Task: Find connections with filter location Mizhou with filter topic #interiordesignwith filter profile language Spanish with filter current company Pristyn Care with filter school Keraleeya Samajam Dombivlis Model College Near Police Colony Plot No 32 Phase II MIDC Residential Area Dombivli East Dist Thane 421 203 with filter industry Construction with filter service category SupportTechnical Writing with filter keywords title Customer Support Representative
Action: Mouse moved to (644, 87)
Screenshot: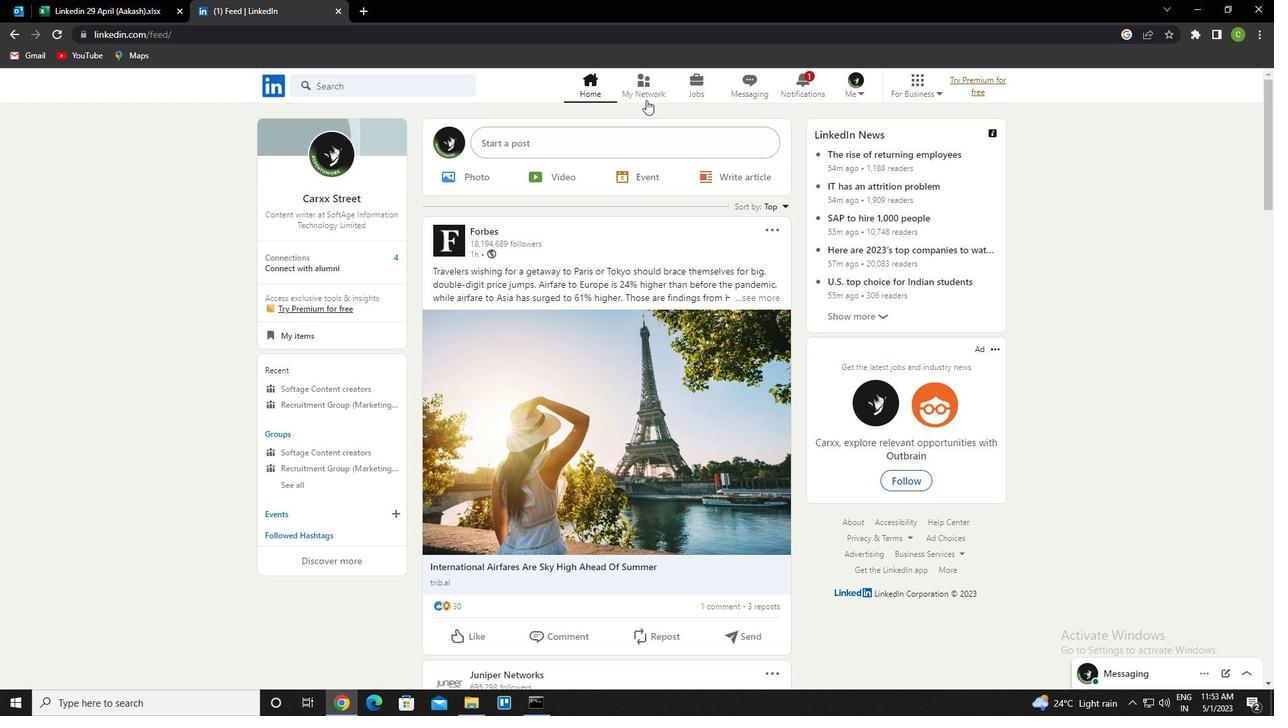
Action: Mouse pressed left at (644, 87)
Screenshot: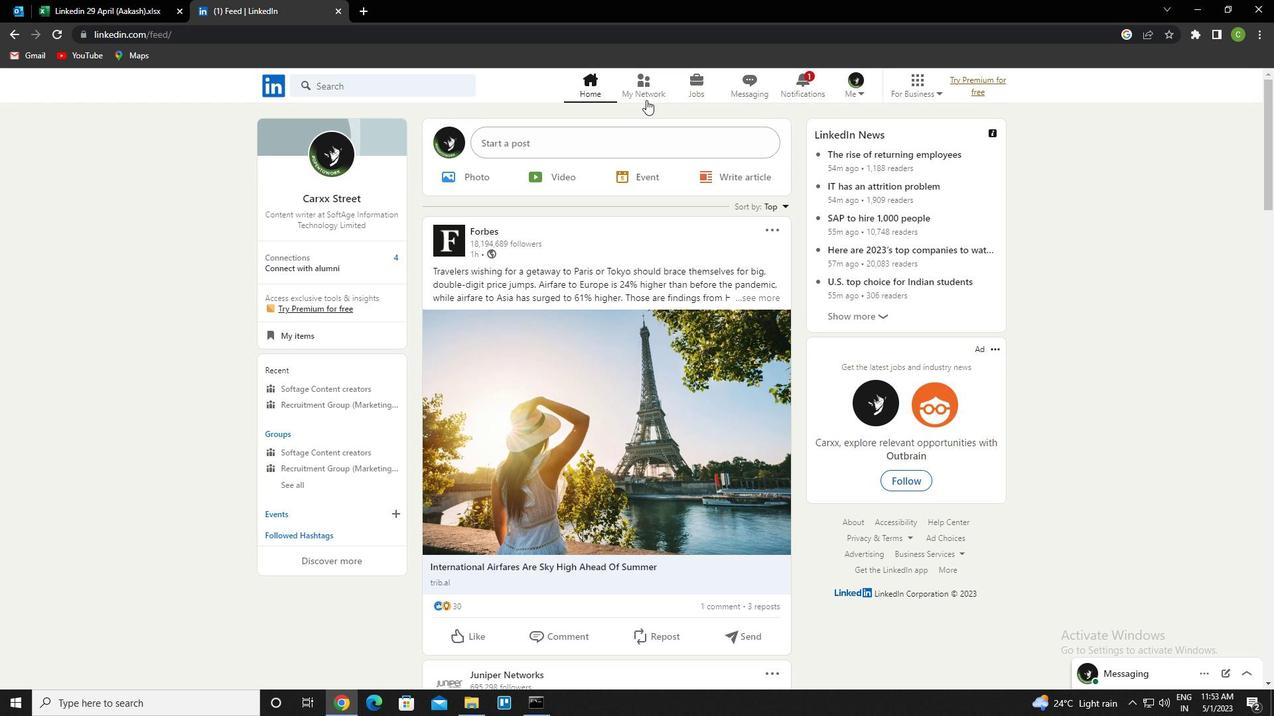 
Action: Mouse moved to (419, 153)
Screenshot: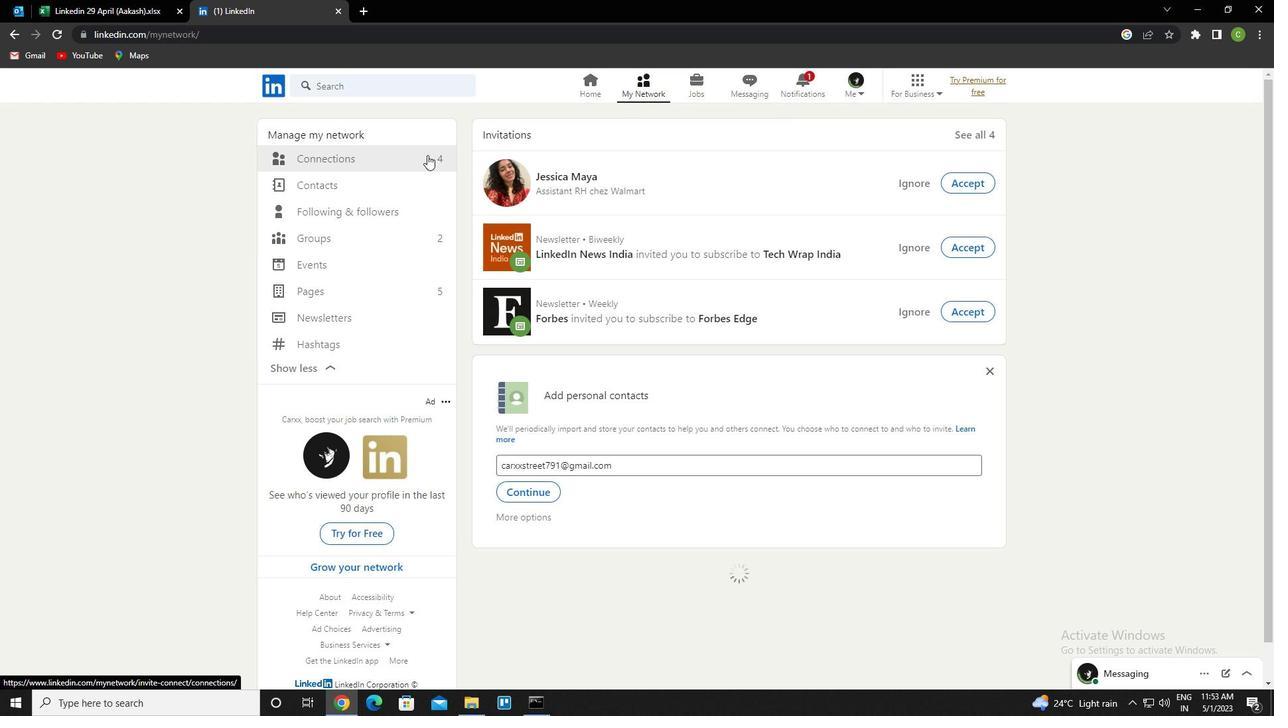 
Action: Mouse pressed left at (419, 153)
Screenshot: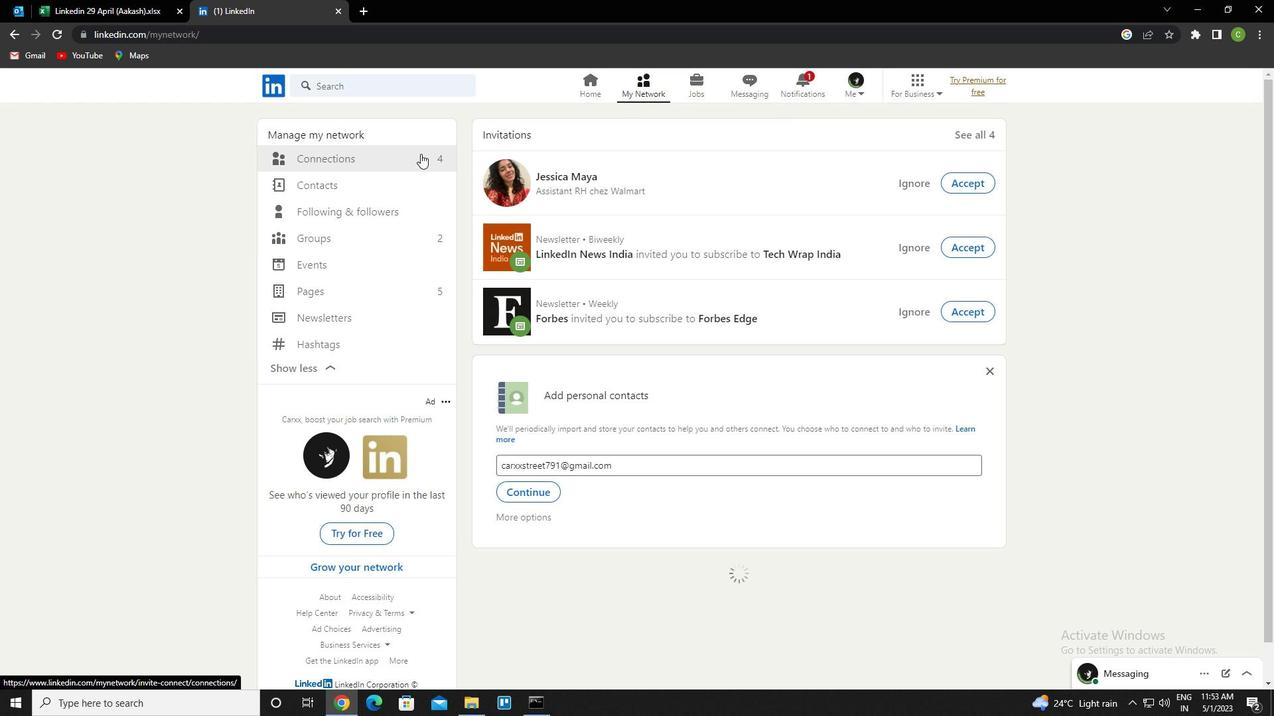 
Action: Mouse moved to (745, 152)
Screenshot: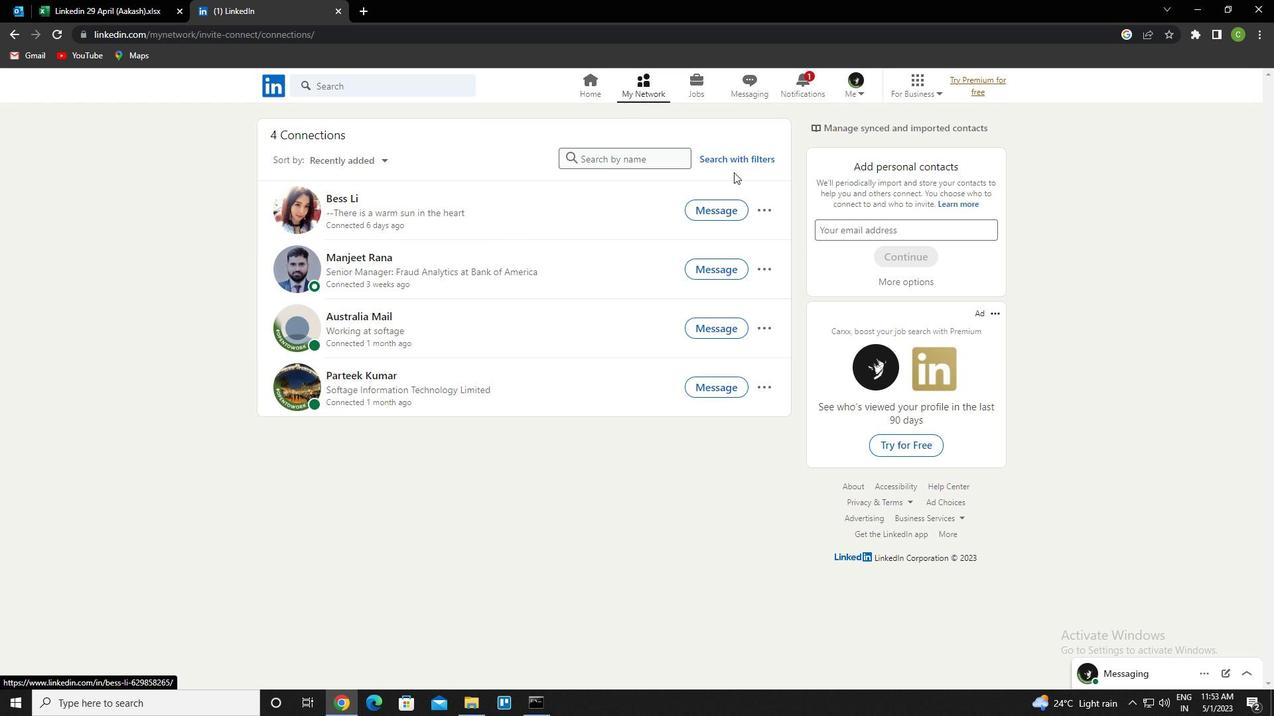 
Action: Mouse pressed left at (745, 152)
Screenshot: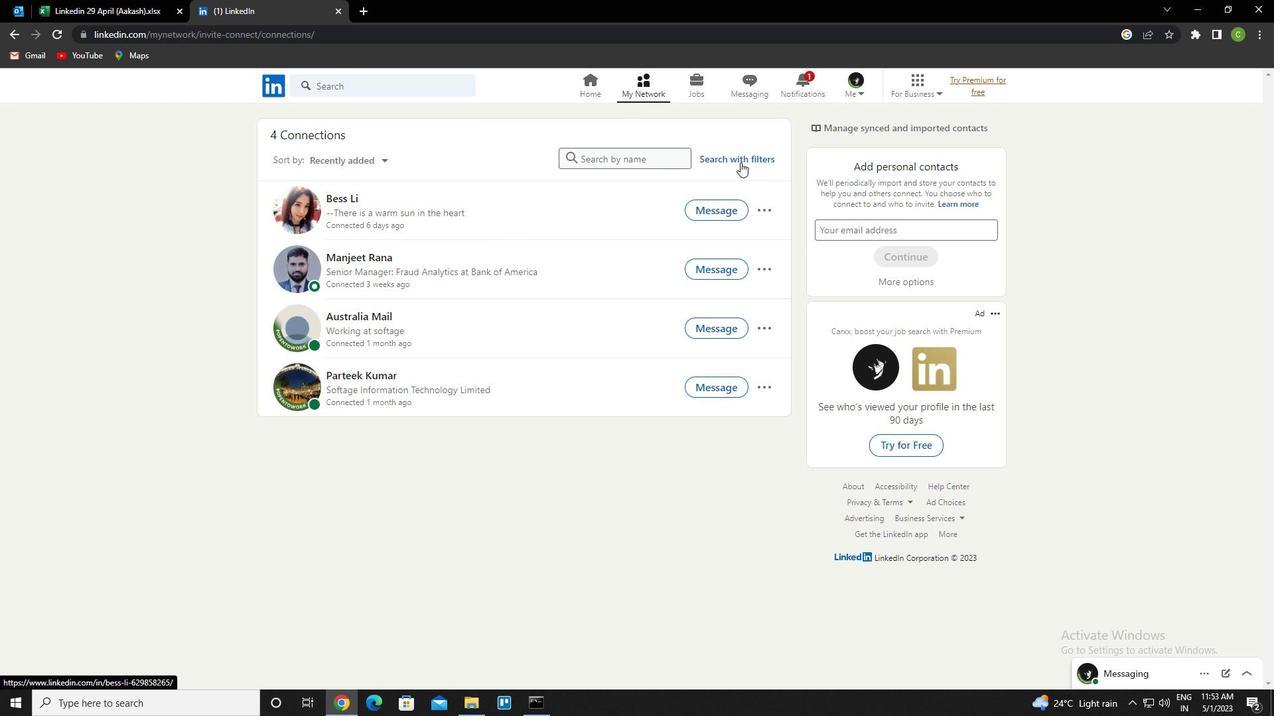 
Action: Mouse moved to (676, 121)
Screenshot: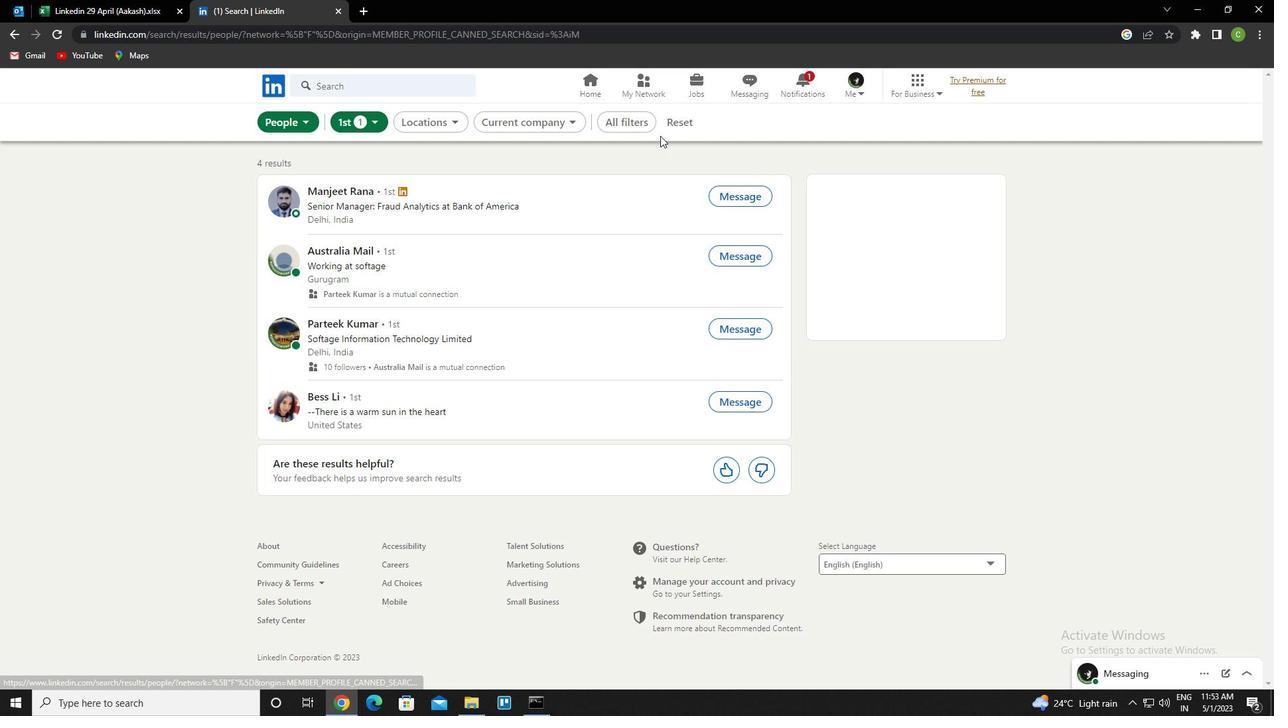 
Action: Mouse pressed left at (676, 121)
Screenshot: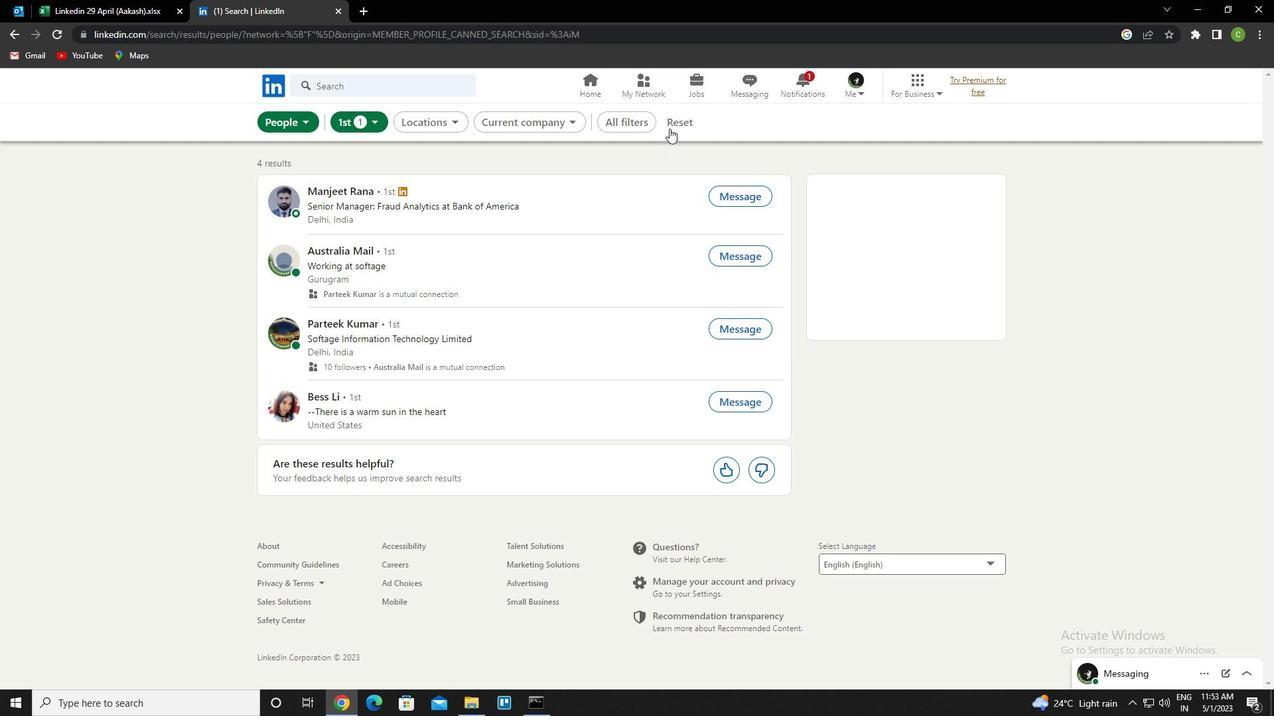 
Action: Mouse moved to (668, 124)
Screenshot: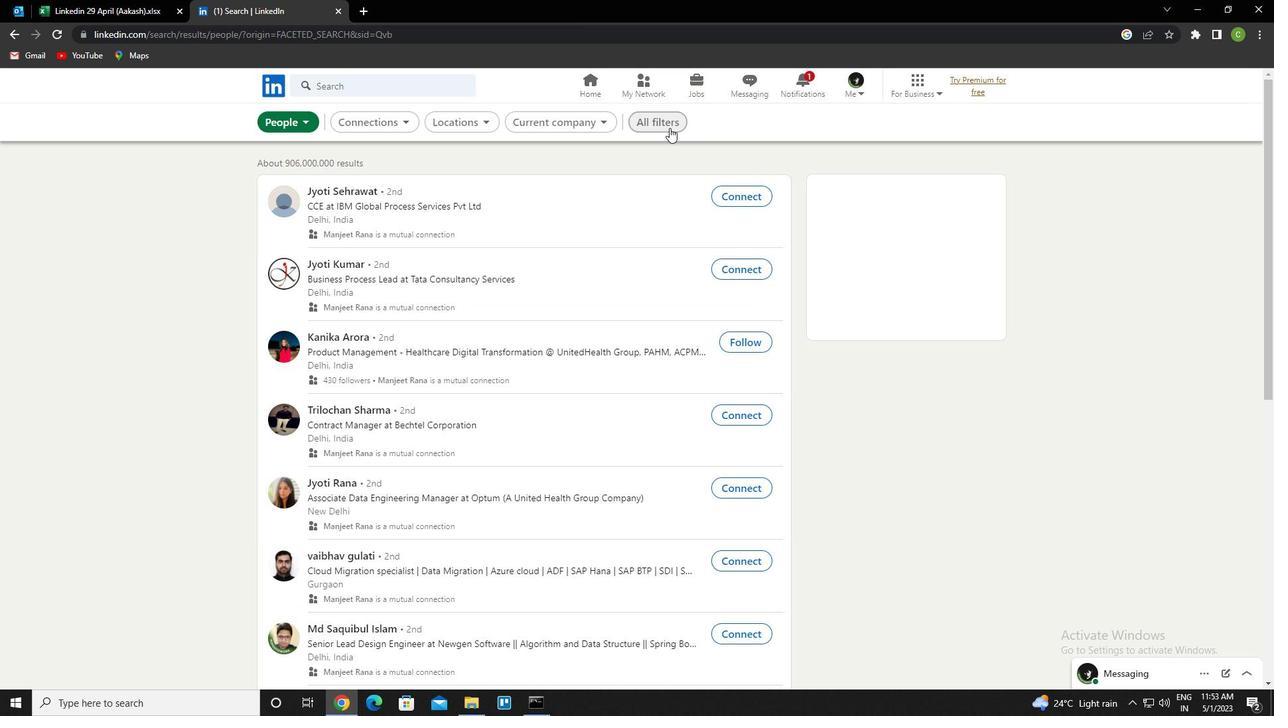 
Action: Mouse pressed left at (668, 124)
Screenshot: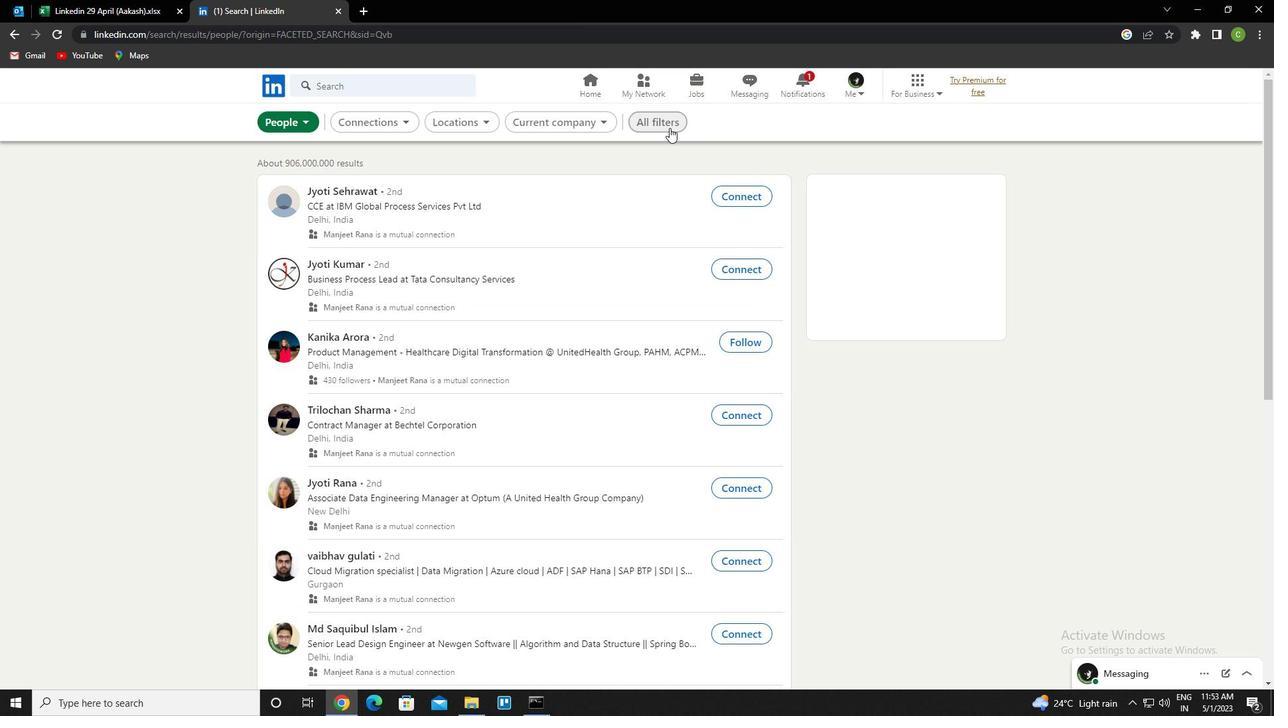 
Action: Mouse moved to (1112, 453)
Screenshot: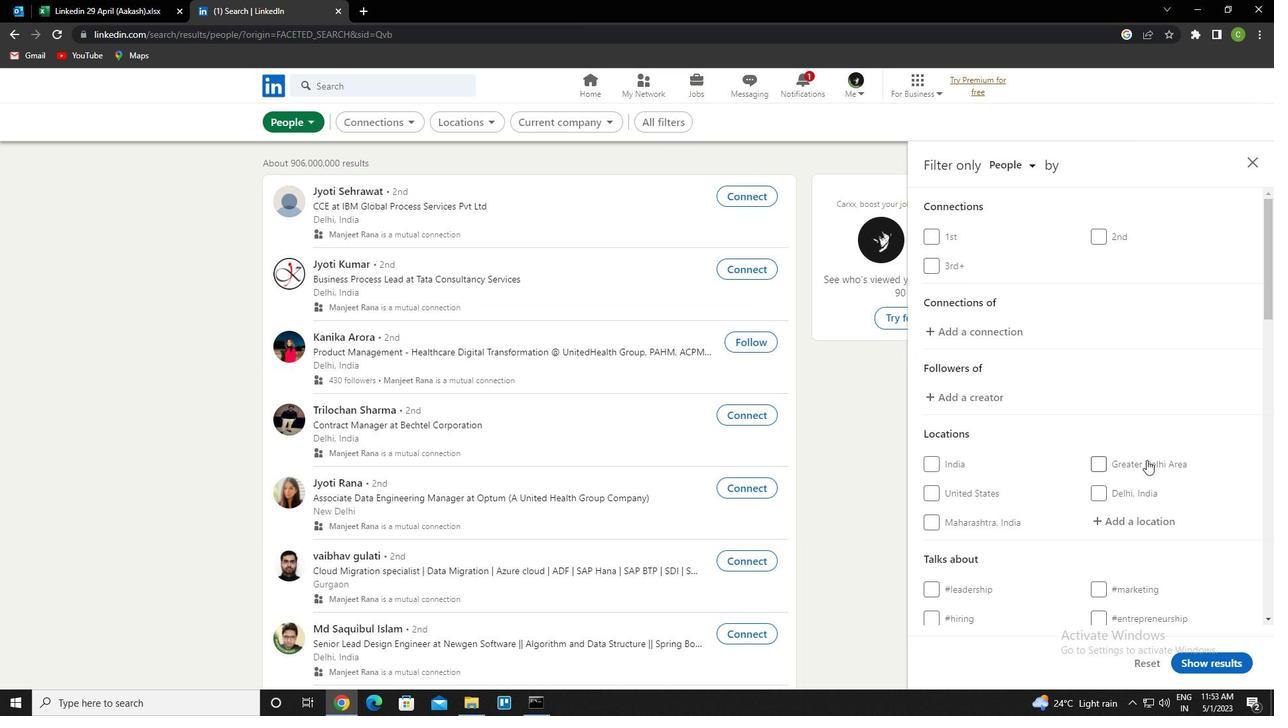 
Action: Mouse scrolled (1112, 452) with delta (0, 0)
Screenshot: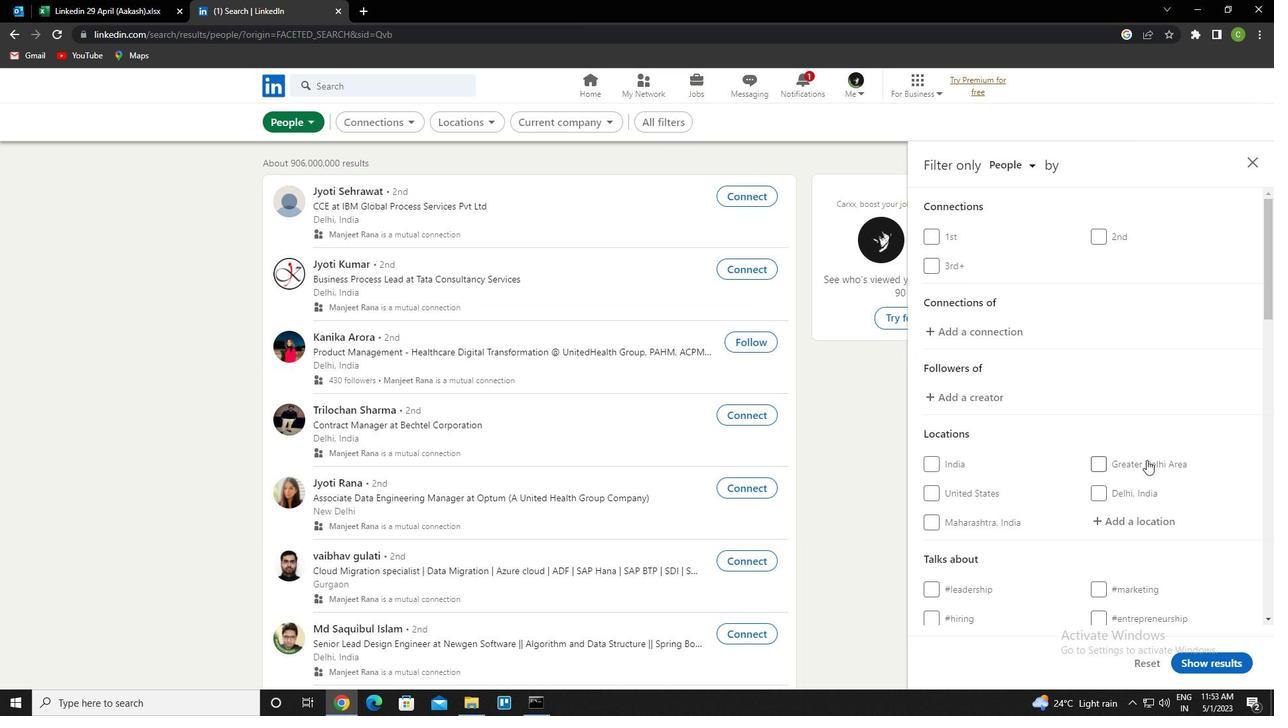
Action: Mouse moved to (1101, 447)
Screenshot: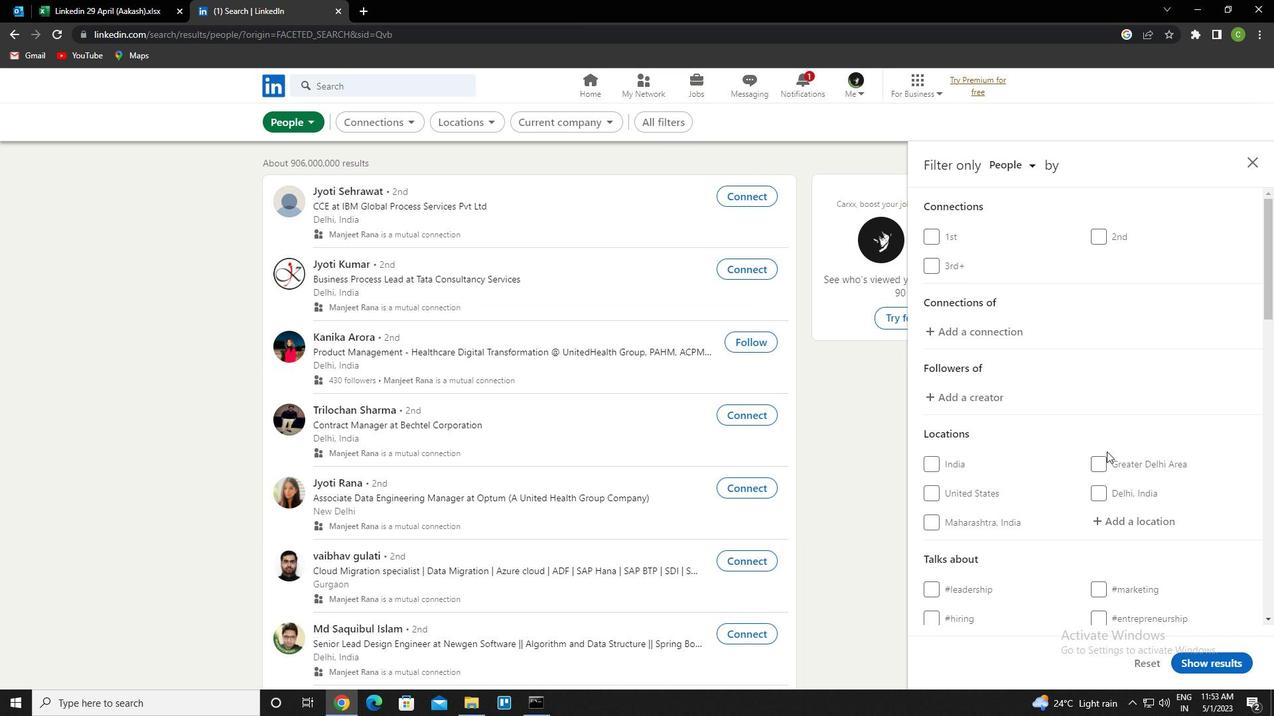 
Action: Mouse scrolled (1101, 446) with delta (0, 0)
Screenshot: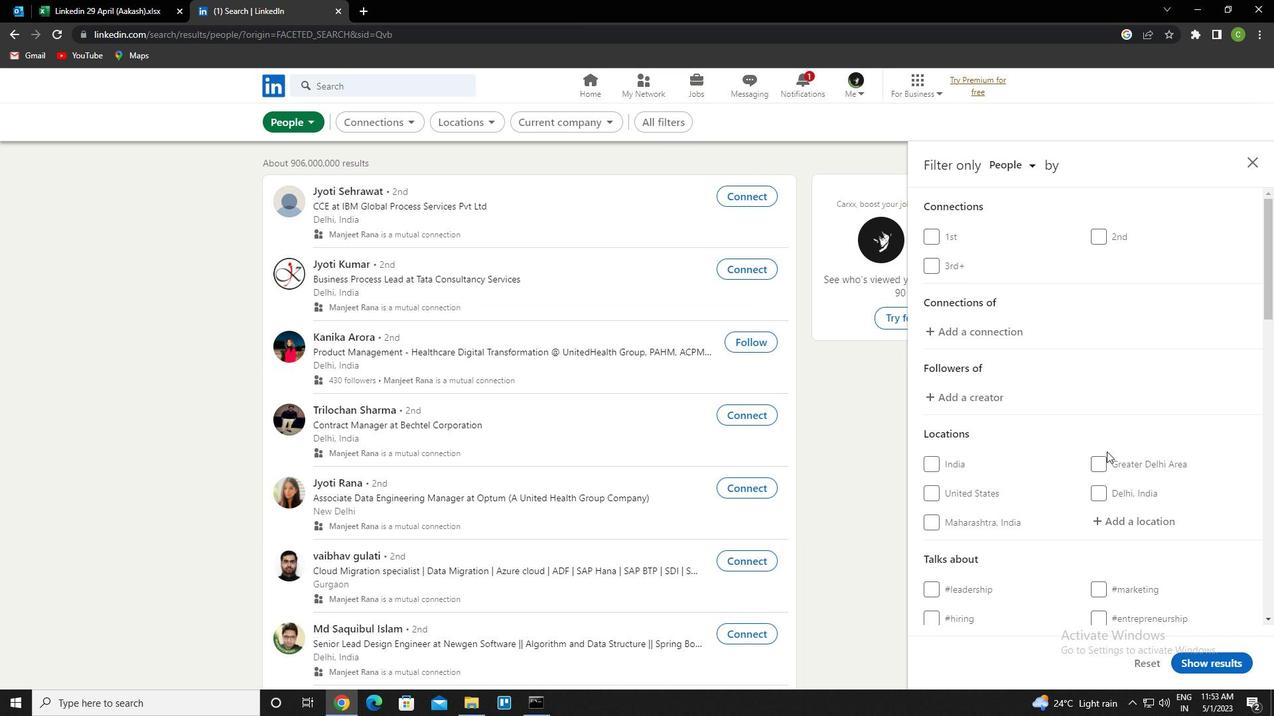 
Action: Mouse moved to (1138, 393)
Screenshot: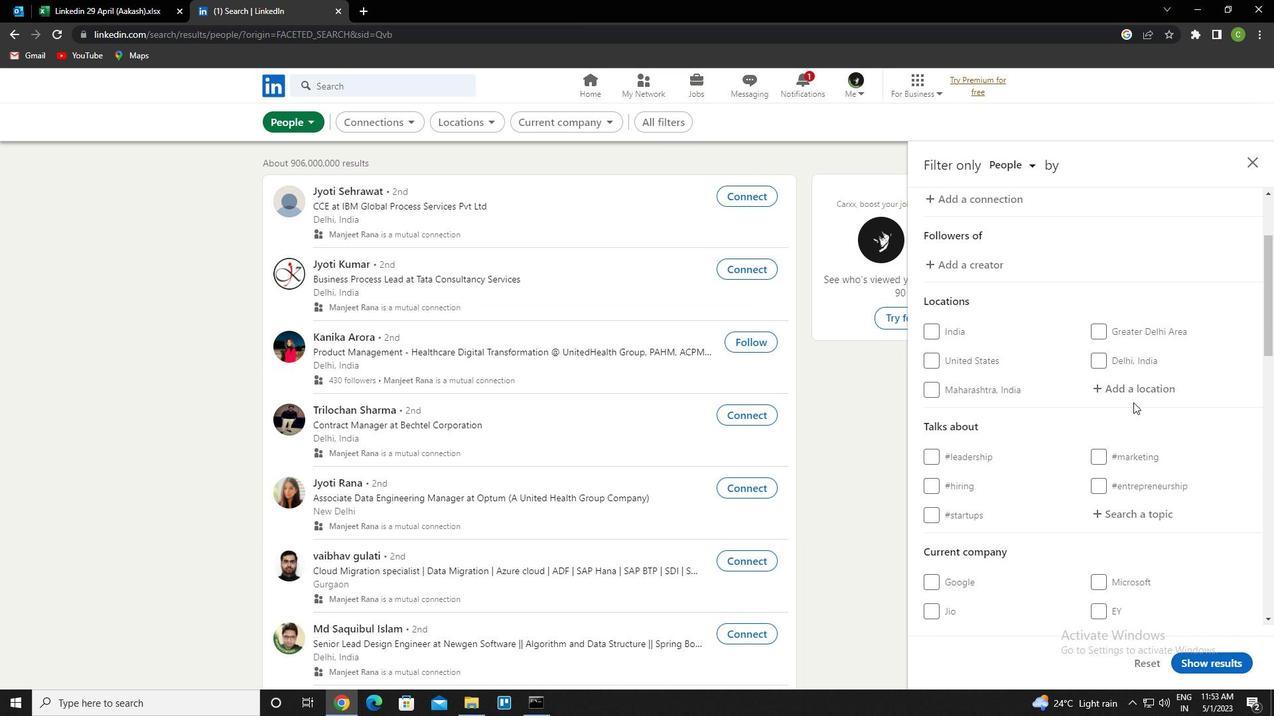 
Action: Mouse pressed left at (1138, 393)
Screenshot: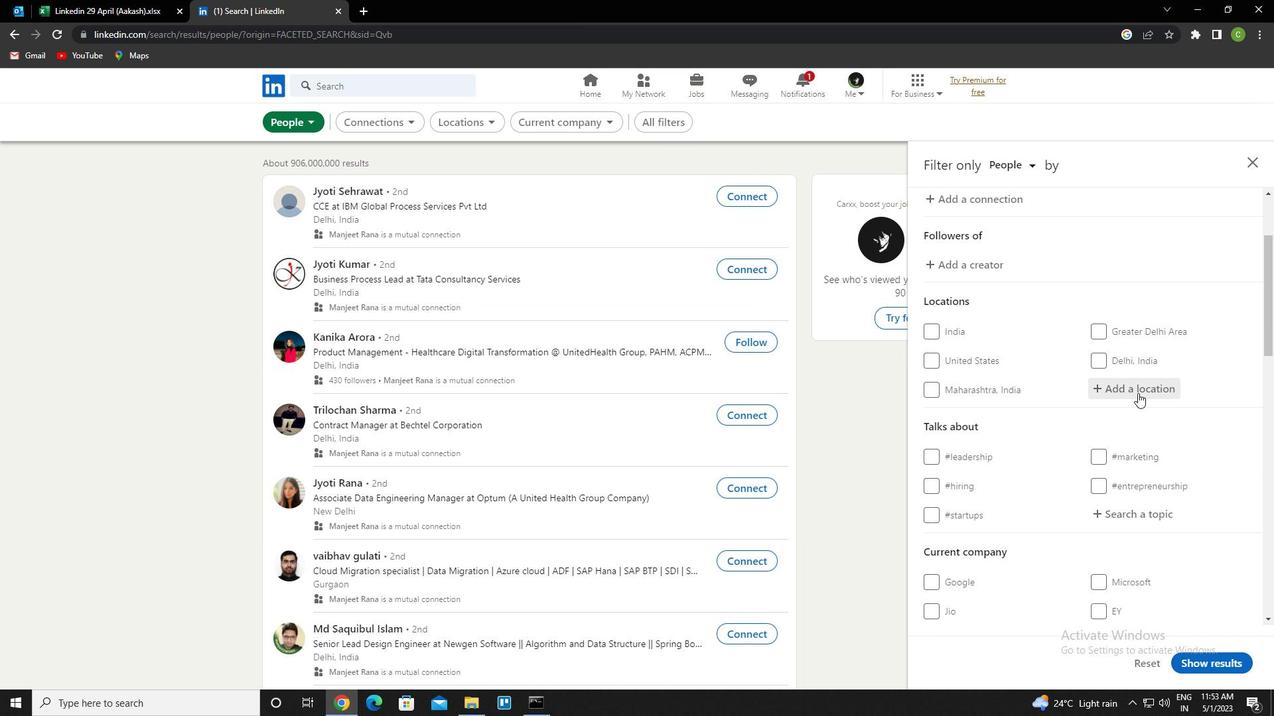 
Action: Mouse moved to (1120, 405)
Screenshot: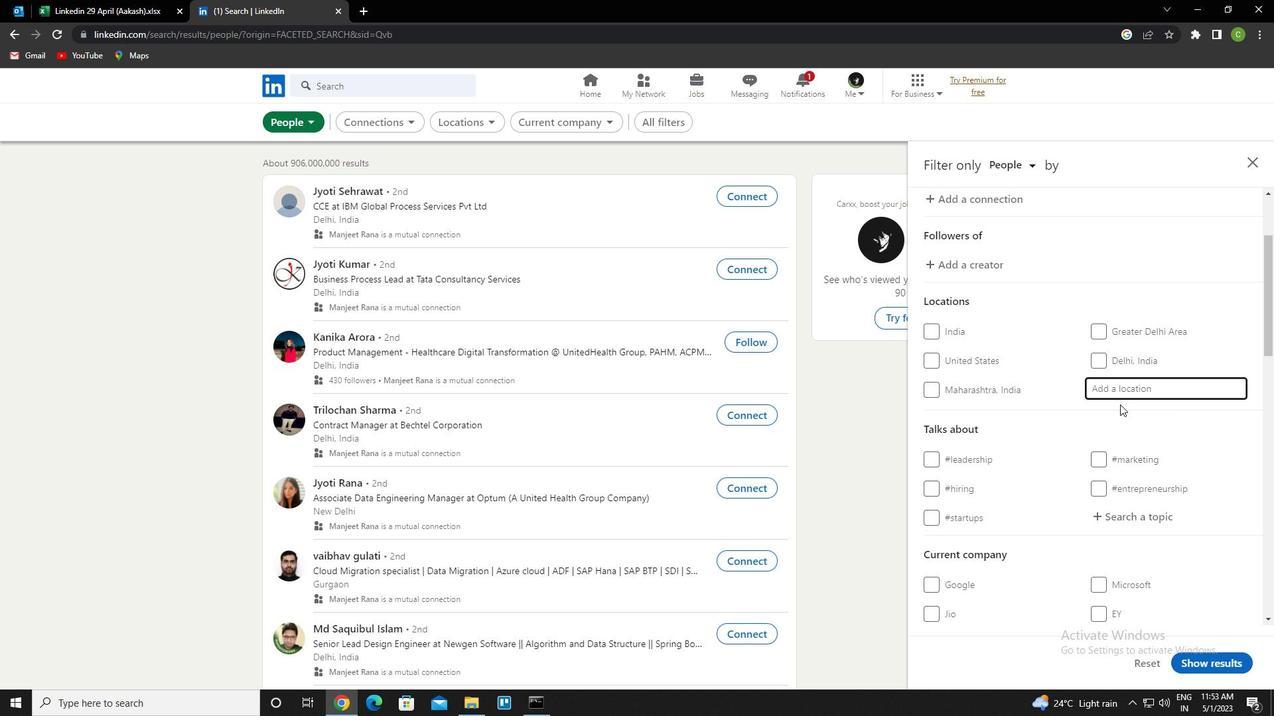 
Action: Key pressed <Key.caps_lock>m<Key.caps_lock>izhou<Key.enter>
Screenshot: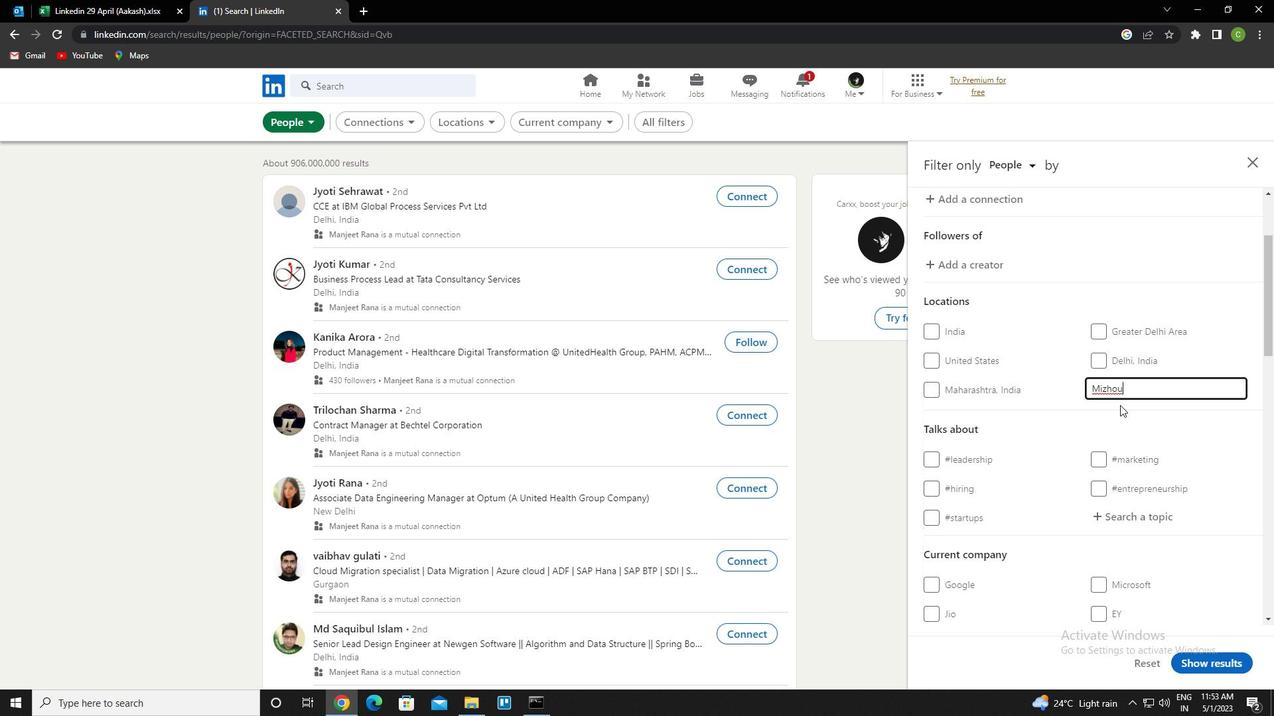 
Action: Mouse moved to (1108, 412)
Screenshot: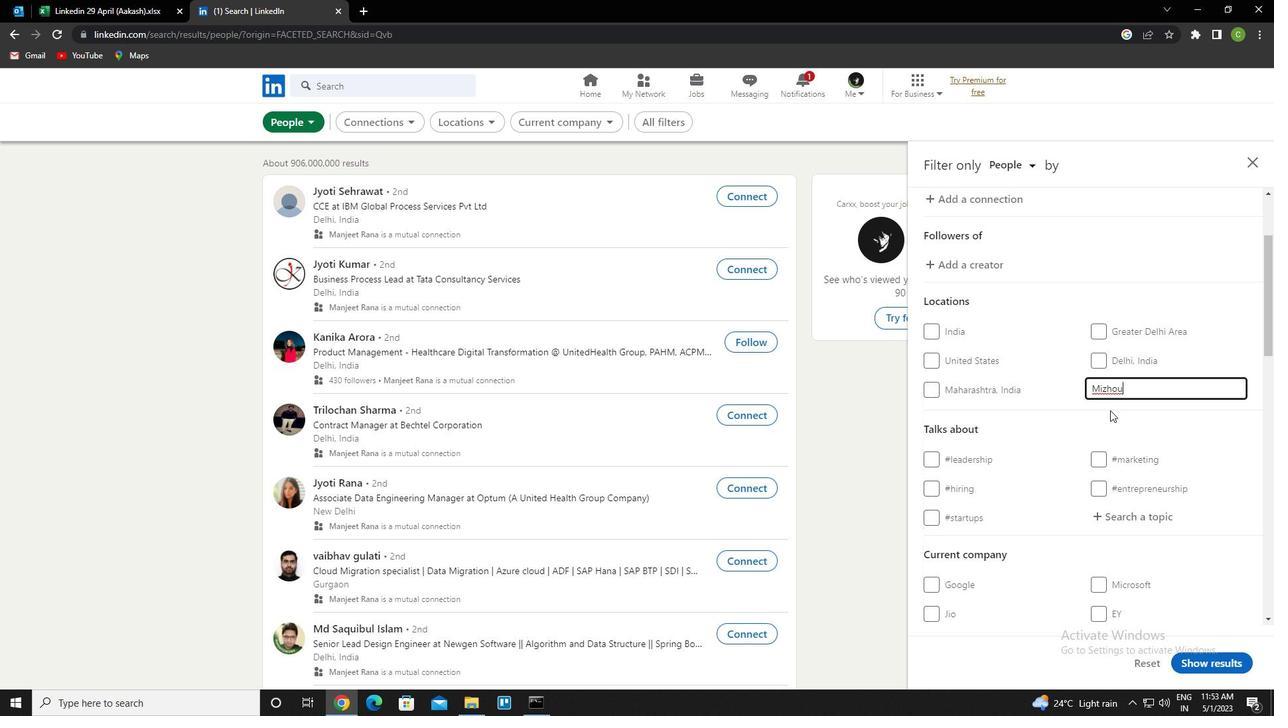 
Action: Mouse scrolled (1108, 411) with delta (0, 0)
Screenshot: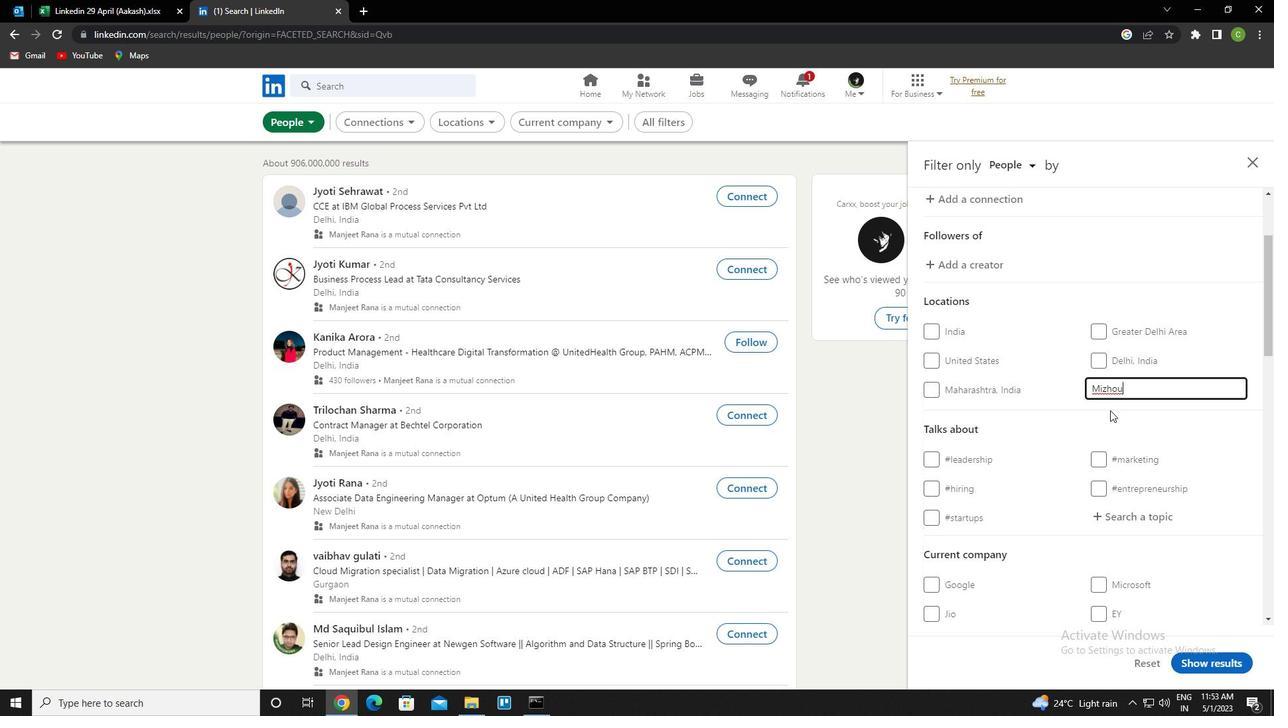 
Action: Mouse moved to (1108, 412)
Screenshot: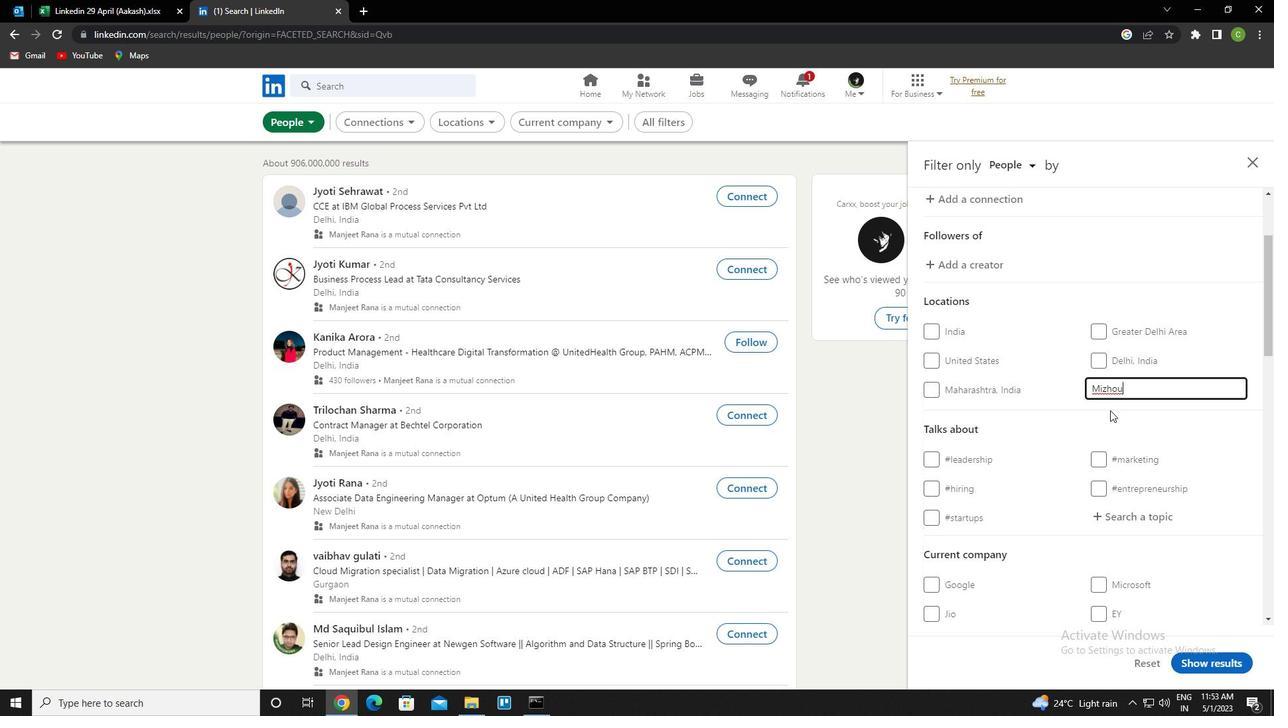 
Action: Mouse scrolled (1108, 412) with delta (0, 0)
Screenshot: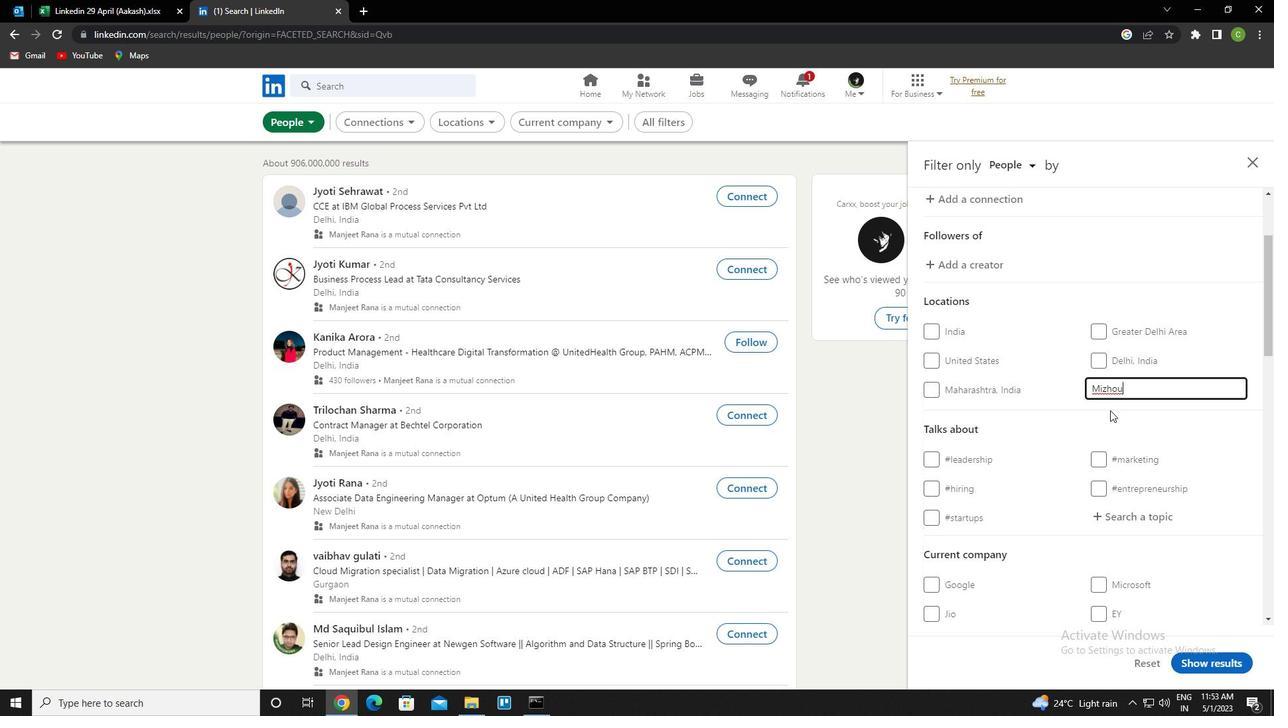 
Action: Mouse moved to (1137, 387)
Screenshot: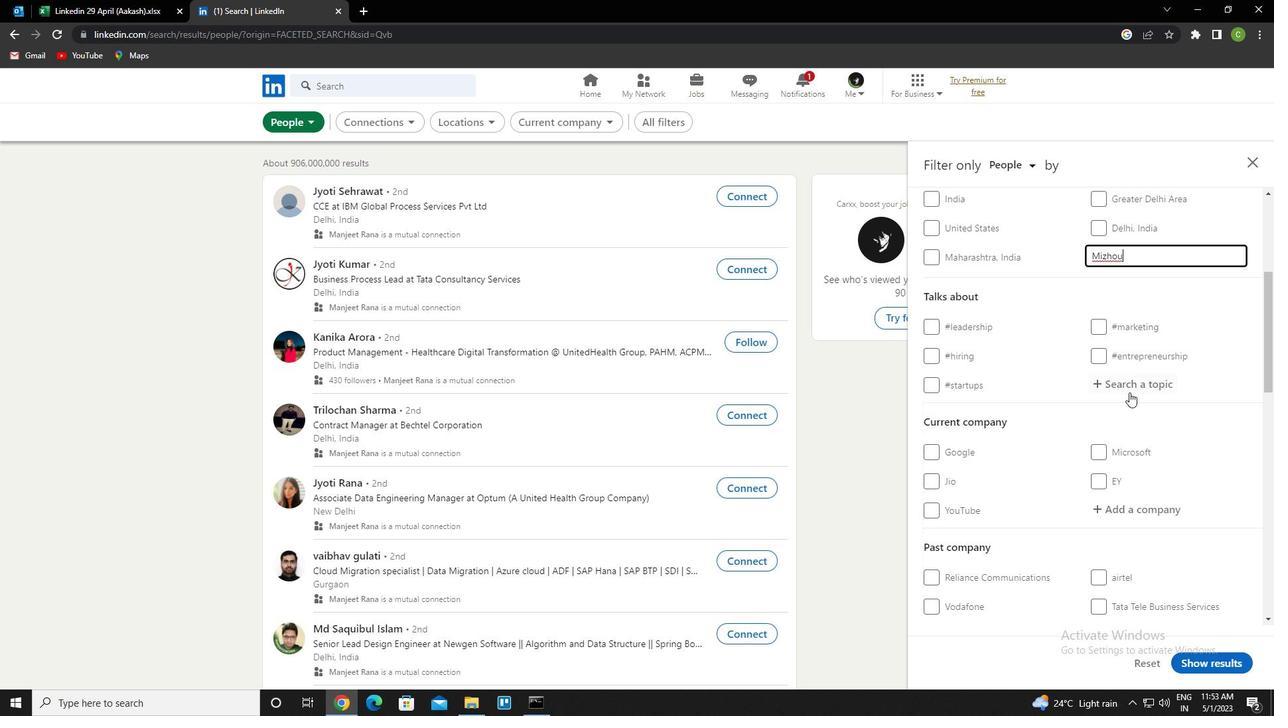 
Action: Mouse pressed left at (1137, 387)
Screenshot: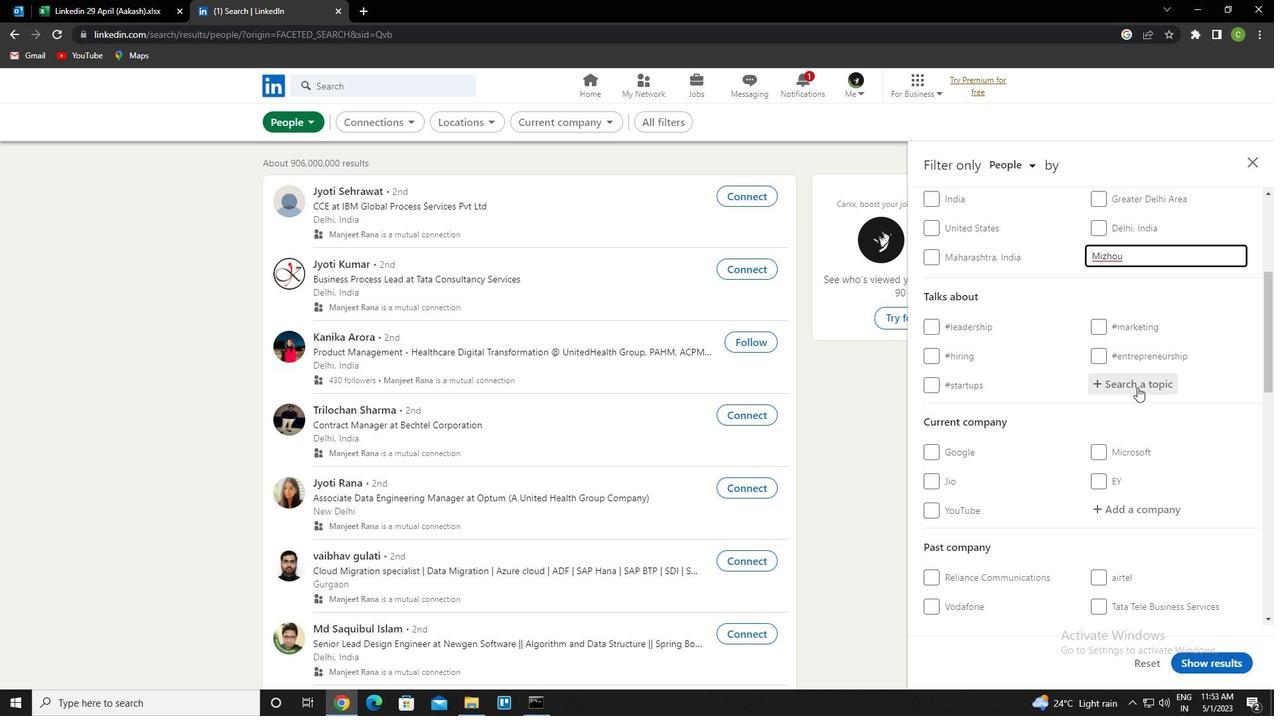 
Action: Key pressed interiordesign<Key.down><Key.enter>
Screenshot: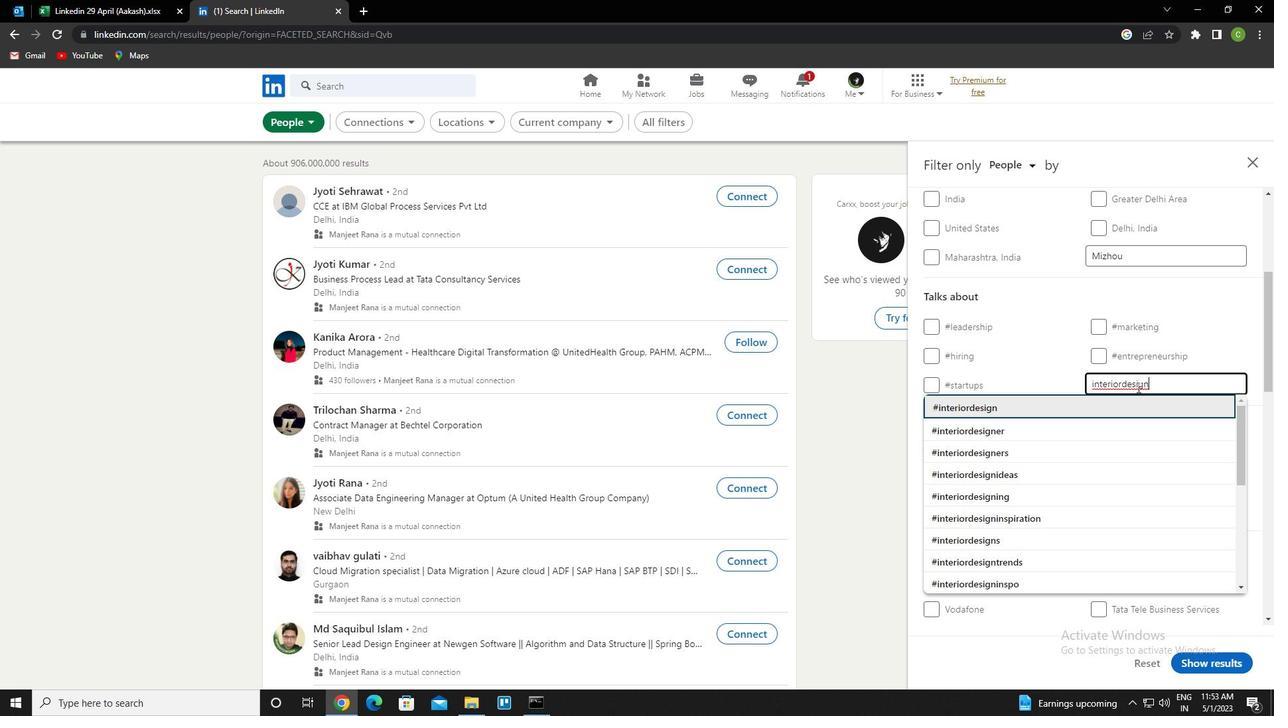 
Action: Mouse moved to (1118, 412)
Screenshot: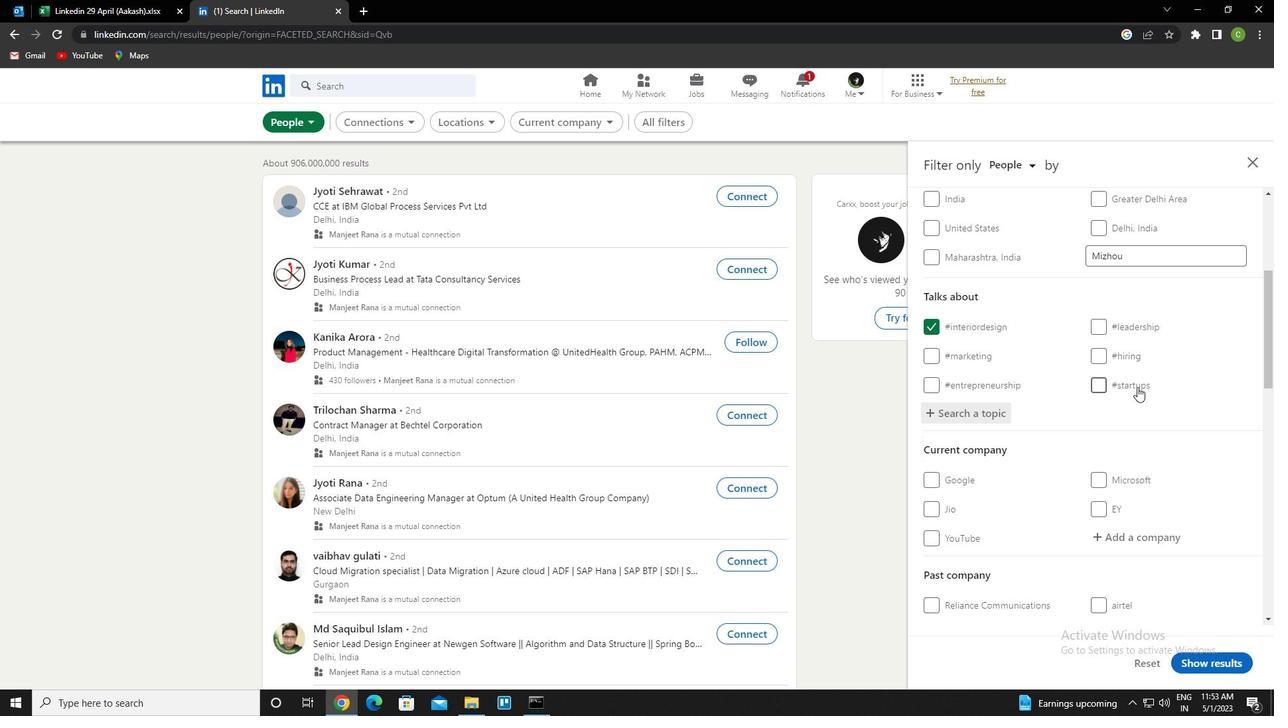 
Action: Mouse scrolled (1118, 411) with delta (0, 0)
Screenshot: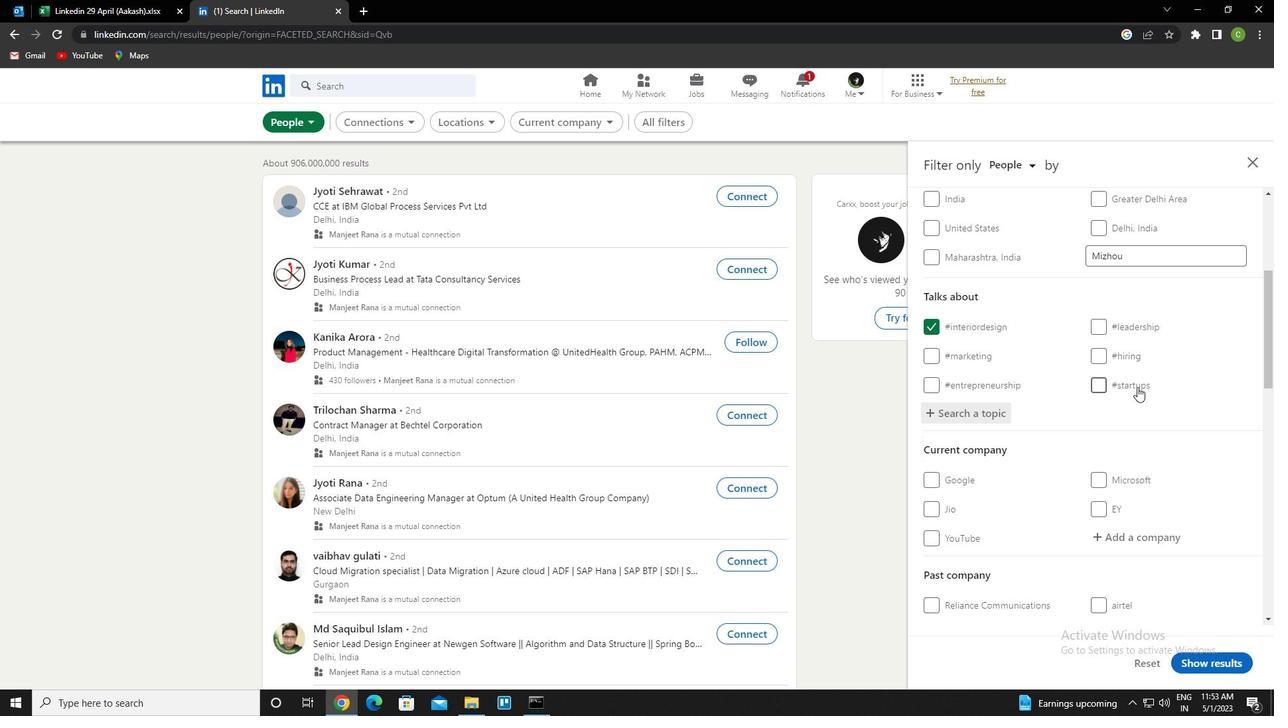 
Action: Mouse moved to (1117, 412)
Screenshot: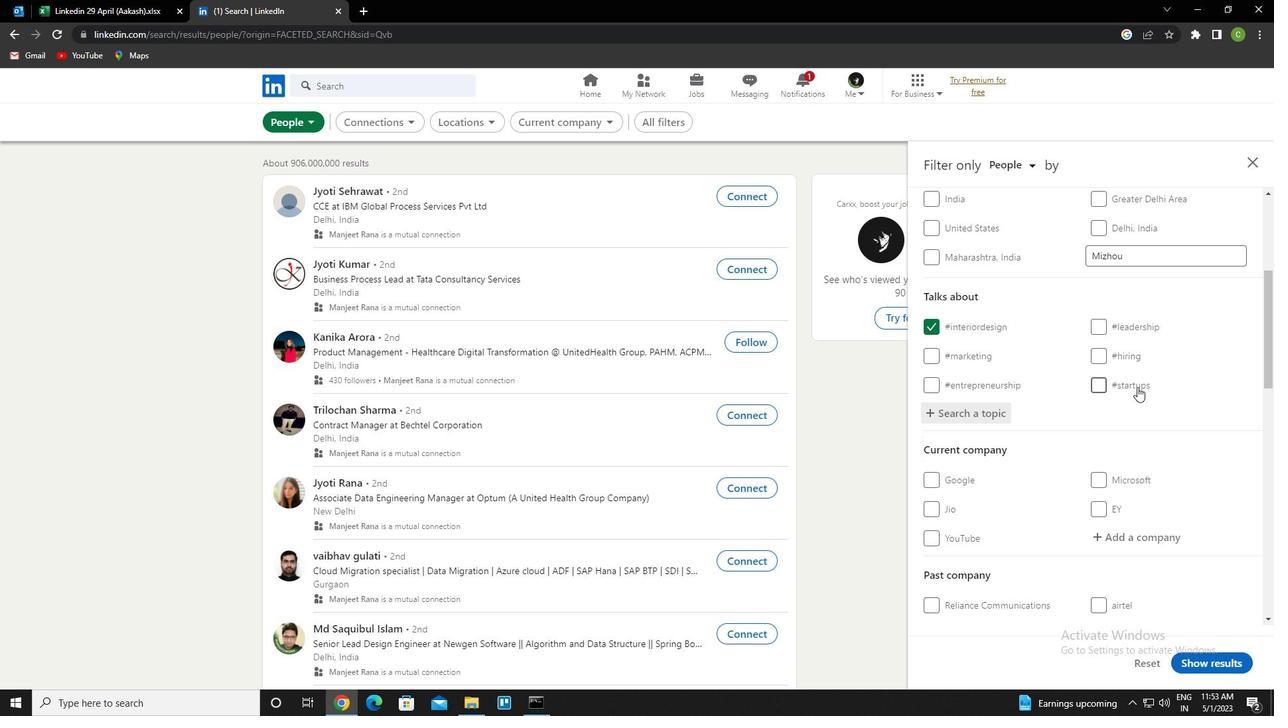 
Action: Mouse scrolled (1117, 412) with delta (0, 0)
Screenshot: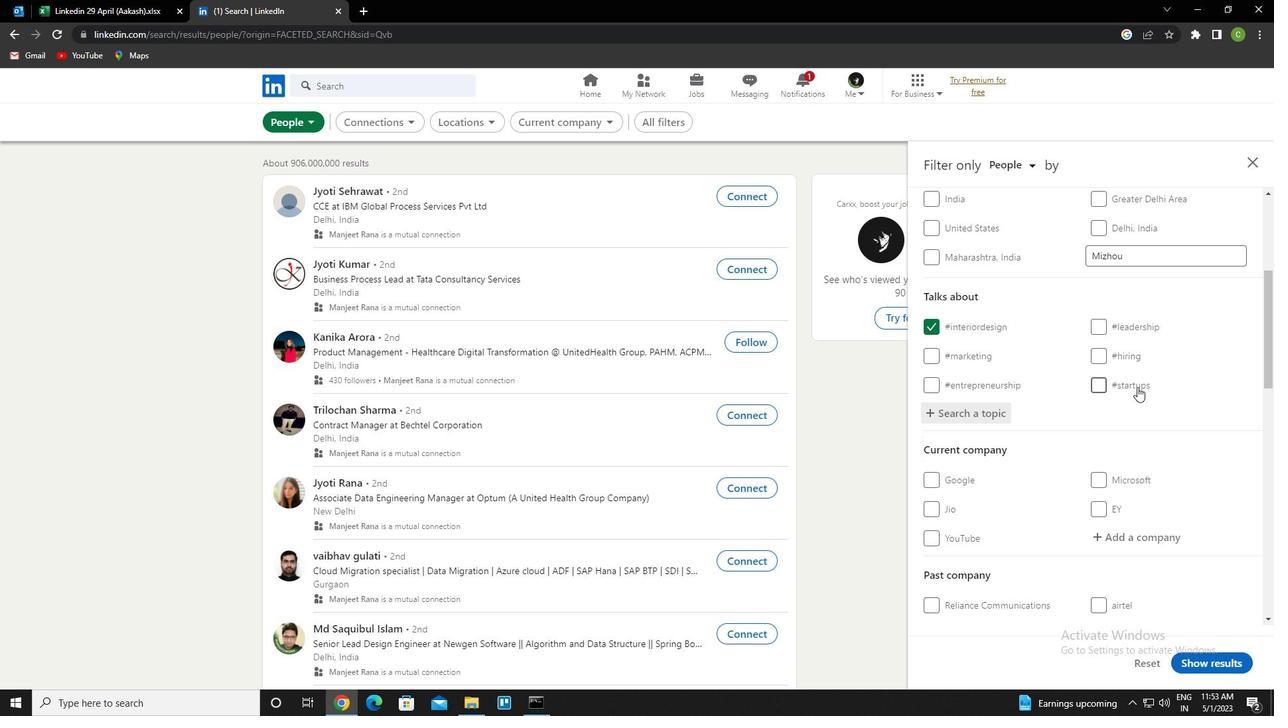 
Action: Mouse moved to (1116, 414)
Screenshot: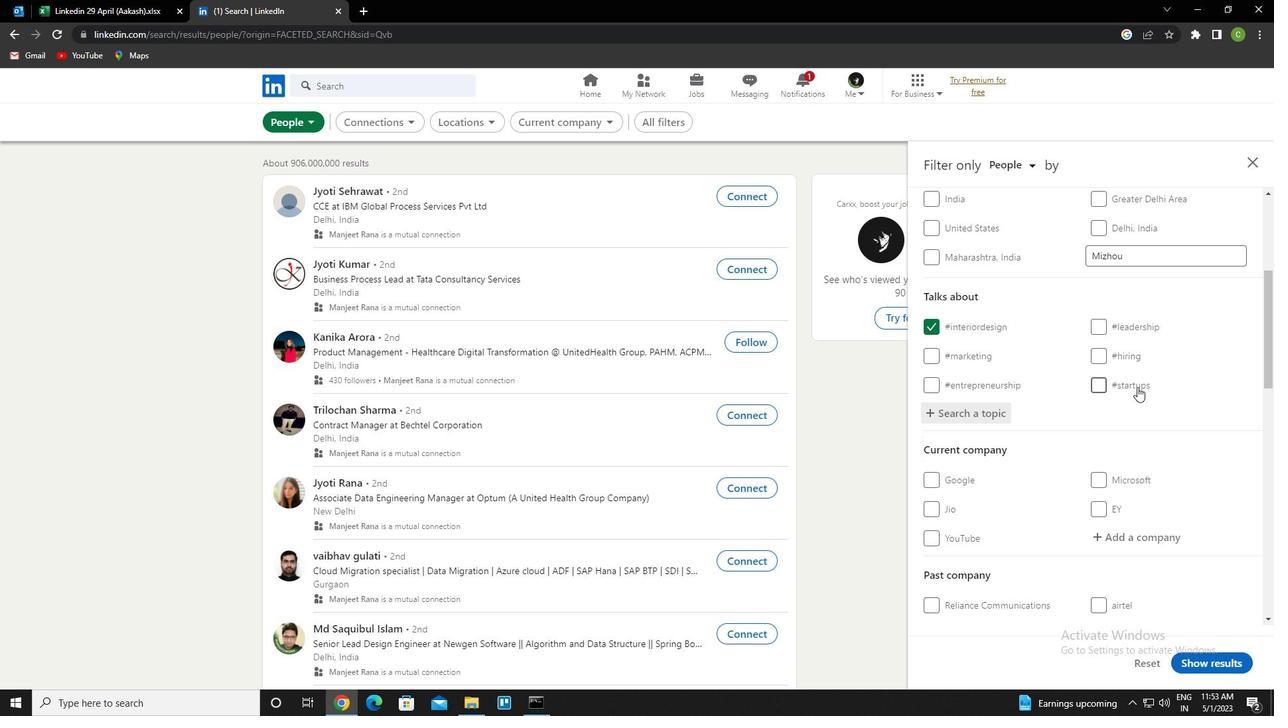 
Action: Mouse scrolled (1116, 413) with delta (0, 0)
Screenshot: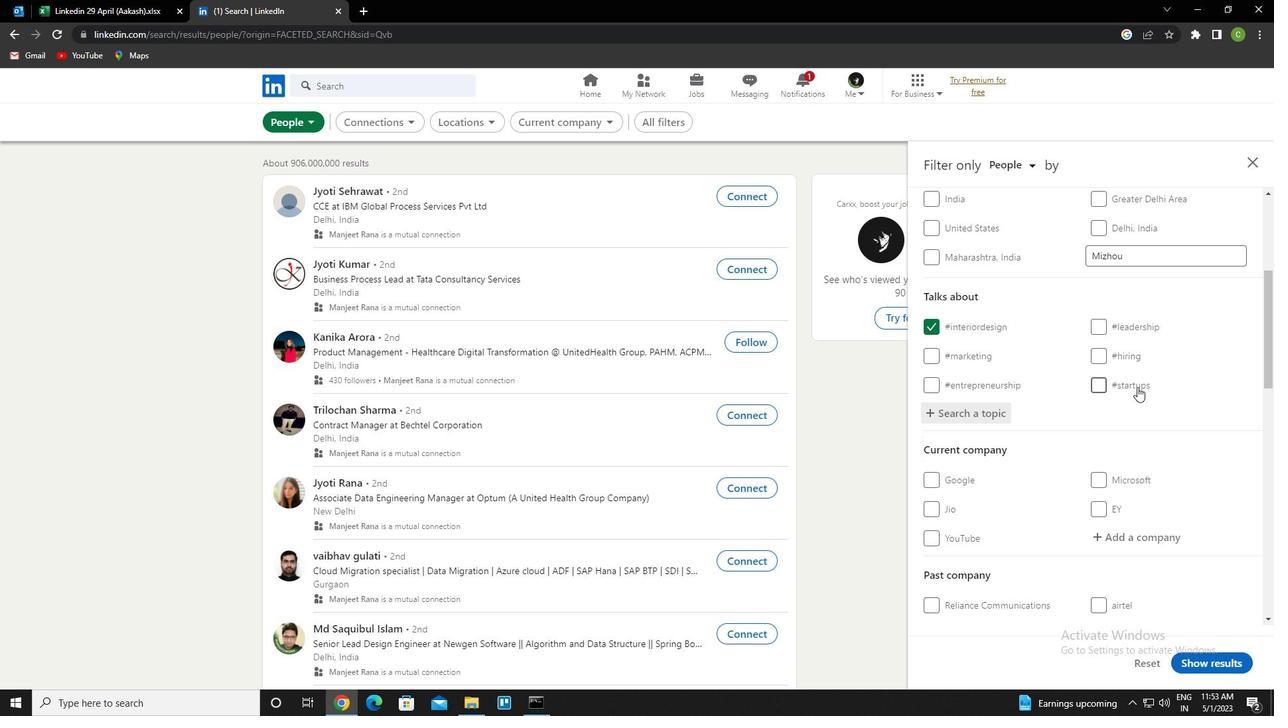 
Action: Mouse moved to (1114, 415)
Screenshot: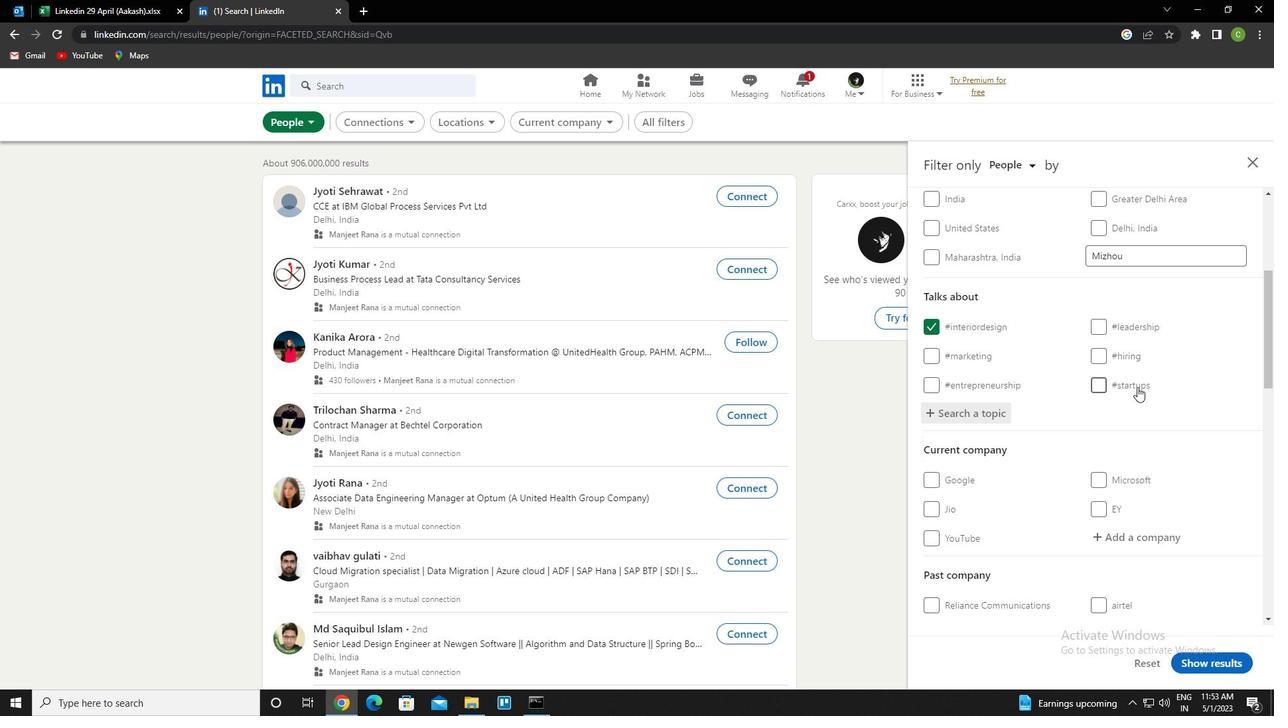 
Action: Mouse scrolled (1114, 414) with delta (0, 0)
Screenshot: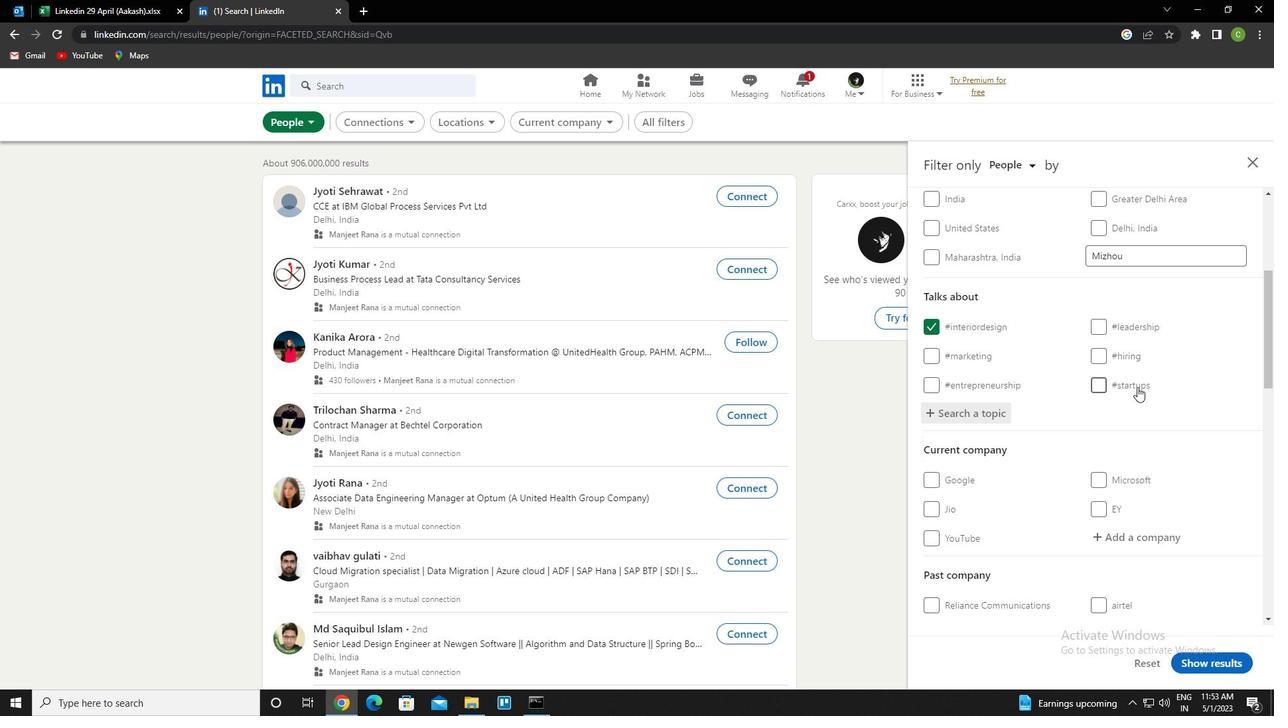 
Action: Mouse moved to (1114, 418)
Screenshot: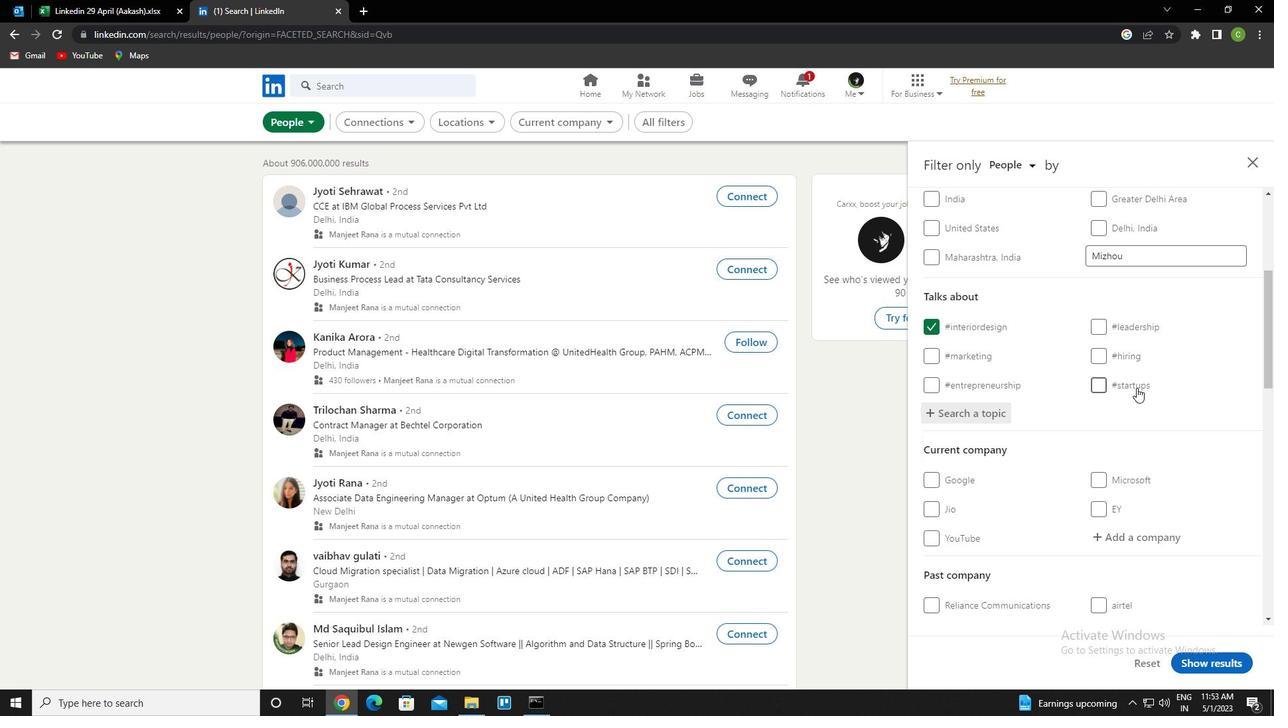 
Action: Mouse scrolled (1114, 417) with delta (0, 0)
Screenshot: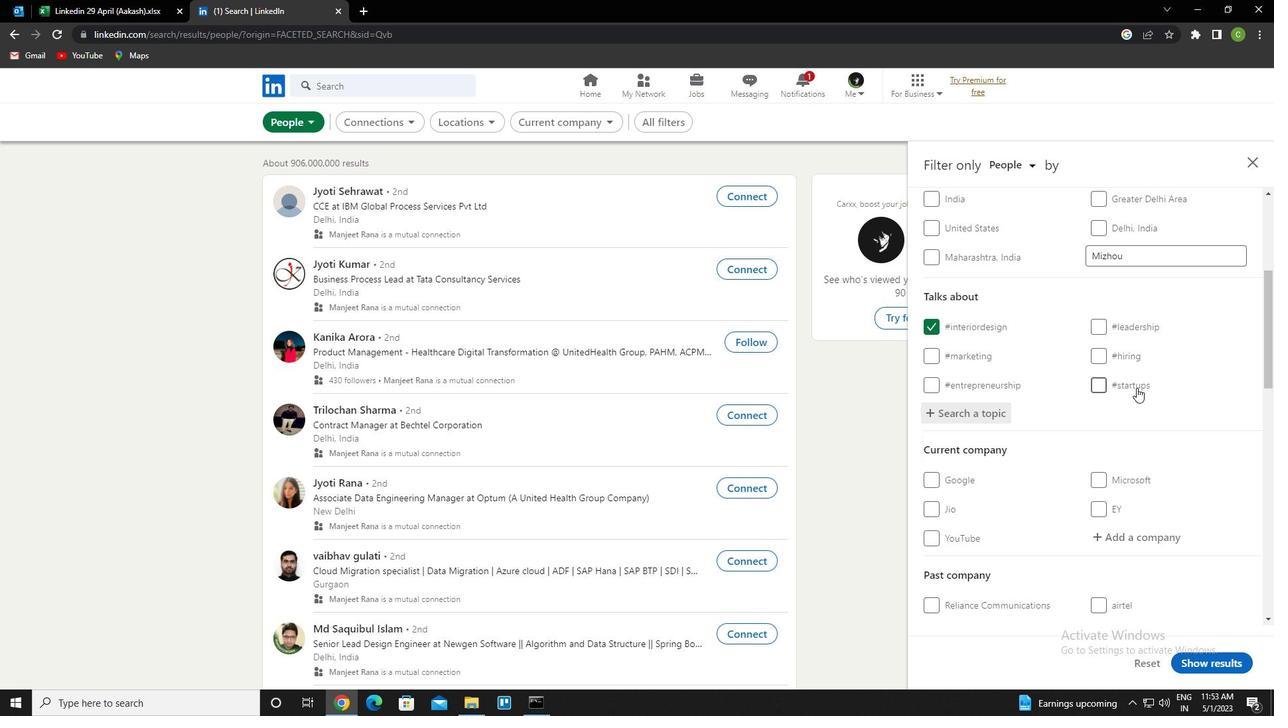 
Action: Mouse scrolled (1114, 417) with delta (0, 0)
Screenshot: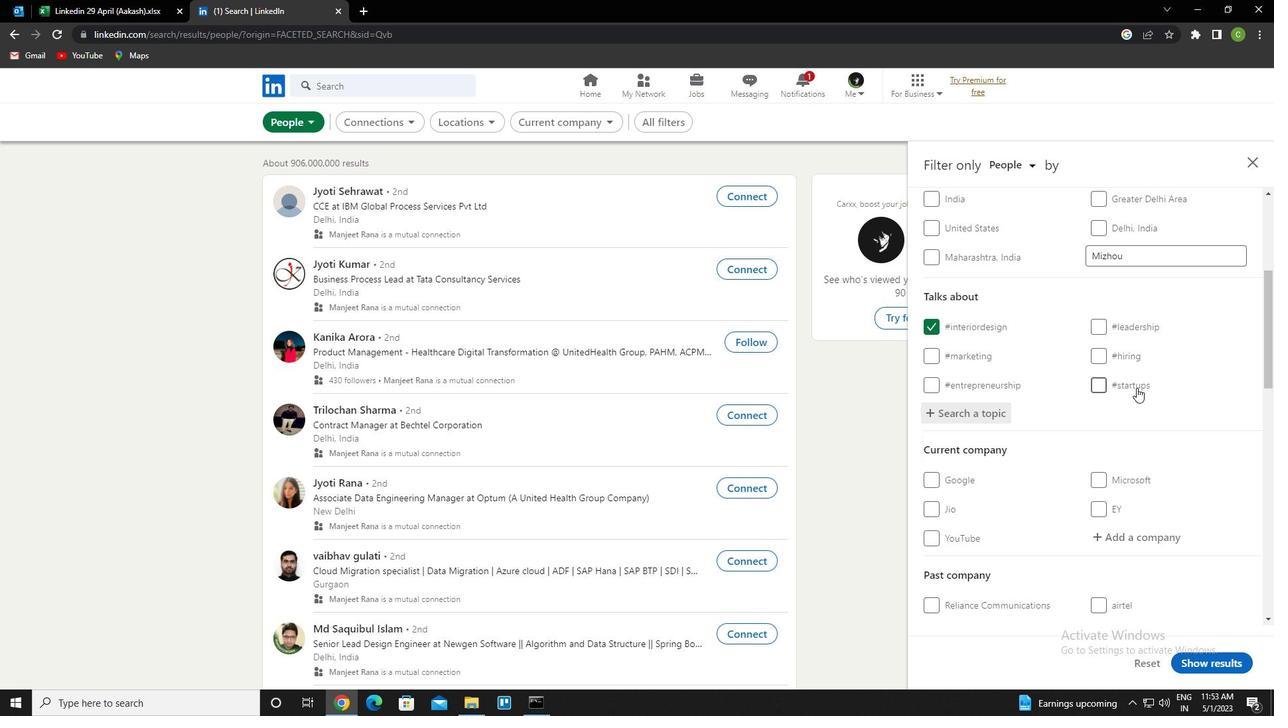 
Action: Mouse moved to (1114, 418)
Screenshot: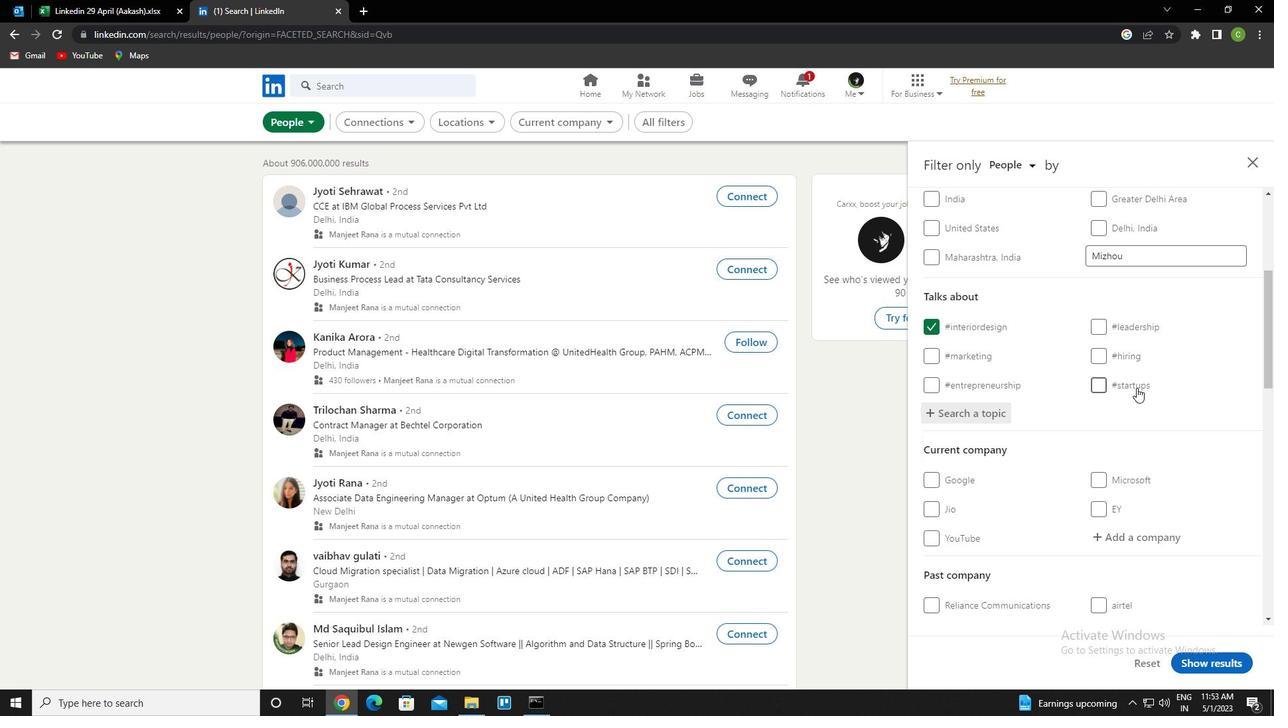 
Action: Mouse scrolled (1114, 418) with delta (0, 0)
Screenshot: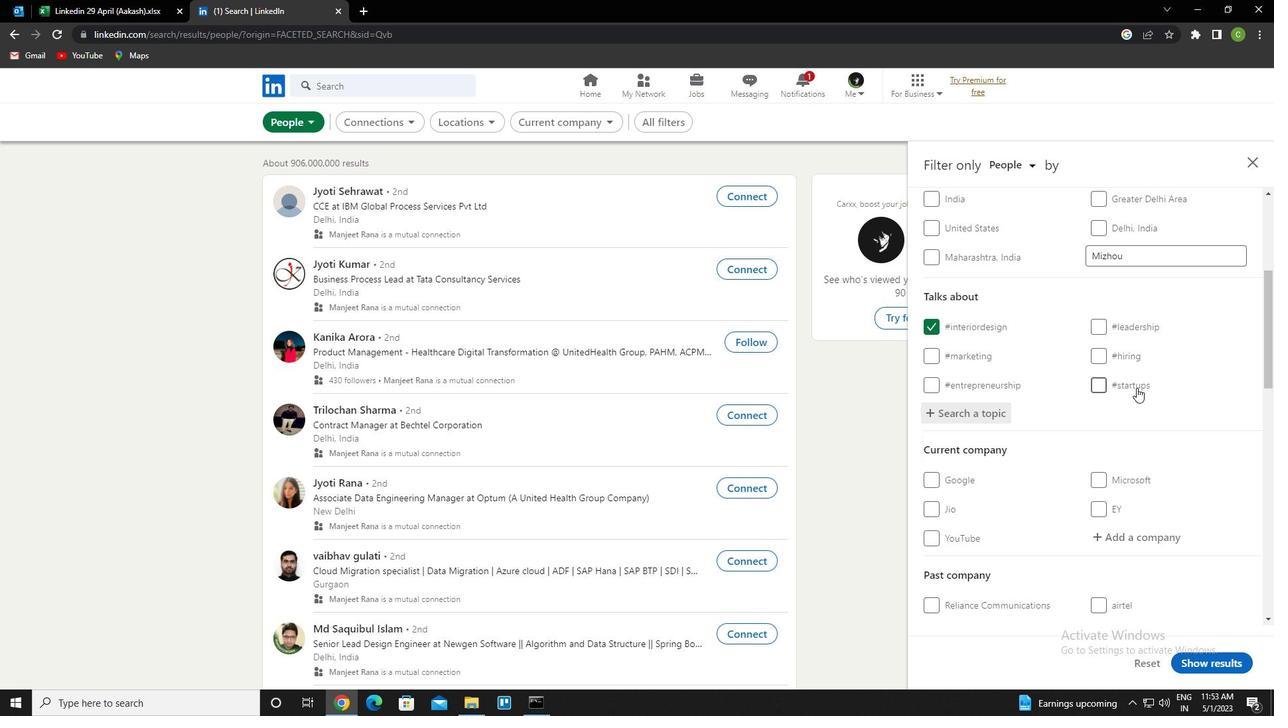 
Action: Mouse moved to (1113, 418)
Screenshot: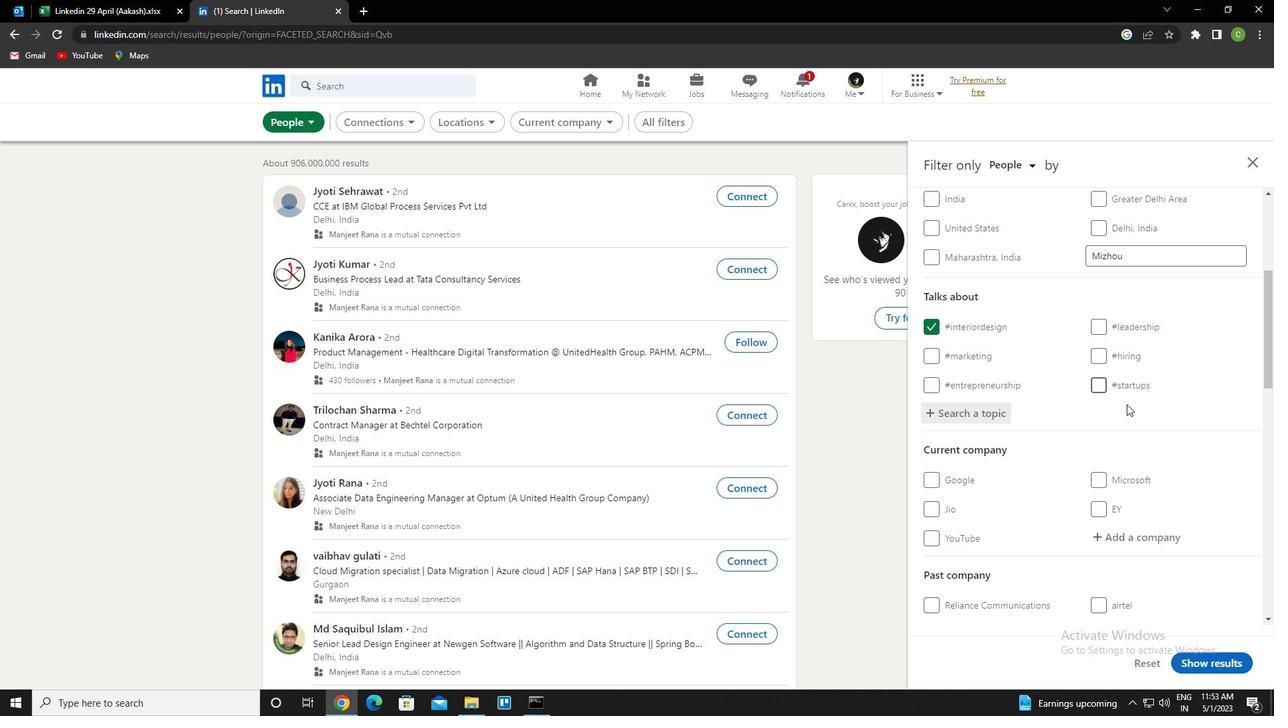 
Action: Mouse scrolled (1113, 418) with delta (0, 0)
Screenshot: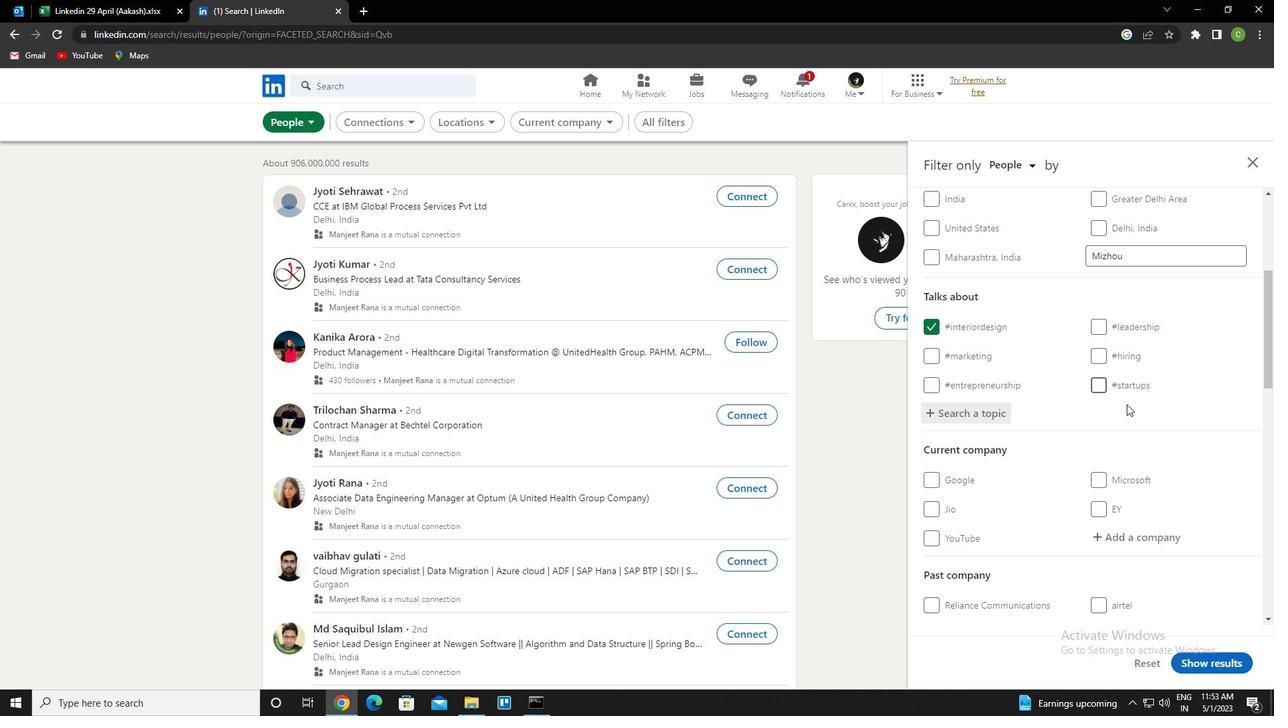 
Action: Mouse moved to (1112, 418)
Screenshot: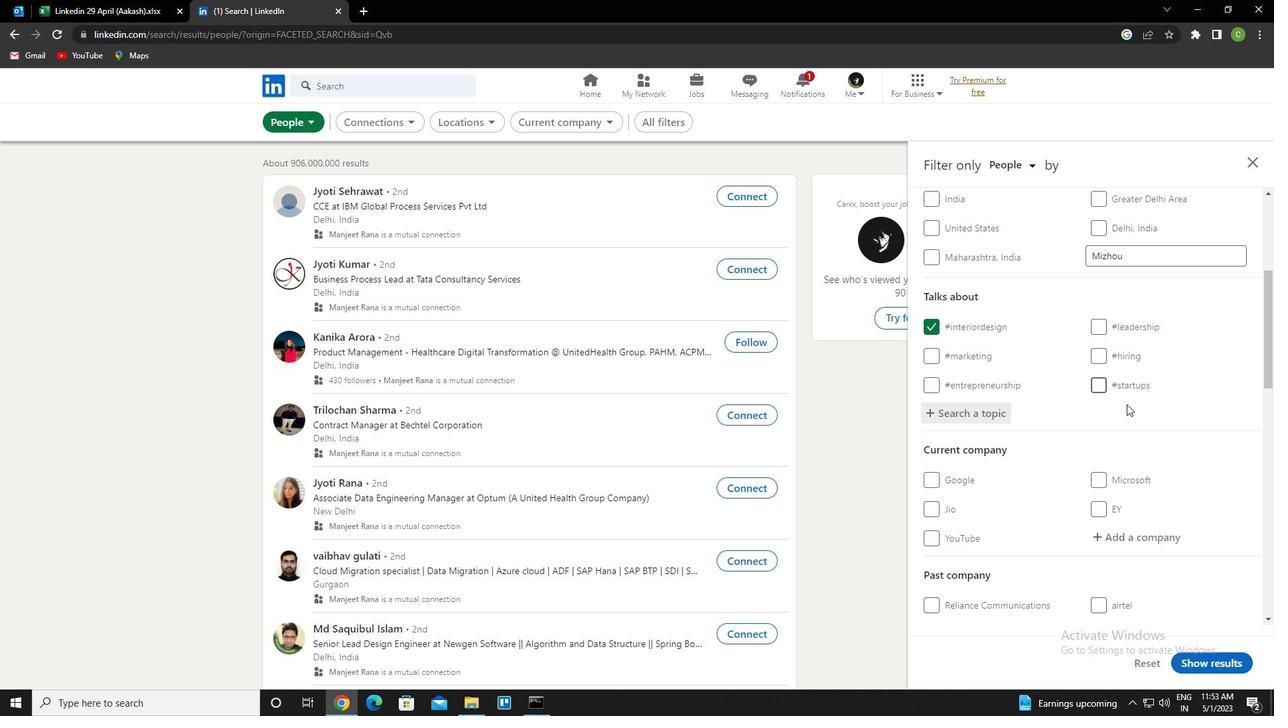 
Action: Mouse scrolled (1112, 418) with delta (0, 0)
Screenshot: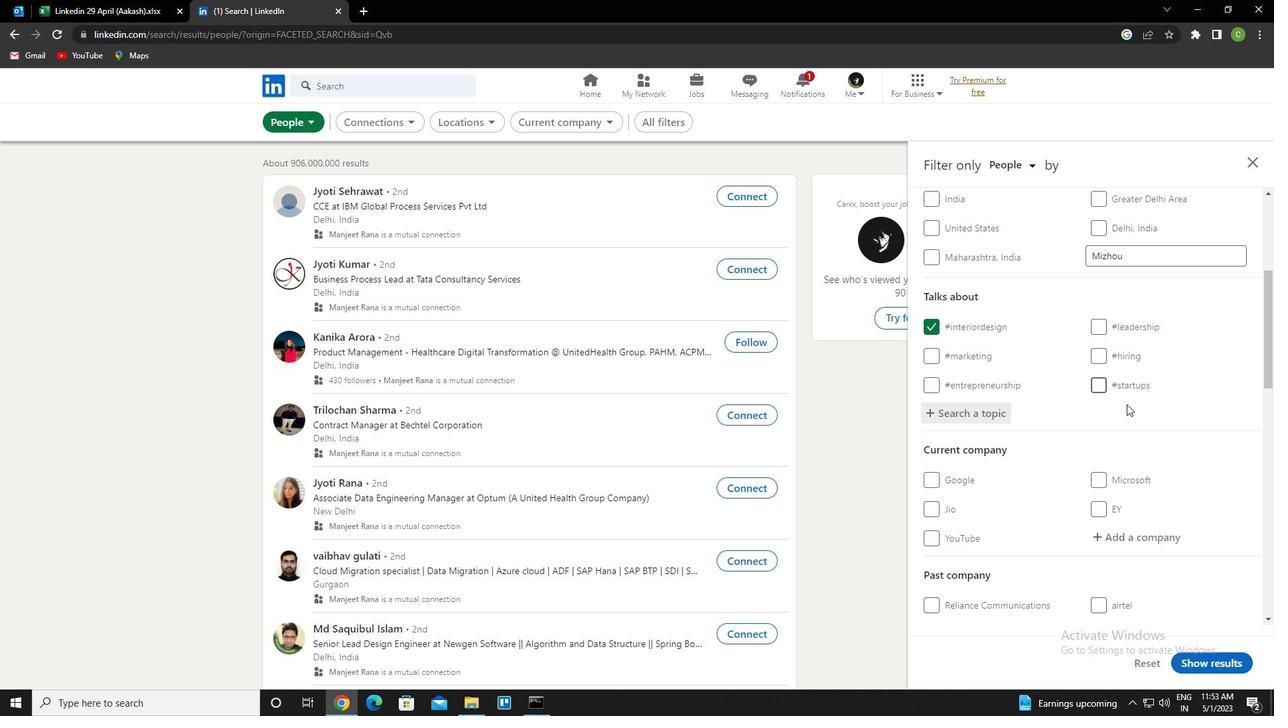 
Action: Mouse moved to (1112, 420)
Screenshot: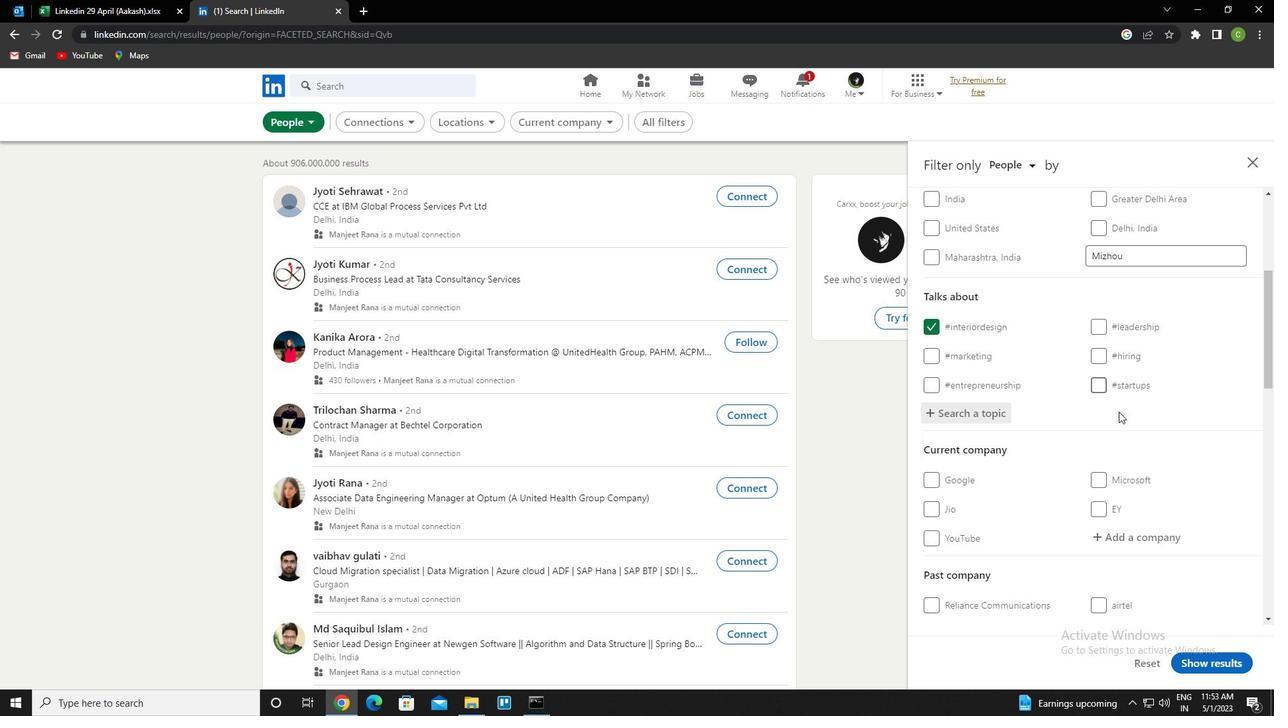 
Action: Mouse scrolled (1112, 419) with delta (0, 0)
Screenshot: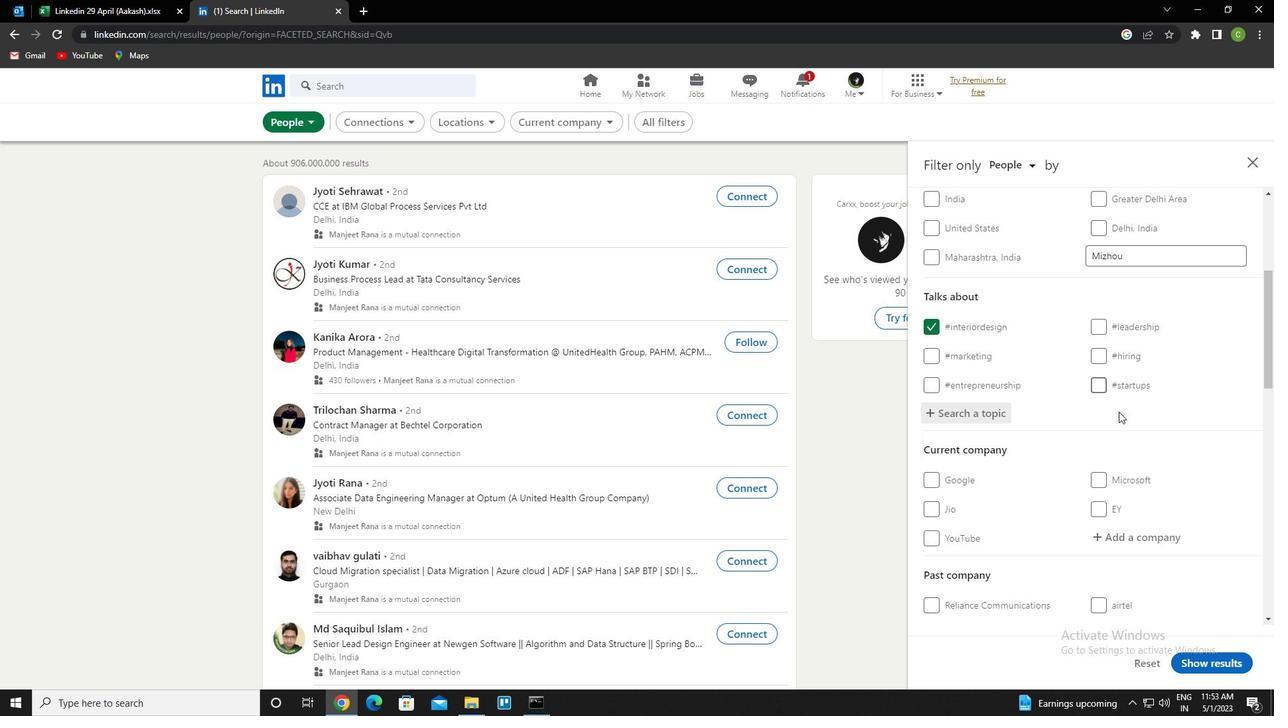 
Action: Mouse moved to (1096, 436)
Screenshot: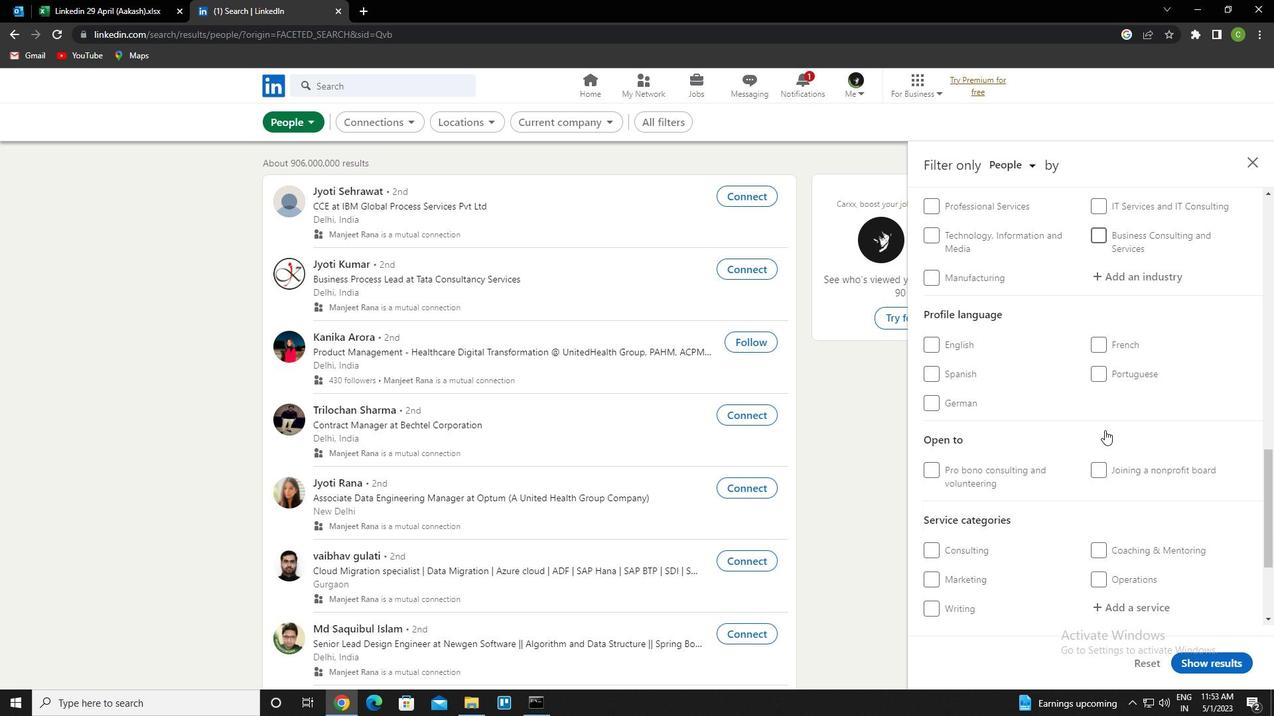 
Action: Mouse scrolled (1096, 435) with delta (0, 0)
Screenshot: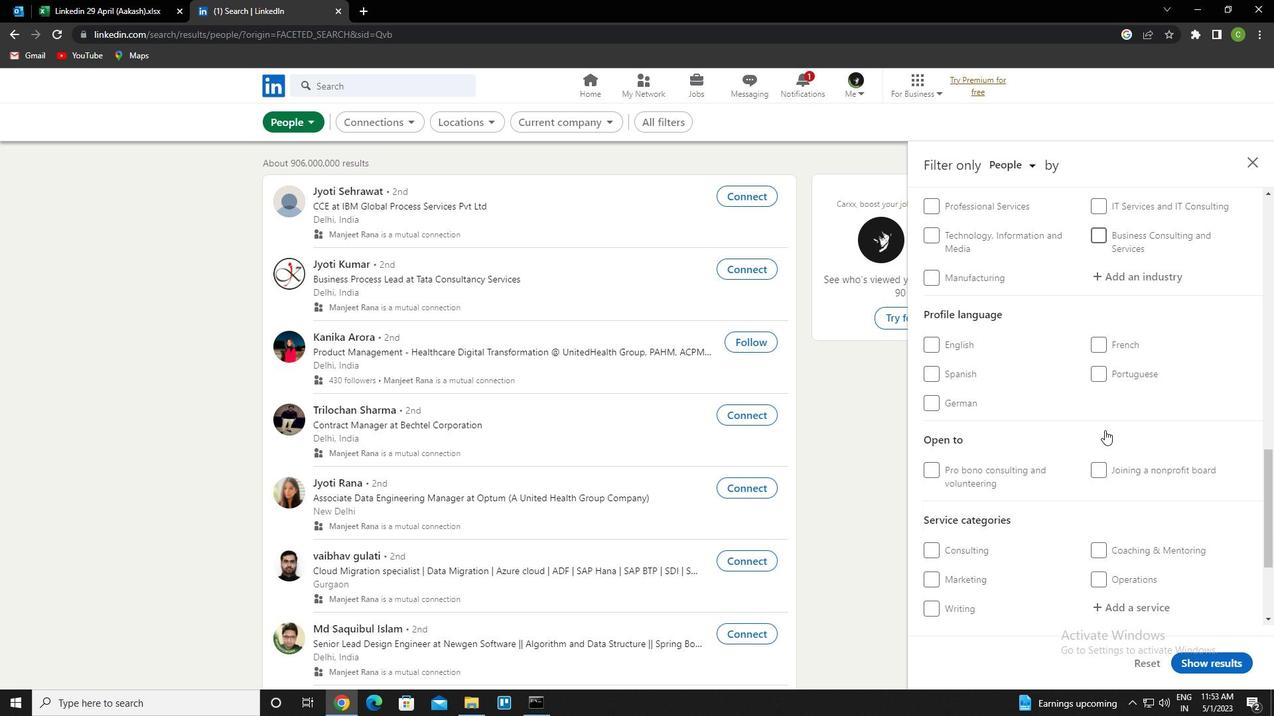 
Action: Mouse moved to (1096, 447)
Screenshot: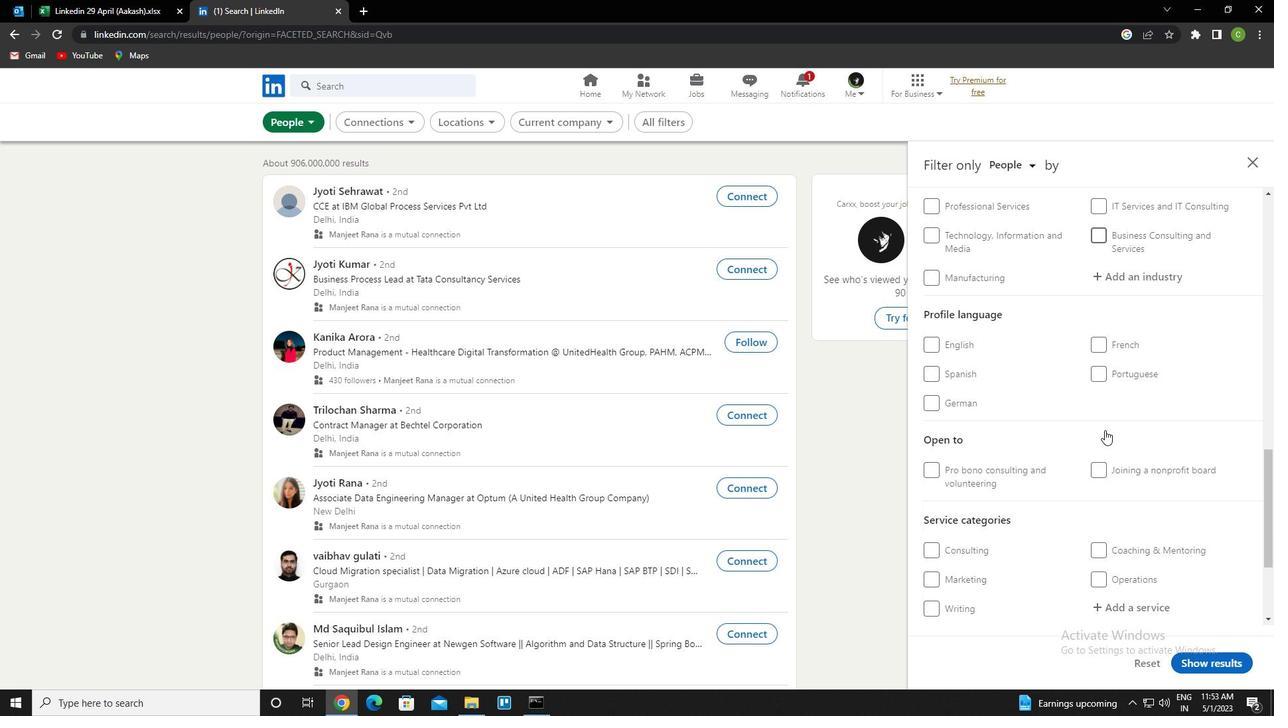 
Action: Mouse scrolled (1096, 447) with delta (0, 0)
Screenshot: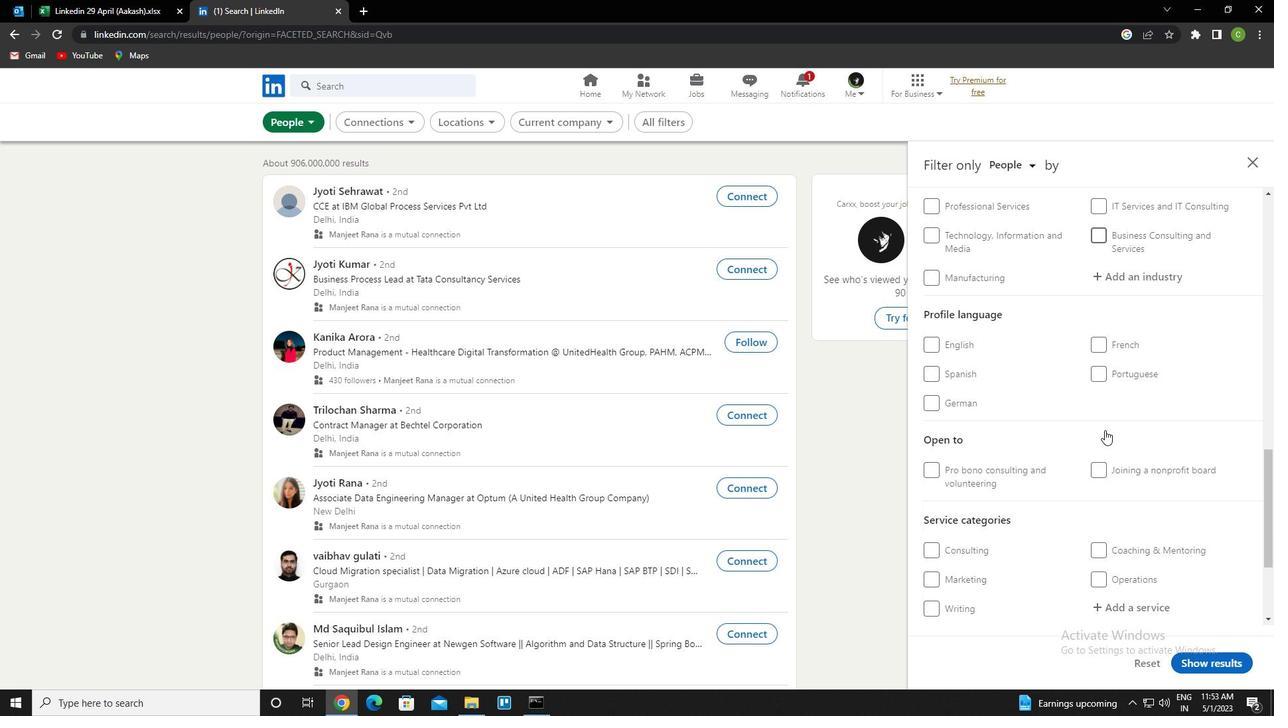 
Action: Mouse moved to (1094, 457)
Screenshot: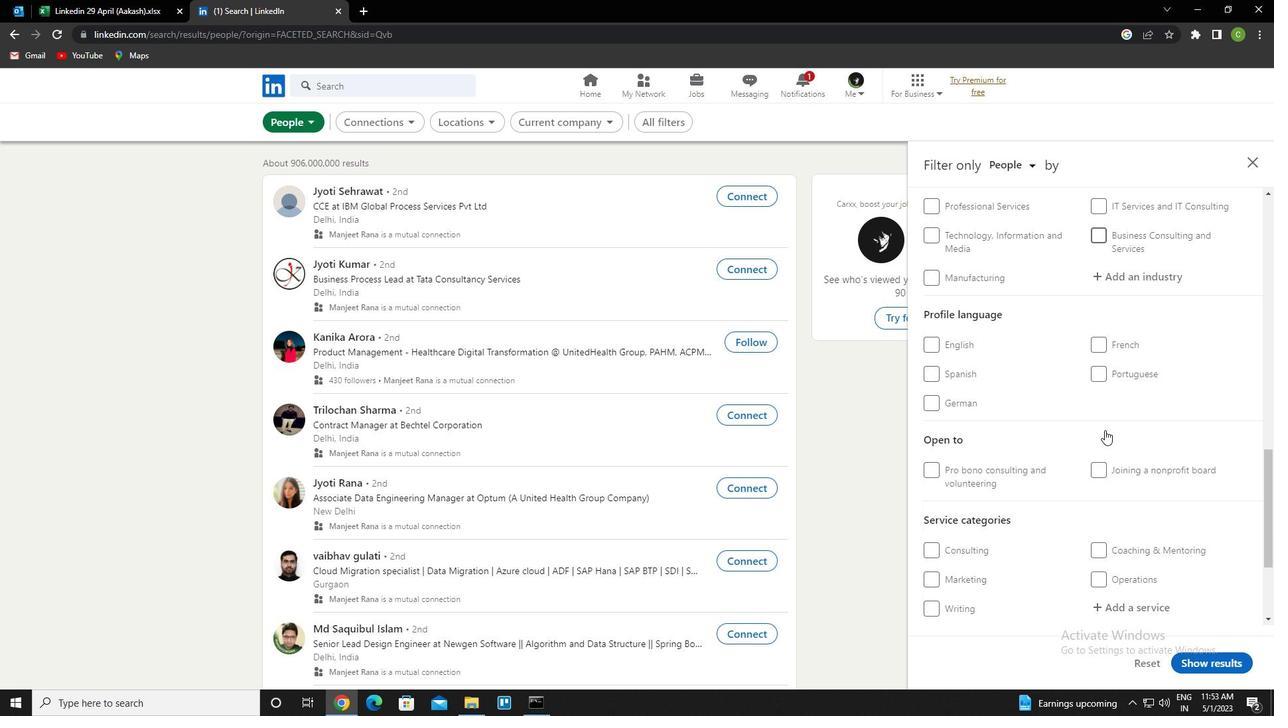 
Action: Mouse scrolled (1094, 456) with delta (0, 0)
Screenshot: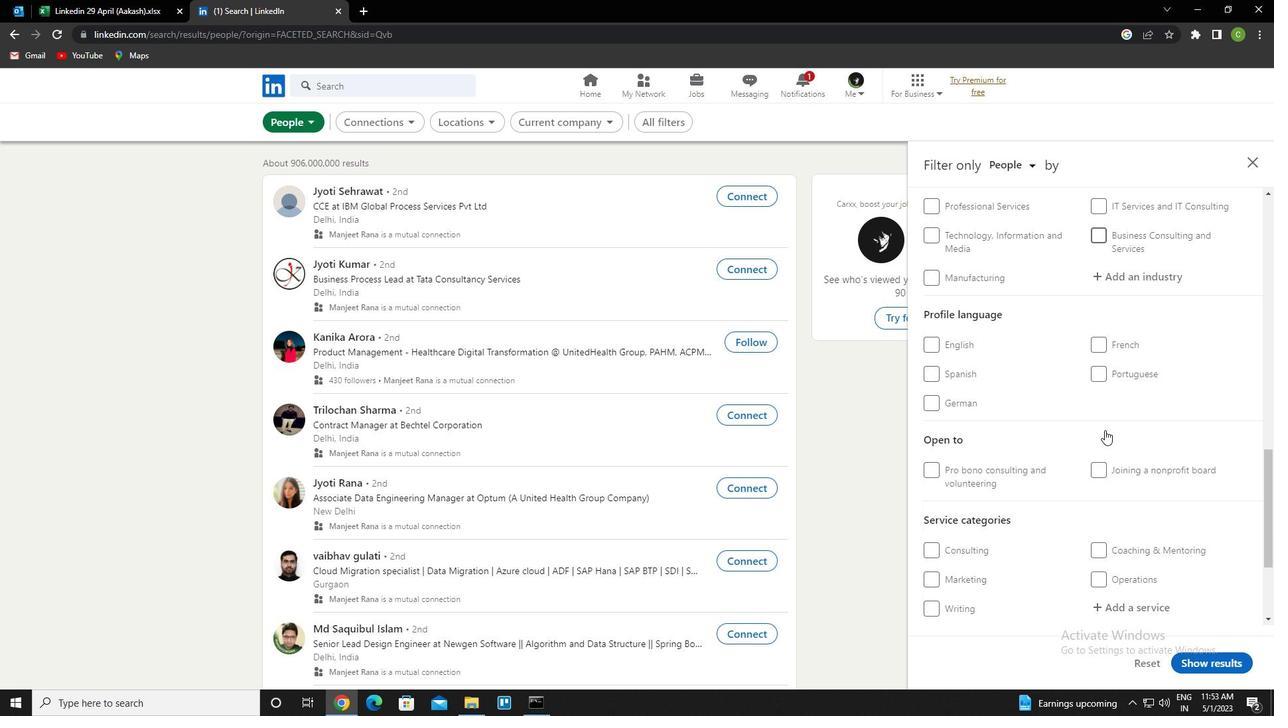 
Action: Mouse scrolled (1094, 456) with delta (0, 0)
Screenshot: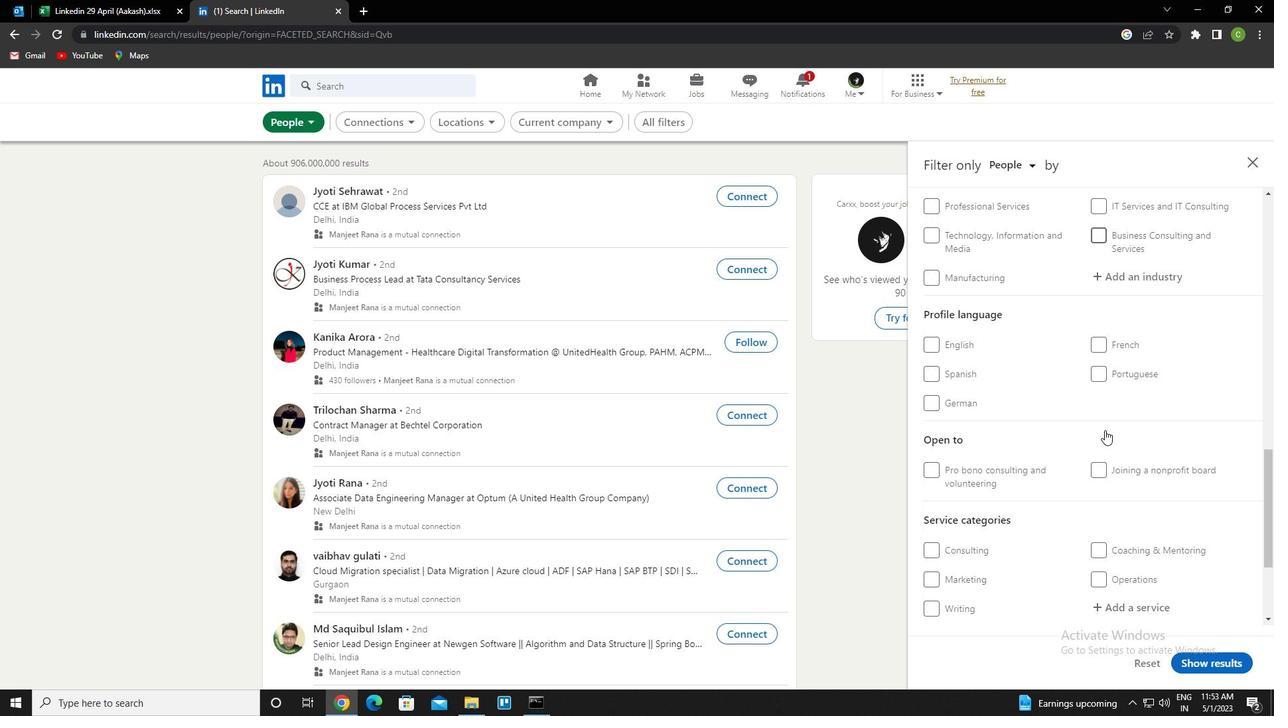 
Action: Mouse scrolled (1094, 456) with delta (0, 0)
Screenshot: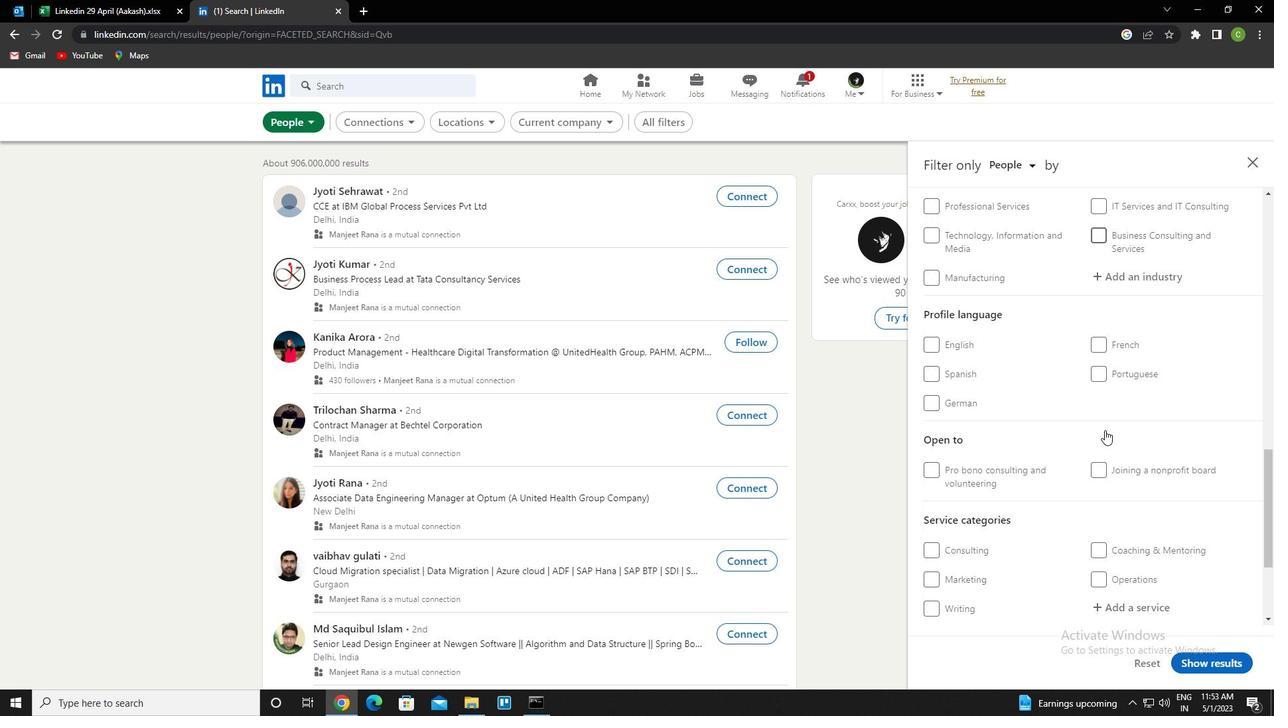 
Action: Mouse scrolled (1094, 456) with delta (0, 0)
Screenshot: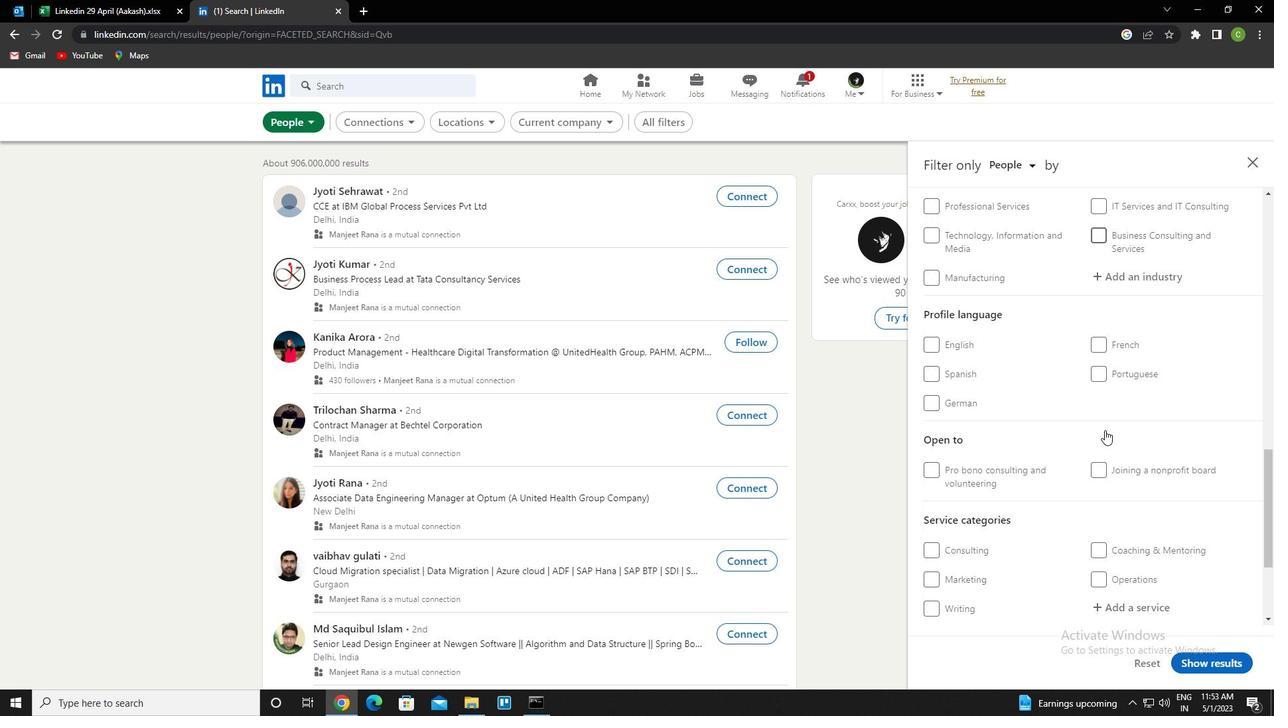 
Action: Mouse scrolled (1094, 456) with delta (0, 0)
Screenshot: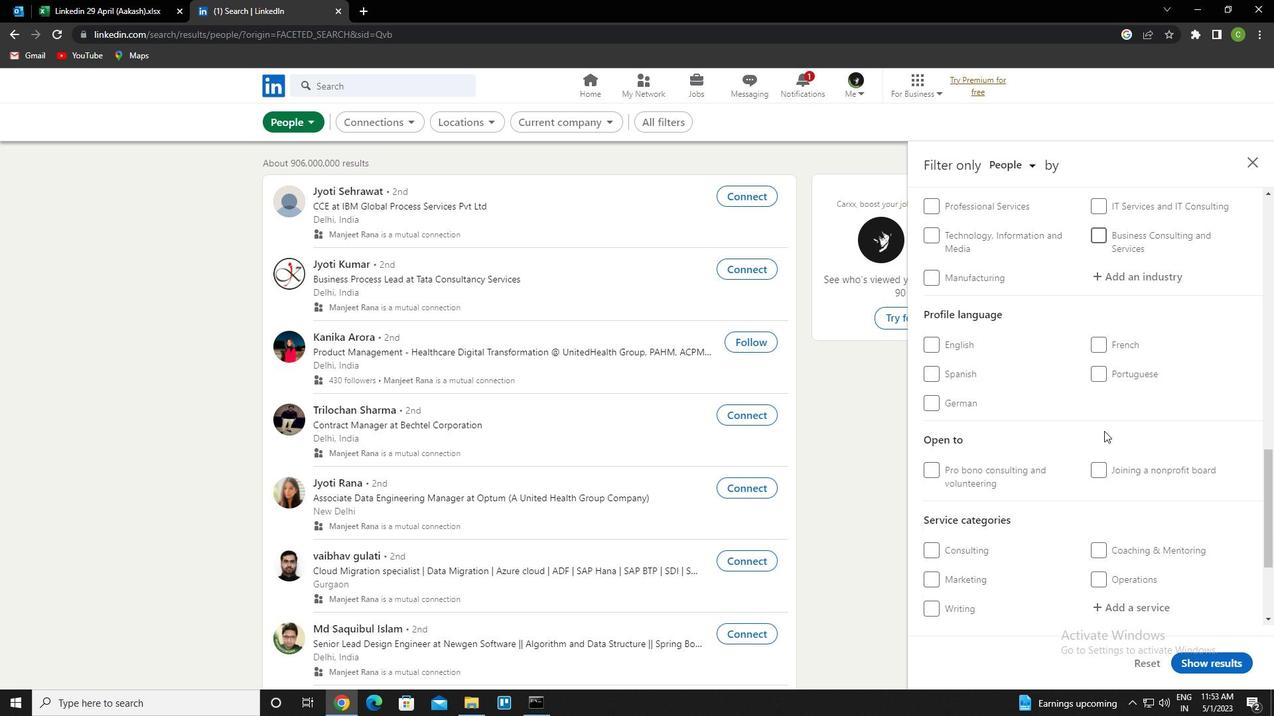 
Action: Mouse scrolled (1094, 456) with delta (0, 0)
Screenshot: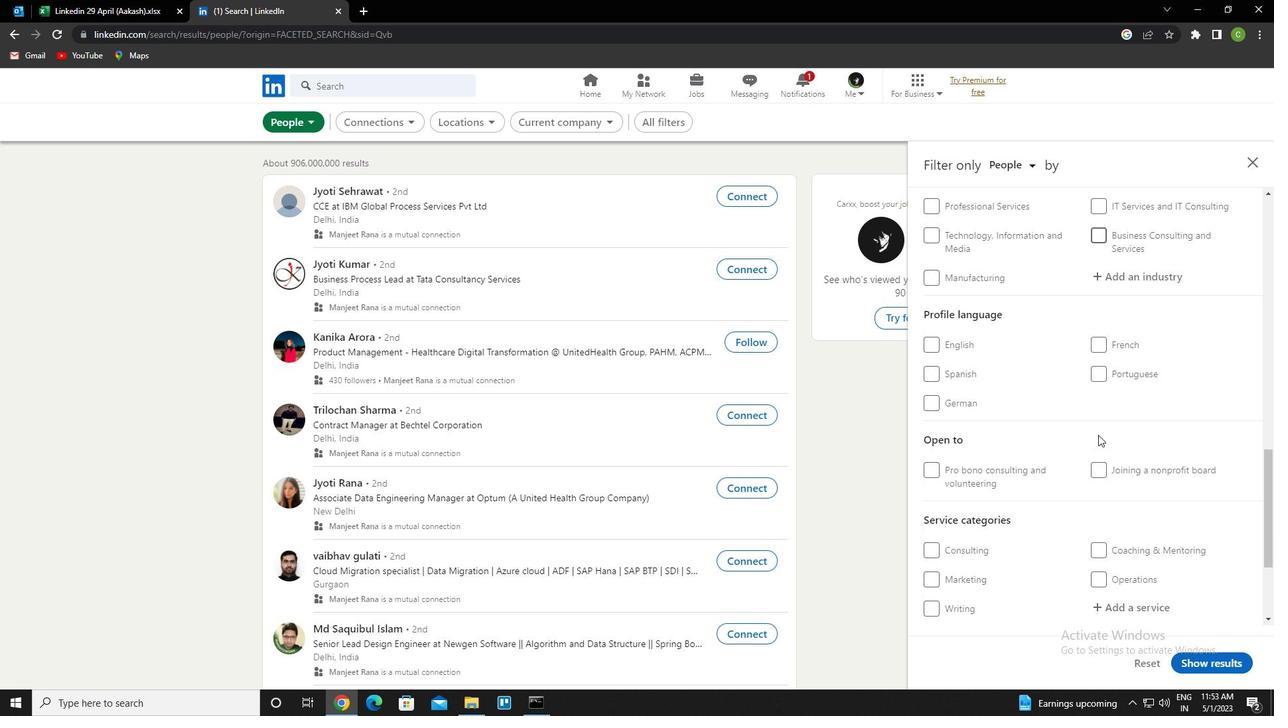 
Action: Mouse moved to (1093, 459)
Screenshot: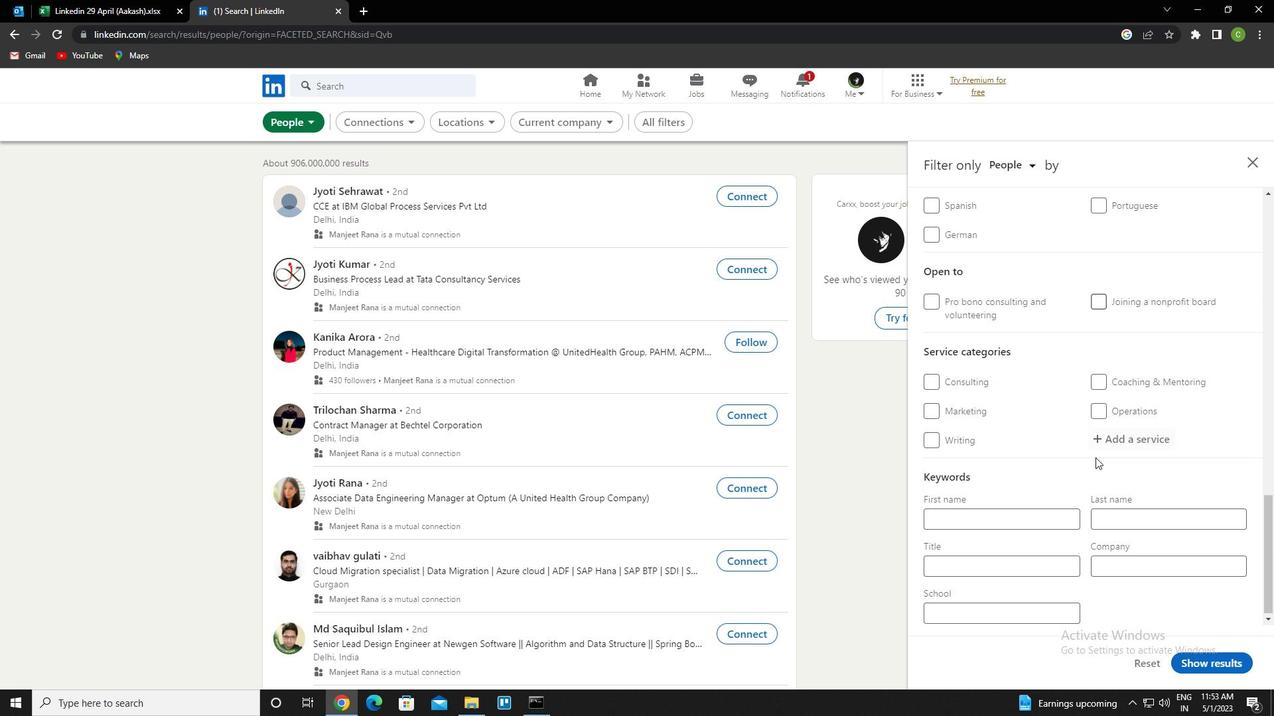 
Action: Mouse scrolled (1093, 458) with delta (0, 0)
Screenshot: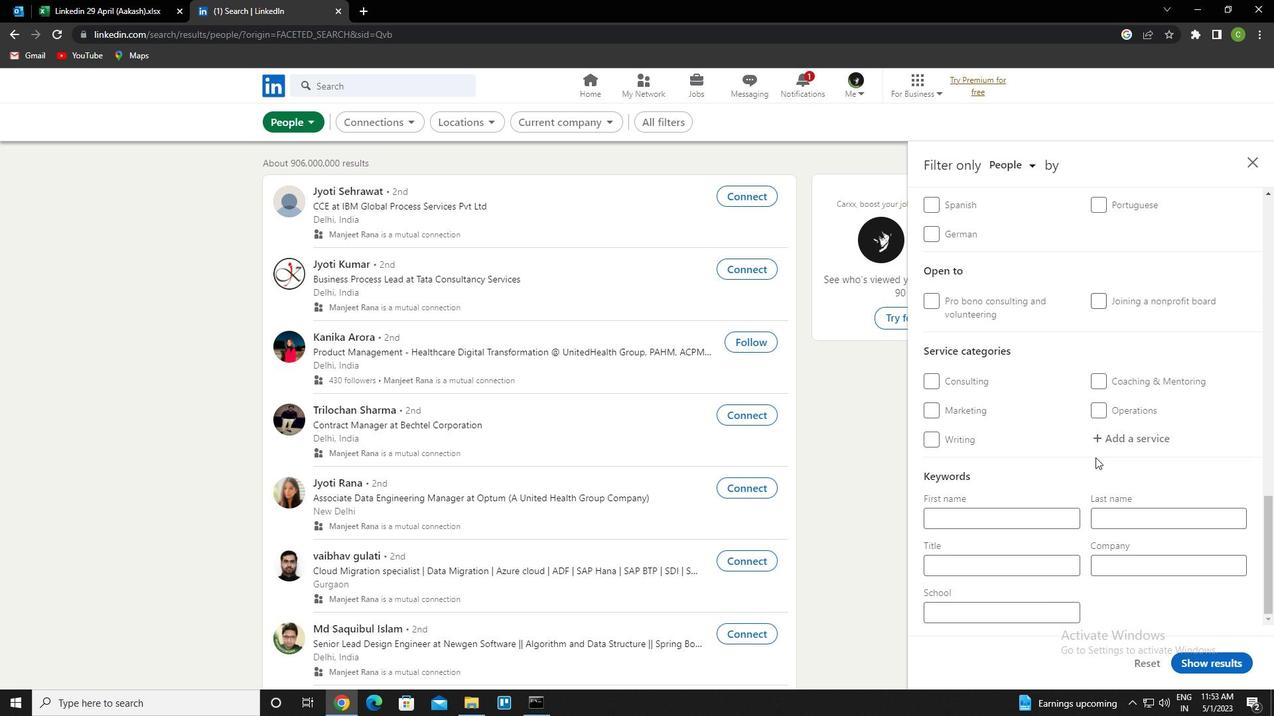 
Action: Mouse moved to (1040, 415)
Screenshot: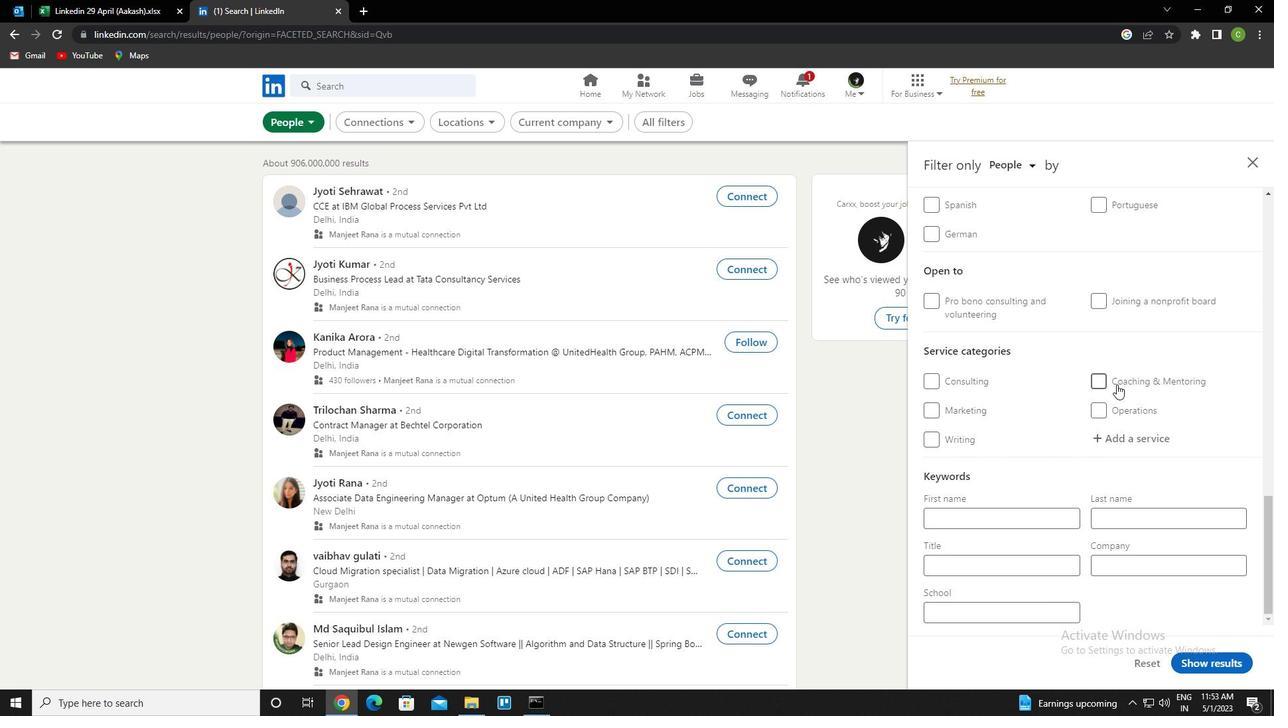 
Action: Mouse scrolled (1040, 416) with delta (0, 0)
Screenshot: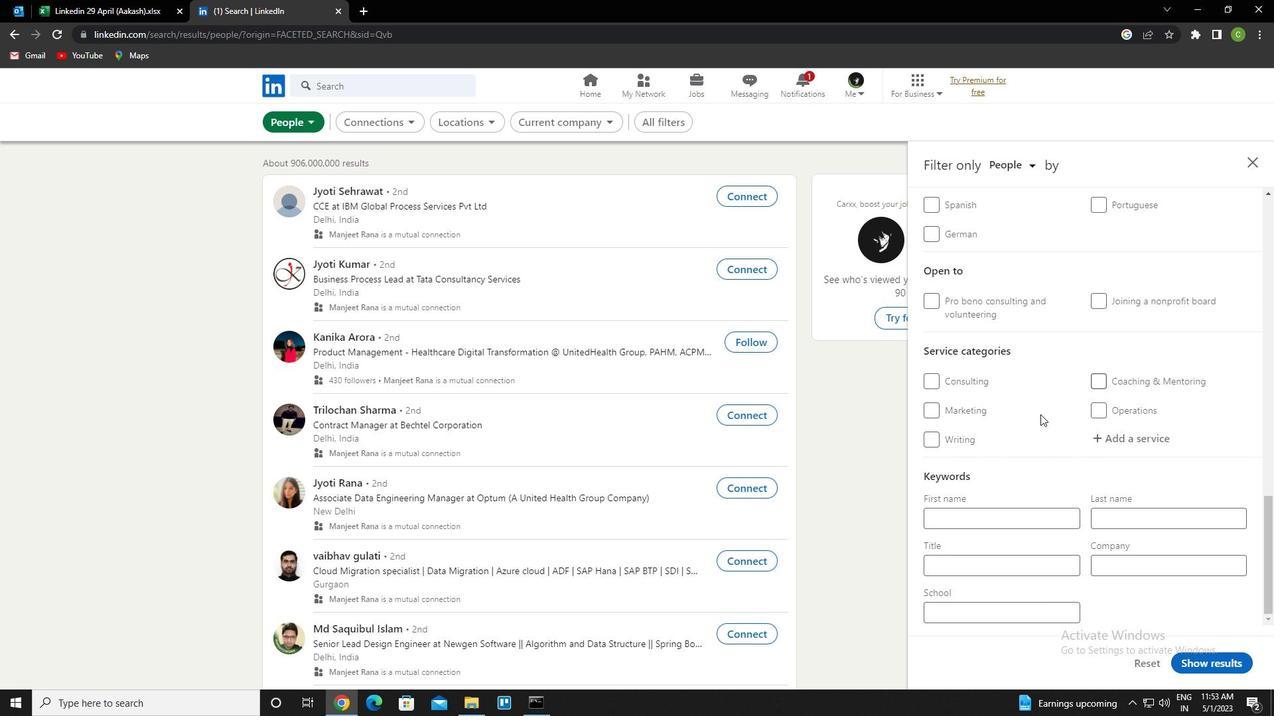 
Action: Mouse scrolled (1040, 416) with delta (0, 0)
Screenshot: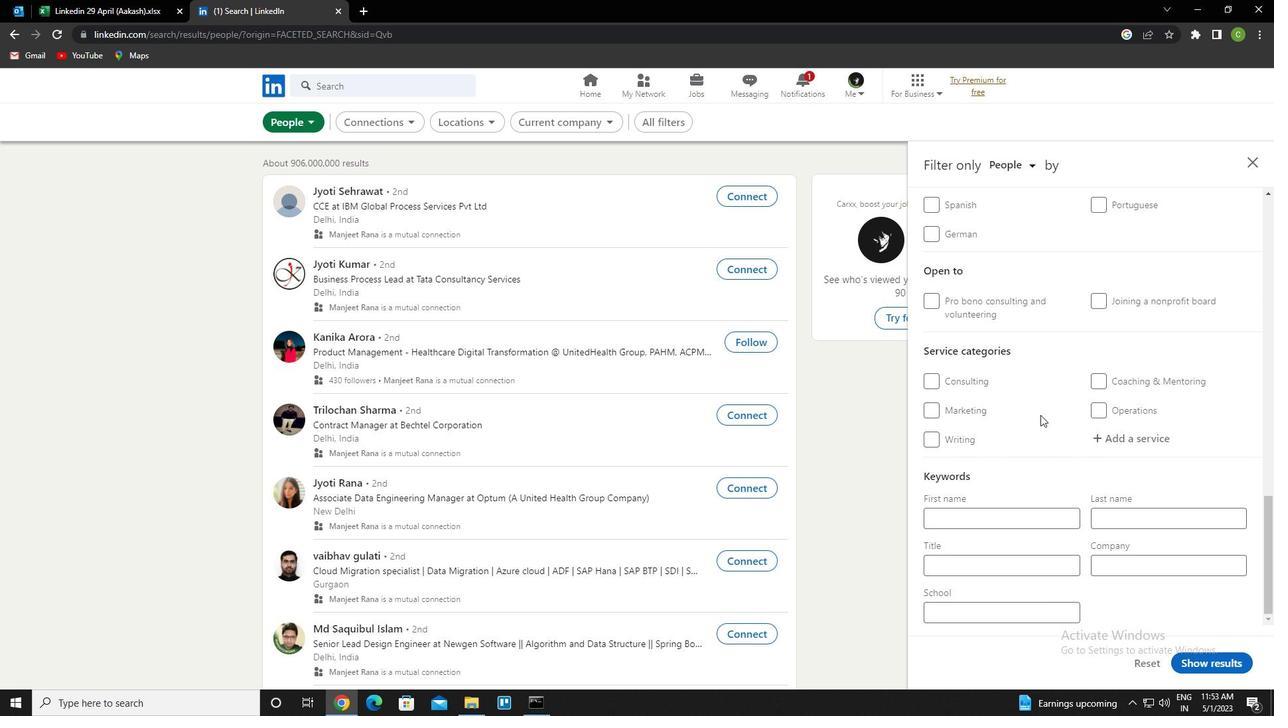 
Action: Mouse moved to (1040, 414)
Screenshot: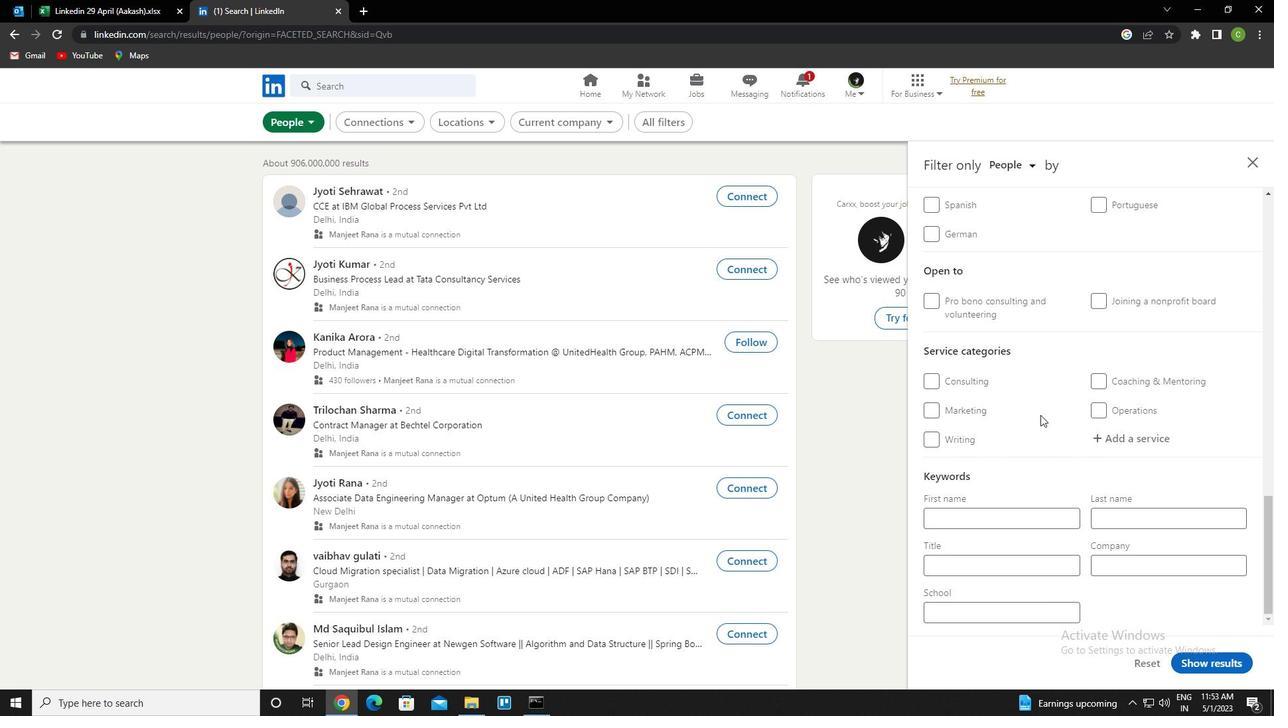
Action: Mouse scrolled (1040, 414) with delta (0, 0)
Screenshot: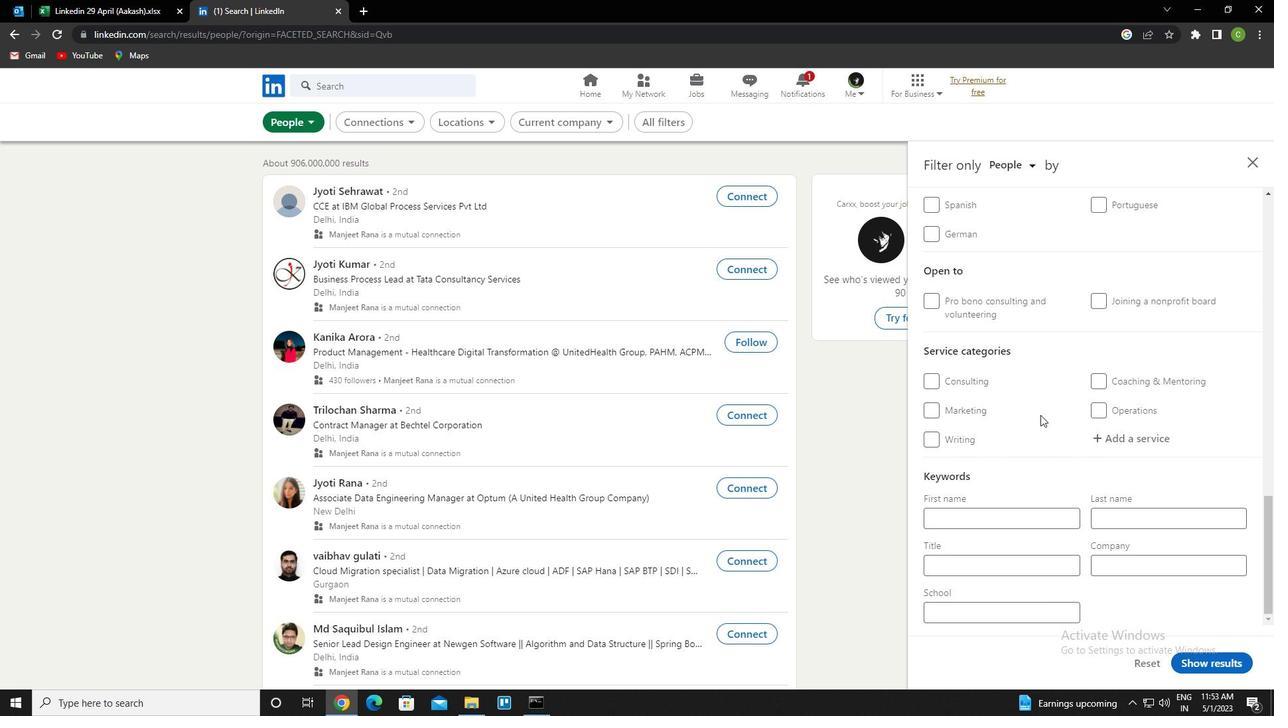 
Action: Mouse moved to (929, 402)
Screenshot: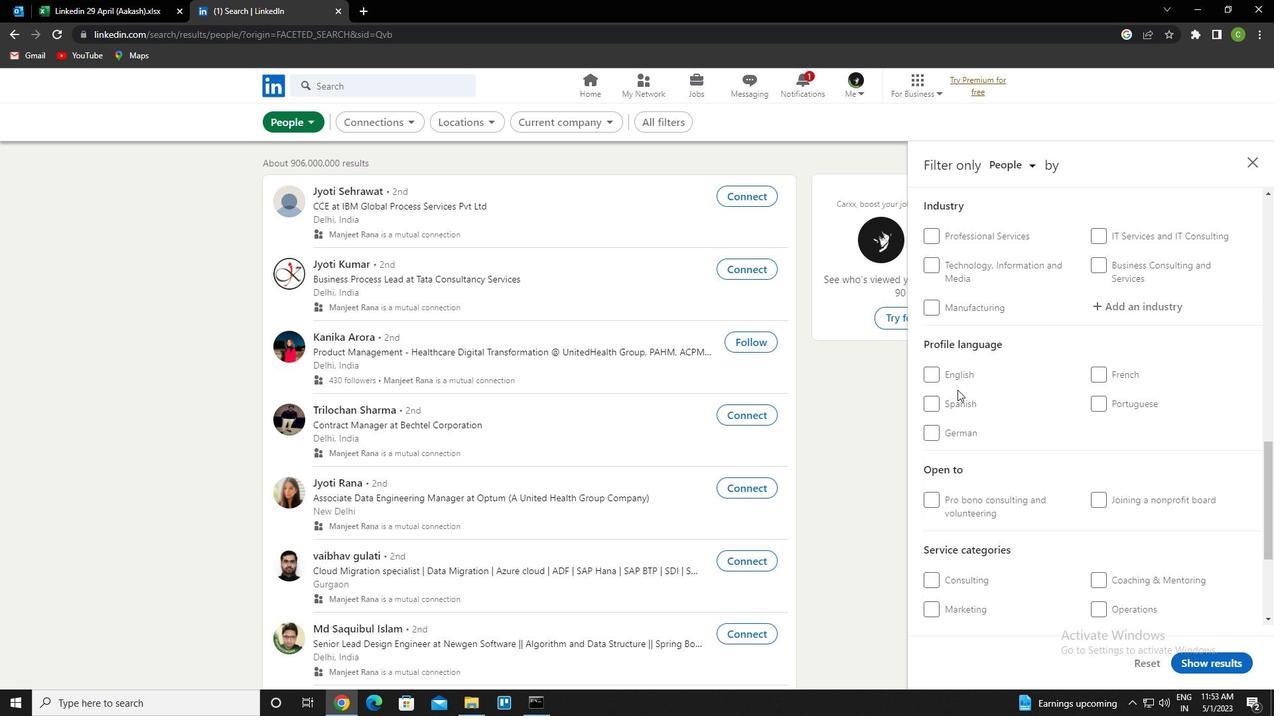 
Action: Mouse pressed left at (929, 402)
Screenshot: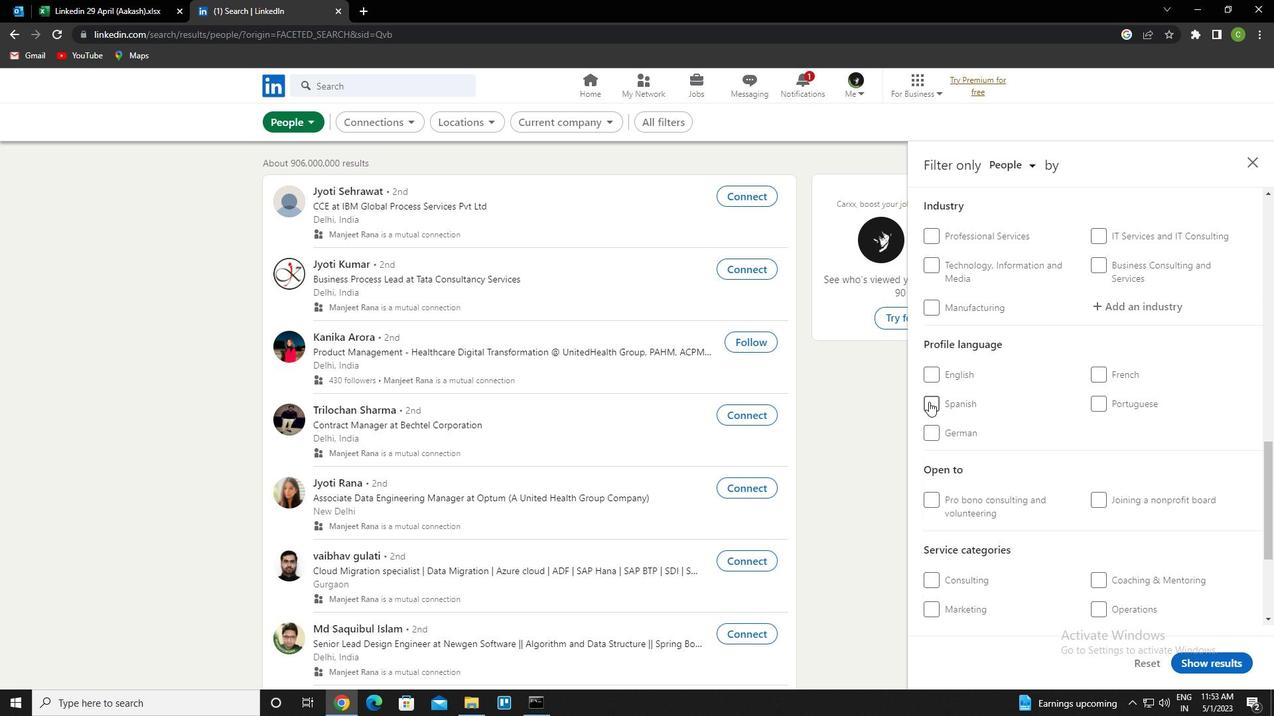 
Action: Mouse moved to (1018, 443)
Screenshot: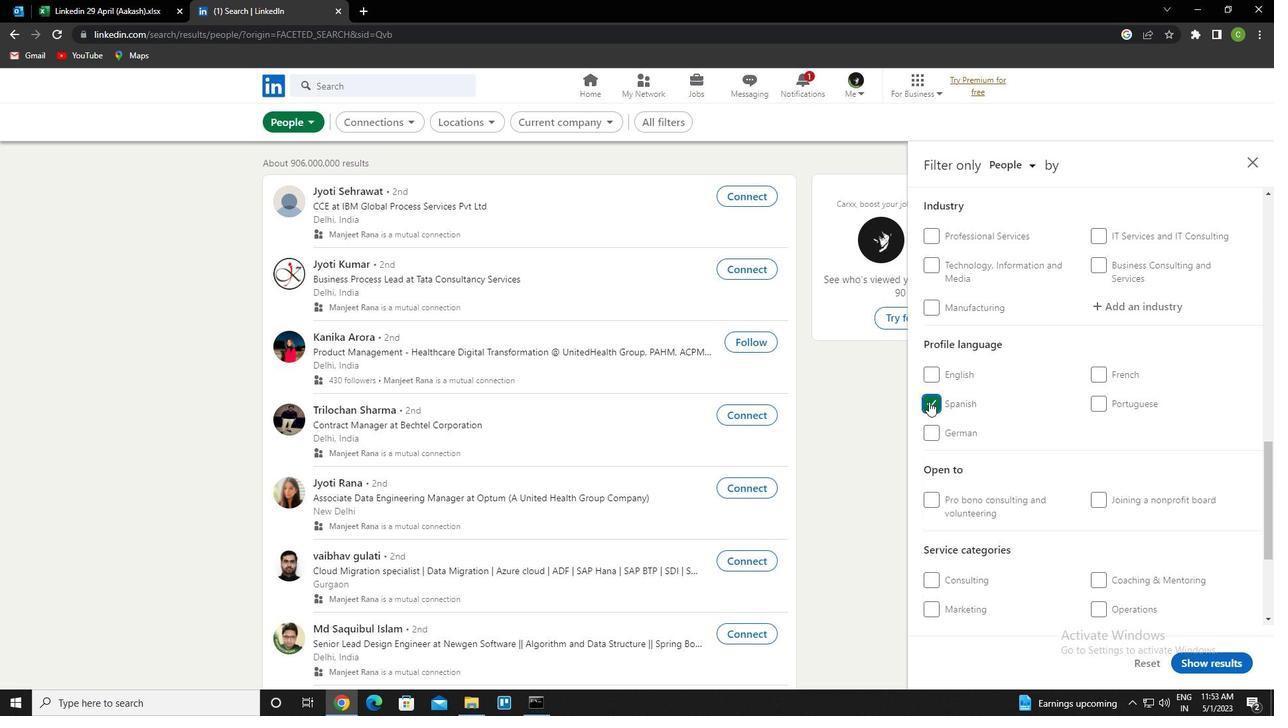 
Action: Mouse scrolled (1018, 444) with delta (0, 0)
Screenshot: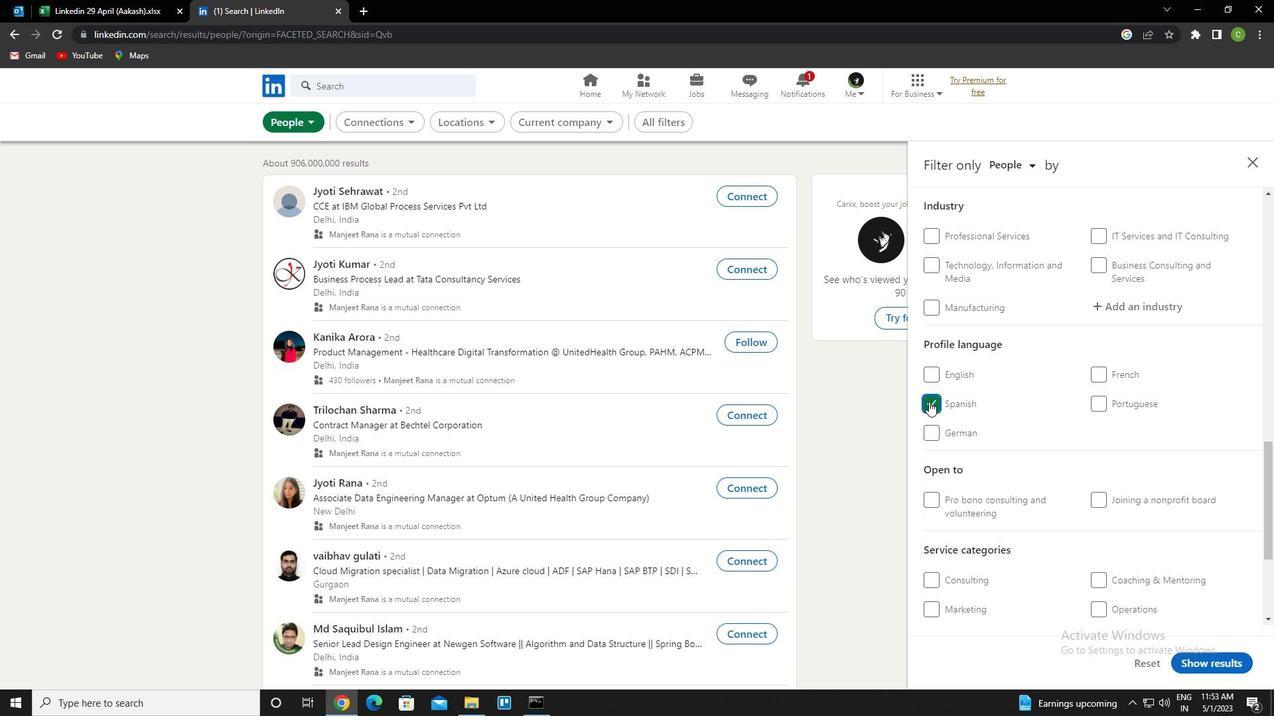 
Action: Mouse scrolled (1018, 444) with delta (0, 0)
Screenshot: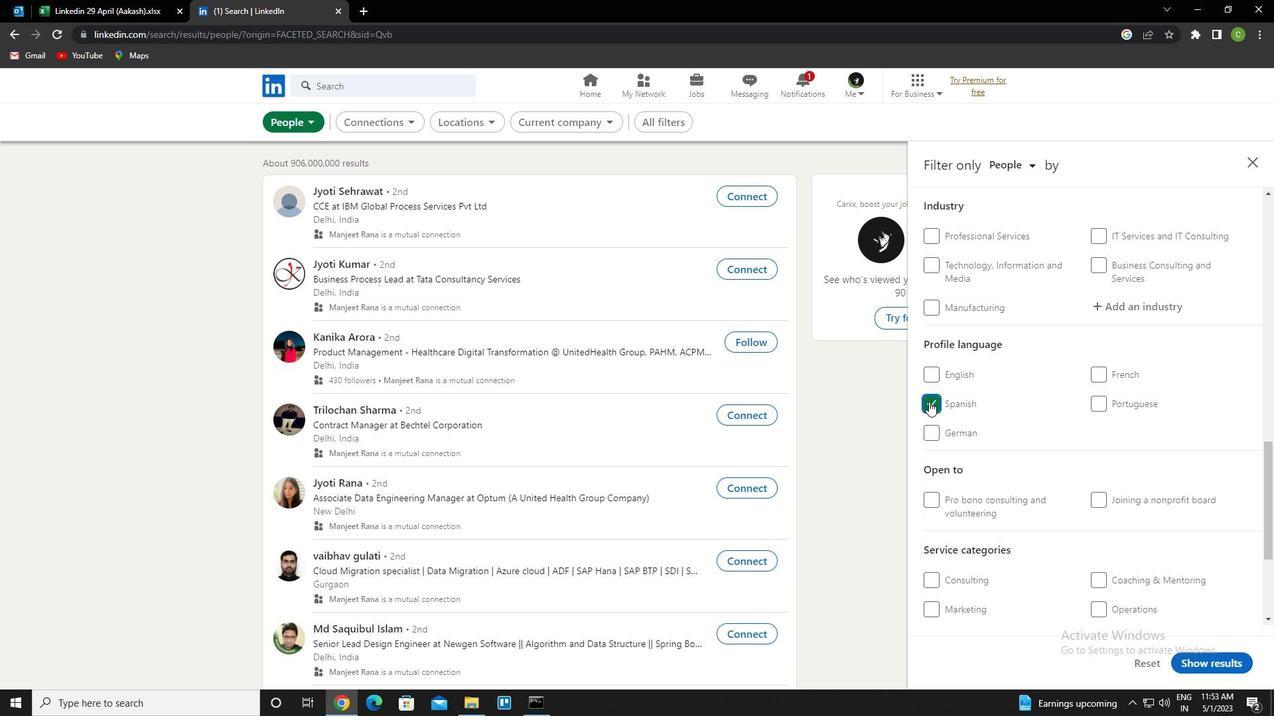 
Action: Mouse scrolled (1018, 444) with delta (0, 0)
Screenshot: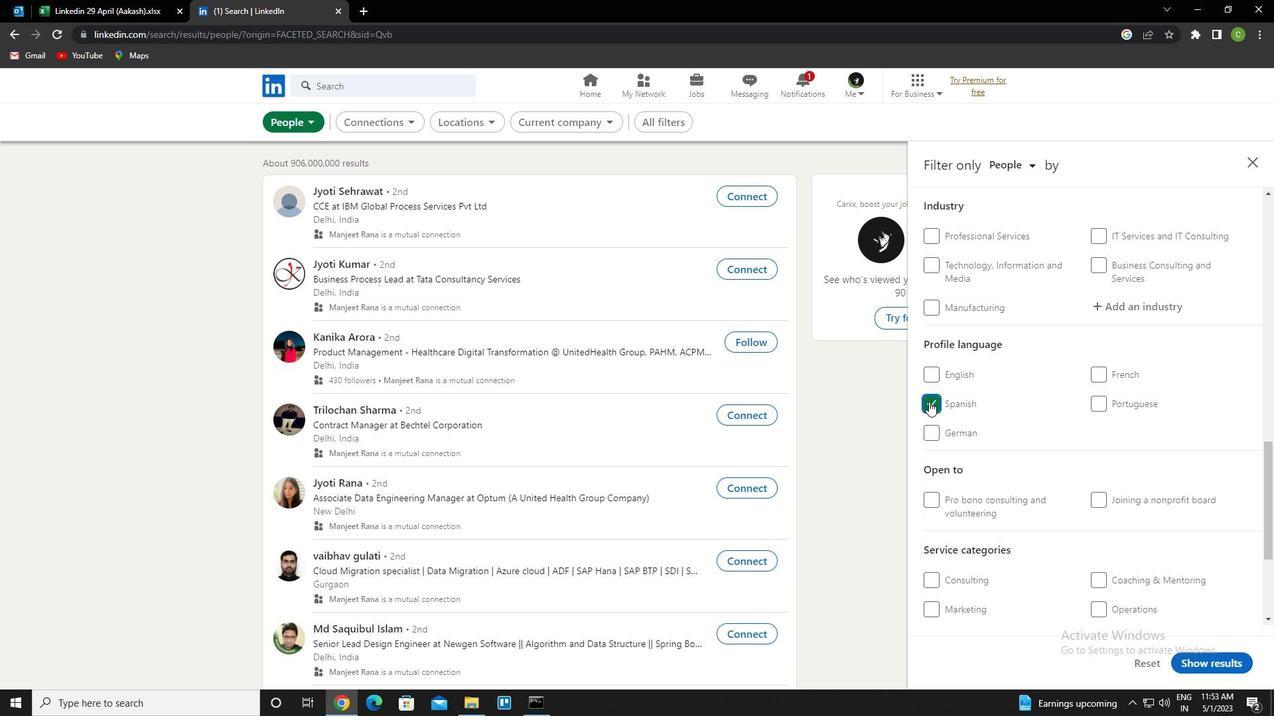 
Action: Mouse scrolled (1018, 444) with delta (0, 0)
Screenshot: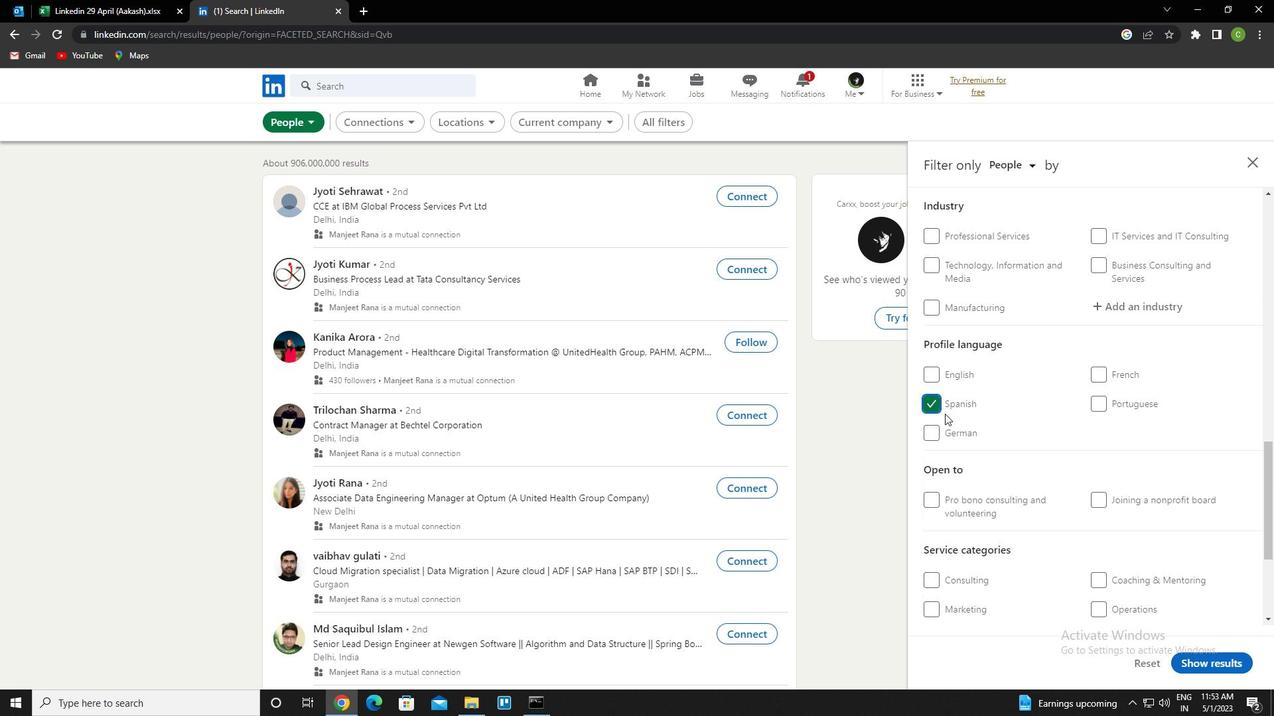 
Action: Mouse scrolled (1018, 444) with delta (0, 0)
Screenshot: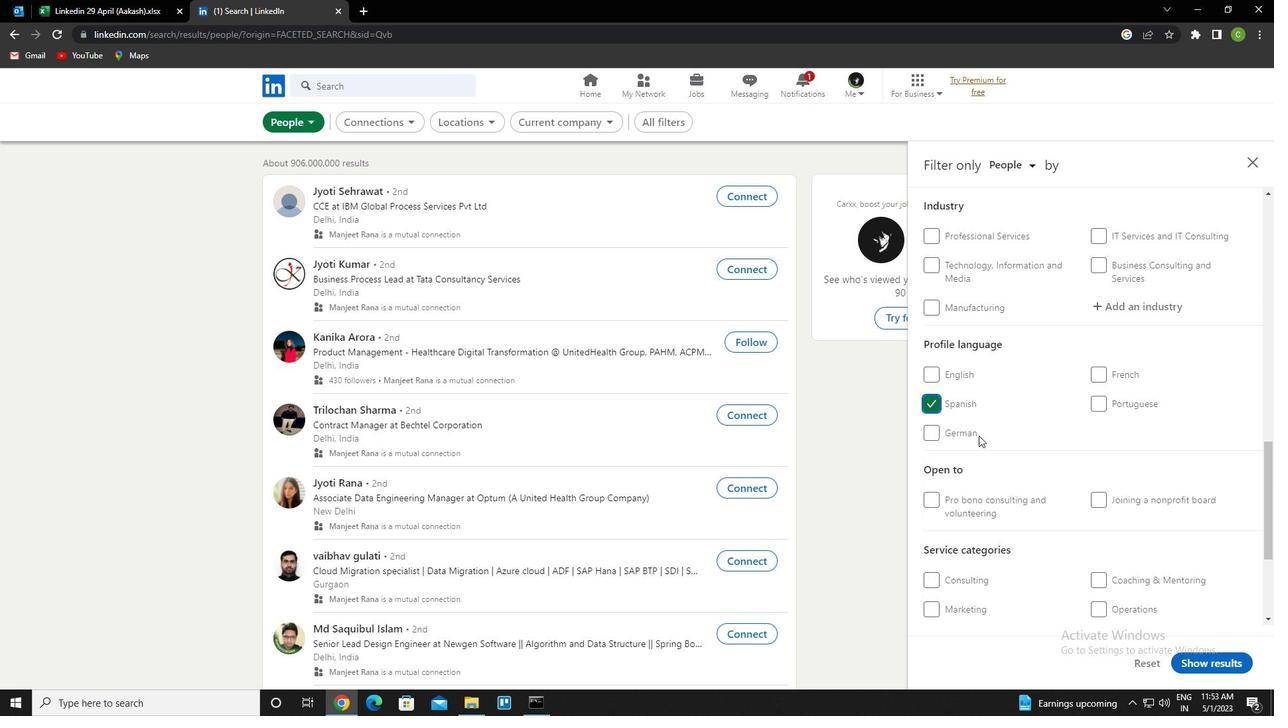 
Action: Mouse scrolled (1018, 444) with delta (0, 0)
Screenshot: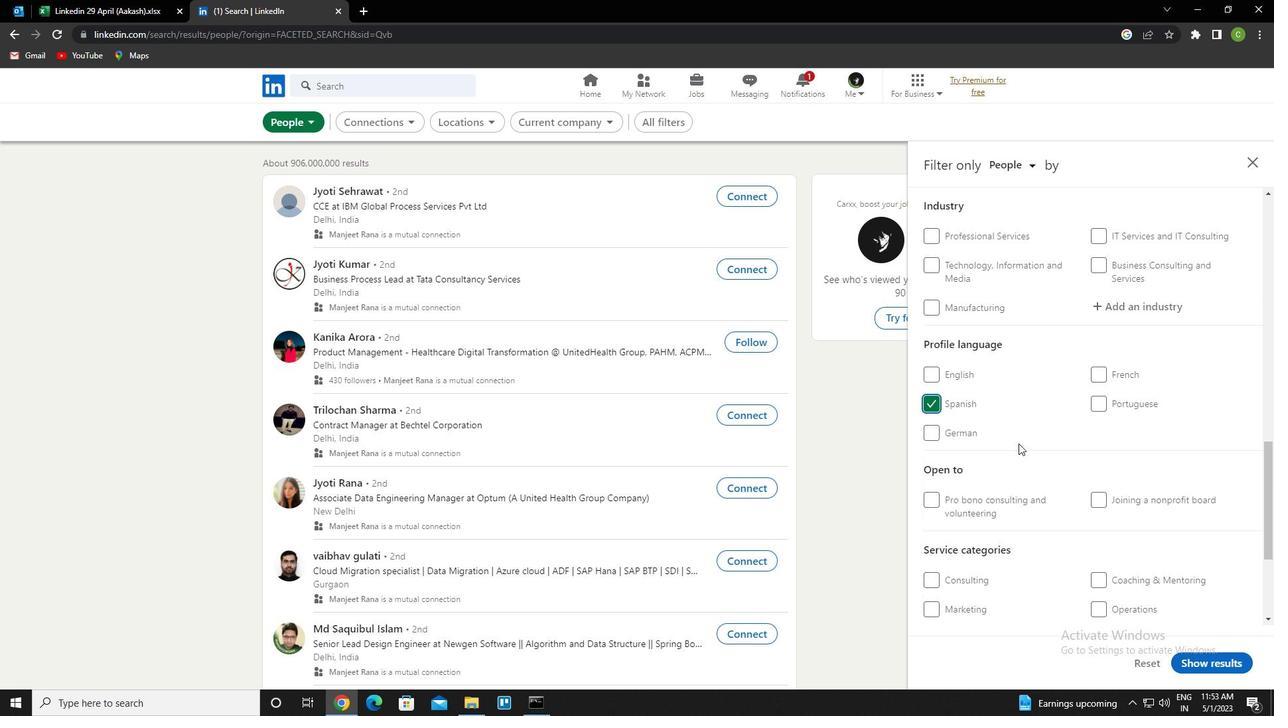 
Action: Mouse moved to (1138, 300)
Screenshot: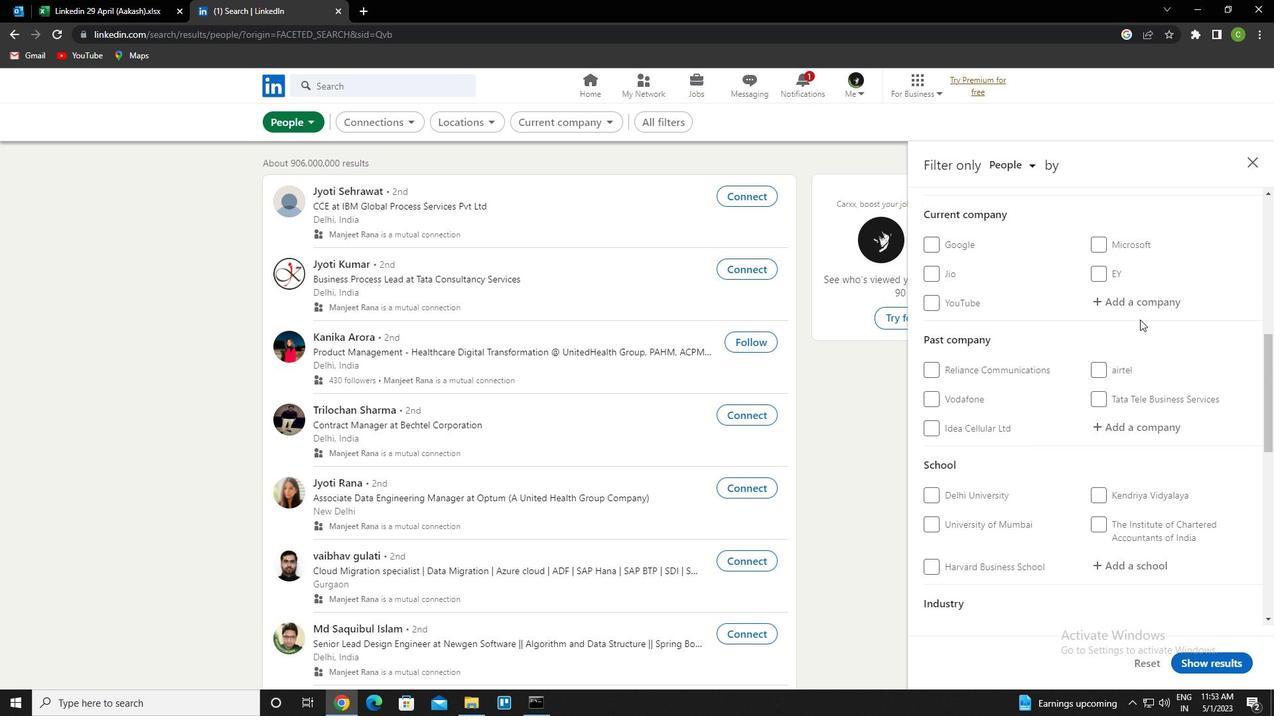 
Action: Mouse pressed left at (1138, 300)
Screenshot: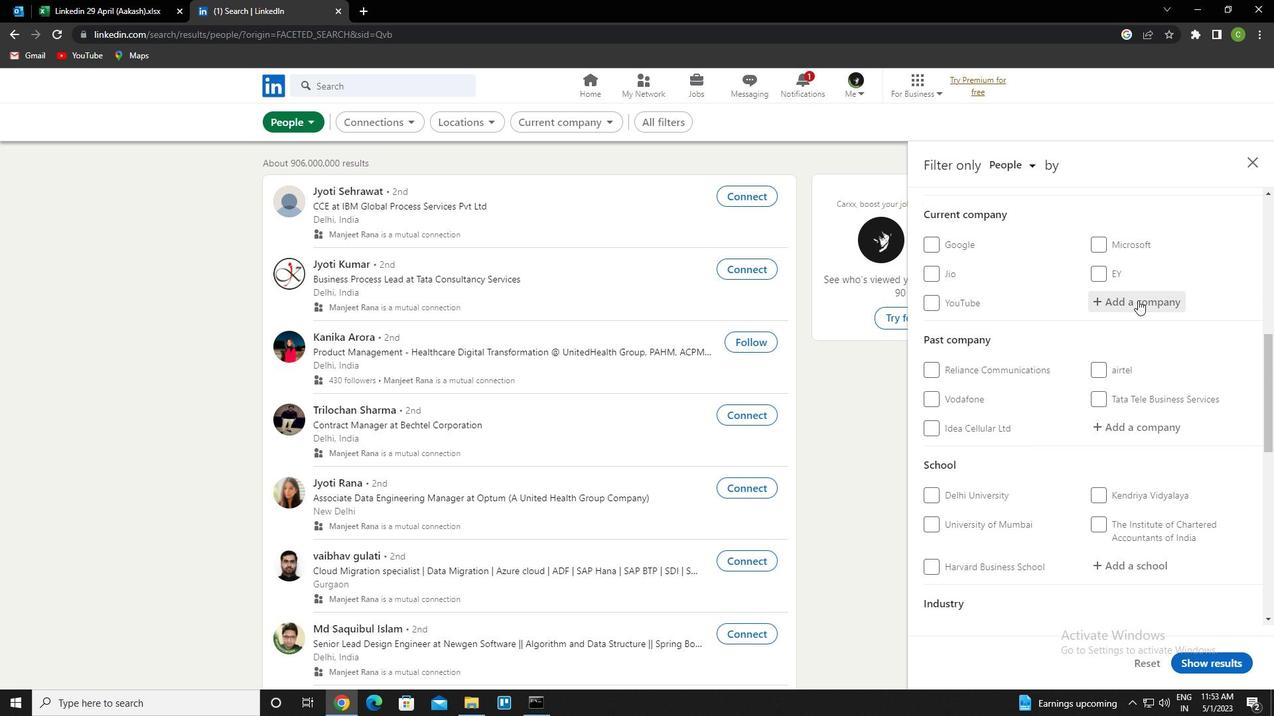 
Action: Key pressed <Key.caps_lock>p<Key.caps_lock>ristn<Key.backspace>yn<Key.down><Key.enter>
Screenshot: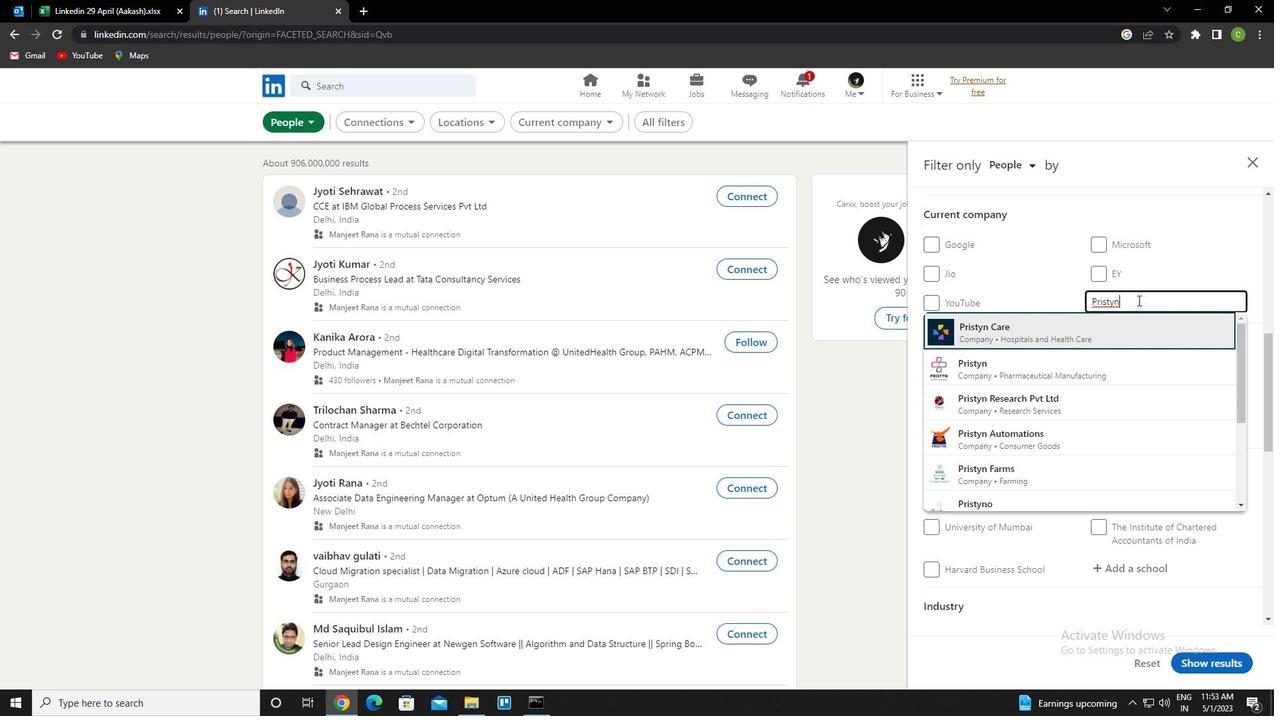 
Action: Mouse moved to (1109, 325)
Screenshot: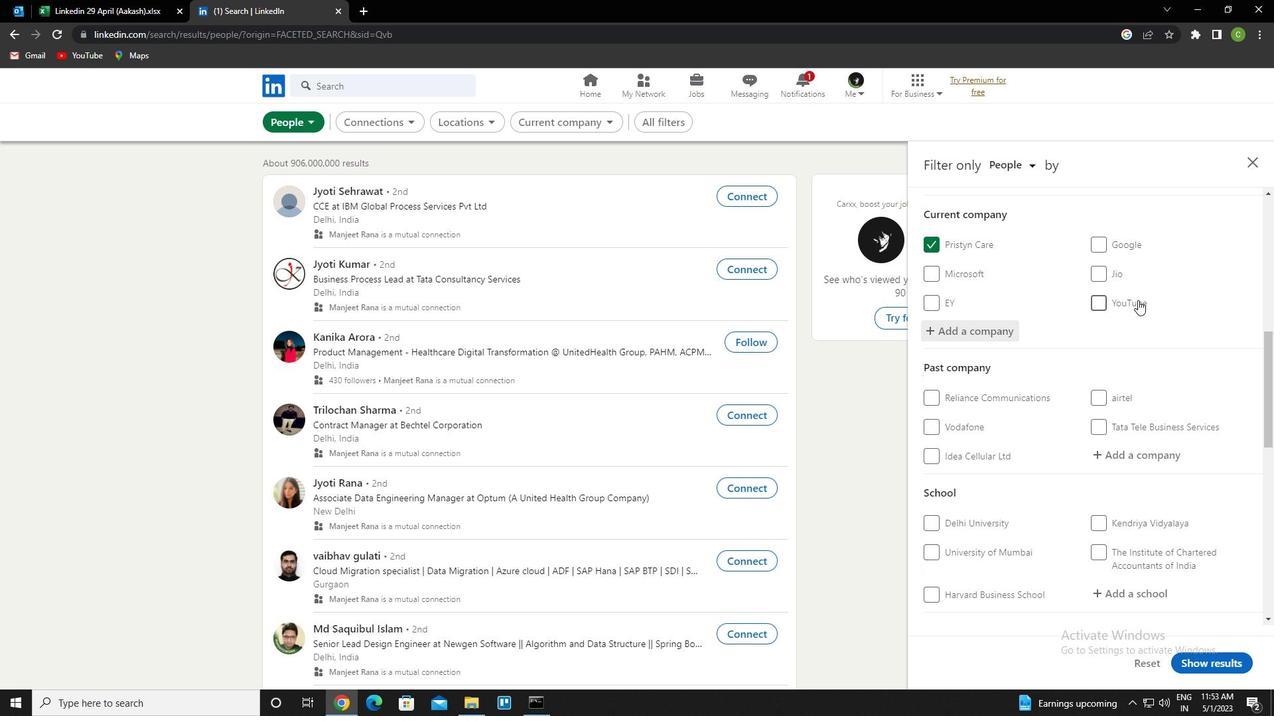 
Action: Mouse scrolled (1109, 324) with delta (0, 0)
Screenshot: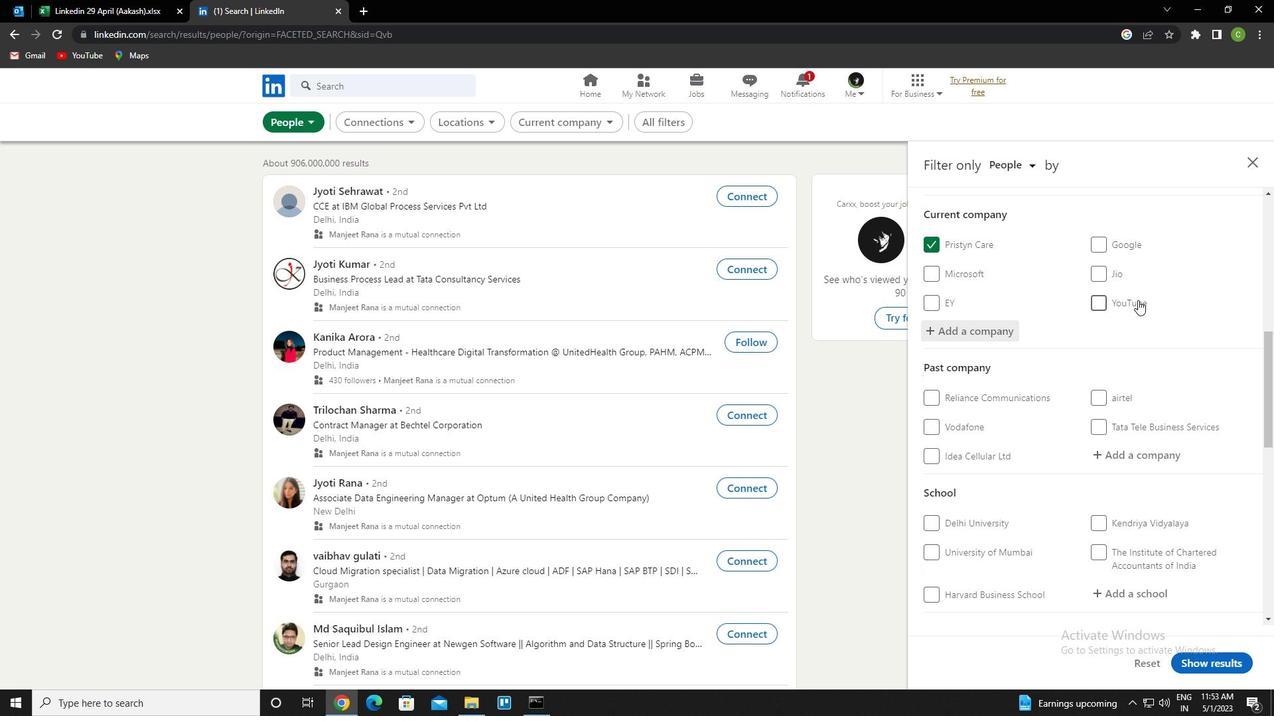 
Action: Mouse moved to (1117, 328)
Screenshot: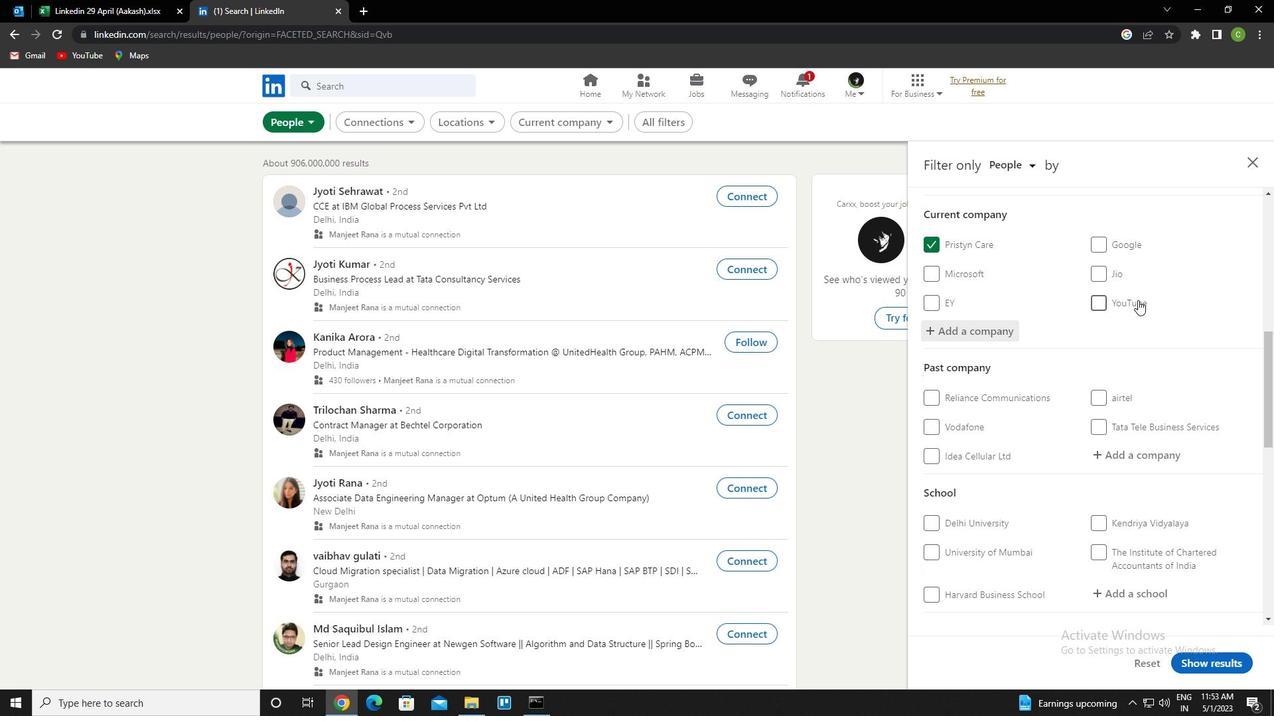 
Action: Mouse scrolled (1117, 327) with delta (0, 0)
Screenshot: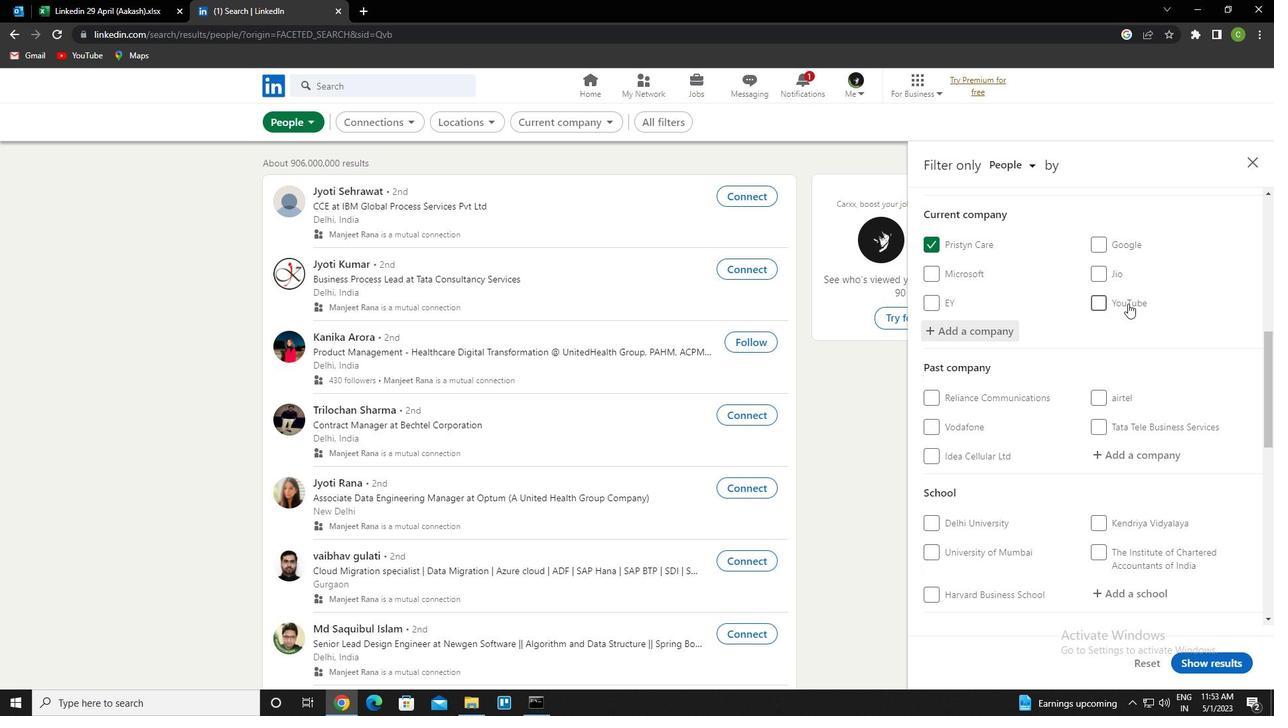 
Action: Mouse moved to (1122, 331)
Screenshot: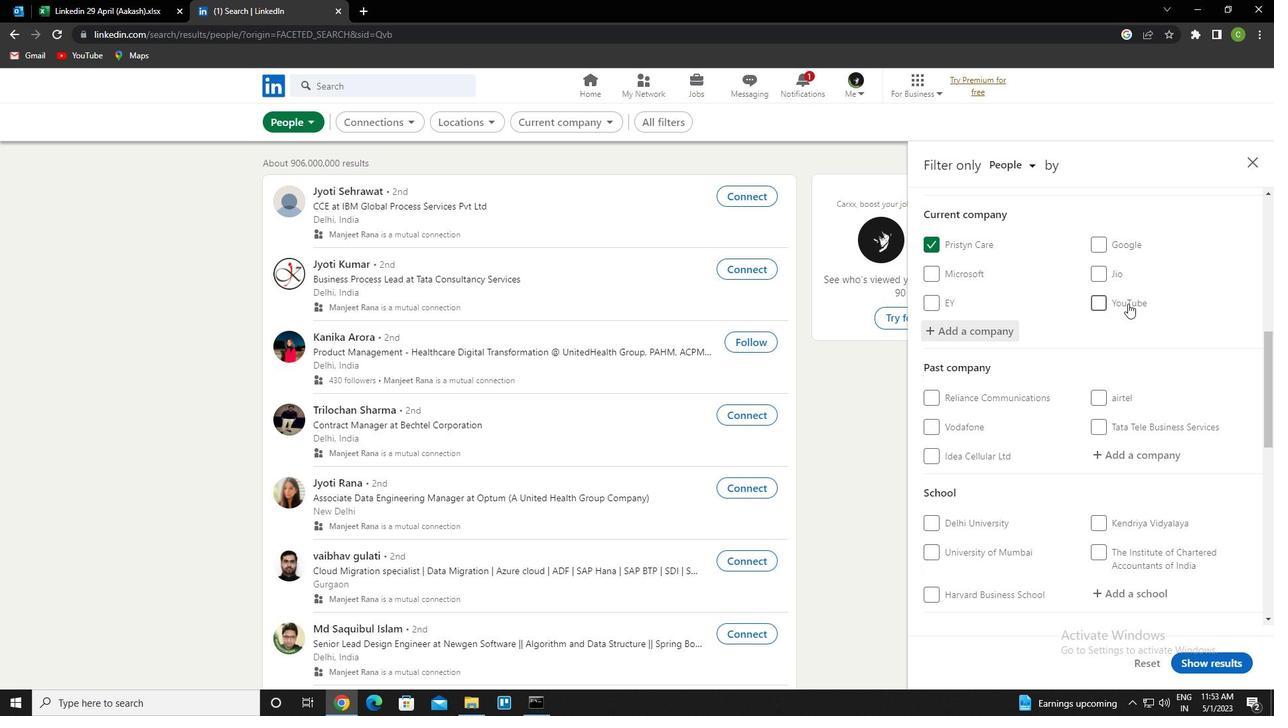 
Action: Mouse scrolled (1122, 331) with delta (0, 0)
Screenshot: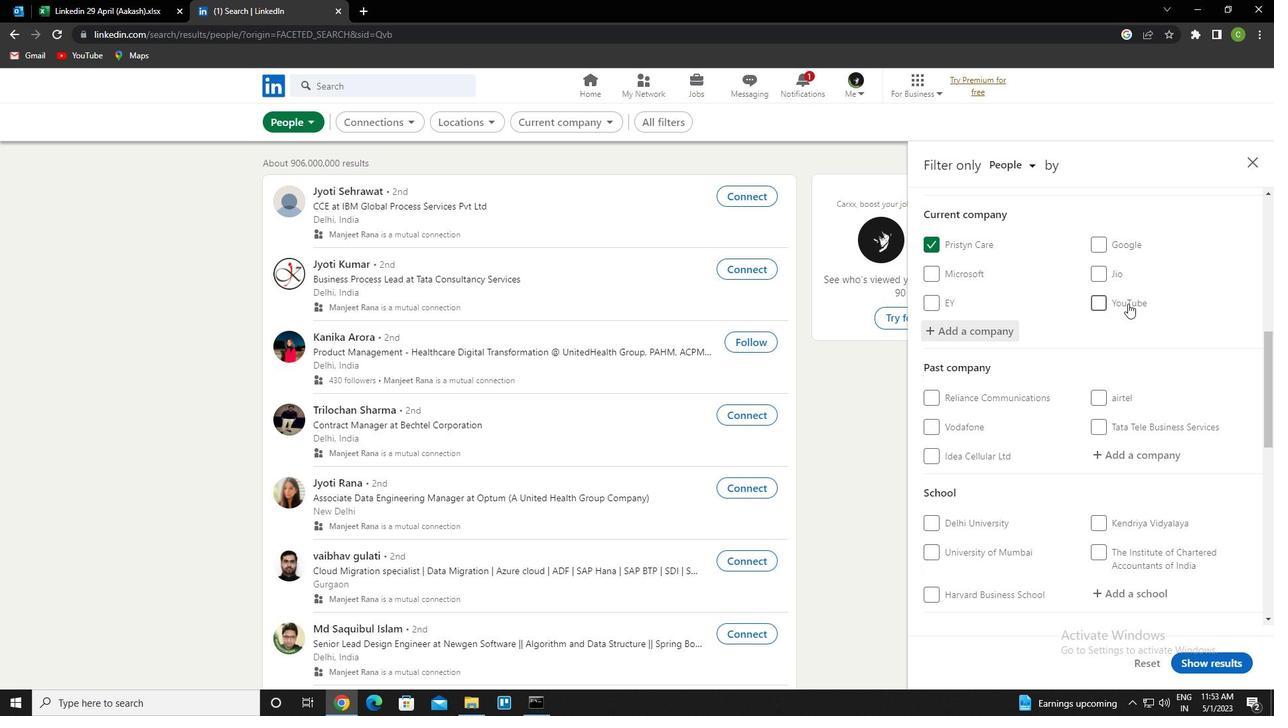 
Action: Mouse moved to (1126, 354)
Screenshot: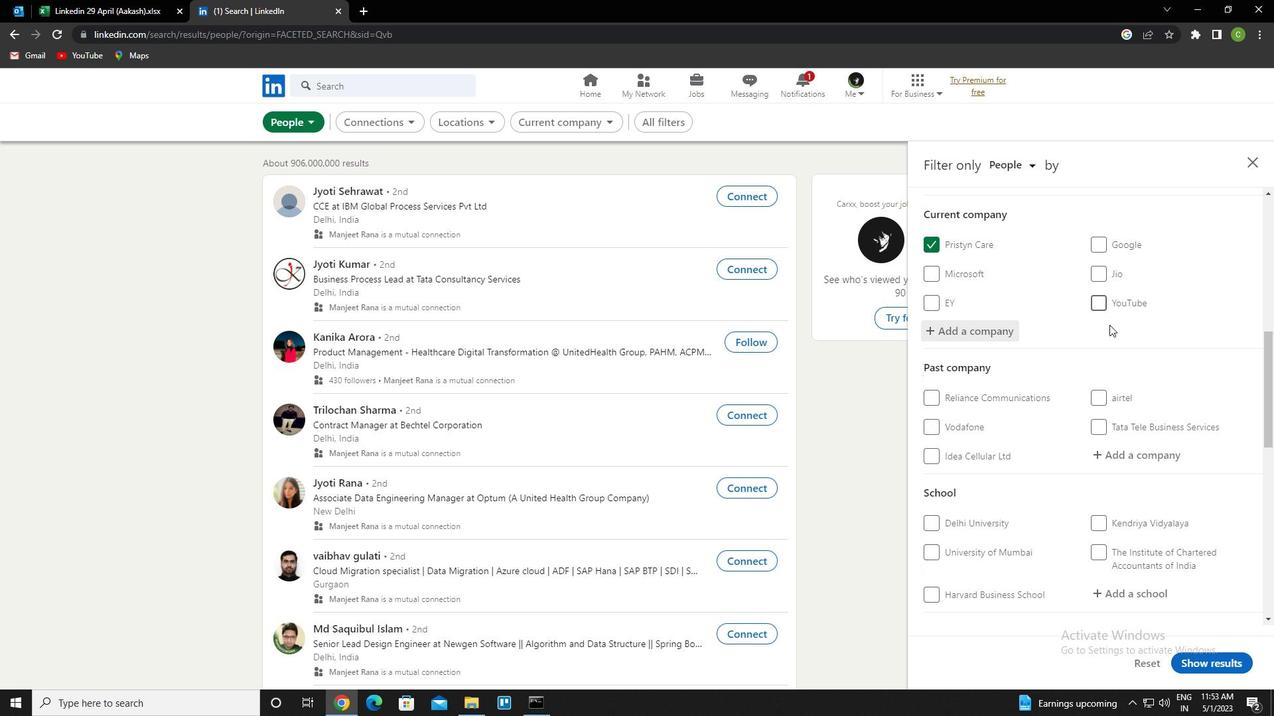 
Action: Mouse scrolled (1126, 353) with delta (0, 0)
Screenshot: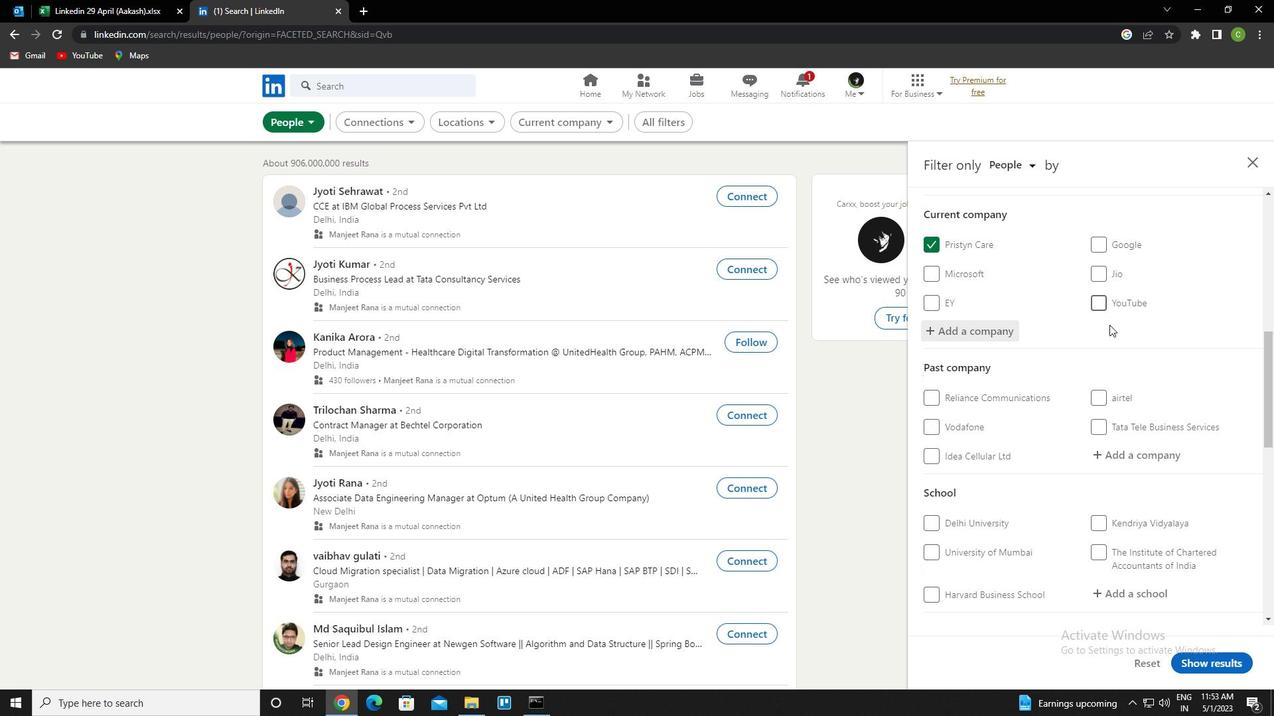 
Action: Mouse moved to (1148, 329)
Screenshot: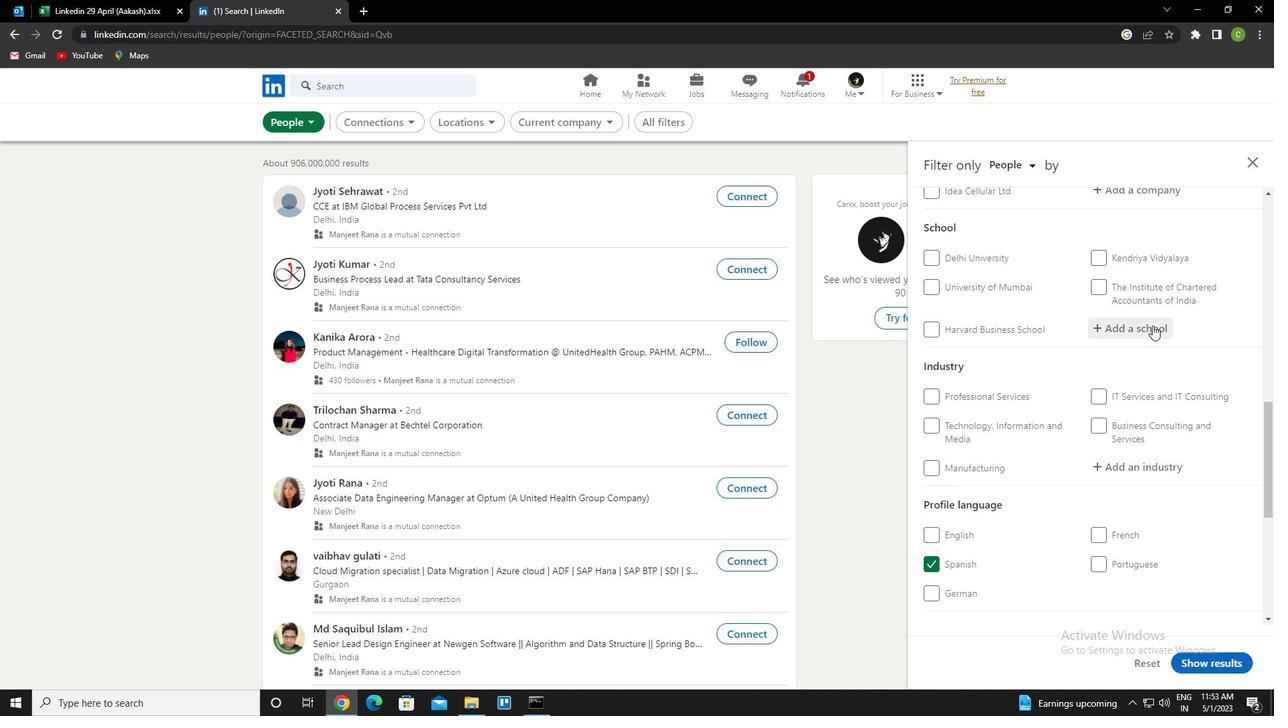 
Action: Mouse pressed left at (1148, 329)
Screenshot: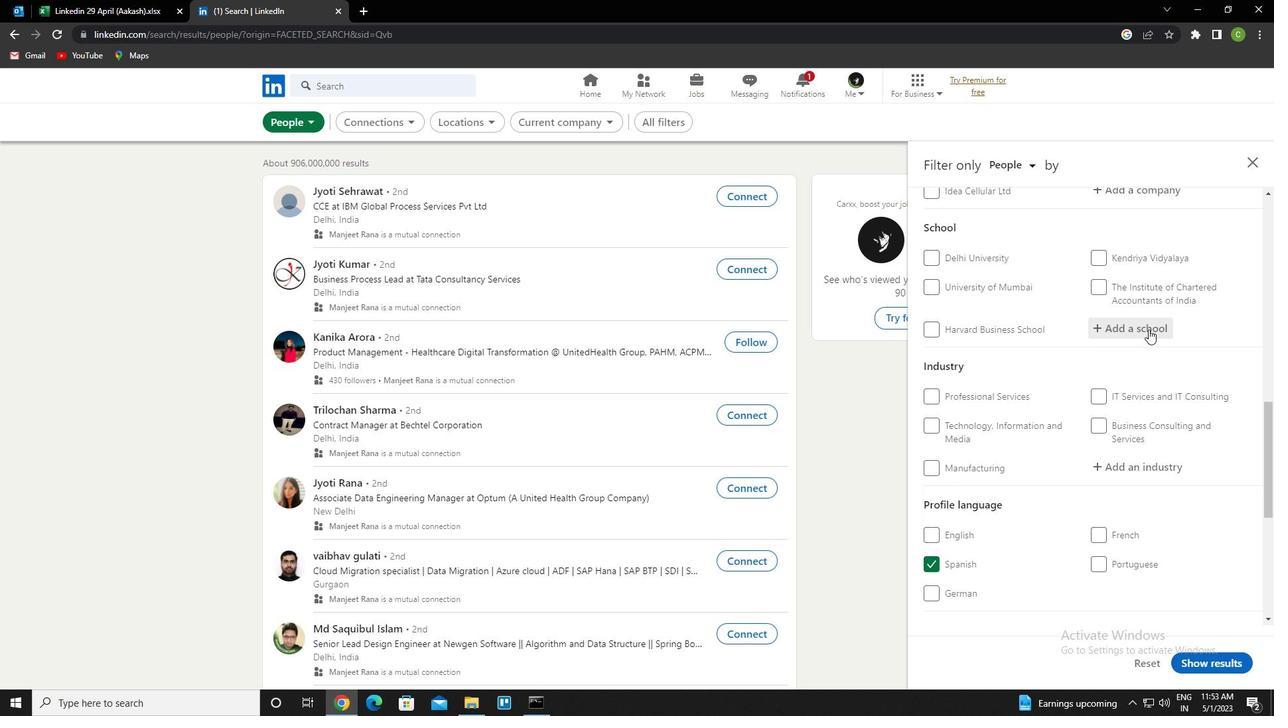 
Action: Key pressed <Key.caps_lock>k<Key.caps_lock>eraleeya<Key.down><Key.enter>
Screenshot: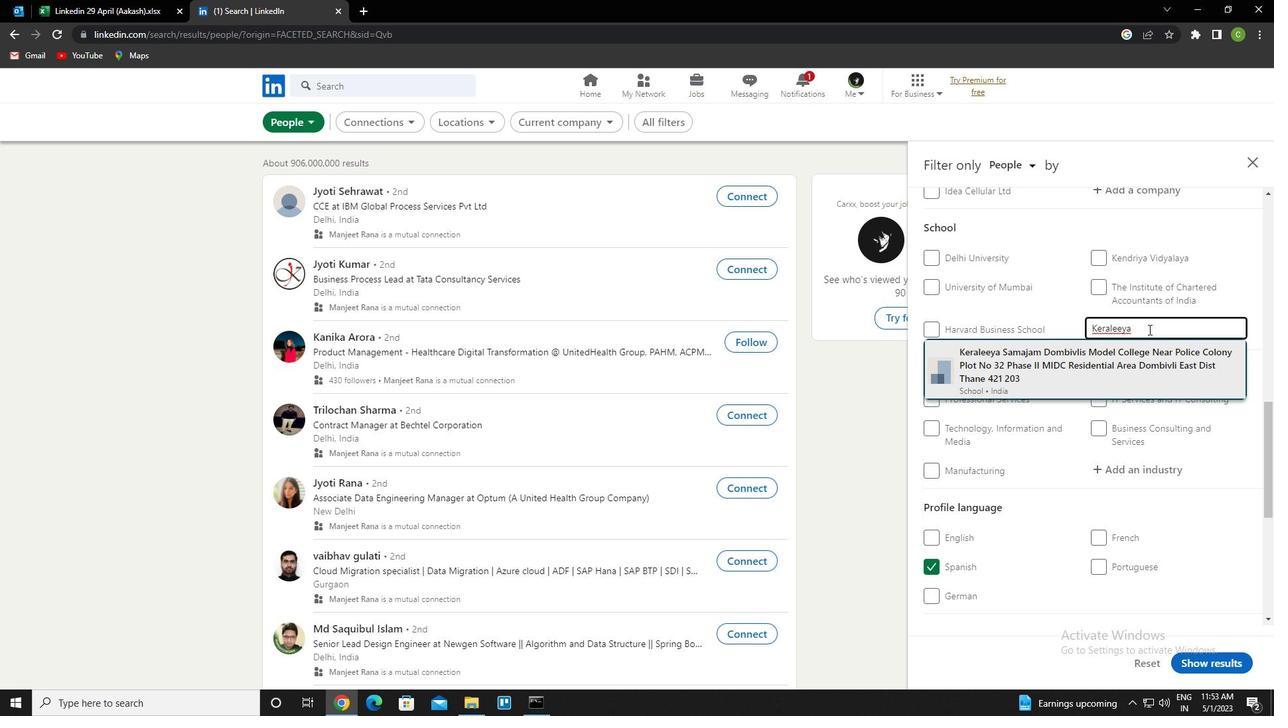 
Action: Mouse moved to (1143, 343)
Screenshot: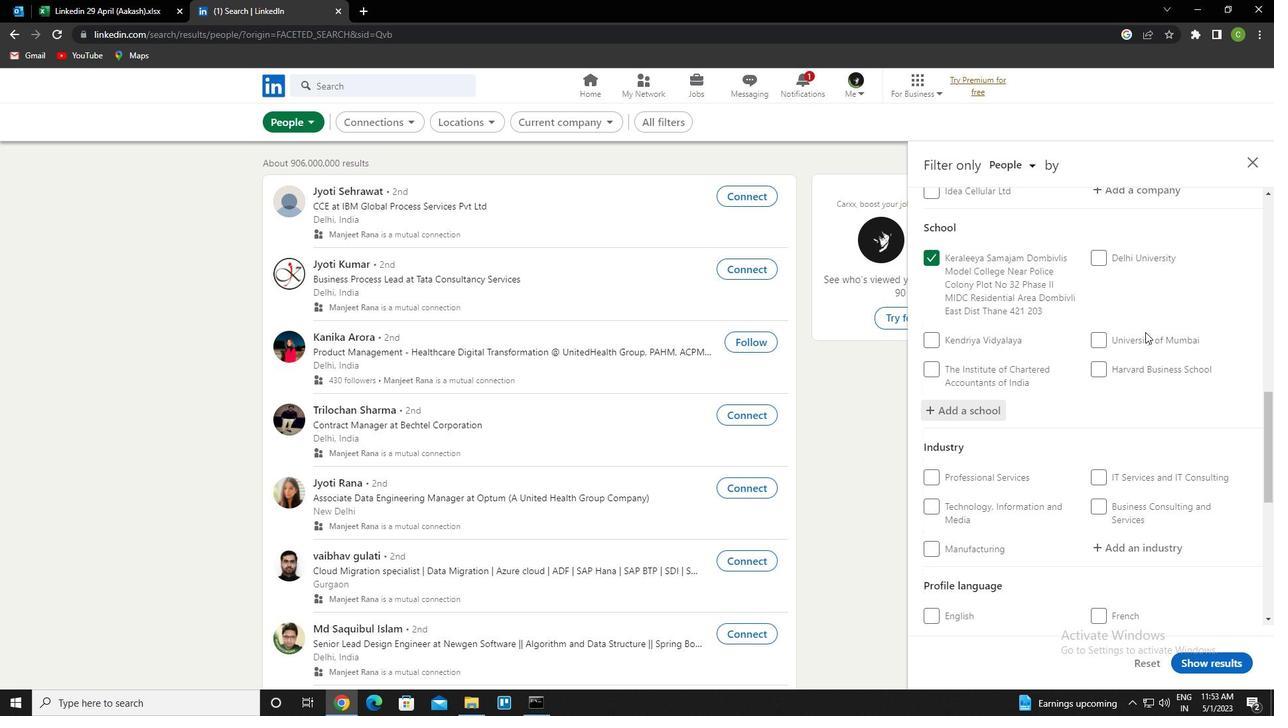 
Action: Mouse scrolled (1143, 342) with delta (0, 0)
Screenshot: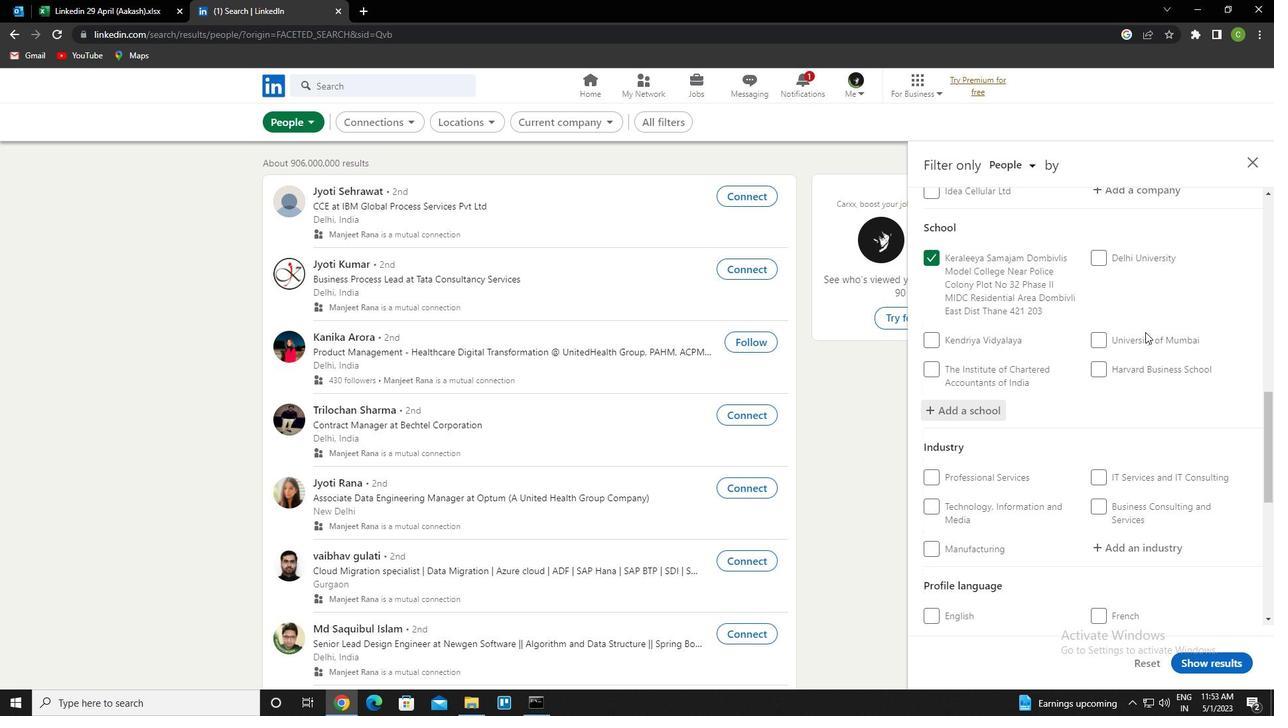 
Action: Mouse moved to (1143, 345)
Screenshot: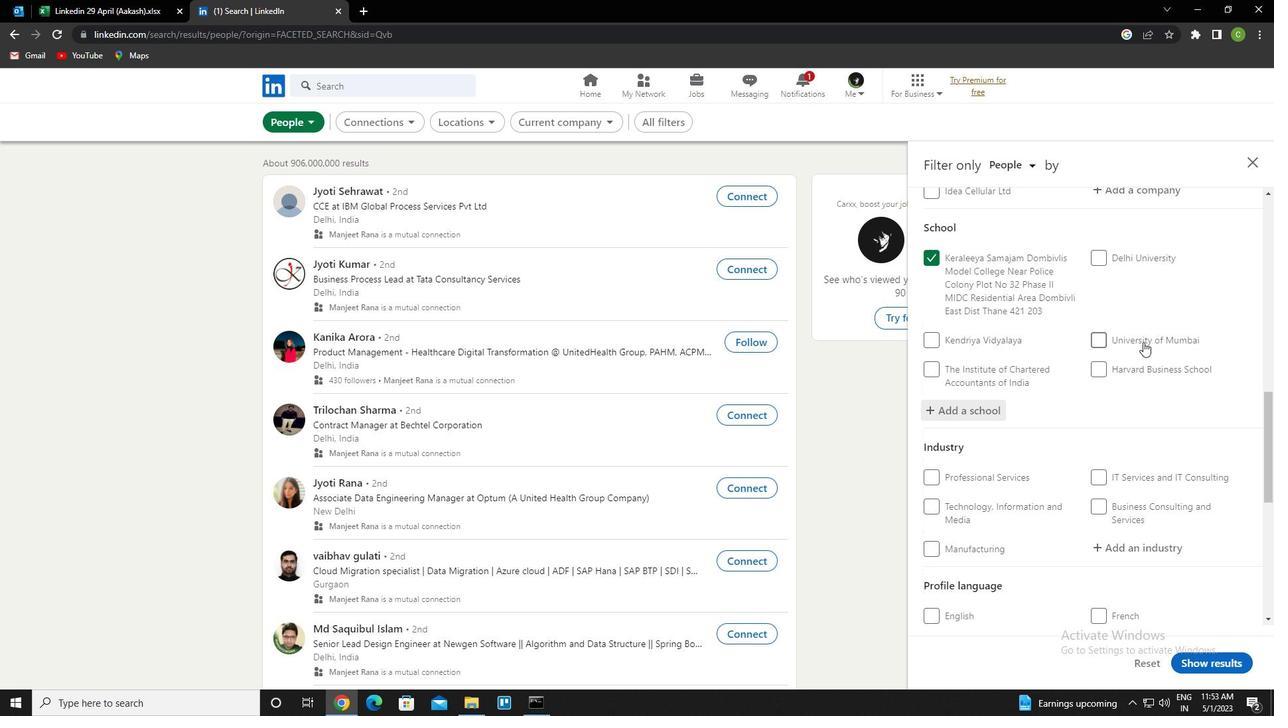 
Action: Mouse scrolled (1143, 344) with delta (0, 0)
Screenshot: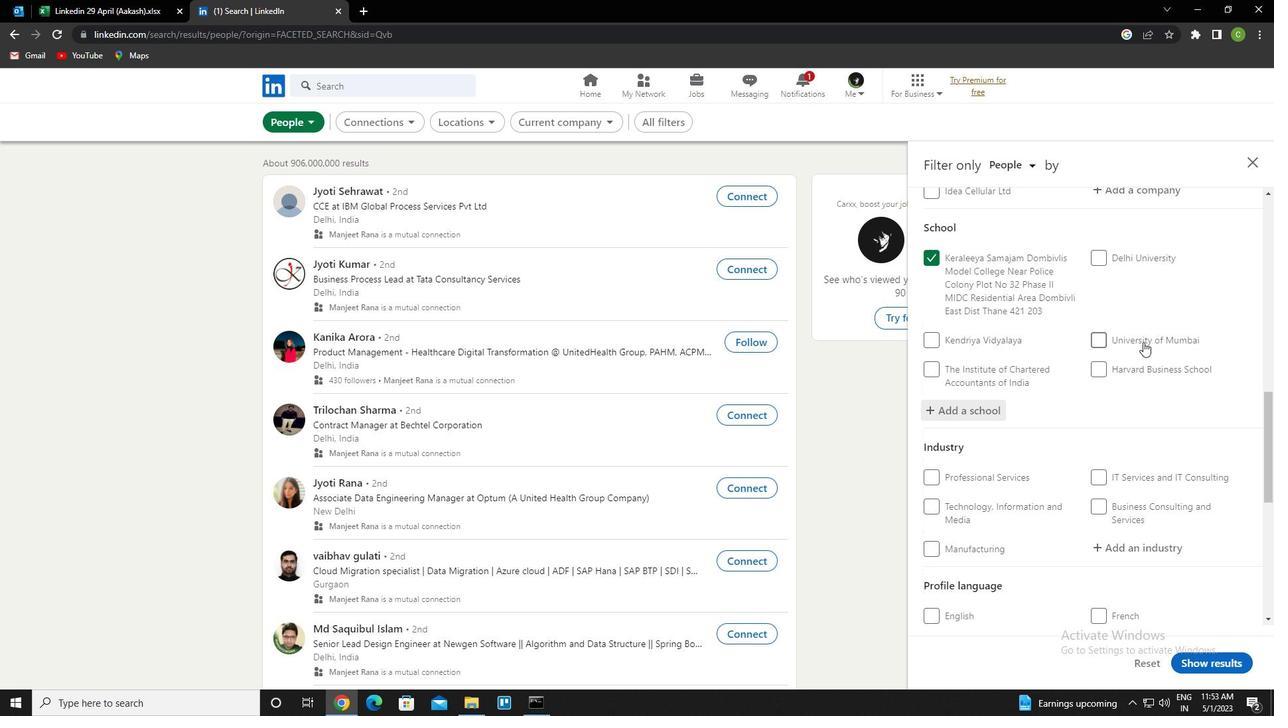 
Action: Mouse moved to (1139, 350)
Screenshot: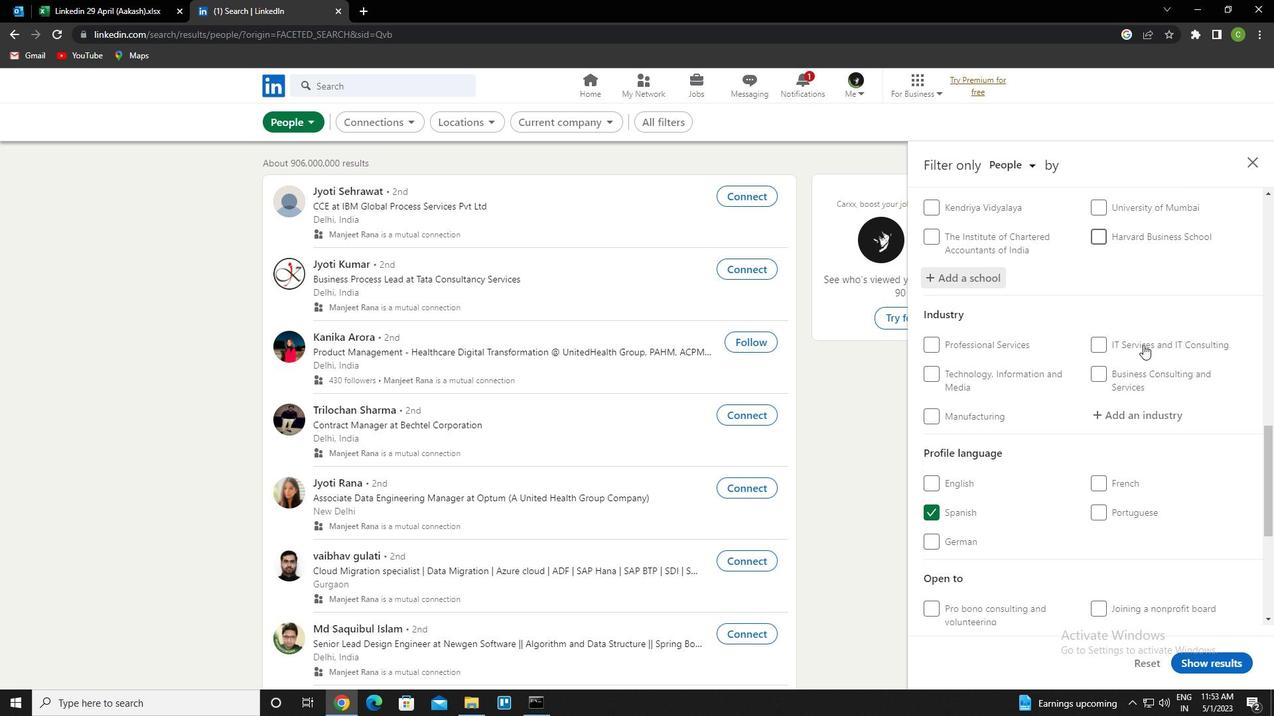 
Action: Mouse scrolled (1139, 349) with delta (0, 0)
Screenshot: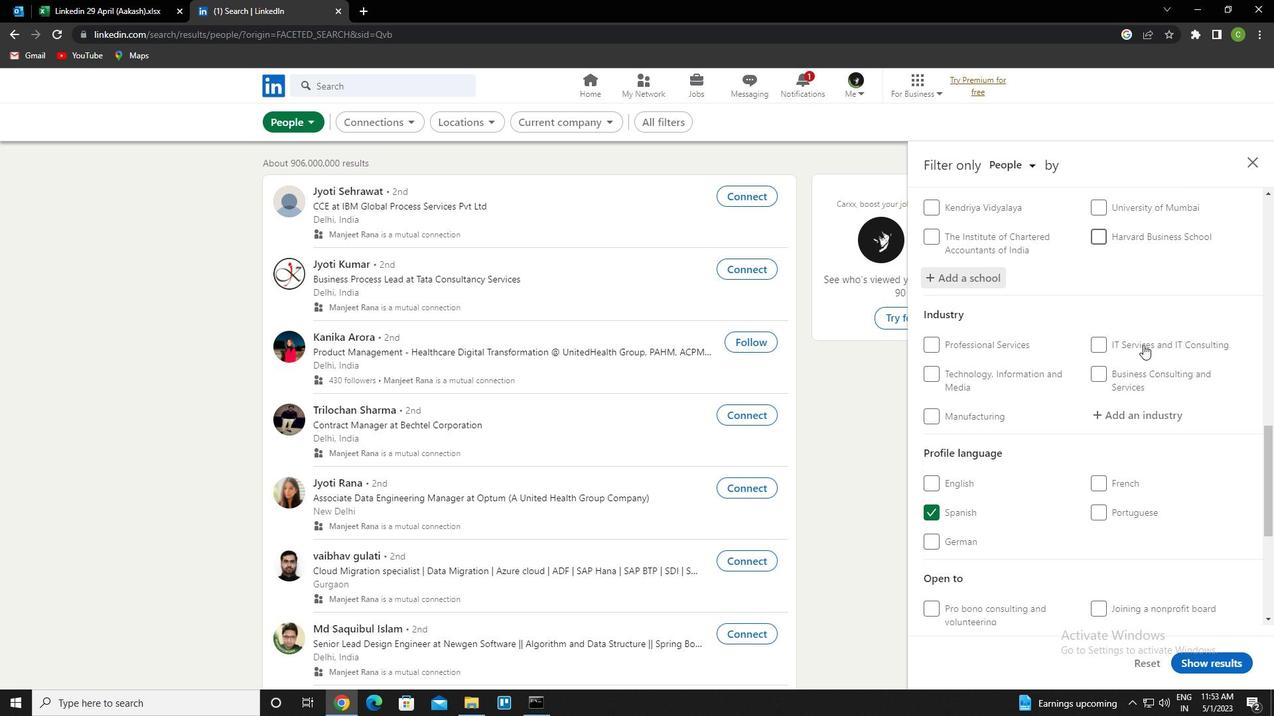 
Action: Mouse moved to (1151, 353)
Screenshot: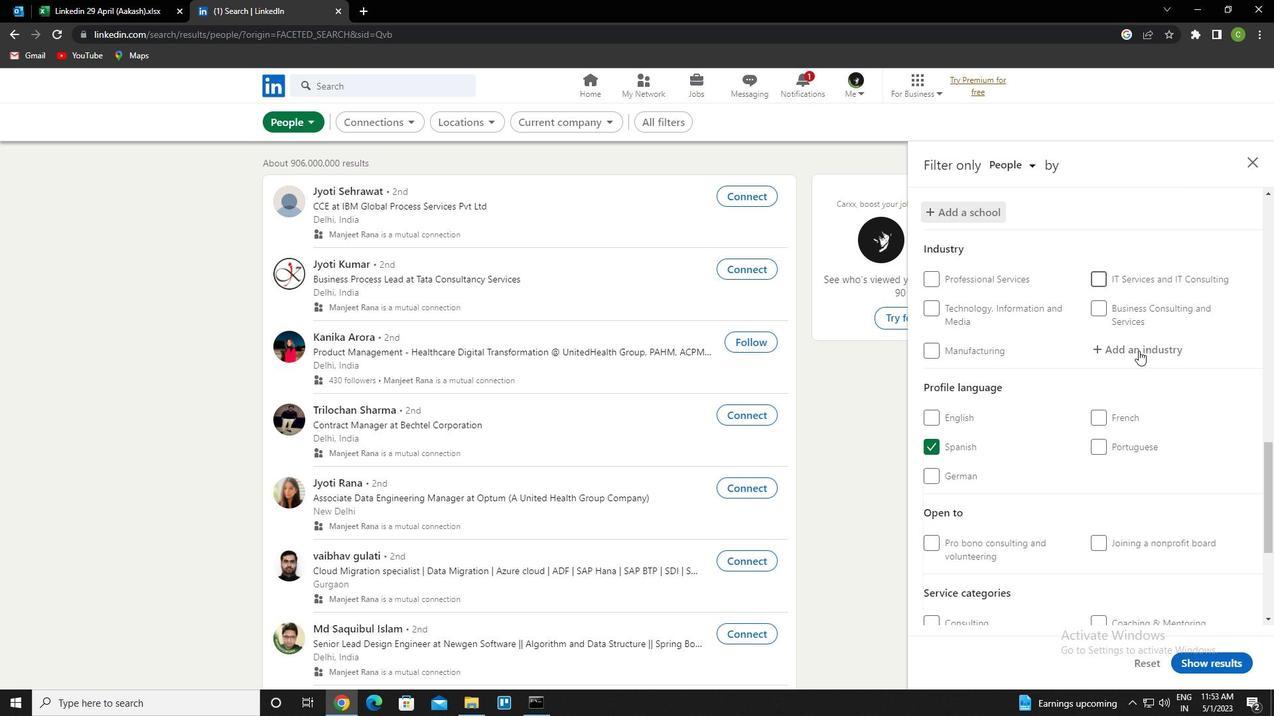 
Action: Mouse pressed left at (1151, 353)
Screenshot: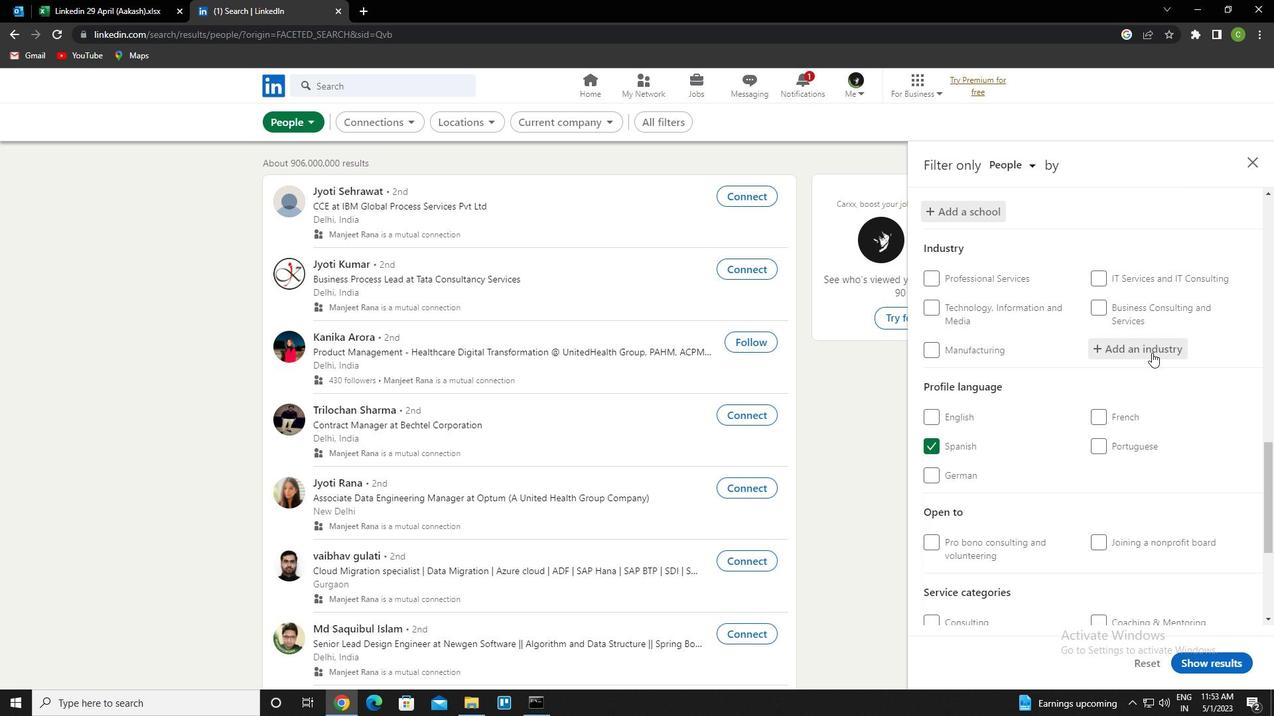 
Action: Key pressed <Key.caps_lock>c<Key.caps_lock>onstruc<Key.down><Key.enter>
Screenshot: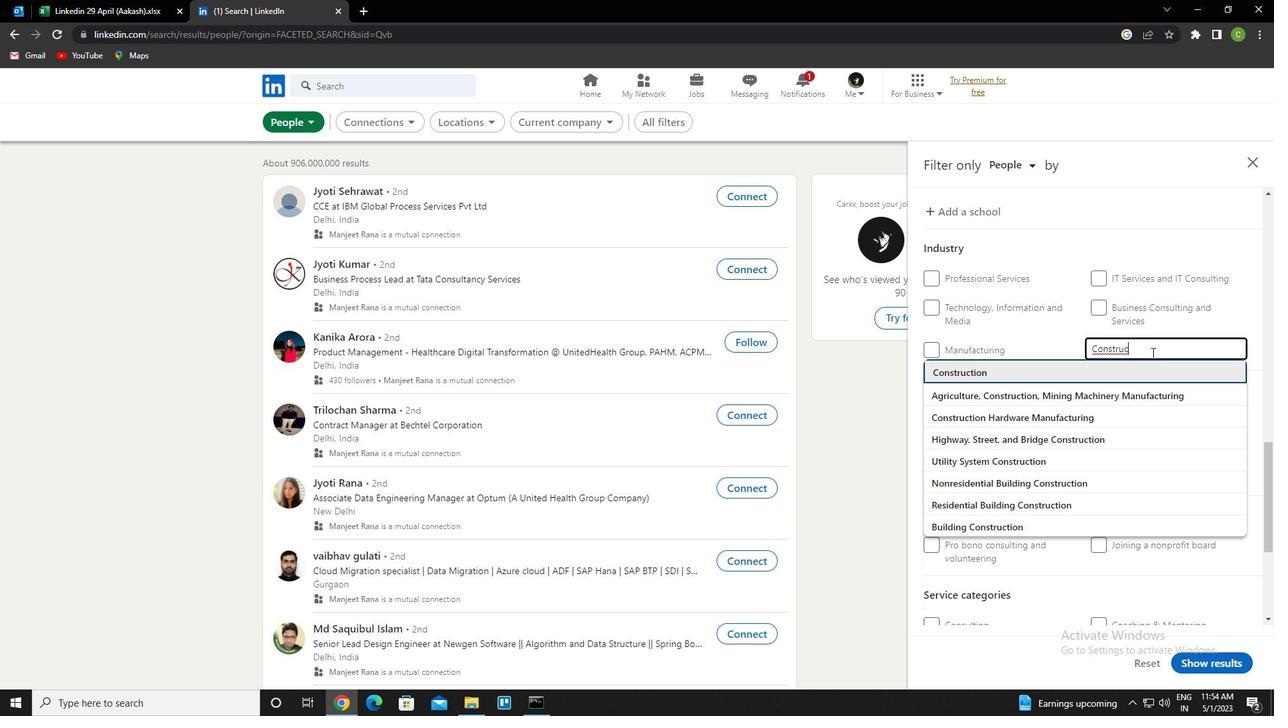 
Action: Mouse moved to (1082, 406)
Screenshot: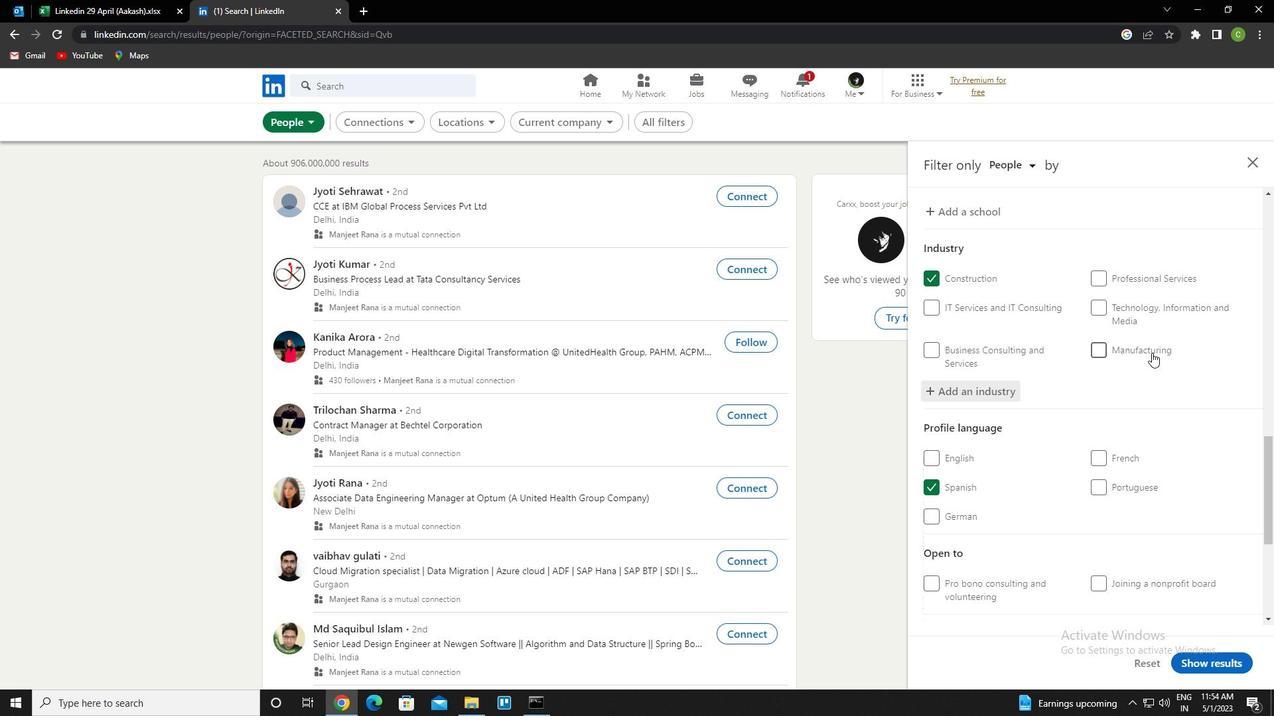 
Action: Mouse scrolled (1082, 406) with delta (0, 0)
Screenshot: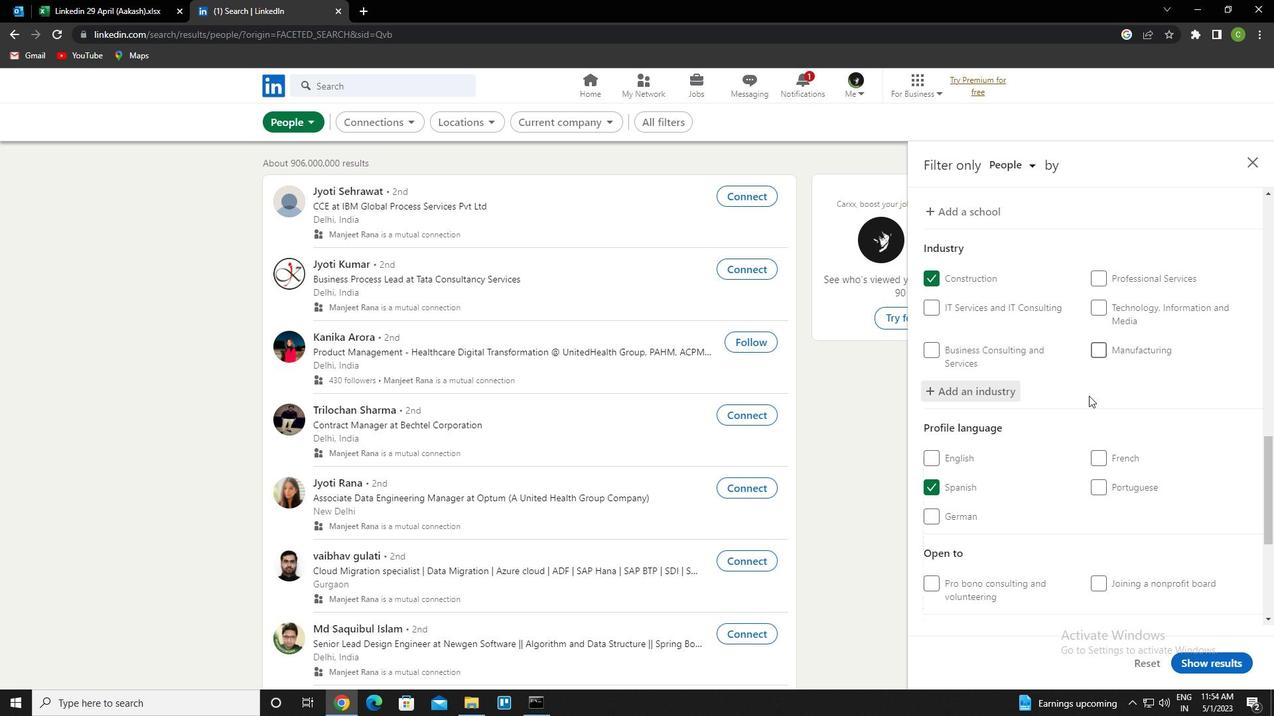 
Action: Mouse moved to (1081, 416)
Screenshot: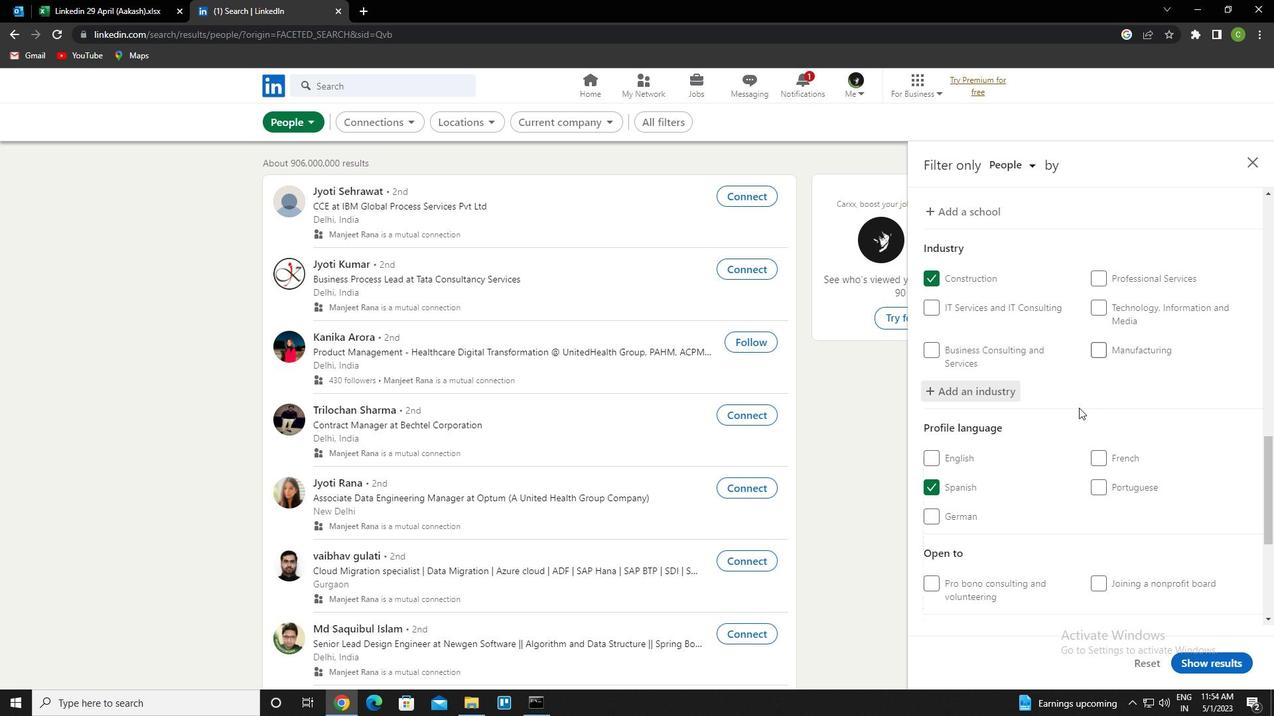 
Action: Mouse scrolled (1081, 416) with delta (0, 0)
Screenshot: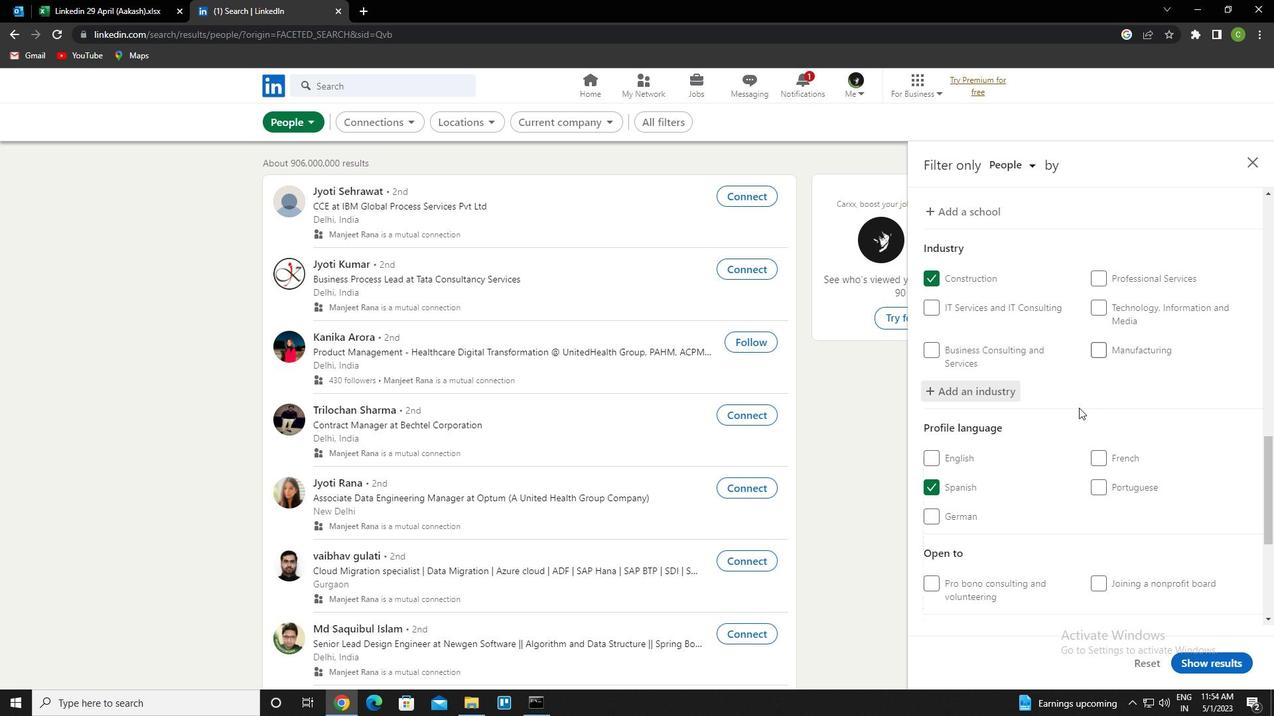 
Action: Mouse moved to (1082, 418)
Screenshot: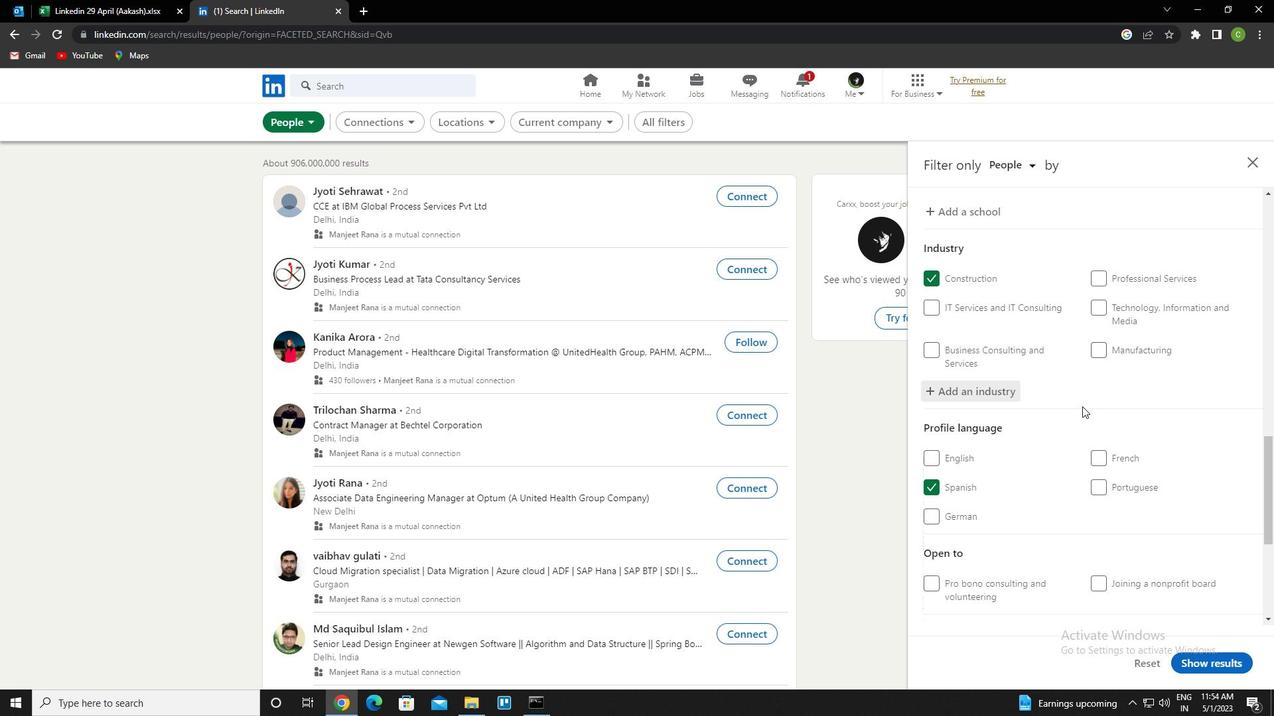 
Action: Mouse scrolled (1082, 418) with delta (0, 0)
Screenshot: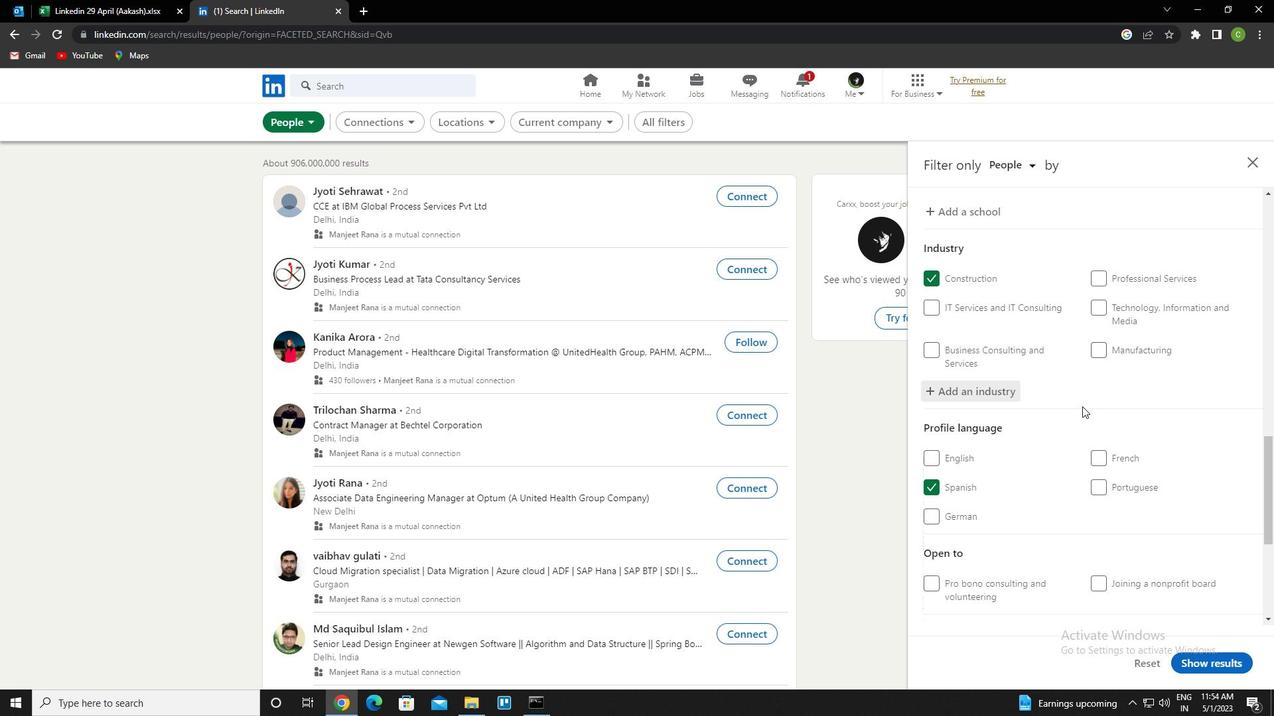 
Action: Mouse moved to (1084, 418)
Screenshot: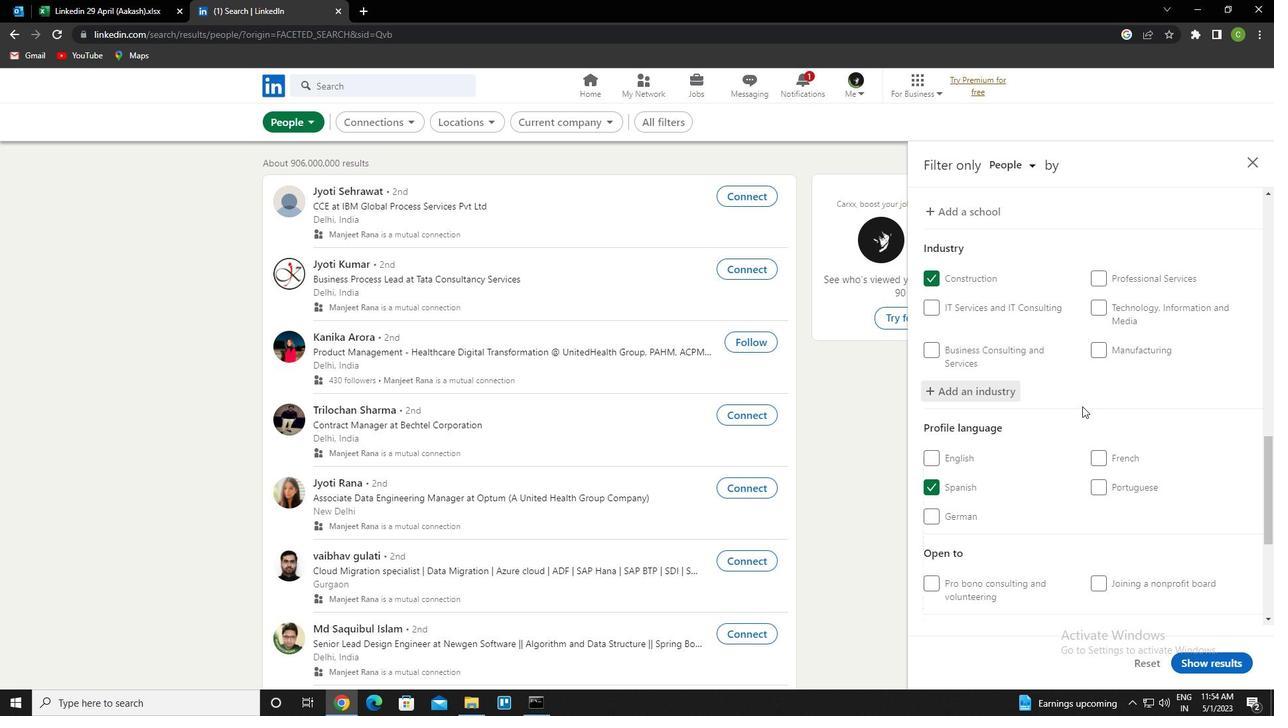
Action: Mouse scrolled (1084, 418) with delta (0, 0)
Screenshot: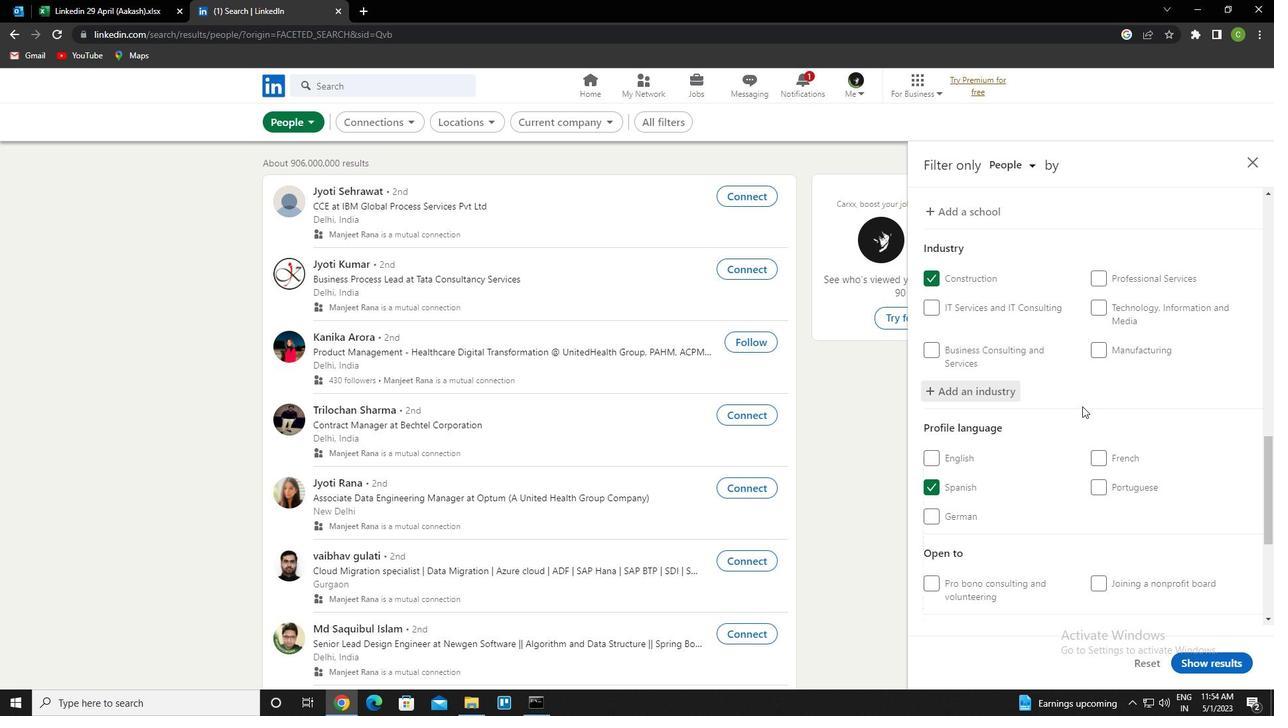 
Action: Mouse moved to (1147, 459)
Screenshot: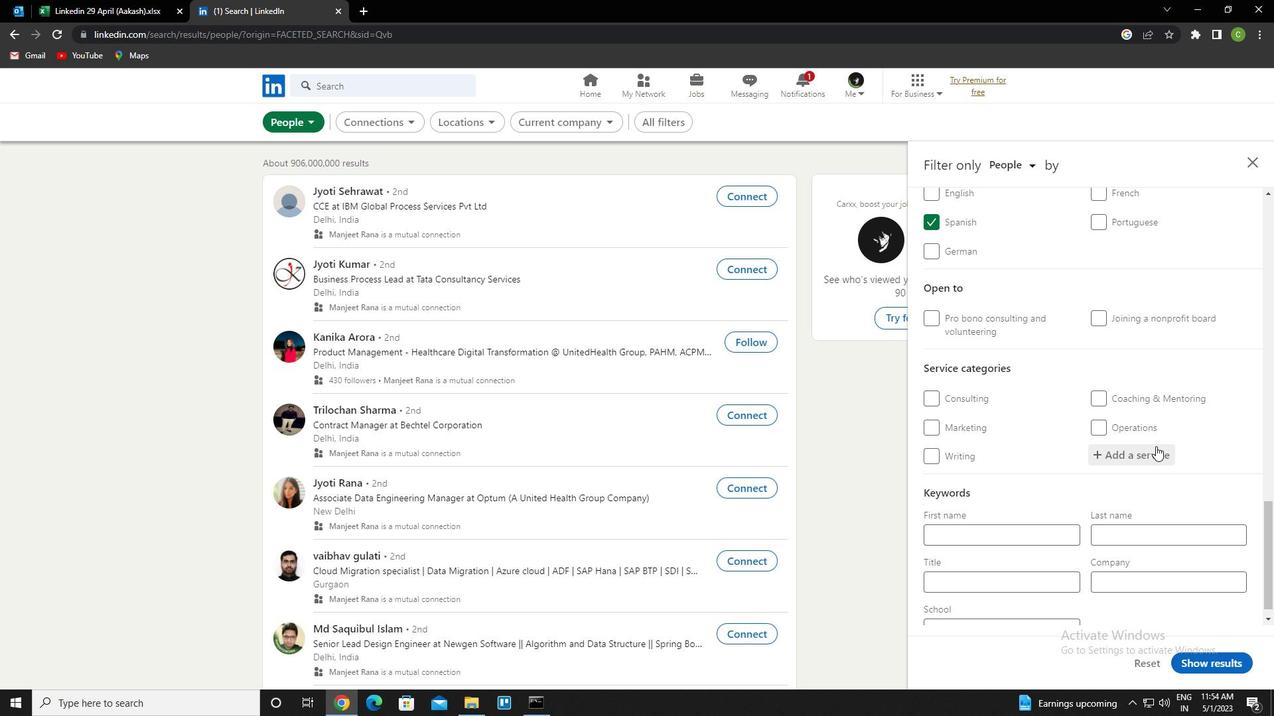 
Action: Mouse pressed left at (1147, 459)
Screenshot: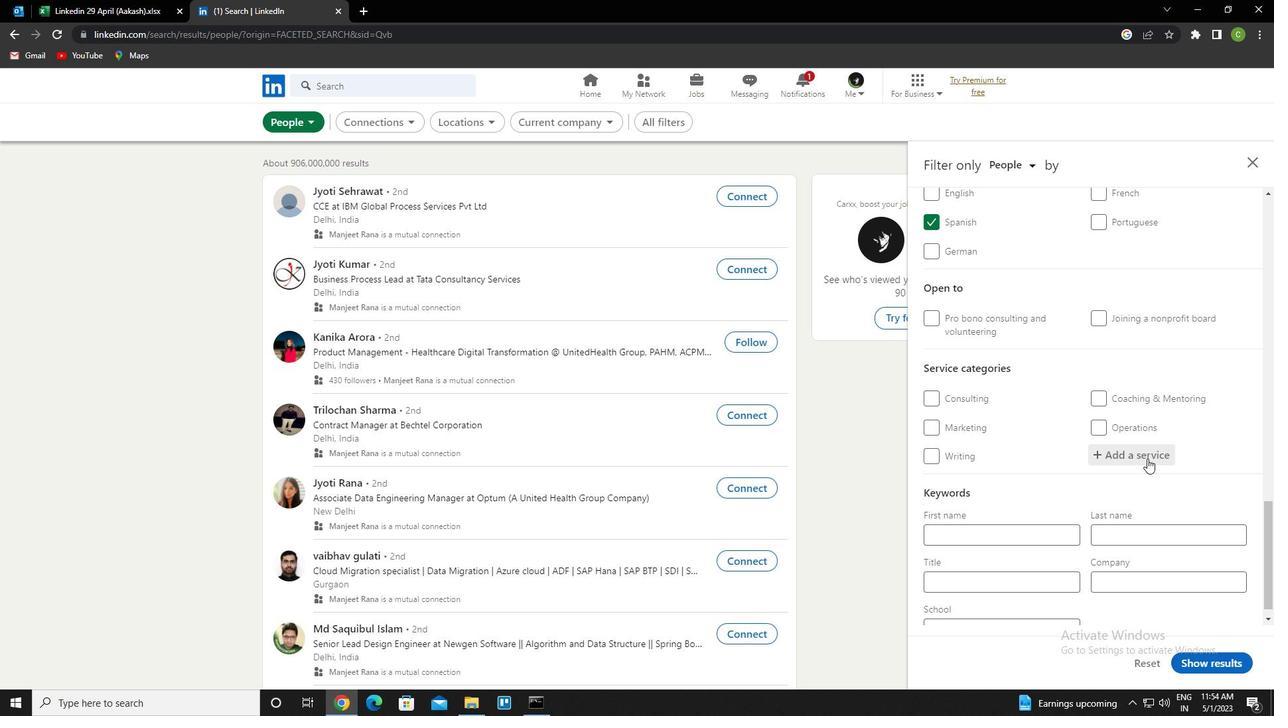 
Action: Mouse moved to (1142, 460)
Screenshot: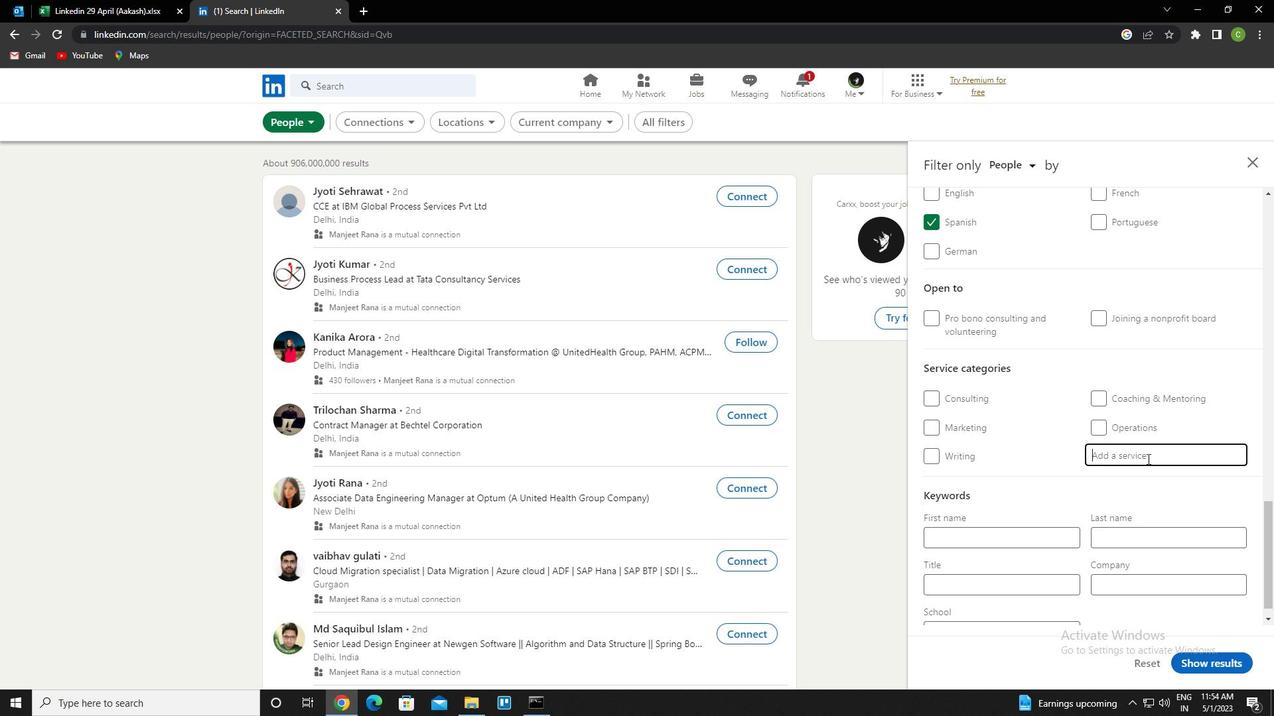 
Action: Key pressed <Key.caps_lock>s<Key.caps_lock>upporttech<Key.backspace><Key.backspace><Key.backspace><Key.backspace>ech<Key.backspace><Key.backspace><Key.backspace><Key.backspace>t<Key.space>tech<Key.down><Key.enter>
Screenshot: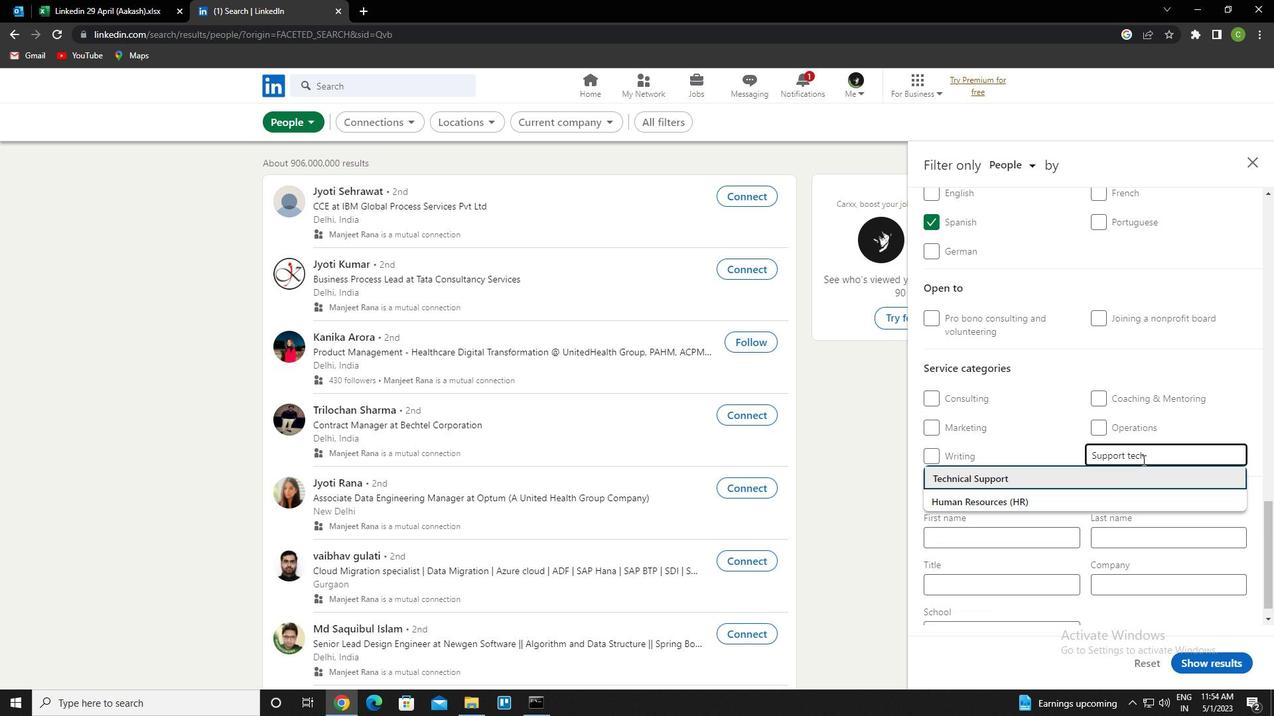 
Action: Mouse moved to (1140, 462)
Screenshot: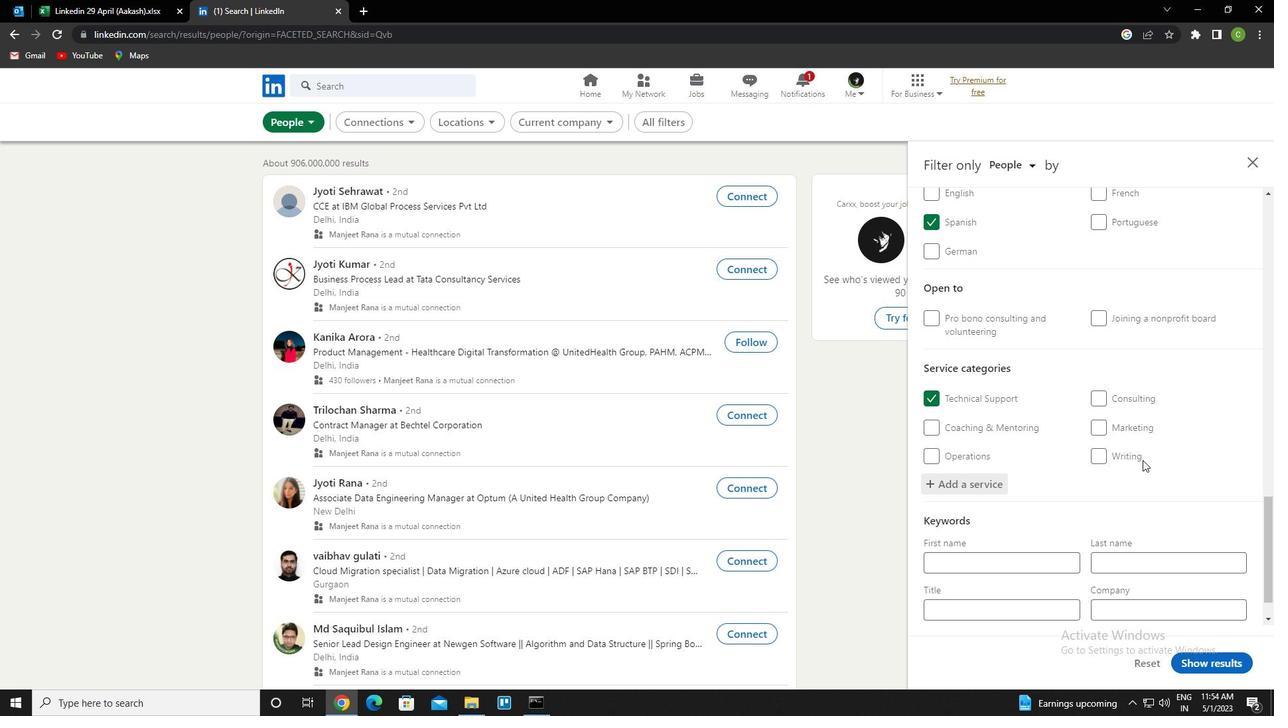 
Action: Mouse scrolled (1140, 461) with delta (0, 0)
Screenshot: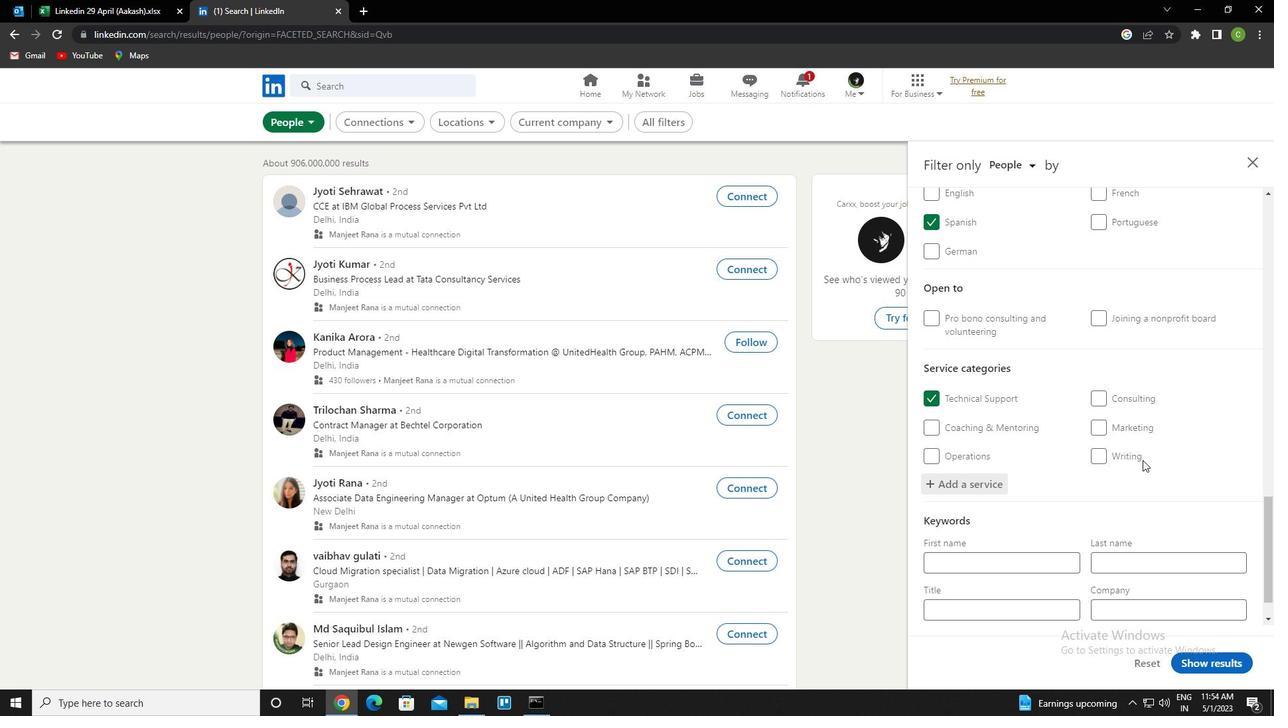
Action: Mouse moved to (1139, 465)
Screenshot: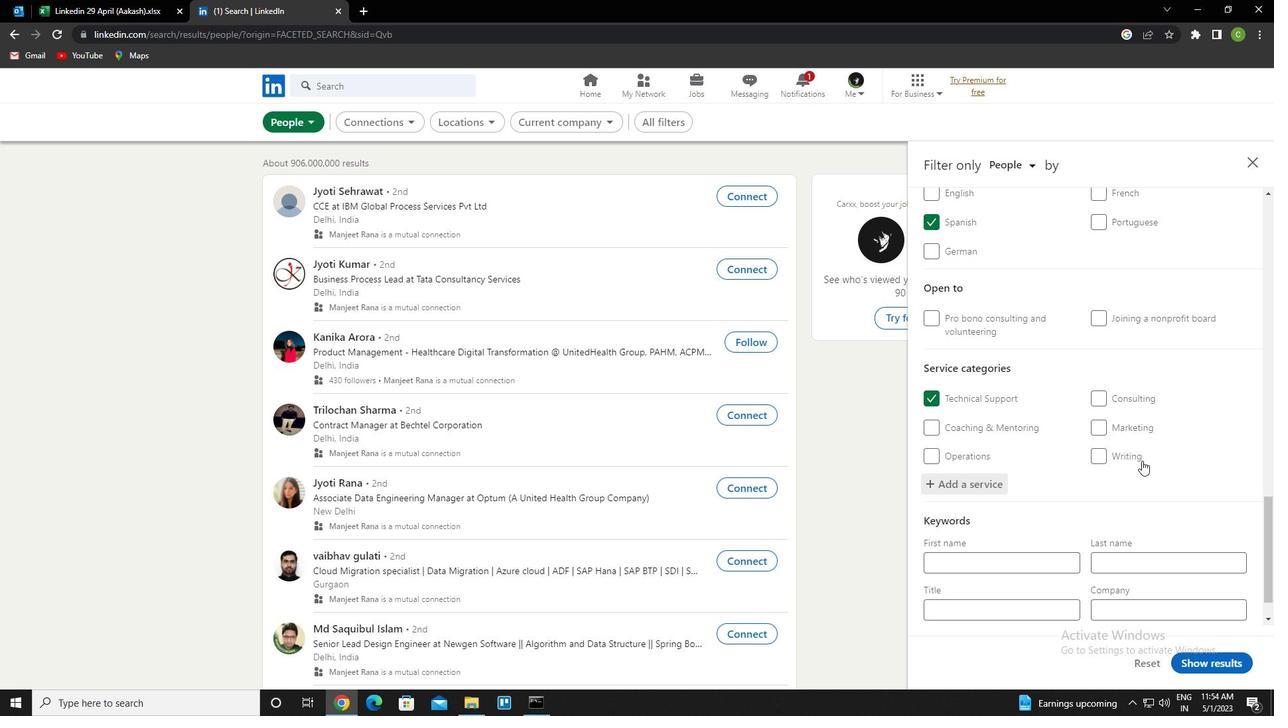 
Action: Mouse scrolled (1139, 465) with delta (0, 0)
Screenshot: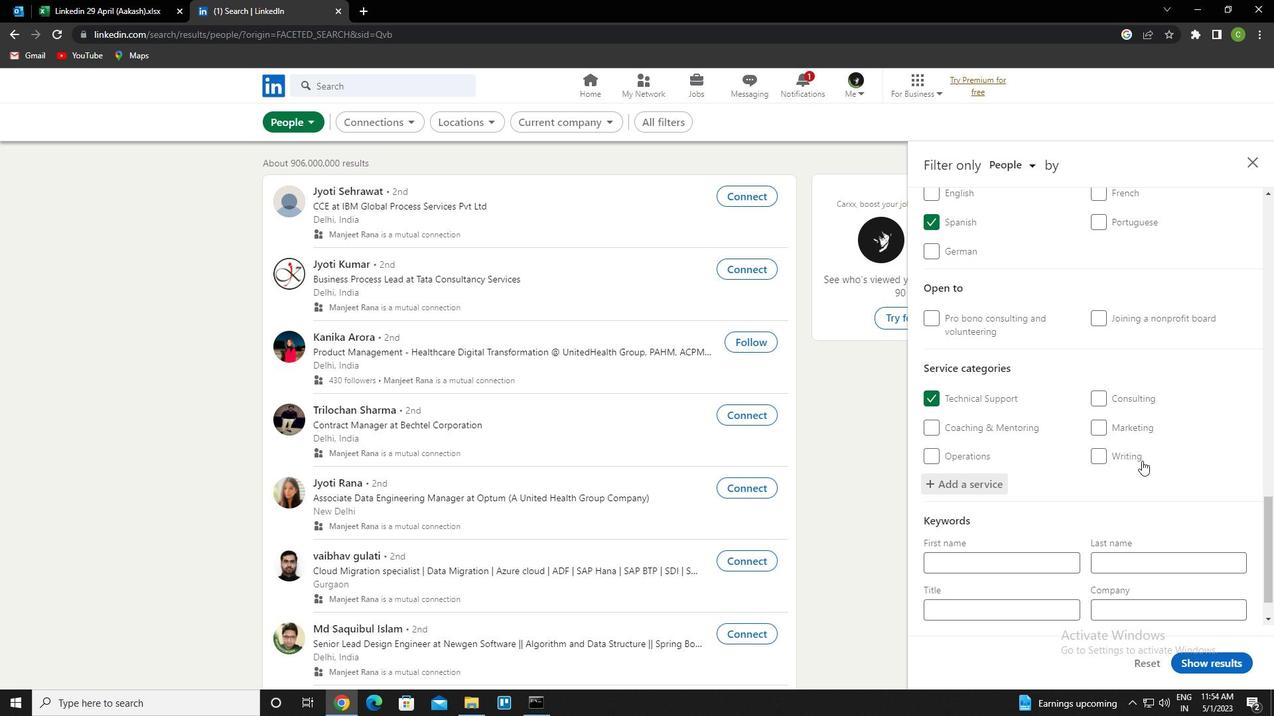 
Action: Mouse moved to (1139, 466)
Screenshot: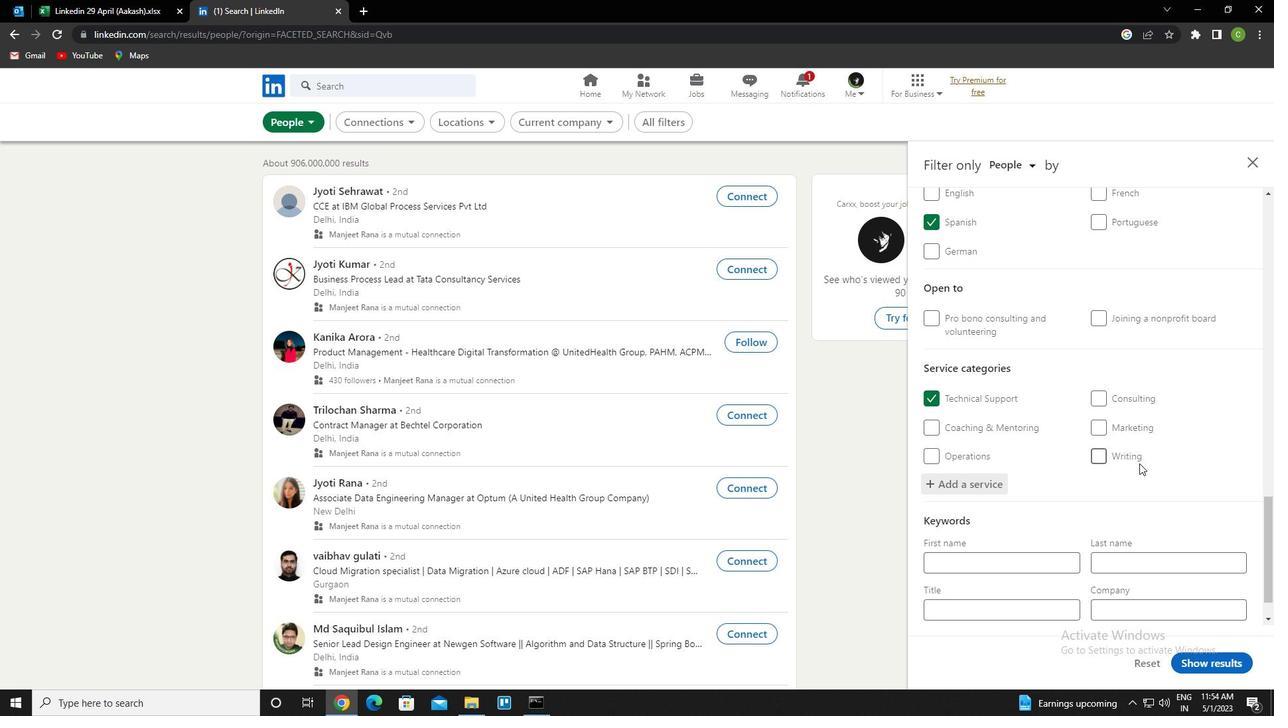 
Action: Mouse scrolled (1139, 465) with delta (0, 0)
Screenshot: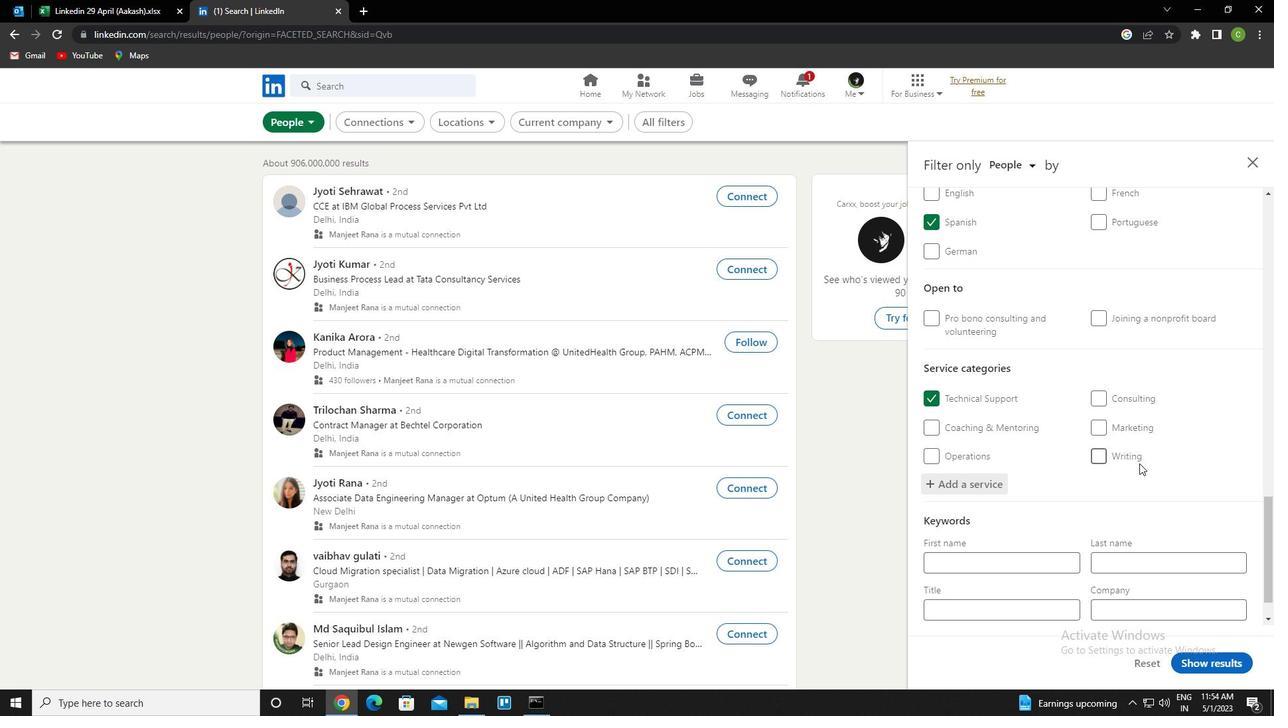 
Action: Mouse scrolled (1139, 465) with delta (0, 0)
Screenshot: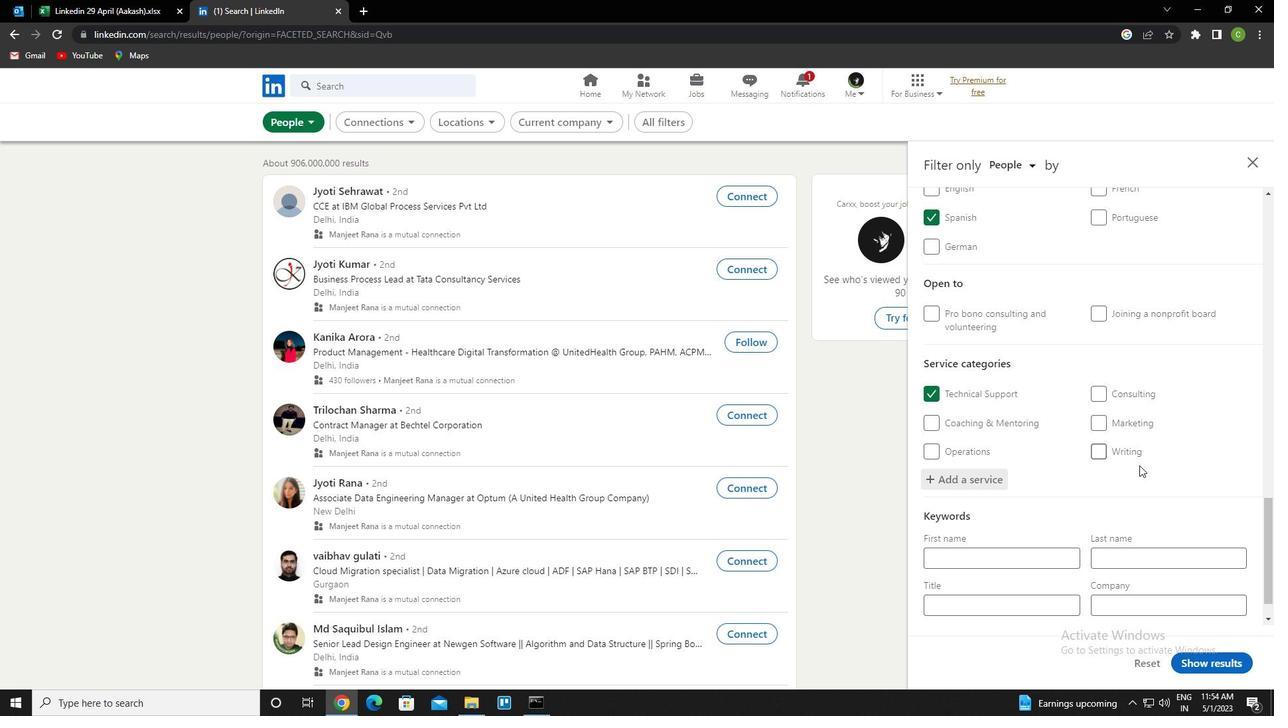 
Action: Mouse scrolled (1139, 465) with delta (0, 0)
Screenshot: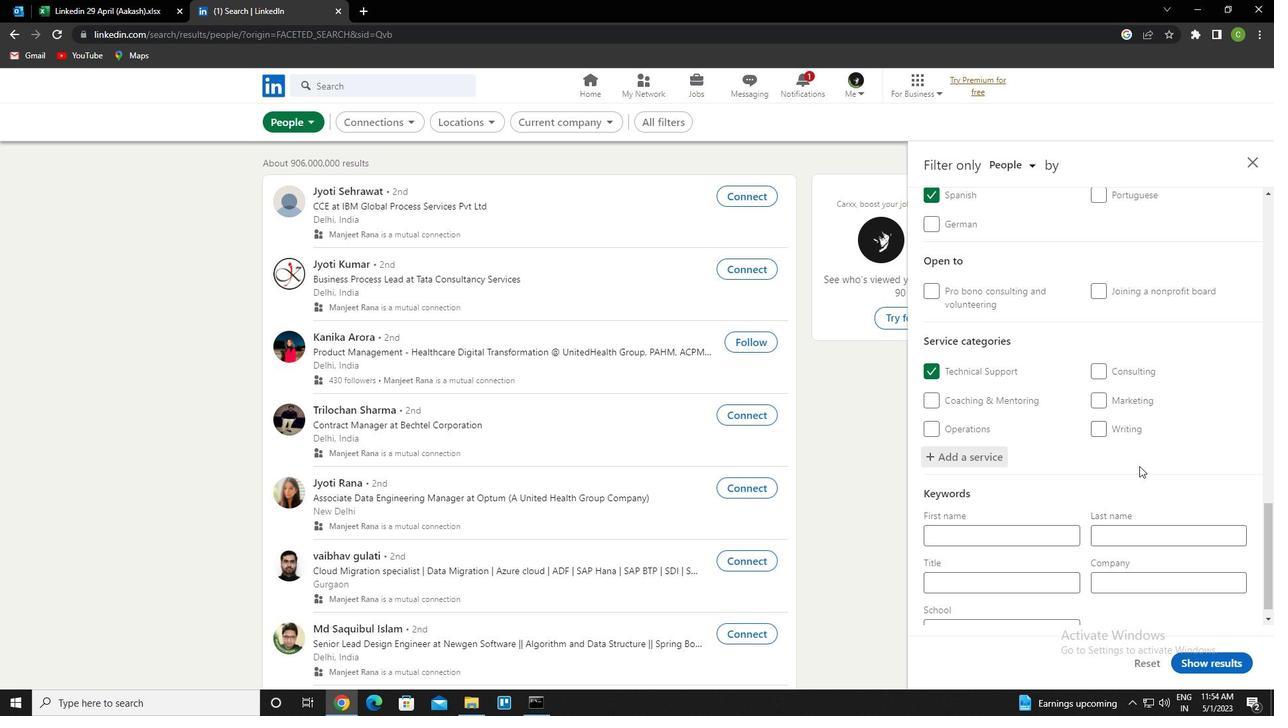 
Action: Mouse scrolled (1139, 465) with delta (0, 0)
Screenshot: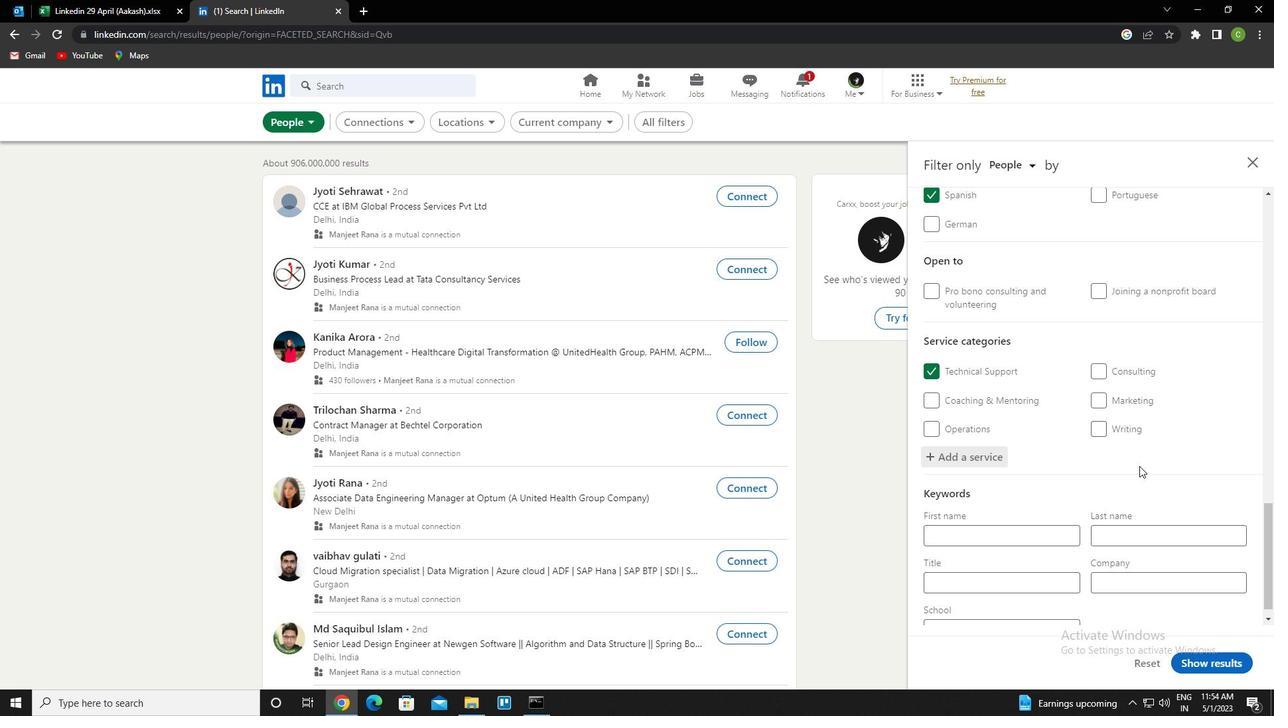 
Action: Mouse moved to (1134, 521)
Screenshot: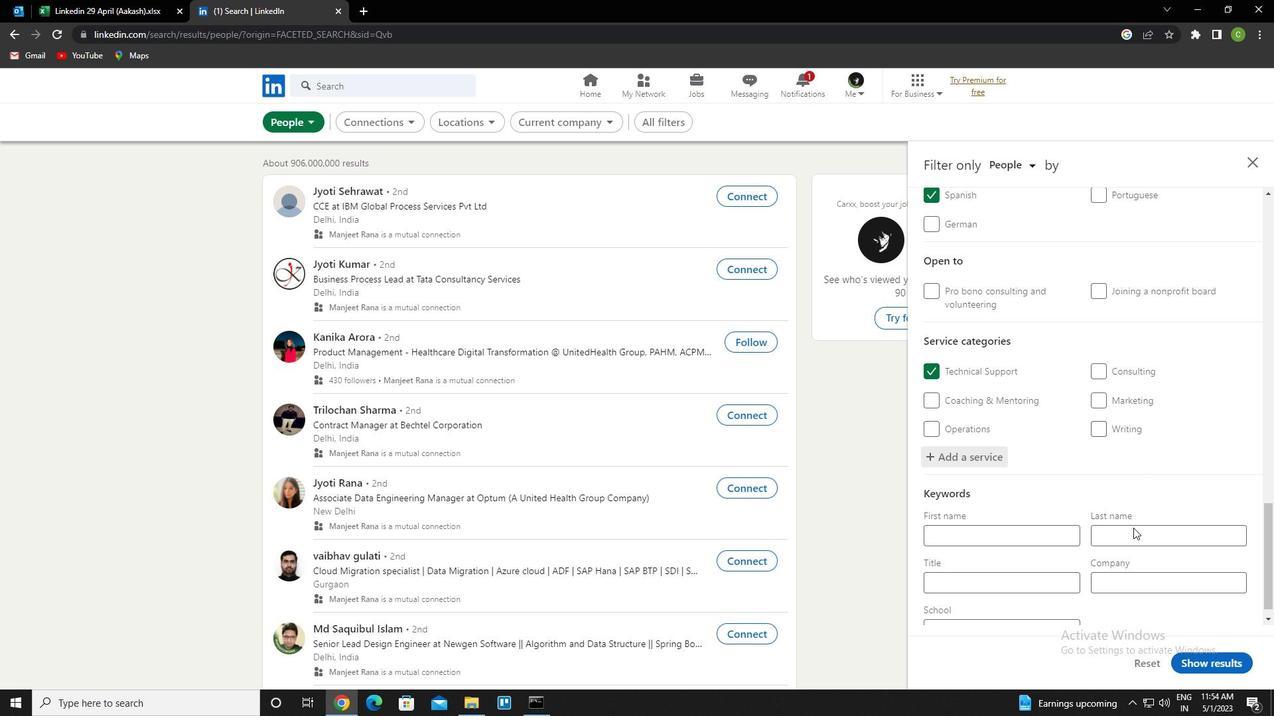 
Action: Mouse scrolled (1134, 520) with delta (0, 0)
Screenshot: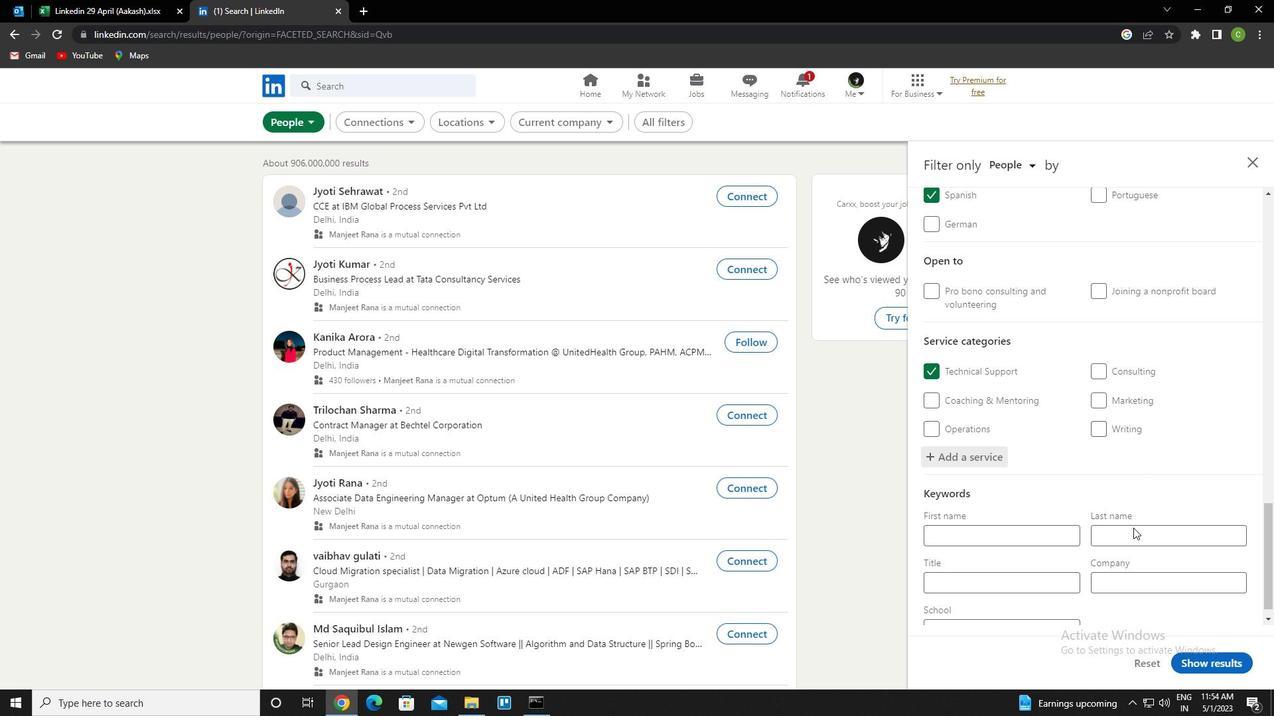 
Action: Mouse moved to (1134, 511)
Screenshot: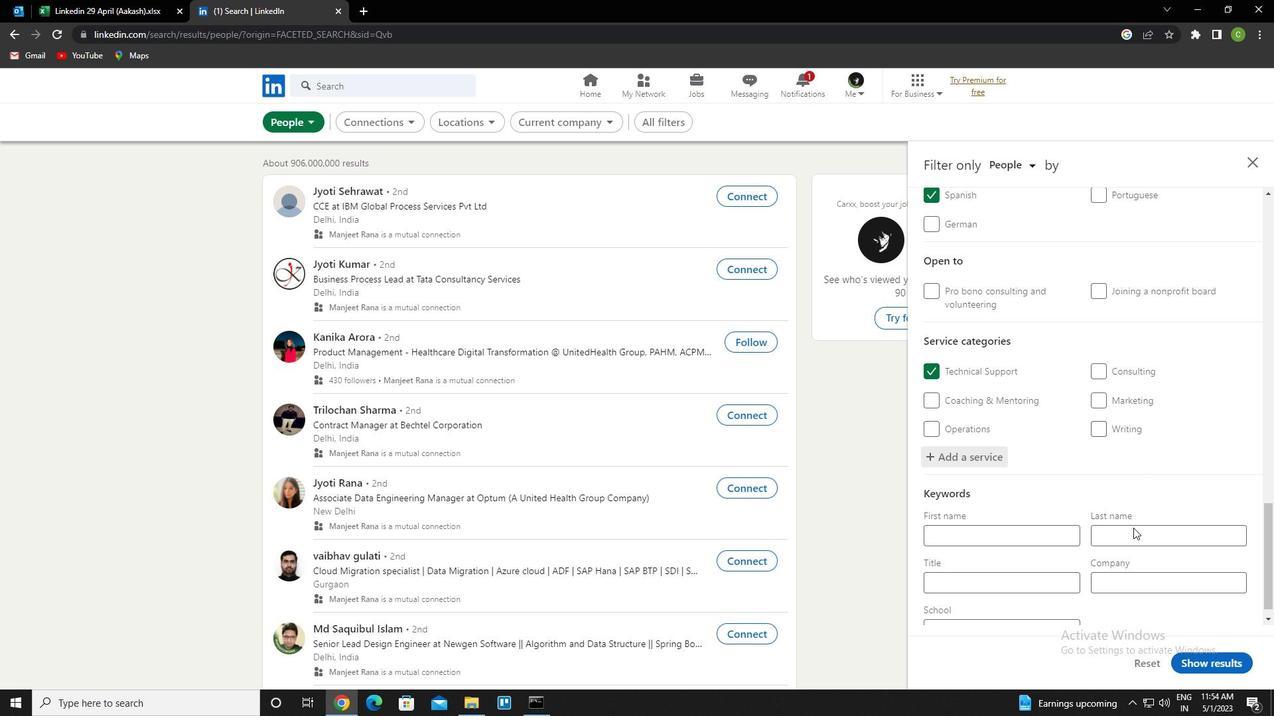 
Action: Mouse scrolled (1134, 510) with delta (0, 0)
Screenshot: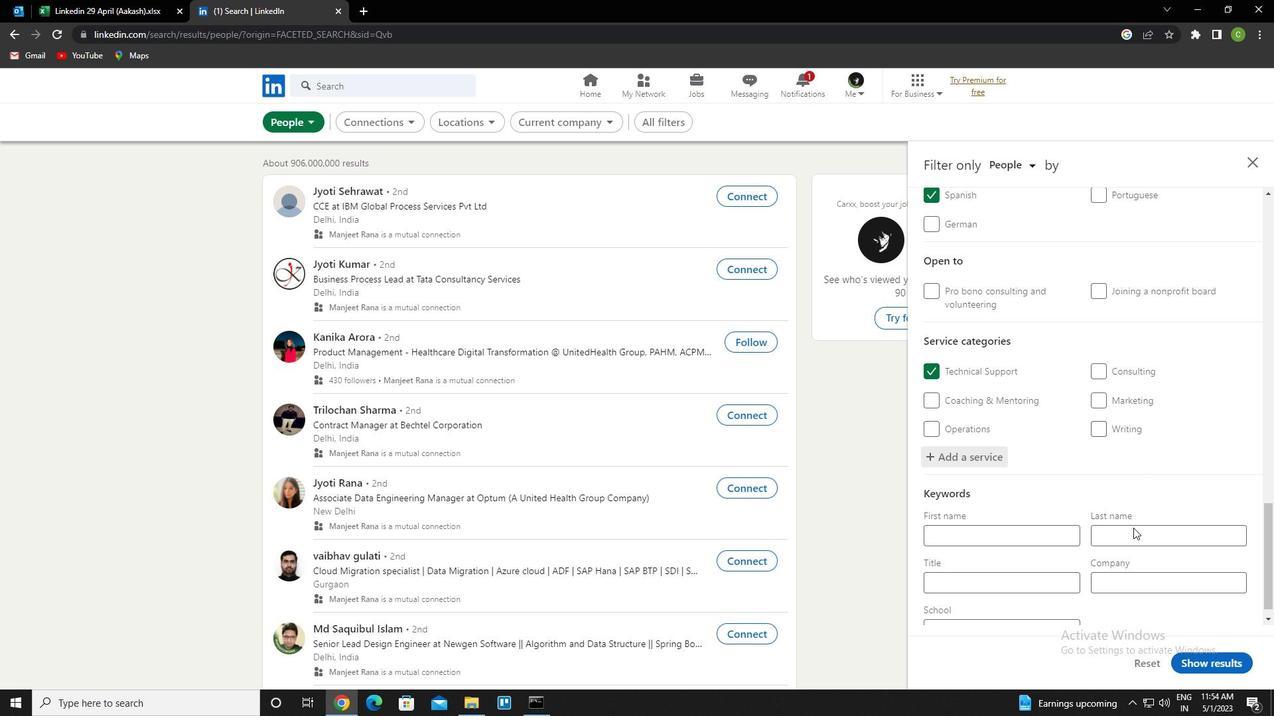 
Action: Mouse moved to (1132, 502)
Screenshot: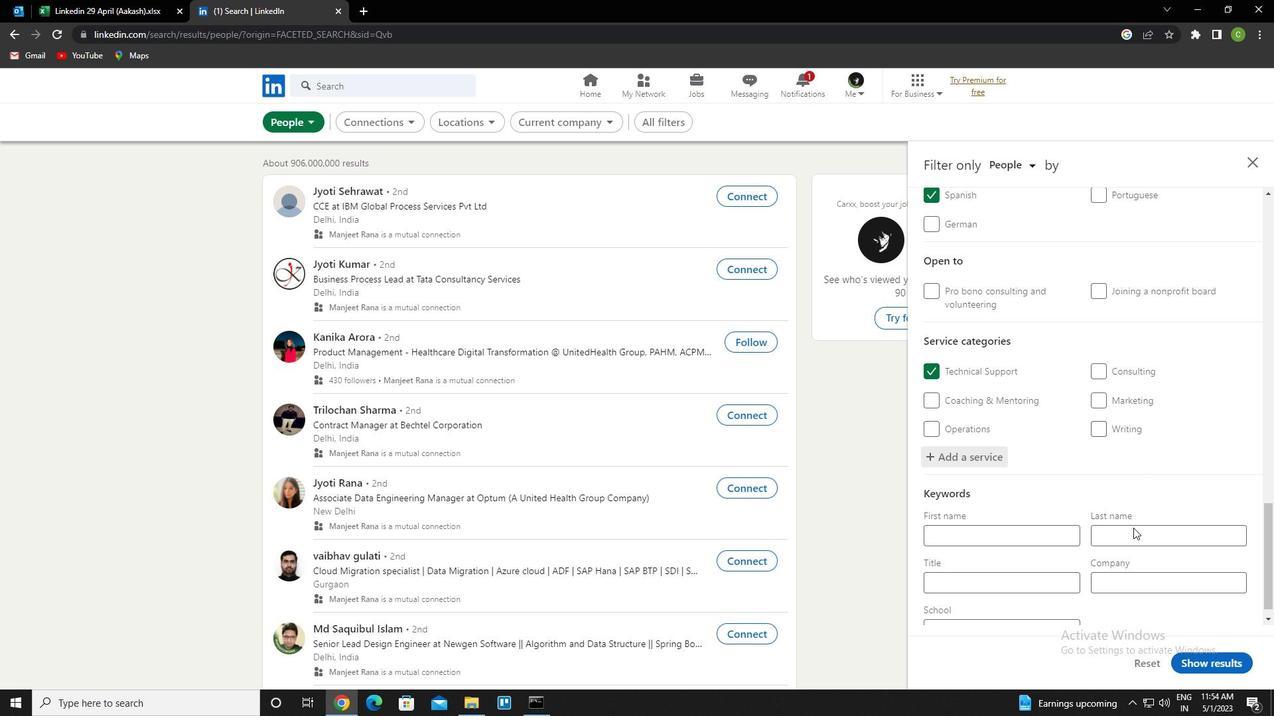 
Action: Mouse scrolled (1132, 502) with delta (0, 0)
Screenshot: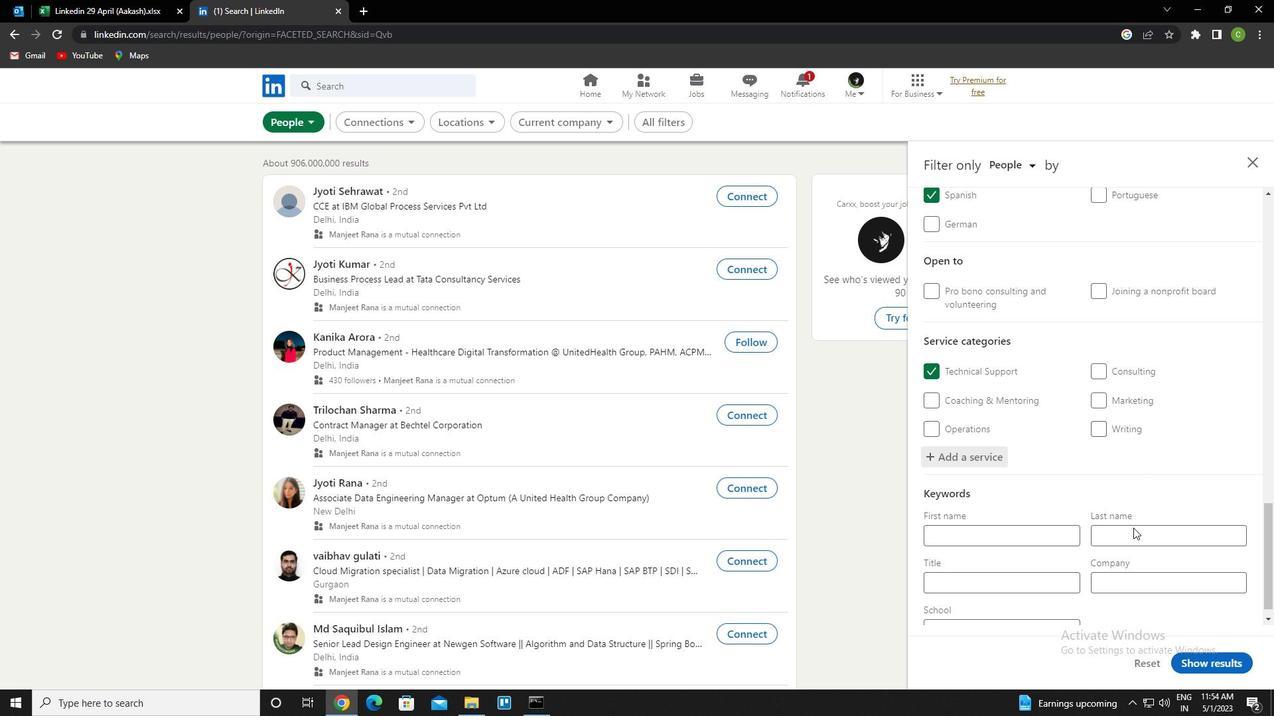 
Action: Mouse moved to (1130, 496)
Screenshot: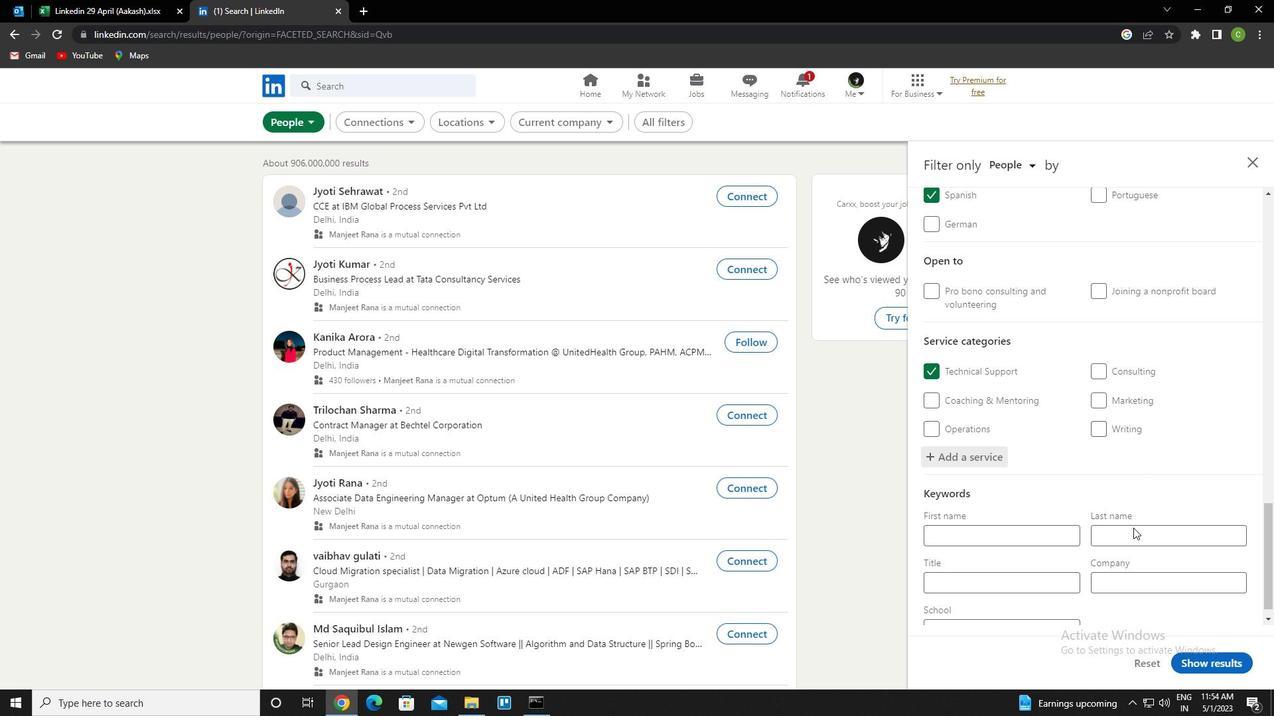 
Action: Mouse scrolled (1130, 495) with delta (0, 0)
Screenshot: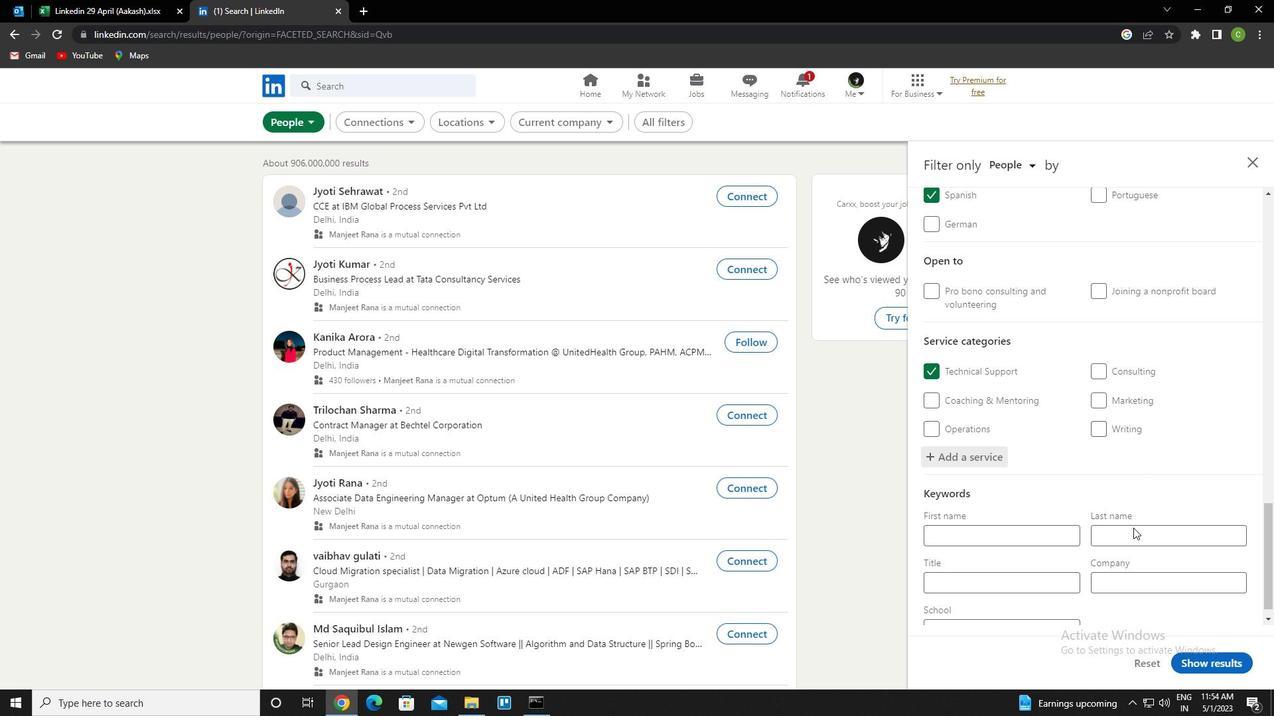 
Action: Mouse moved to (1128, 492)
Screenshot: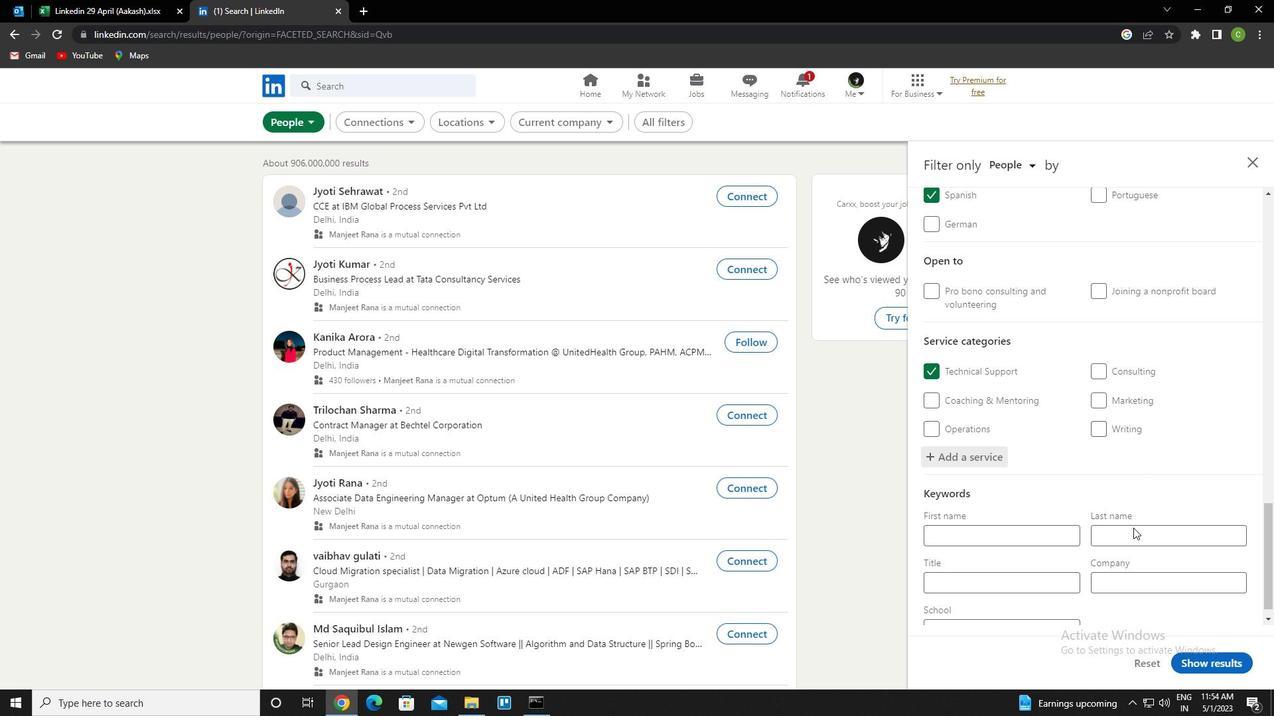 
Action: Mouse scrolled (1128, 491) with delta (0, 0)
Screenshot: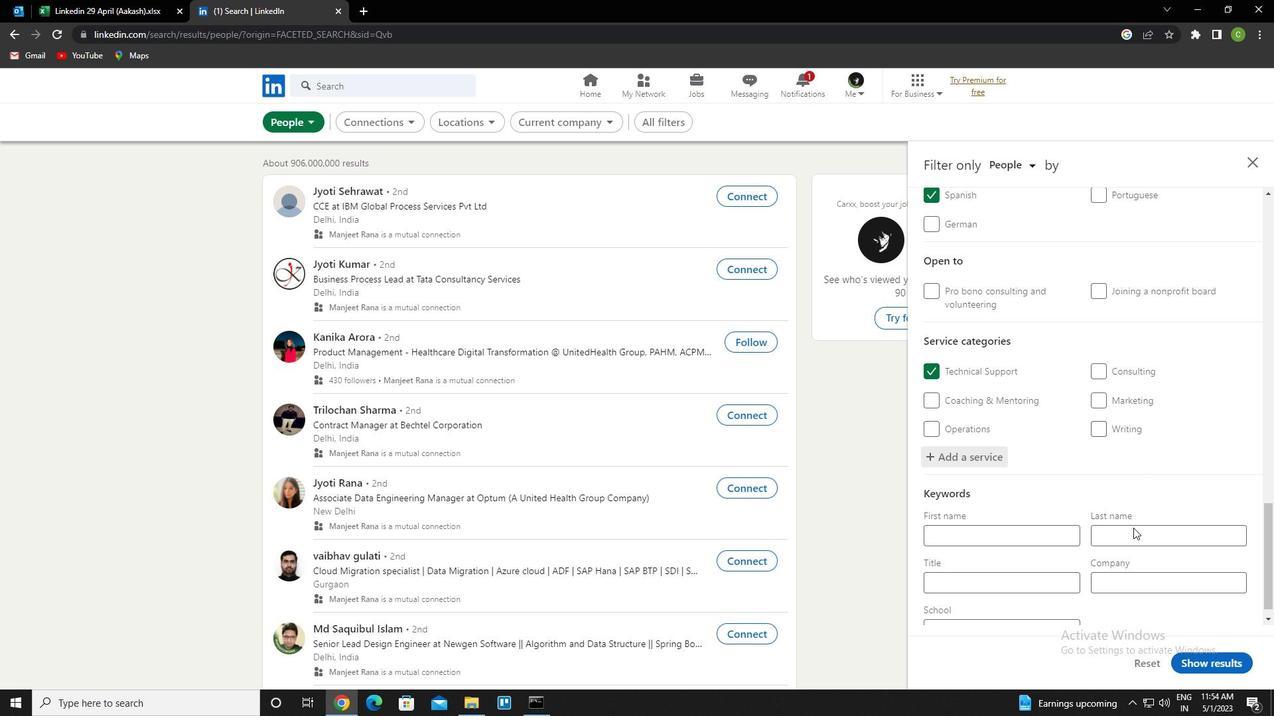
Action: Mouse moved to (1123, 480)
Screenshot: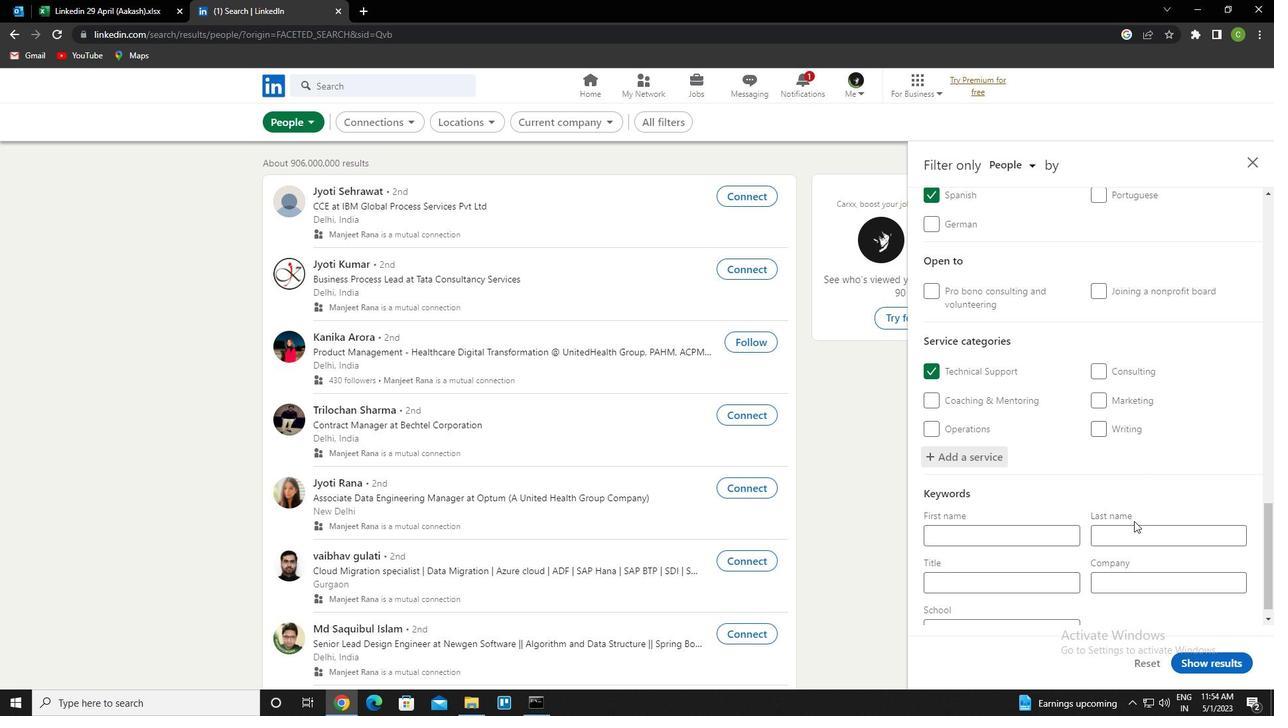 
Action: Mouse scrolled (1123, 479) with delta (0, 0)
Screenshot: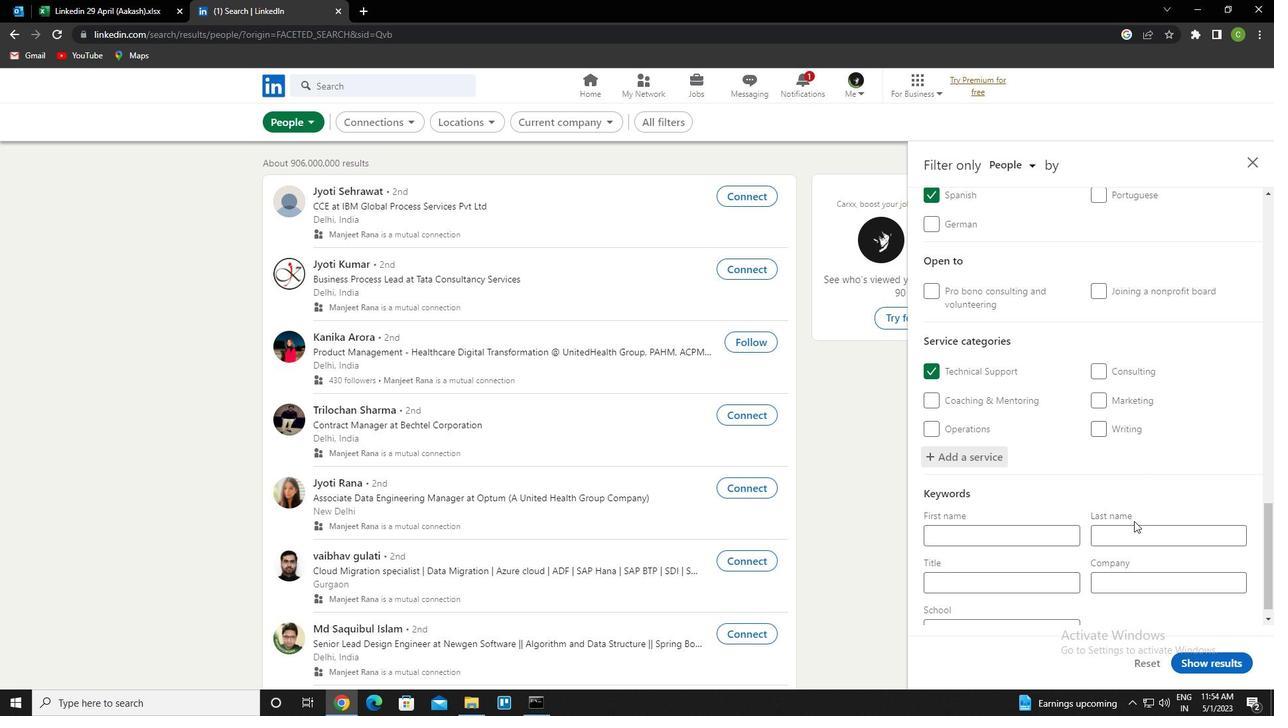 
Action: Mouse moved to (1119, 468)
Screenshot: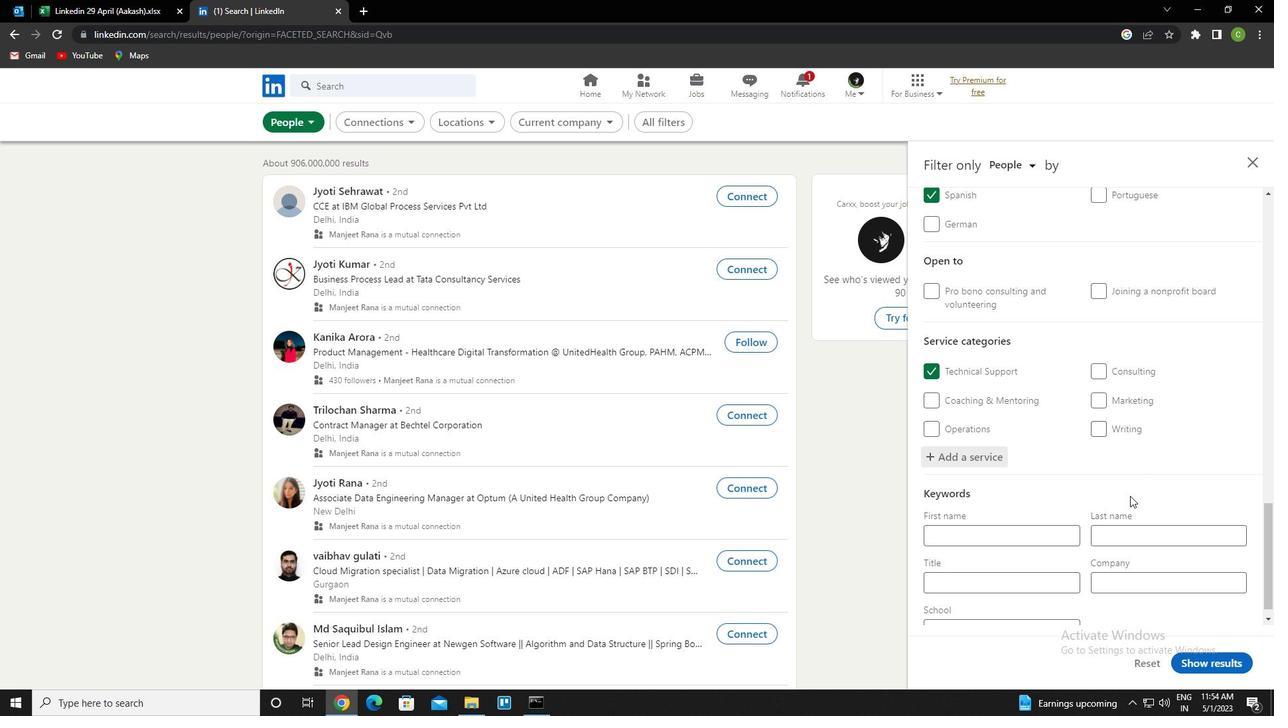 
Action: Mouse scrolled (1119, 469) with delta (0, 0)
Screenshot: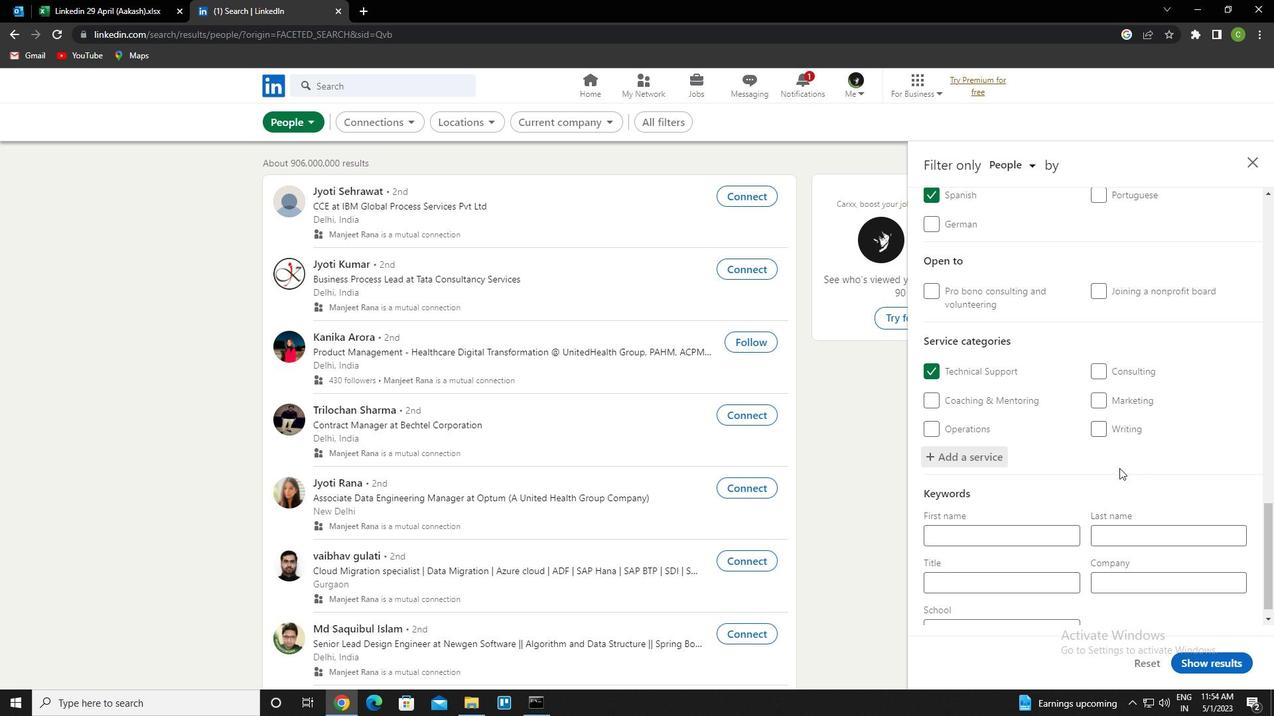 
Action: Mouse scrolled (1119, 469) with delta (0, 0)
Screenshot: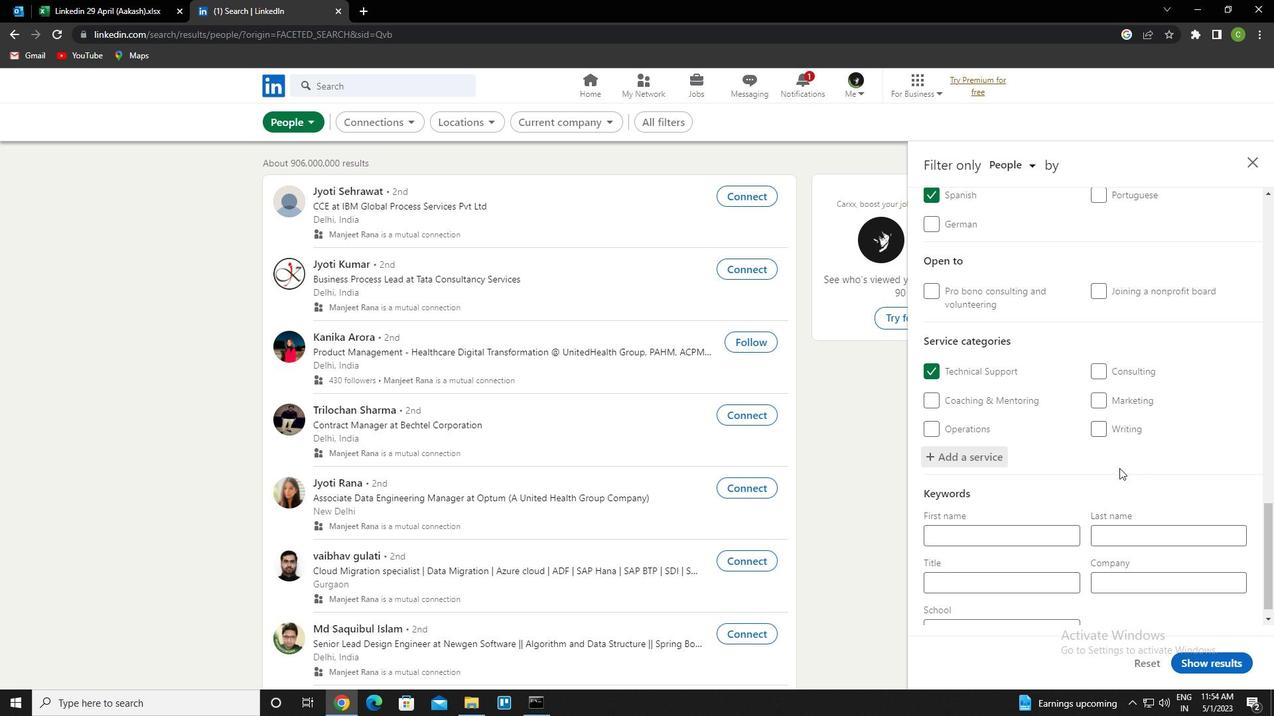 
Action: Mouse scrolled (1119, 469) with delta (0, 0)
Screenshot: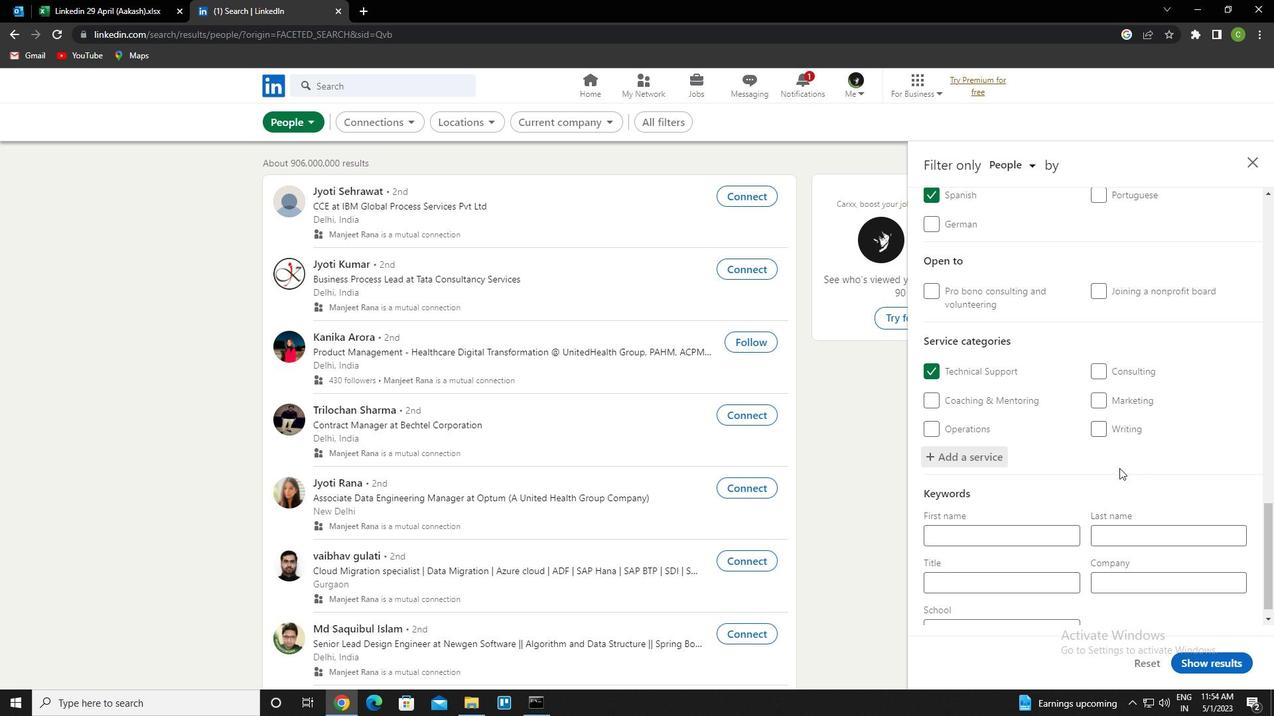 
Action: Mouse scrolled (1119, 467) with delta (0, 0)
Screenshot: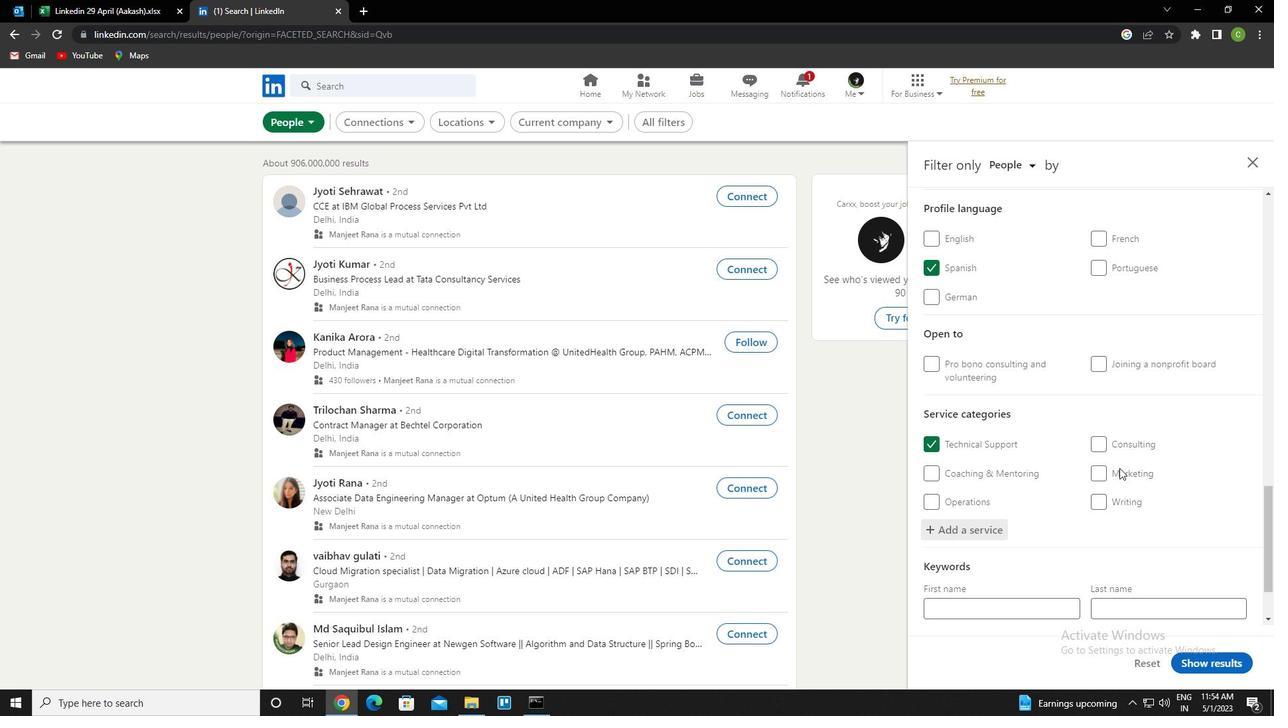 
Action: Mouse scrolled (1119, 467) with delta (0, 0)
Screenshot: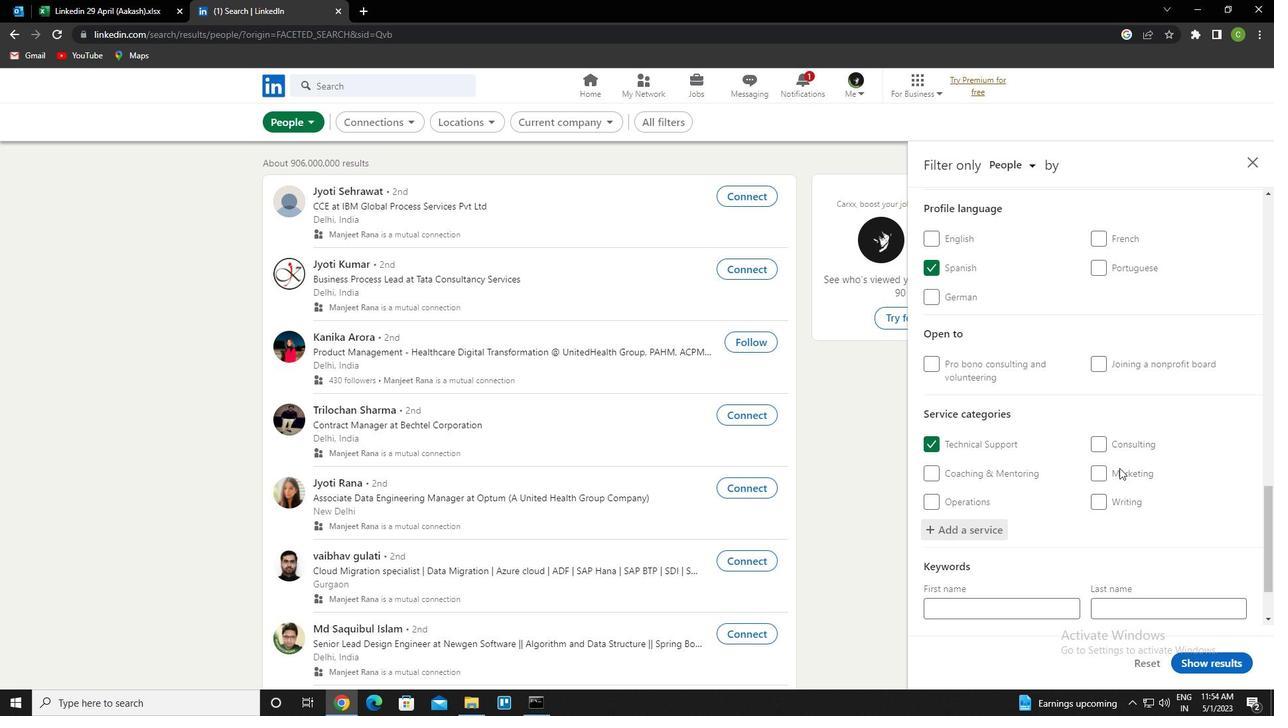 
Action: Mouse scrolled (1119, 467) with delta (0, 0)
Screenshot: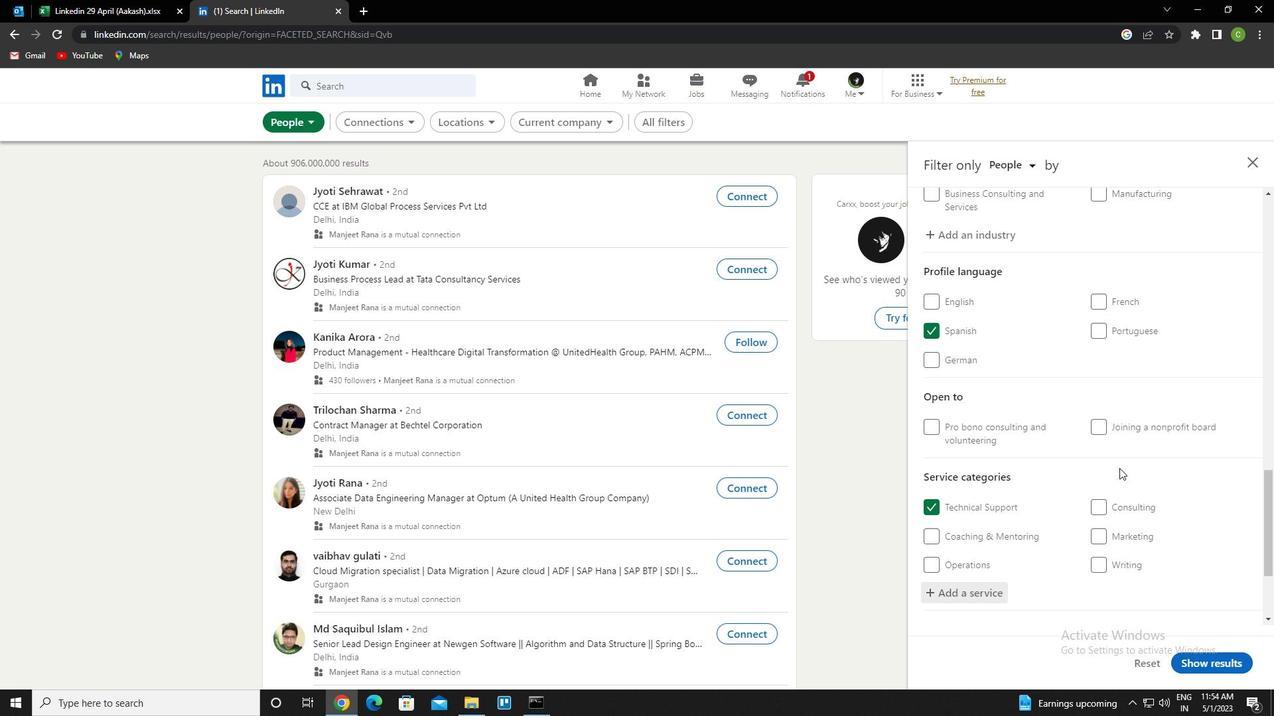 
Action: Mouse scrolled (1119, 467) with delta (0, 0)
Screenshot: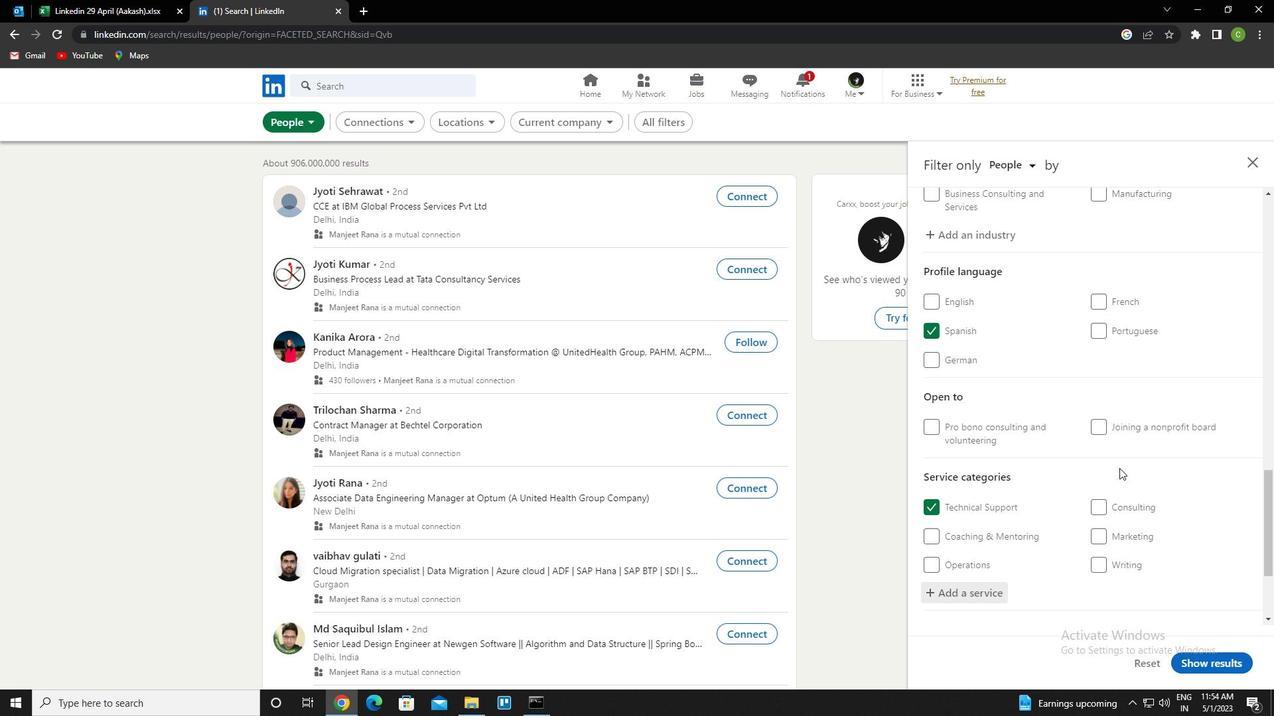
Action: Mouse scrolled (1119, 467) with delta (0, 0)
Screenshot: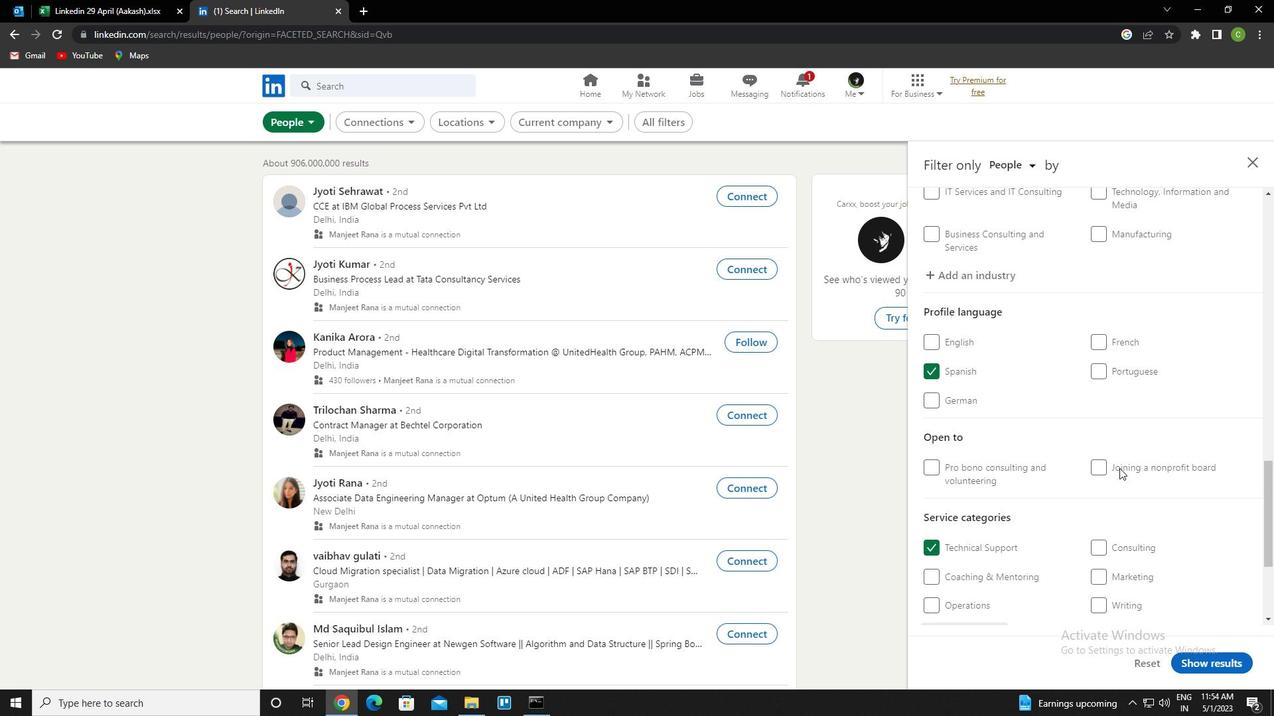 
Action: Mouse scrolled (1119, 467) with delta (0, 0)
Screenshot: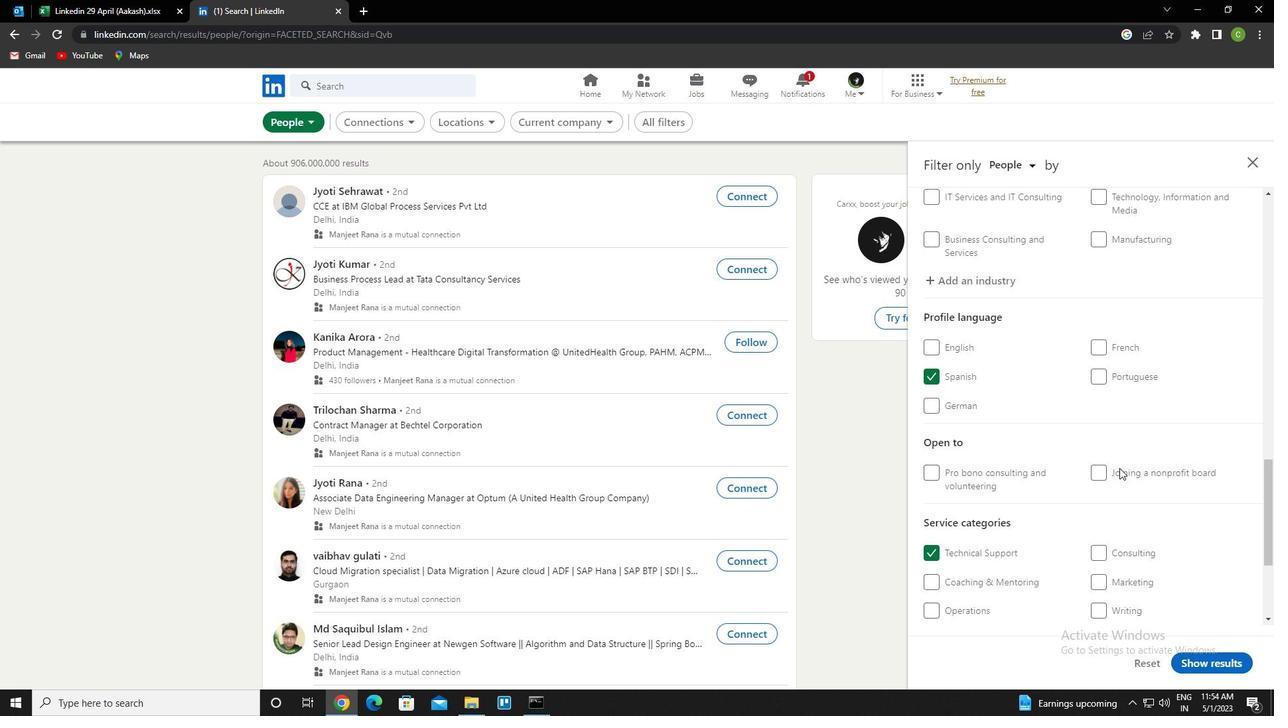 
Action: Mouse scrolled (1119, 467) with delta (0, 0)
Screenshot: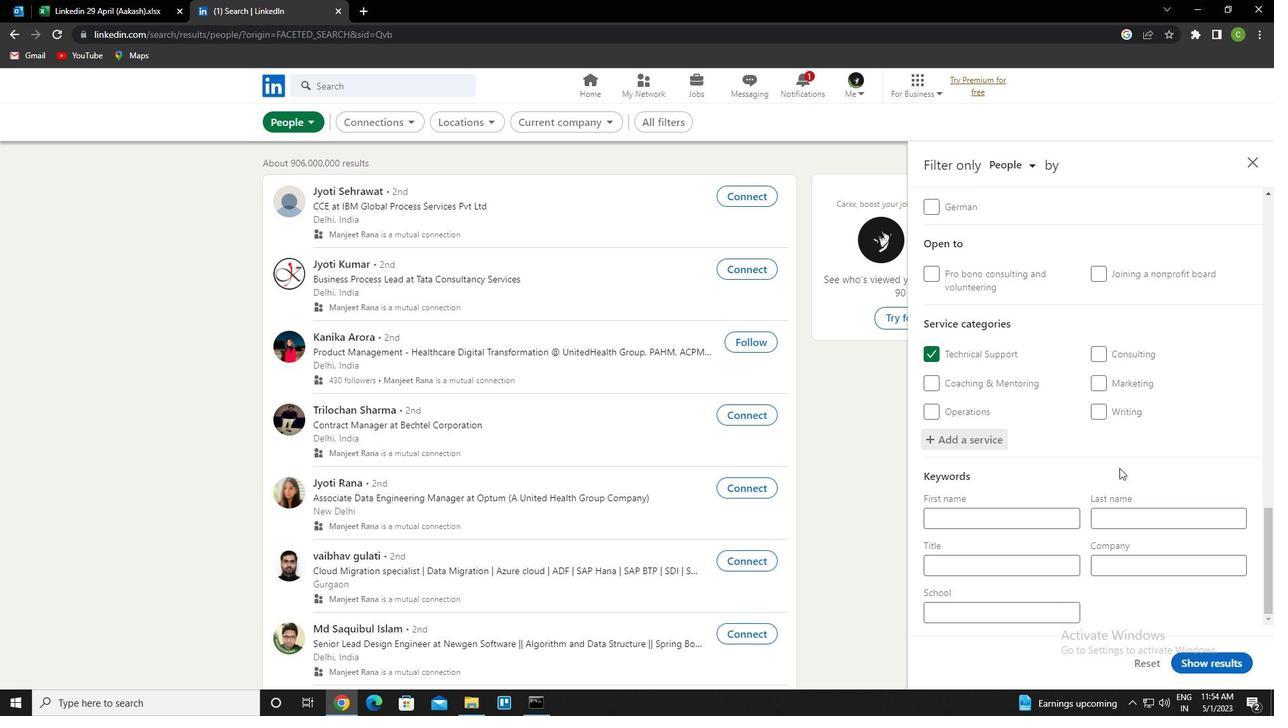 
Action: Mouse scrolled (1119, 467) with delta (0, 0)
Screenshot: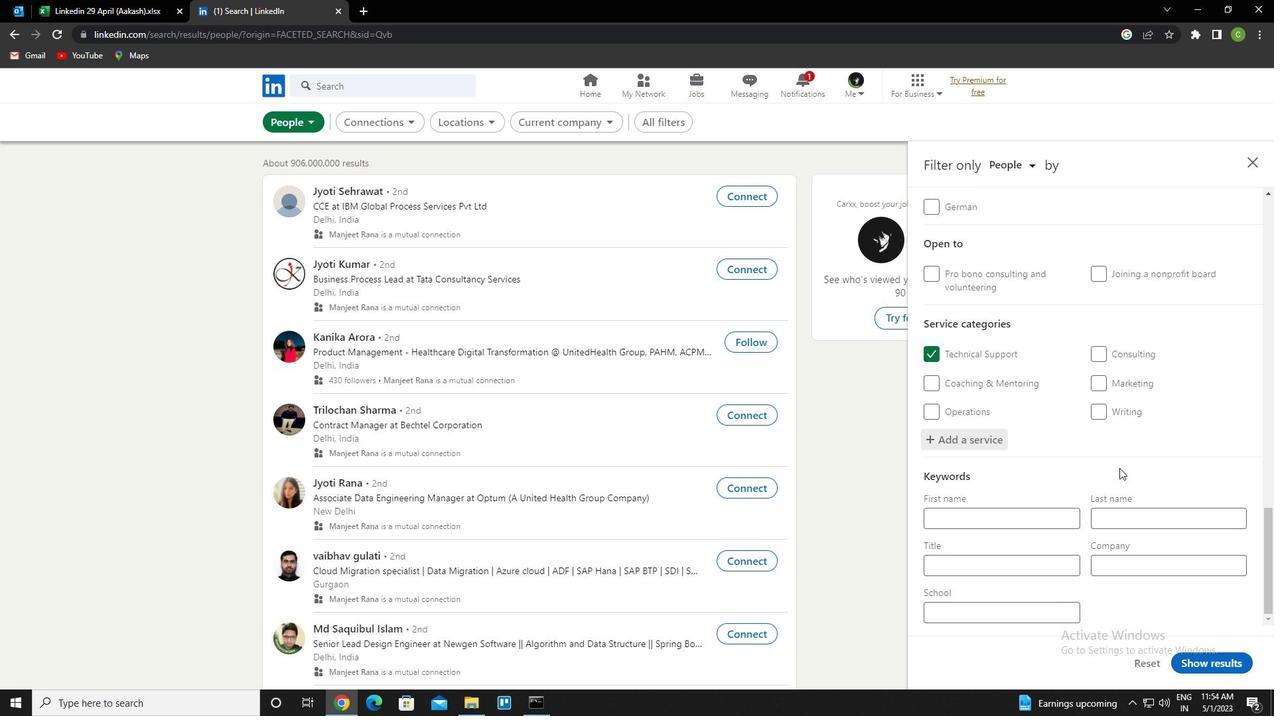 
Action: Mouse scrolled (1119, 467) with delta (0, 0)
Screenshot: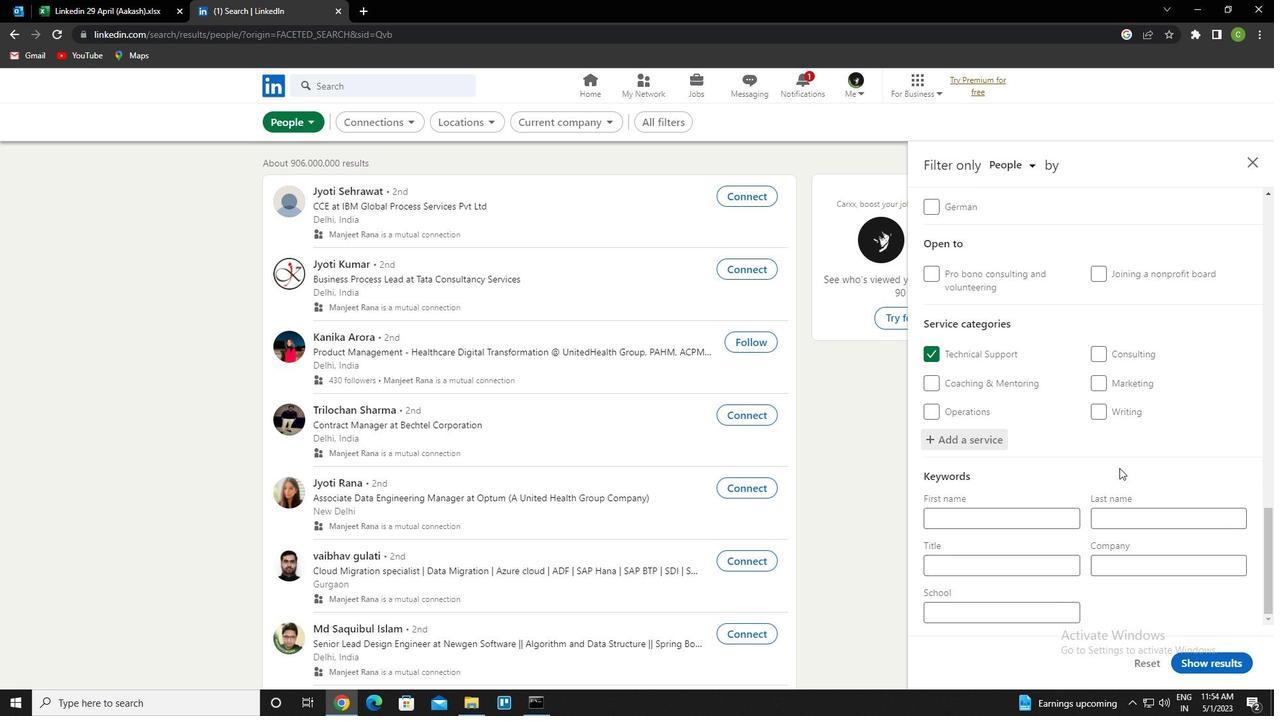
Action: Mouse scrolled (1119, 467) with delta (0, 0)
Screenshot: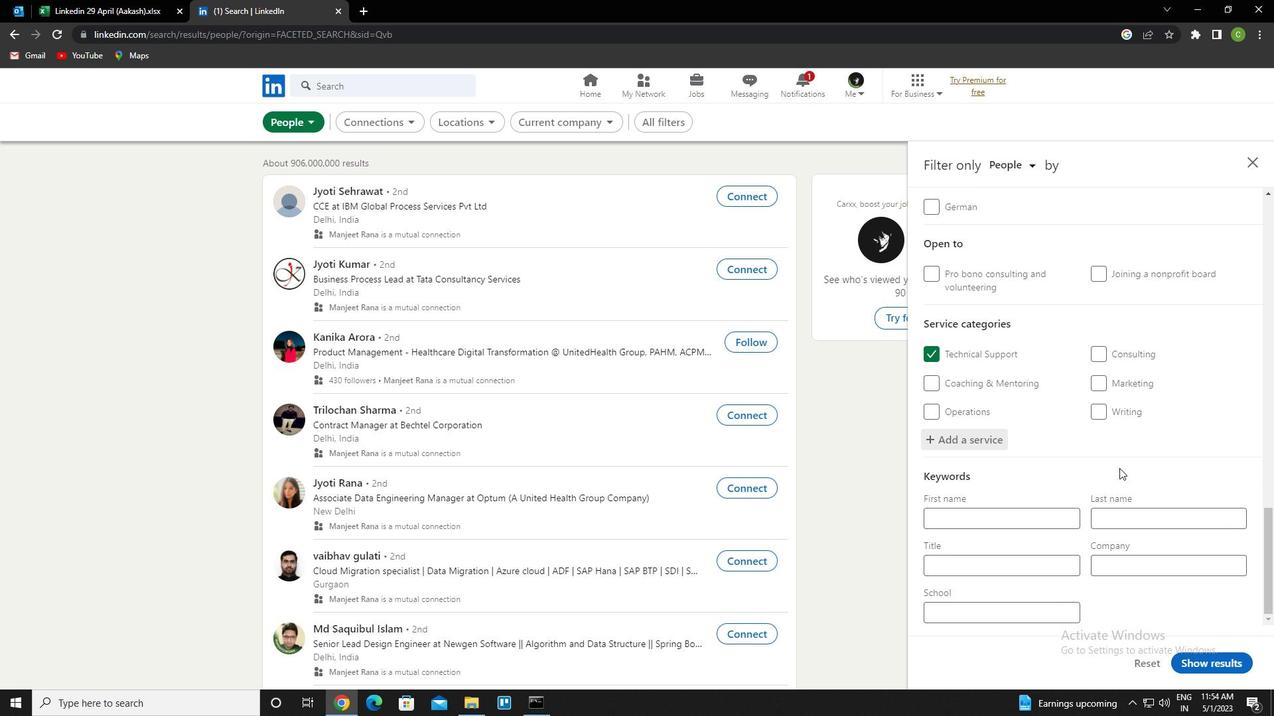 
Action: Mouse scrolled (1119, 467) with delta (0, 0)
Screenshot: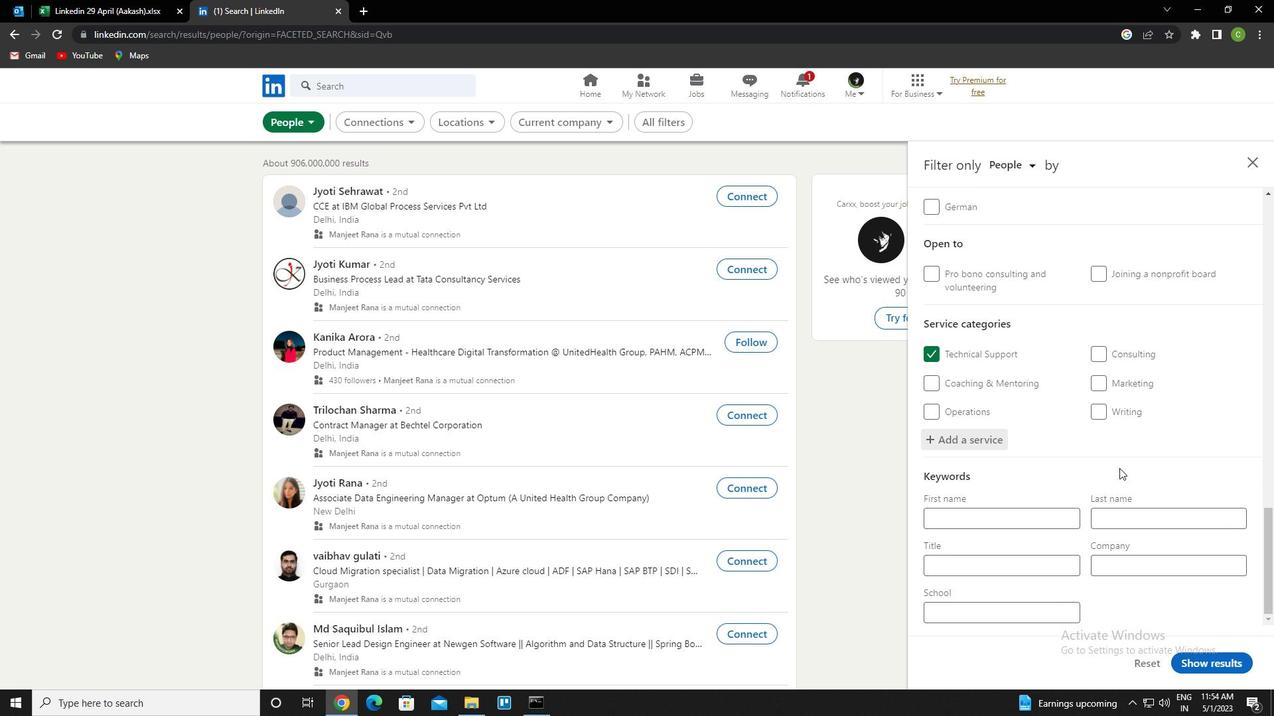 
Action: Mouse moved to (1108, 472)
Screenshot: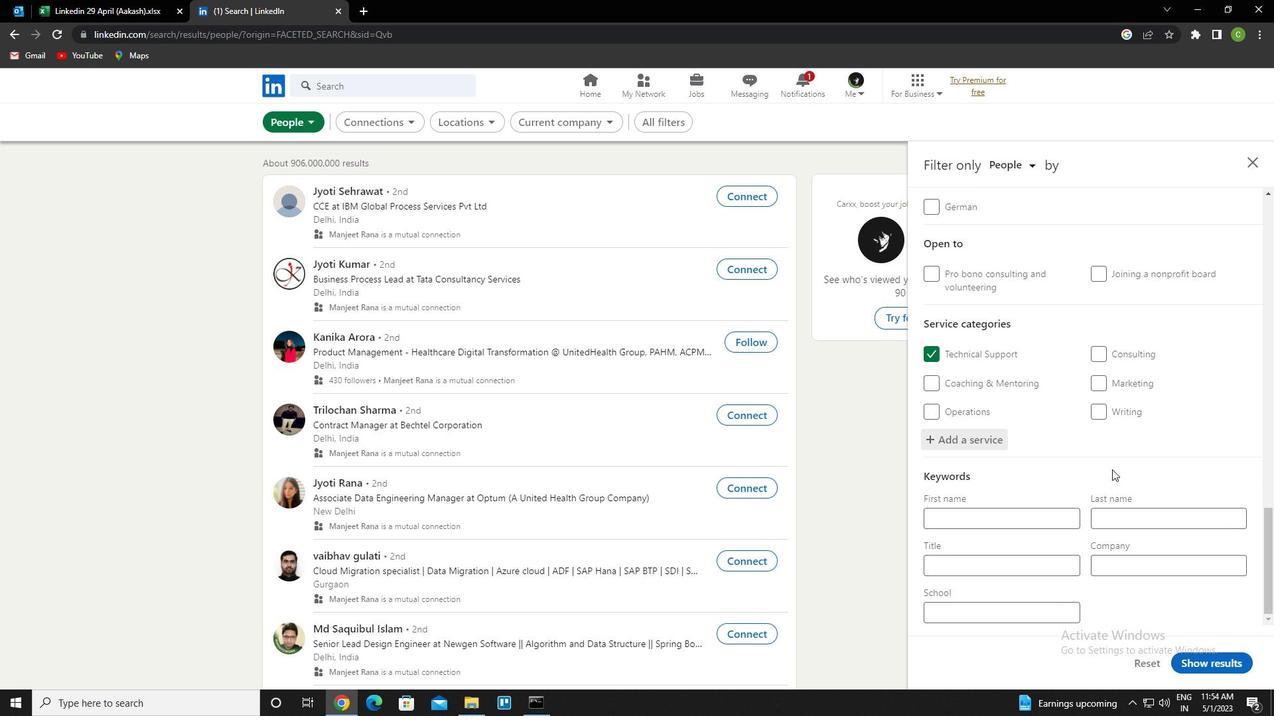 
Action: Mouse scrolled (1108, 471) with delta (0, 0)
Screenshot: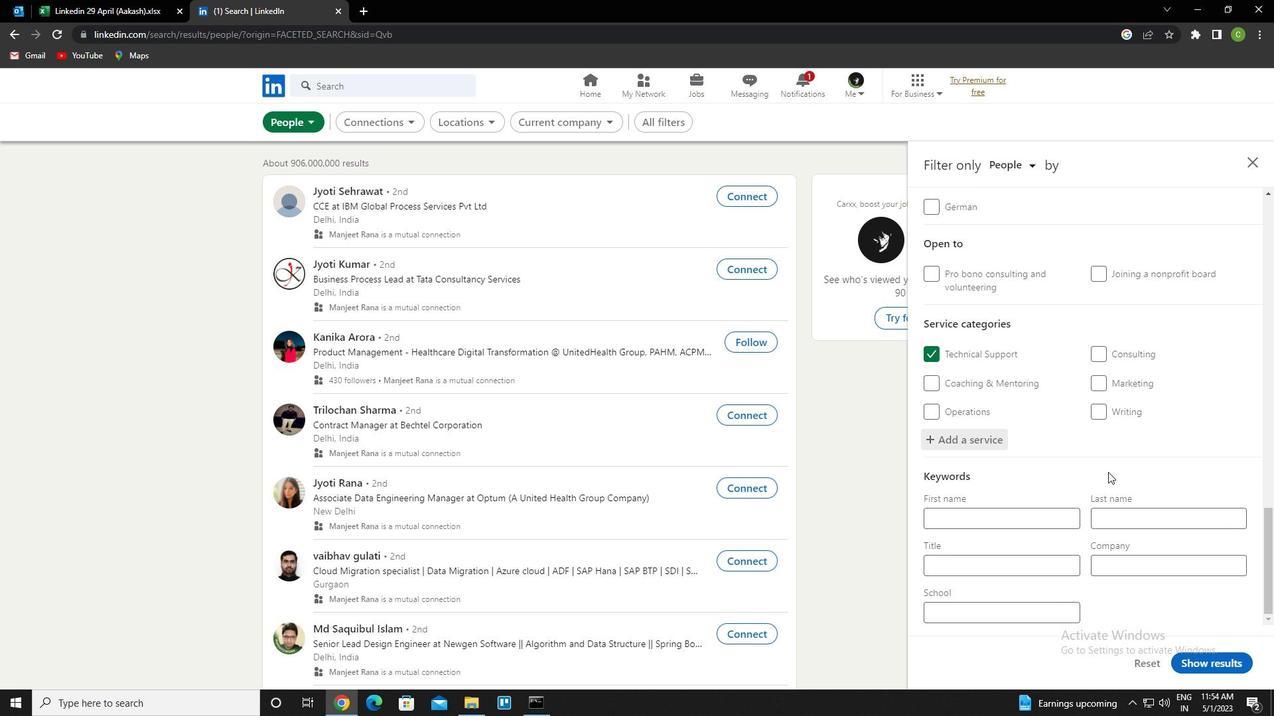 
Action: Mouse scrolled (1108, 471) with delta (0, 0)
Screenshot: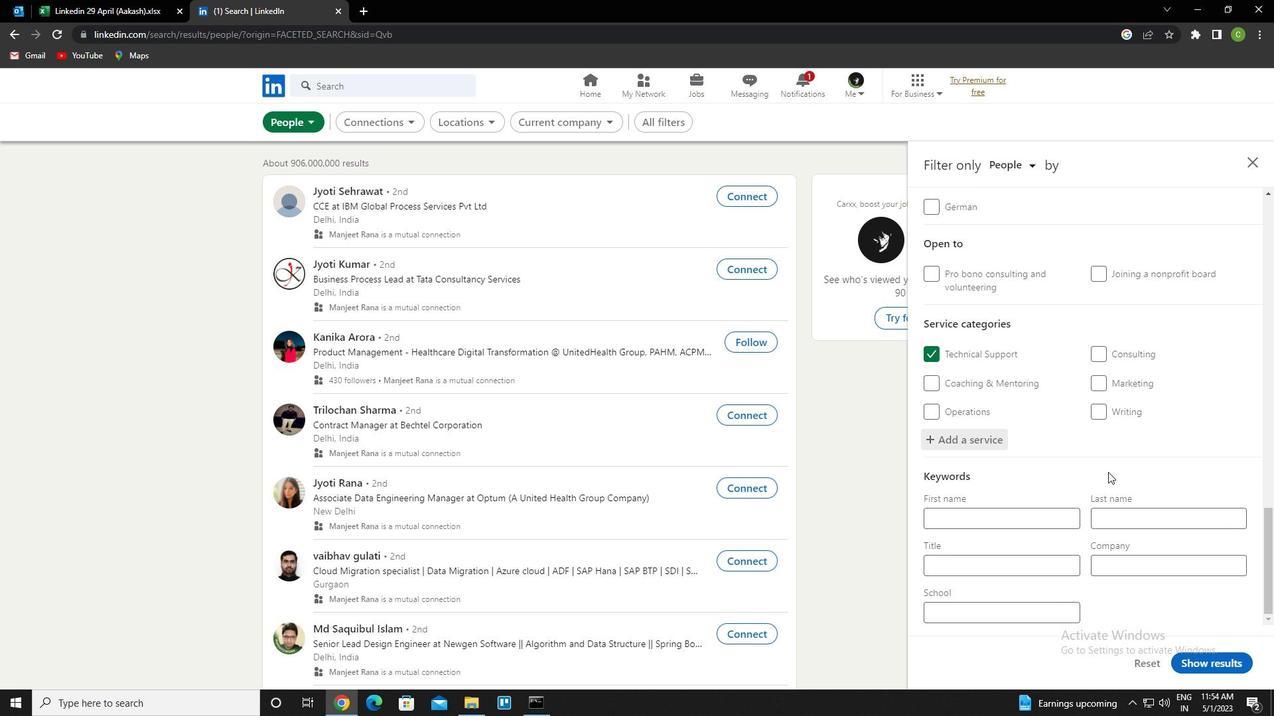 
Action: Mouse scrolled (1108, 471) with delta (0, 0)
Screenshot: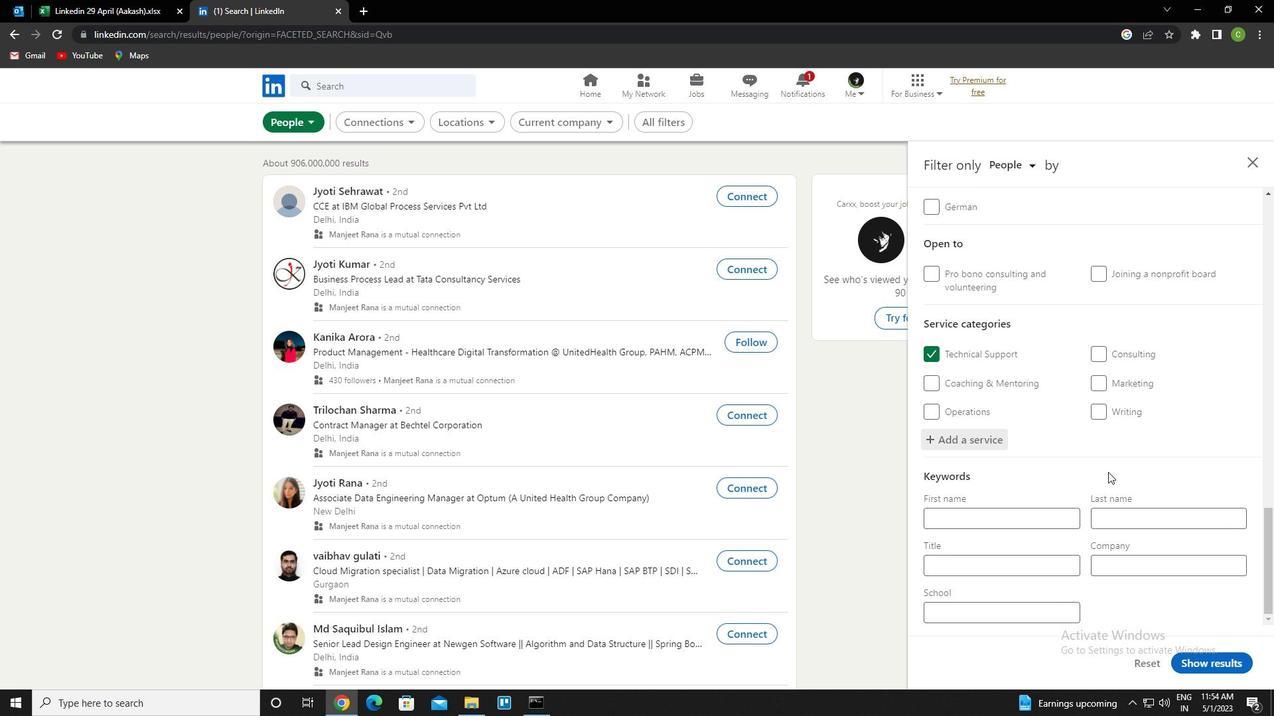 
Action: Mouse moved to (1032, 572)
Screenshot: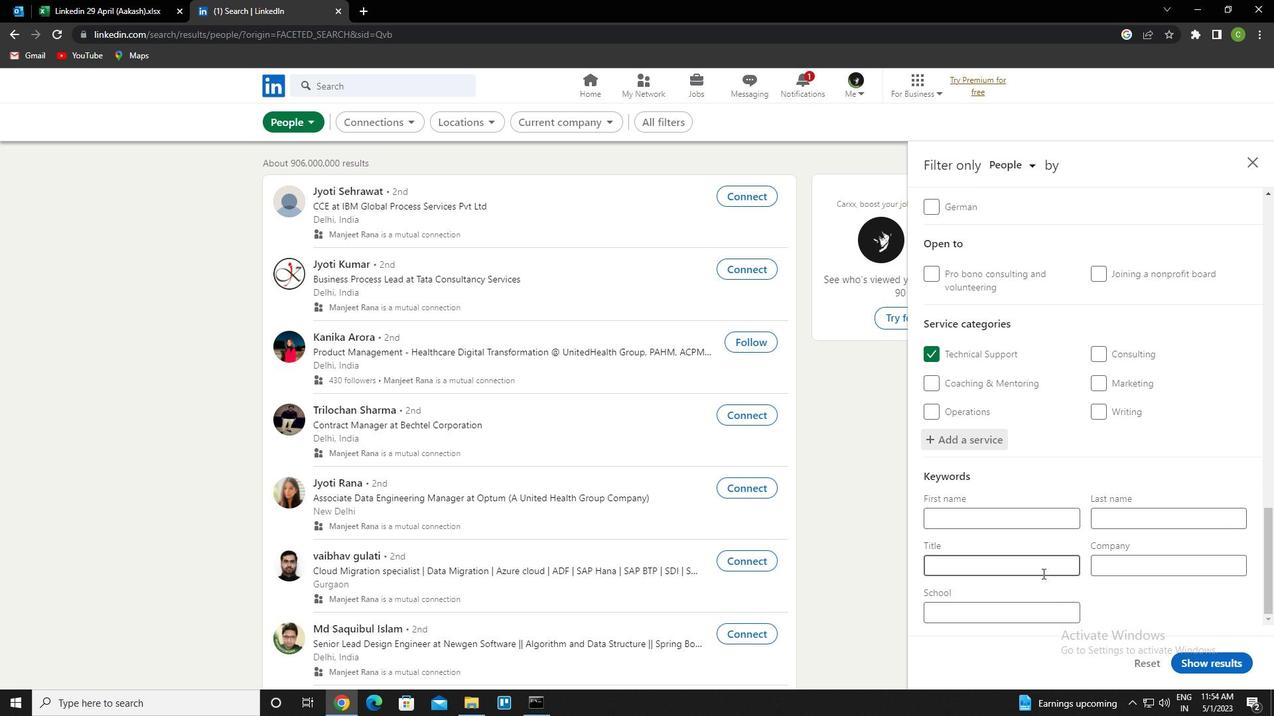 
Action: Mouse pressed left at (1032, 572)
Screenshot: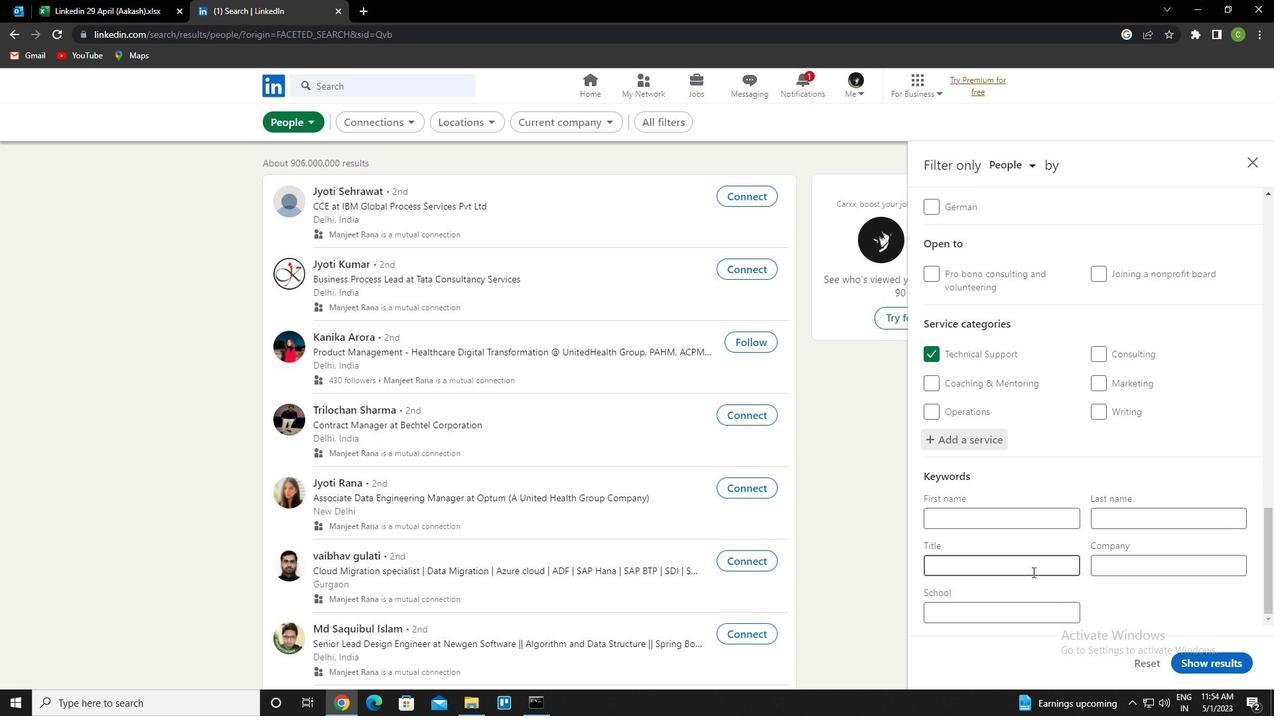 
Action: Mouse moved to (1032, 571)
Screenshot: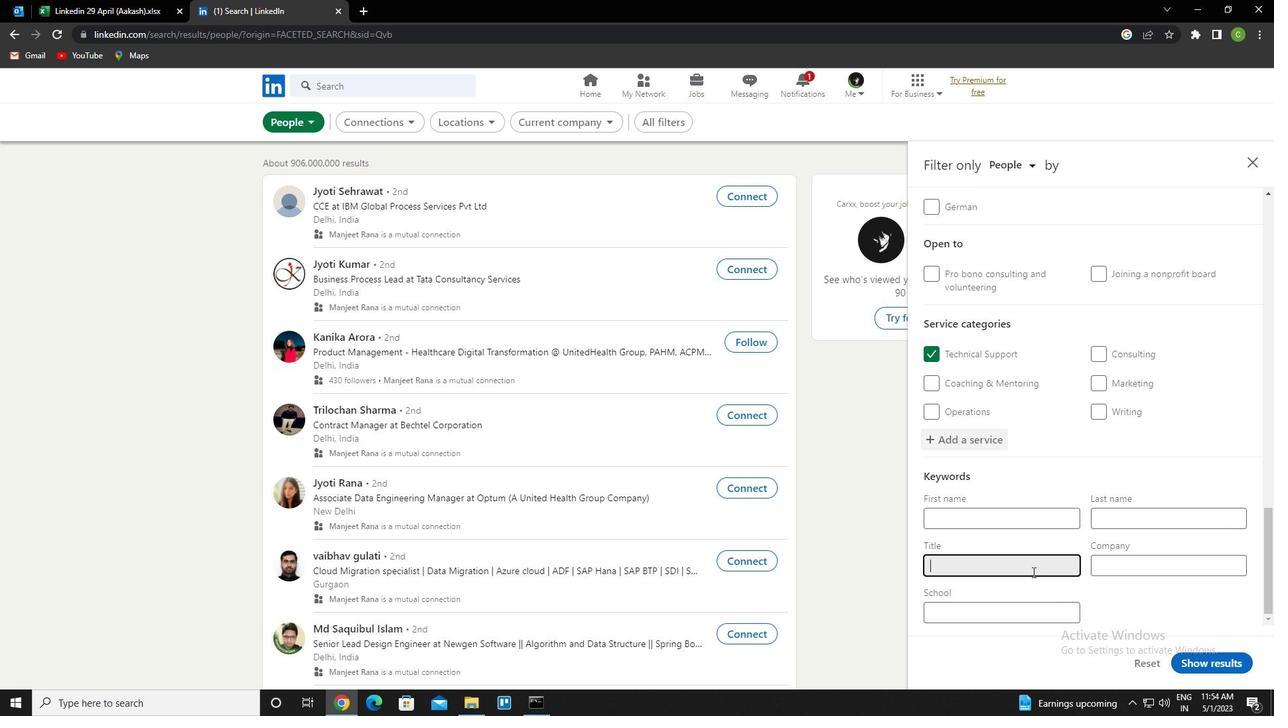 
Action: Key pressed <Key.caps_lock>c<Key.caps_lock>ustomer<Key.space><Key.caps_lock>s<Key.caps_lock>upport<Key.space><Key.caps_lock>r<Key.caps_lock>epresan<Key.backspace><Key.backspace>entatives
Screenshot: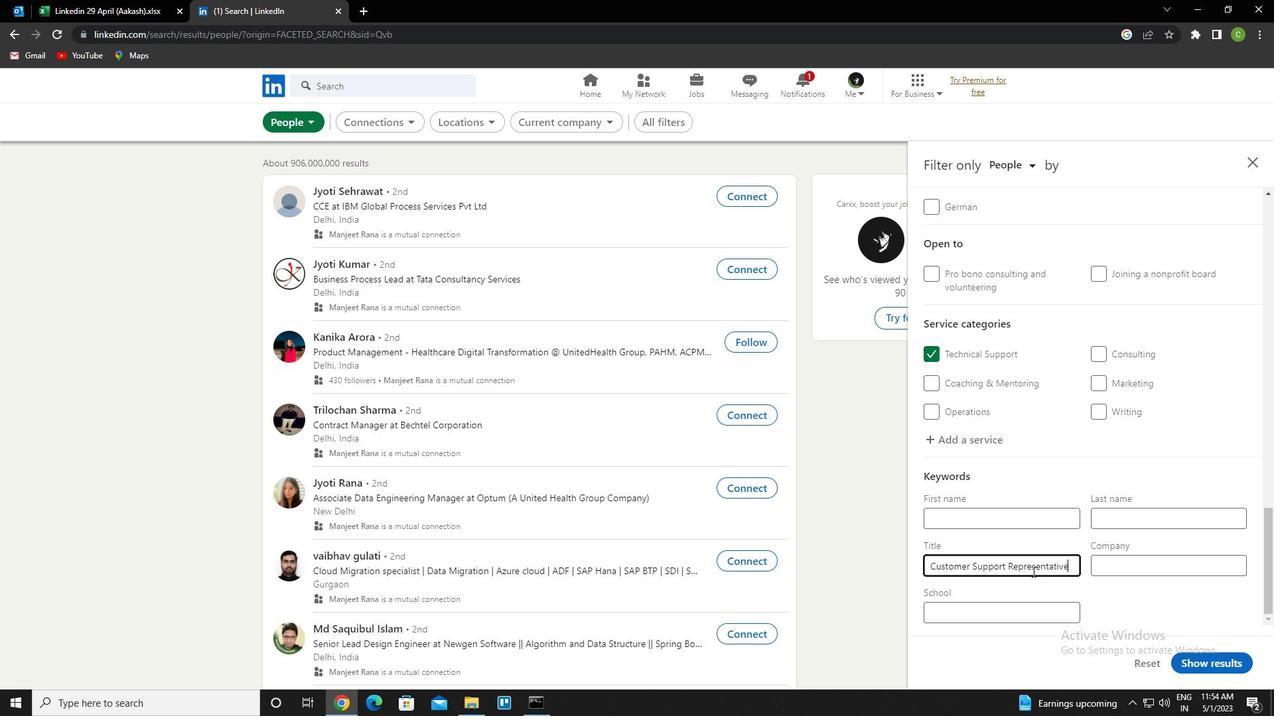 
Action: Mouse moved to (1222, 670)
Screenshot: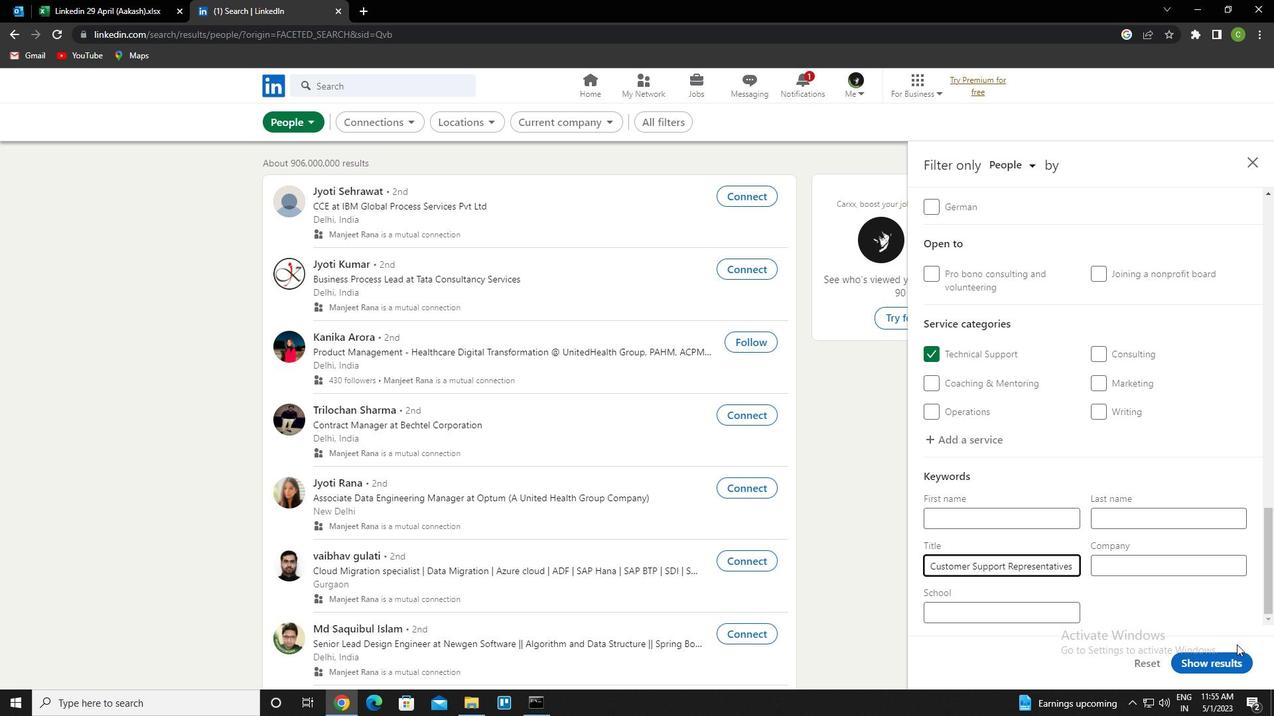
Action: Mouse pressed left at (1222, 670)
Screenshot: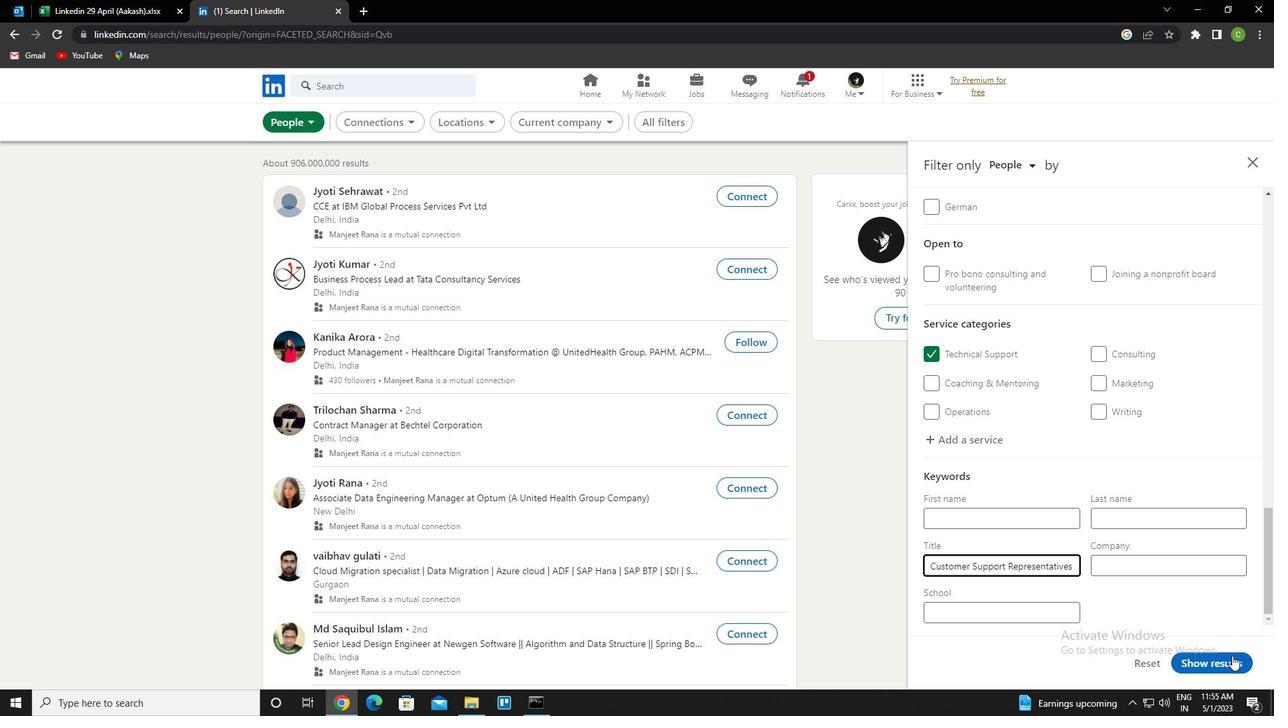 
Action: Mouse moved to (581, 619)
Screenshot: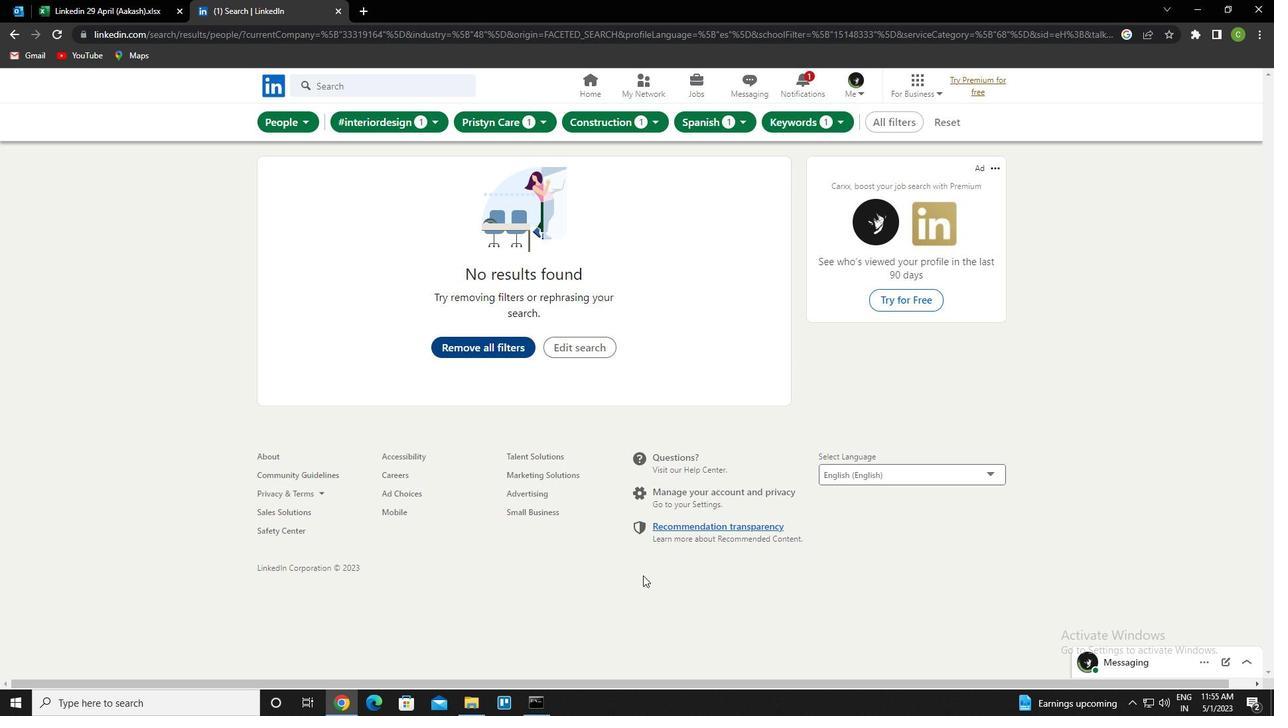 
